 Task: Make changes to the configuration, JavaScript, and style linting files, then create and merge a pull request with the updates.
Action: Mouse moved to (293, 342)
Screenshot: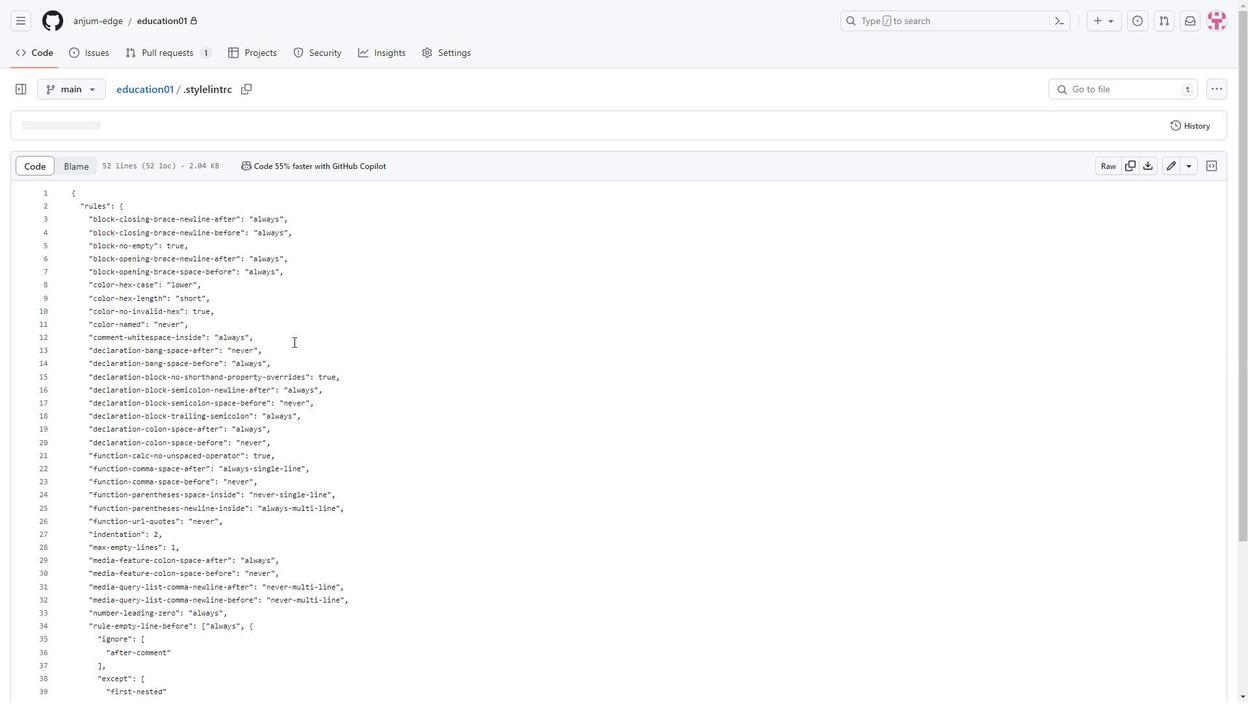 
Action: Mouse scrolled (293, 341) with delta (0, 0)
Screenshot: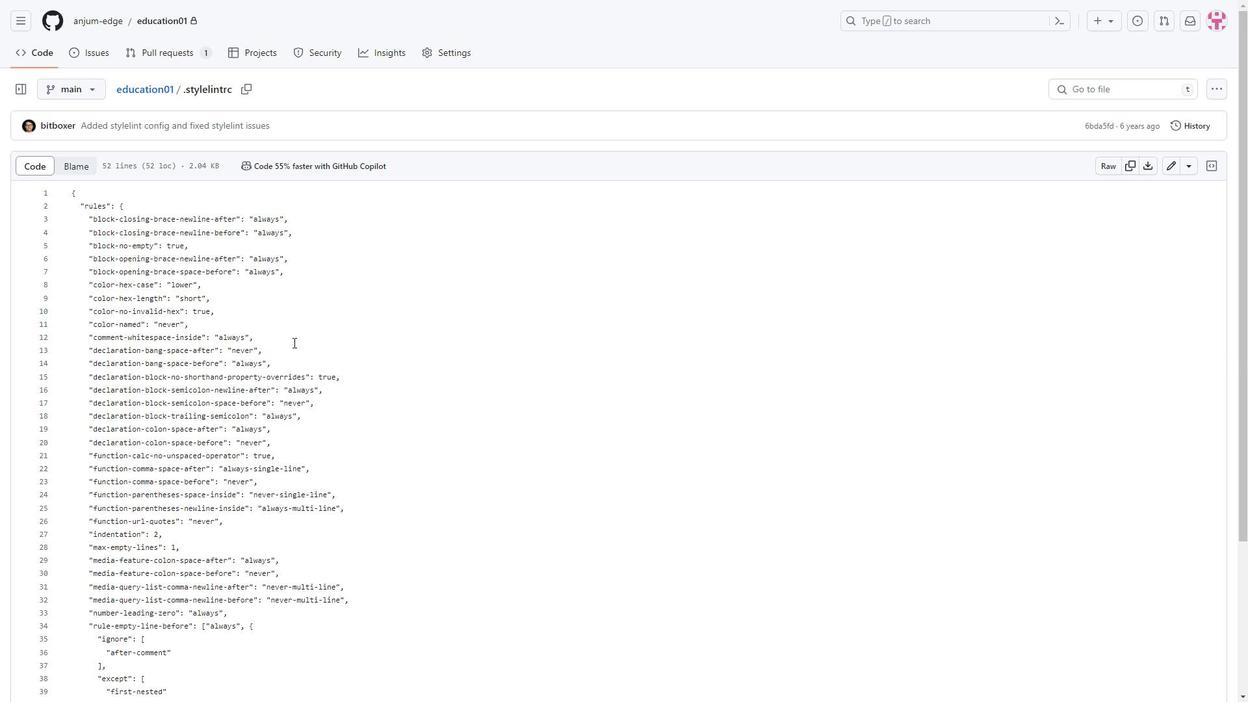 
Action: Mouse scrolled (293, 341) with delta (0, 0)
Screenshot: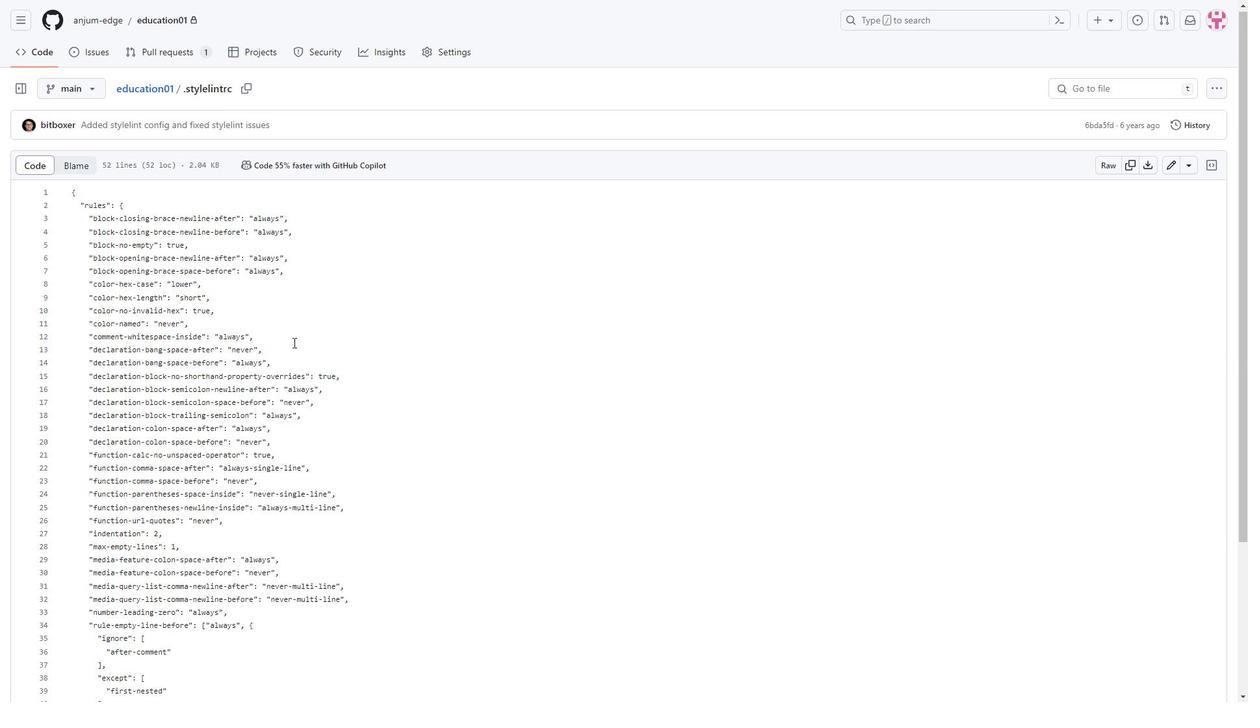 
Action: Mouse scrolled (293, 341) with delta (0, 0)
Screenshot: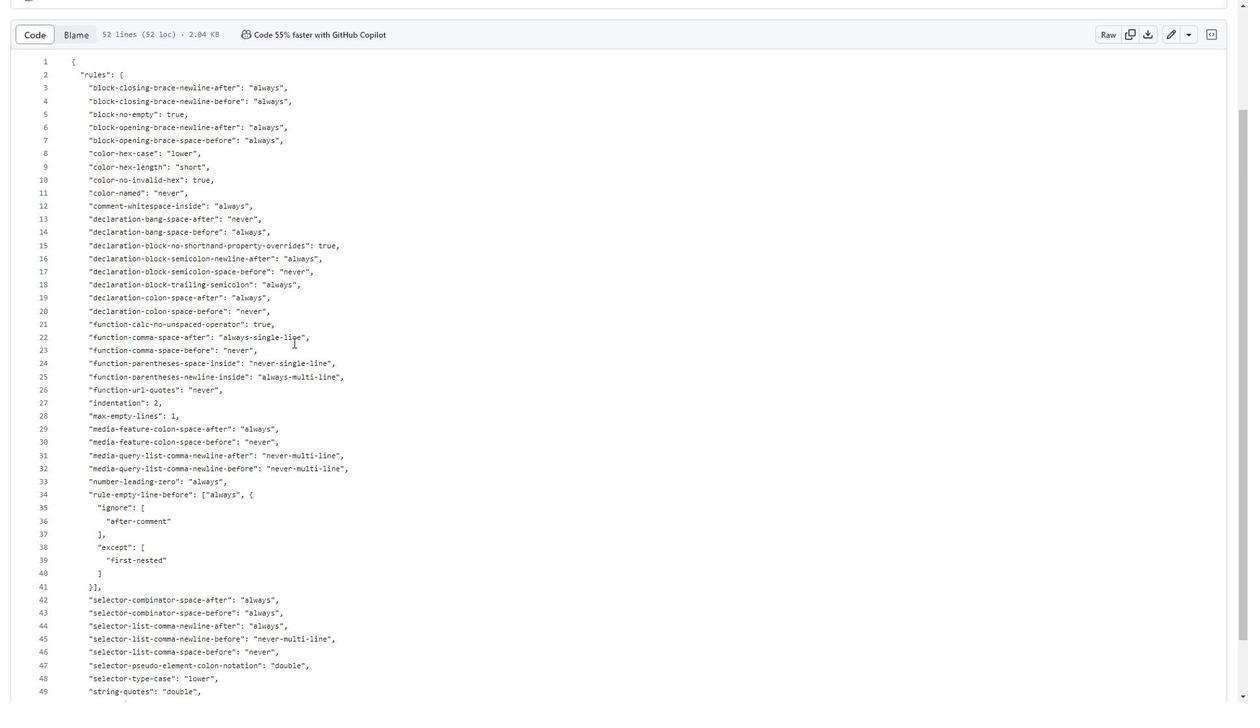 
Action: Mouse scrolled (293, 341) with delta (0, 0)
Screenshot: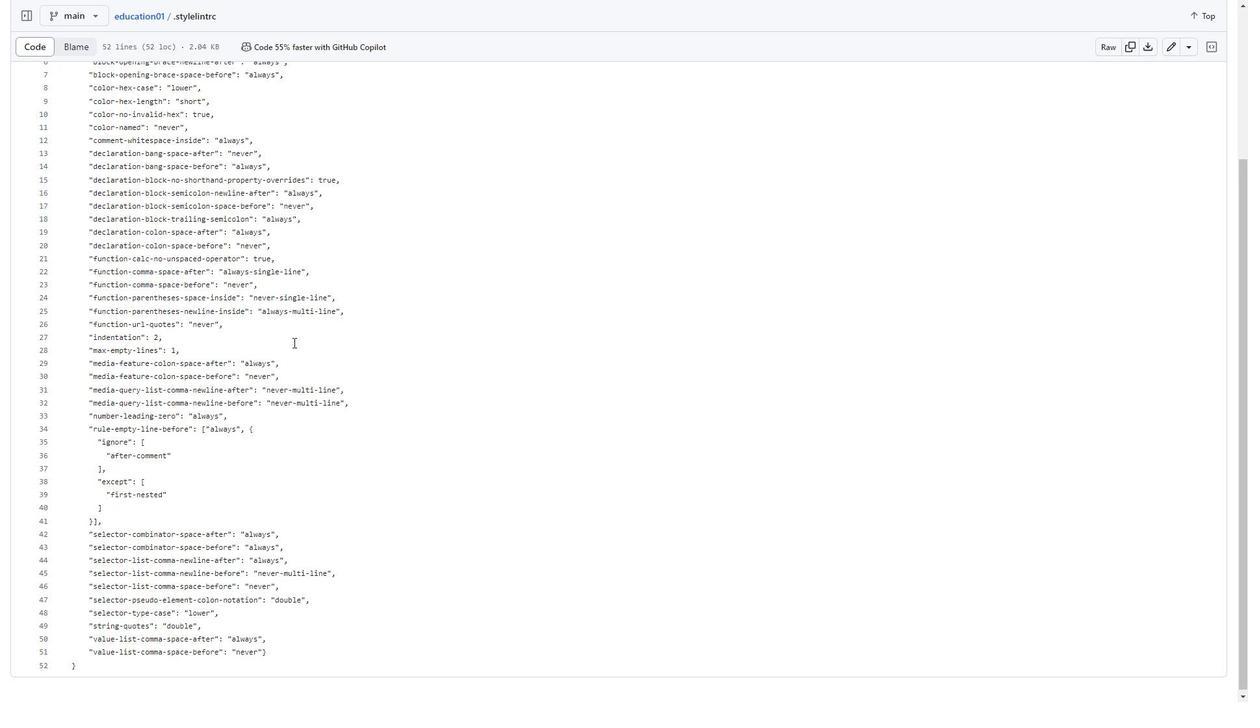 
Action: Mouse moved to (355, 310)
Screenshot: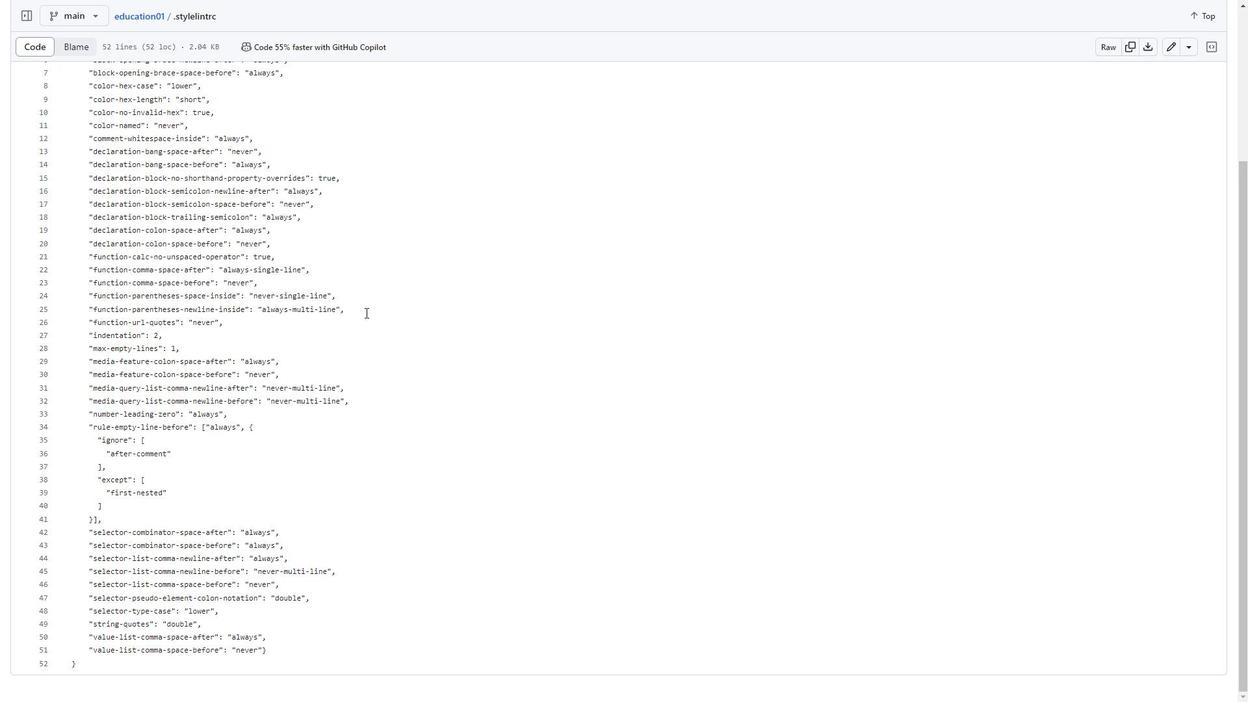 
Action: Mouse pressed left at (355, 310)
Screenshot: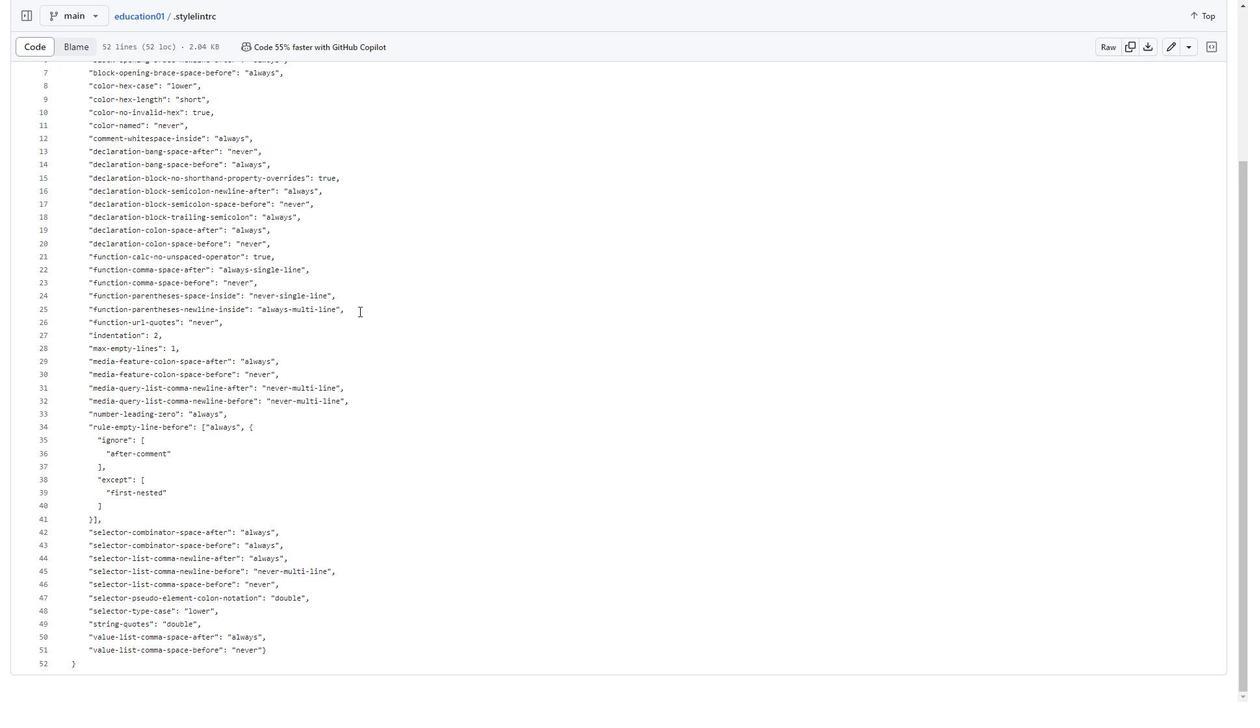 
Action: Key pressed <Key.enter>
Screenshot: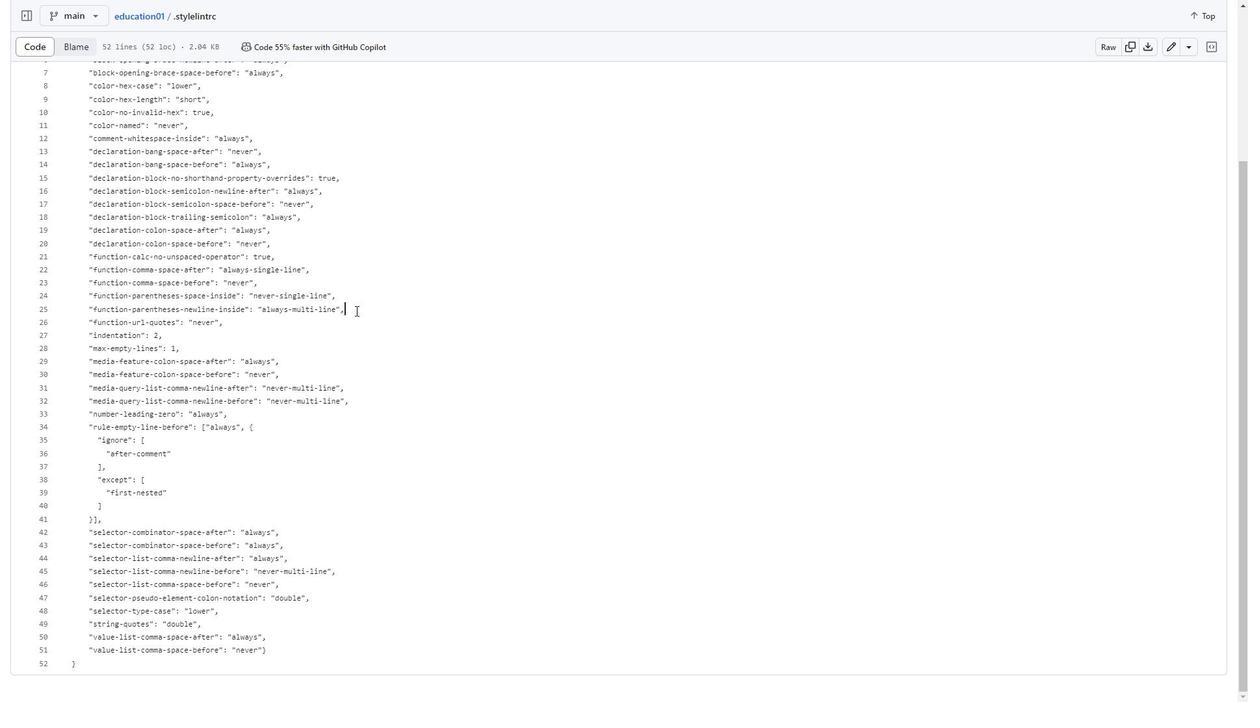 
Action: Mouse moved to (1167, 47)
Screenshot: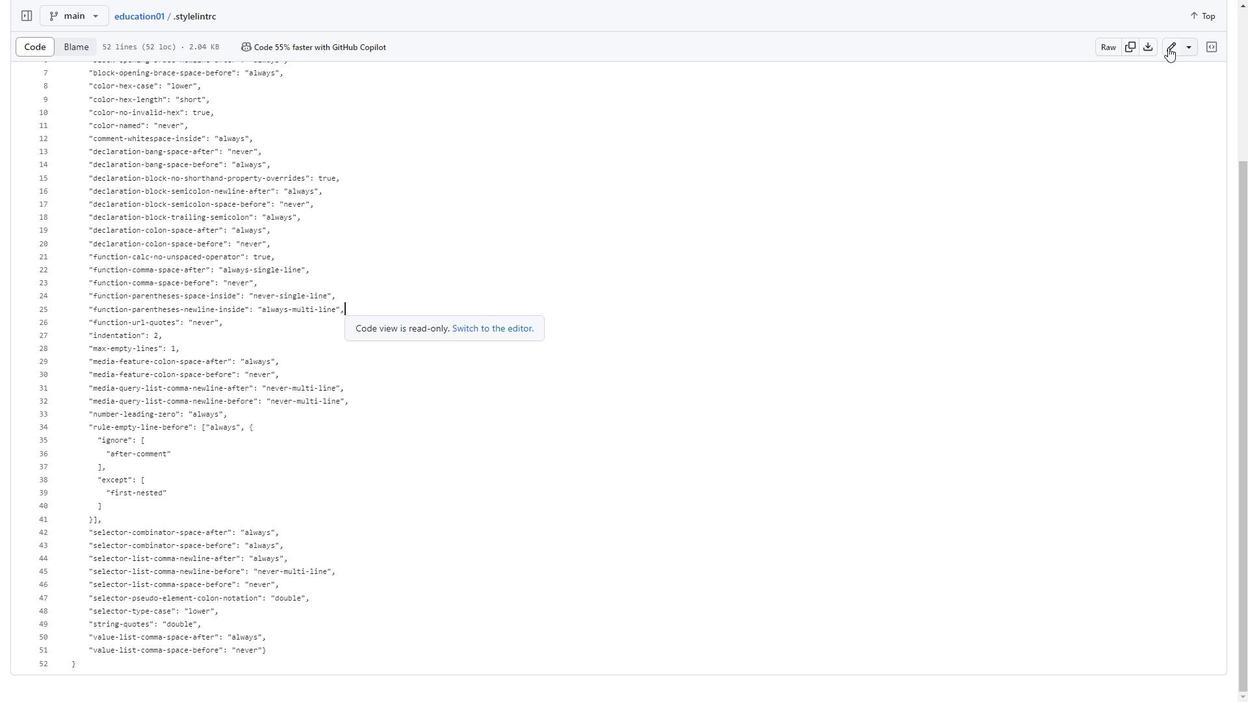 
Action: Mouse pressed left at (1167, 47)
Screenshot: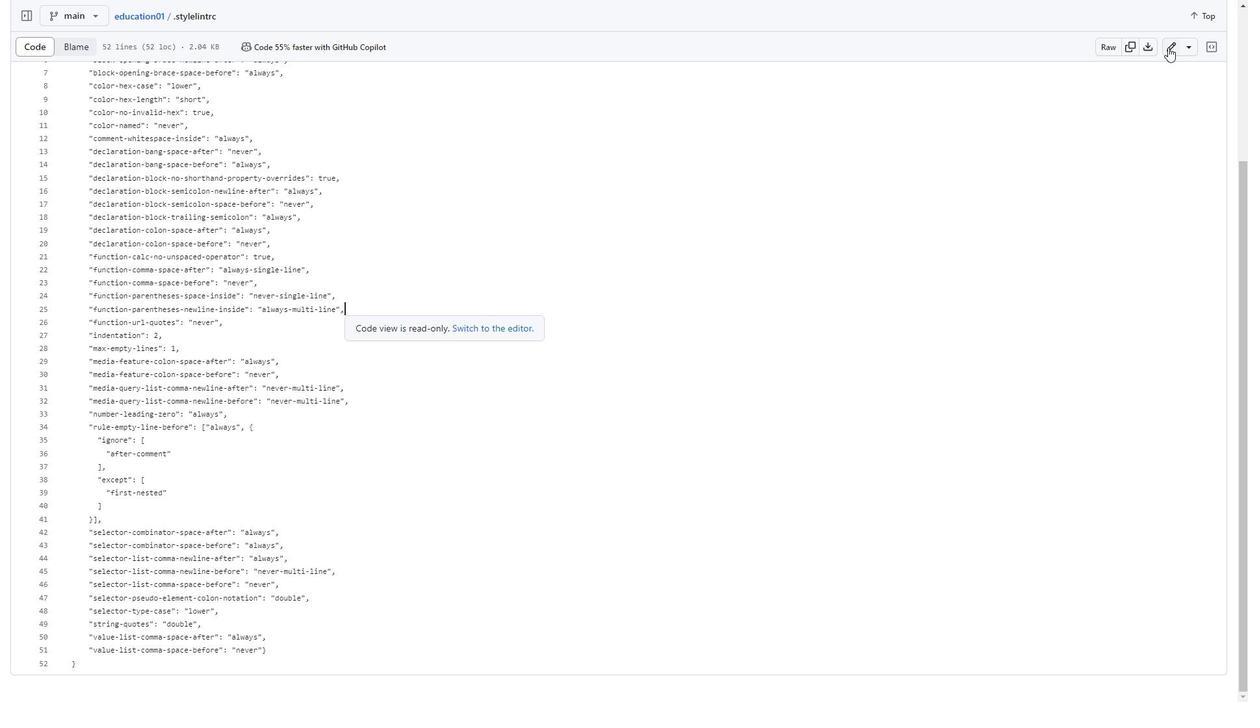 
Action: Mouse moved to (183, 444)
Screenshot: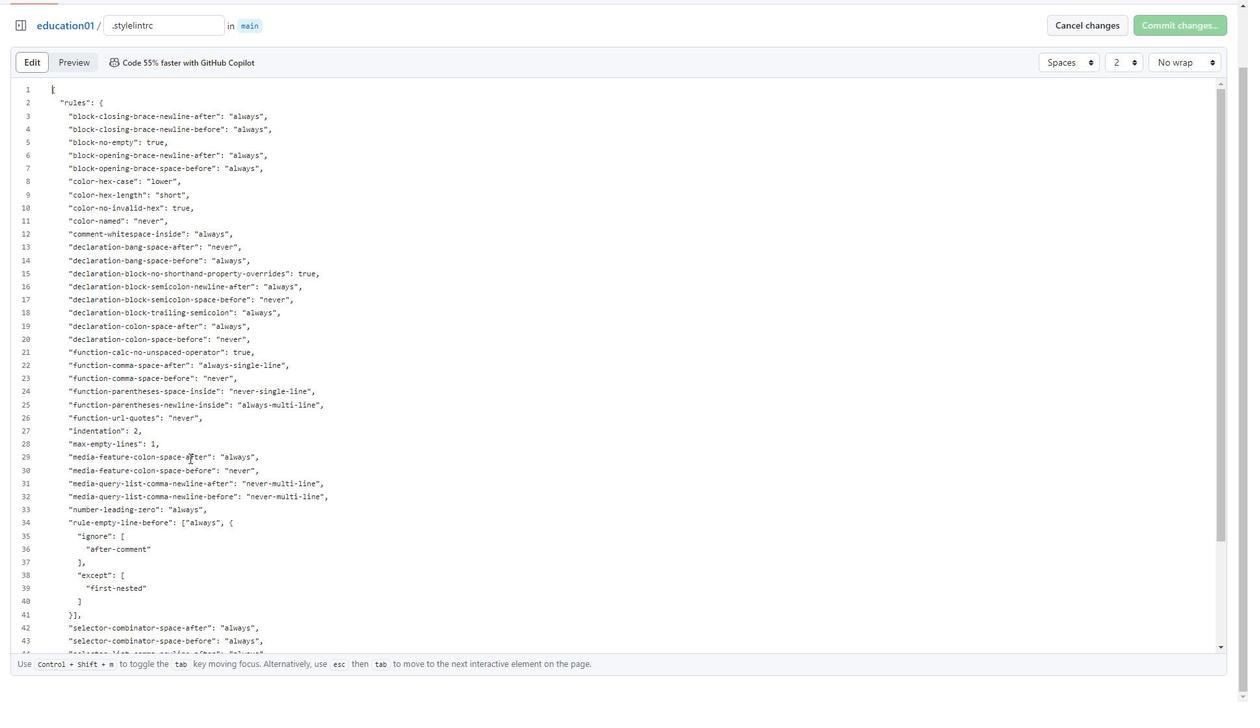 
Action: Mouse scrolled (183, 444) with delta (0, 0)
Screenshot: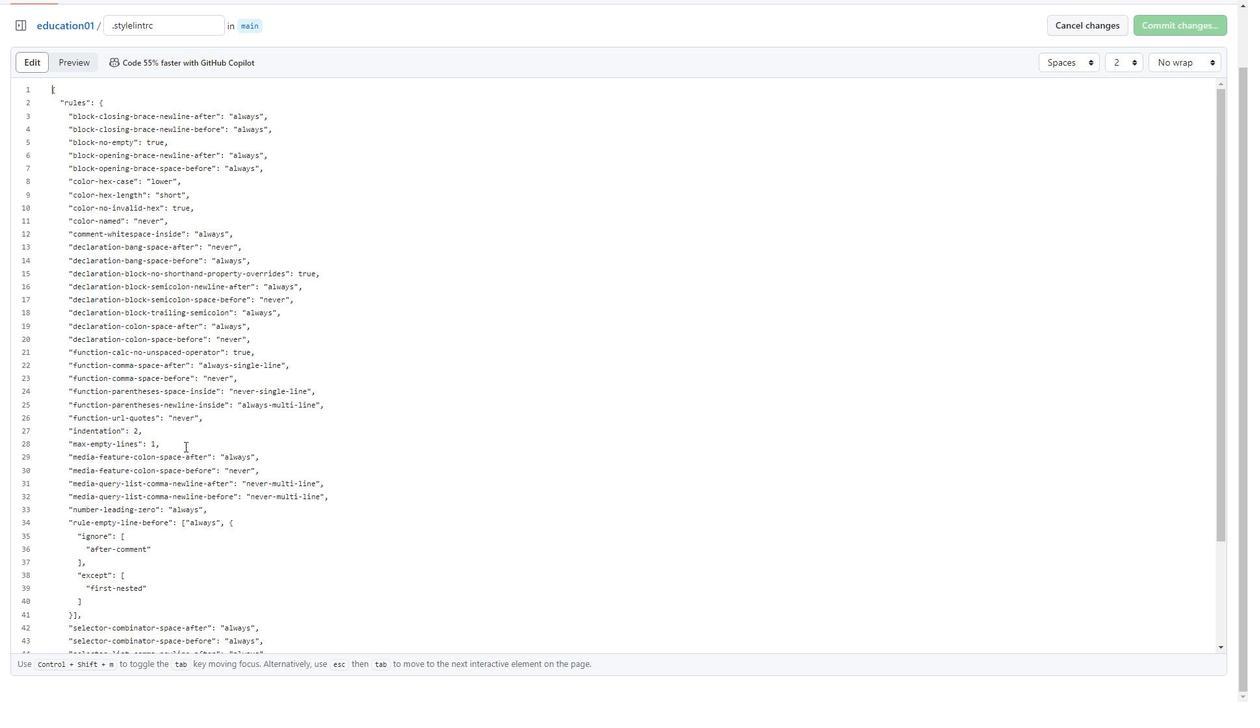 
Action: Mouse scrolled (183, 444) with delta (0, 0)
Screenshot: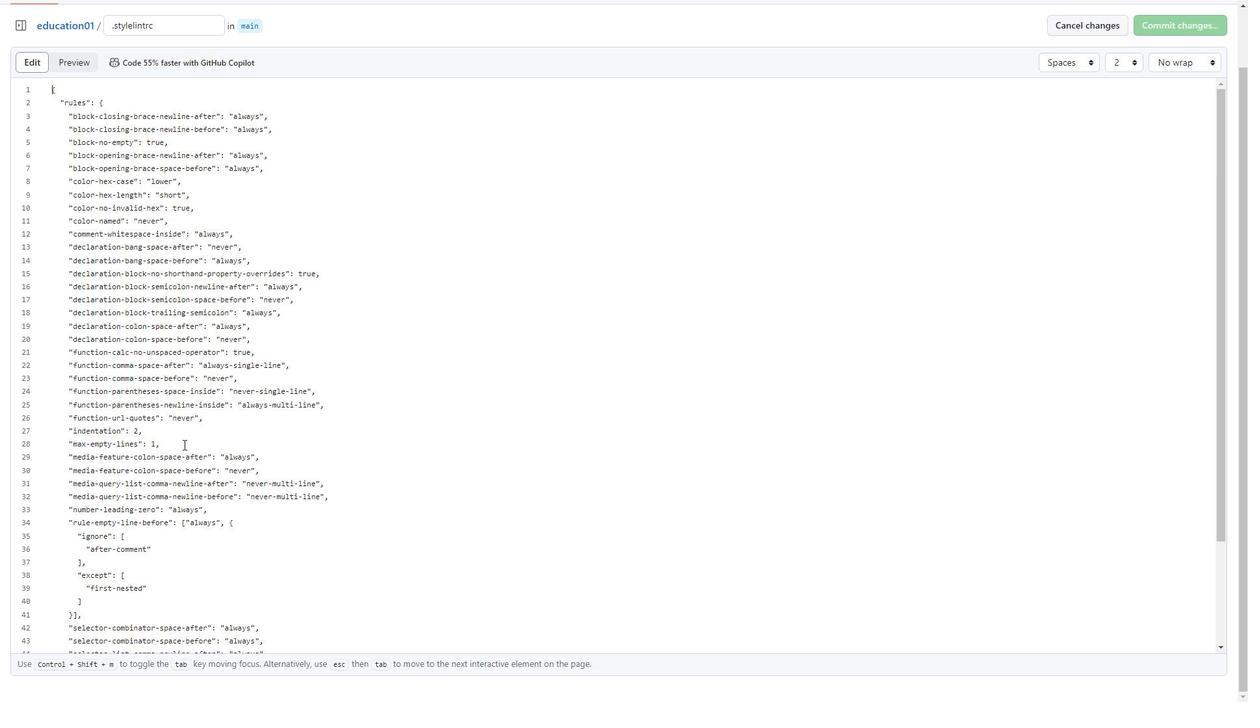 
Action: Mouse scrolled (183, 444) with delta (0, 0)
Screenshot: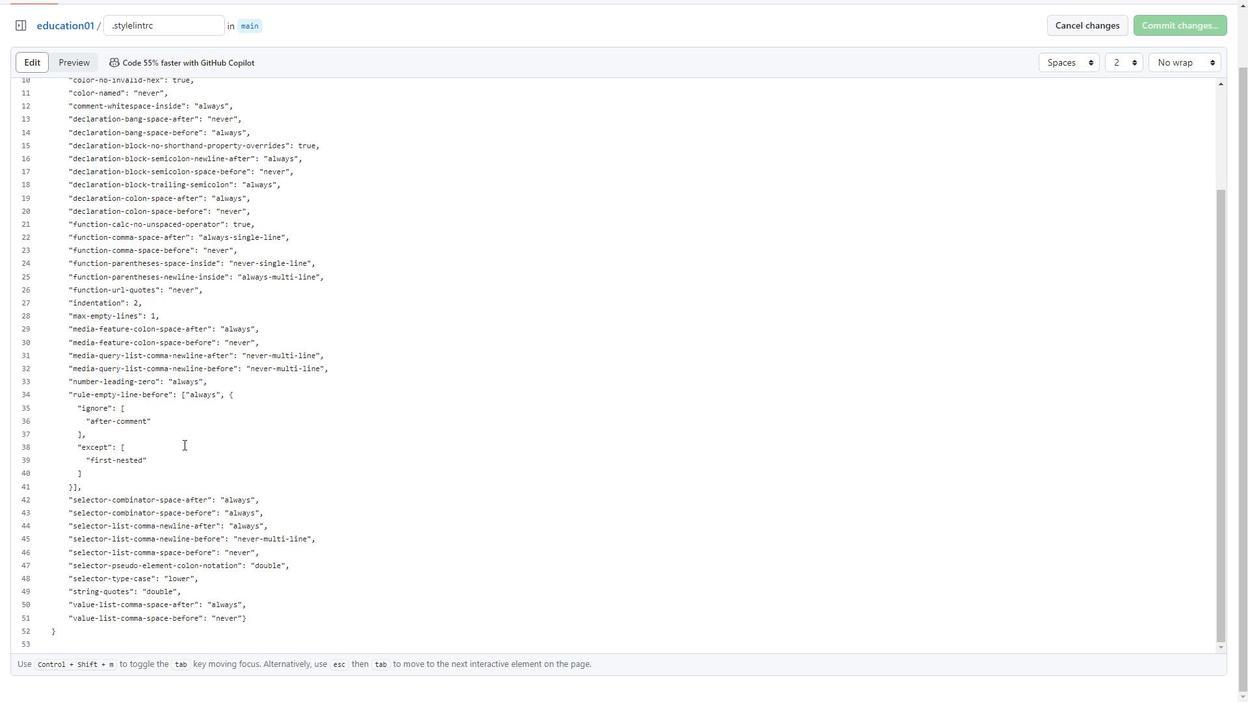 
Action: Mouse scrolled (183, 444) with delta (0, 0)
Screenshot: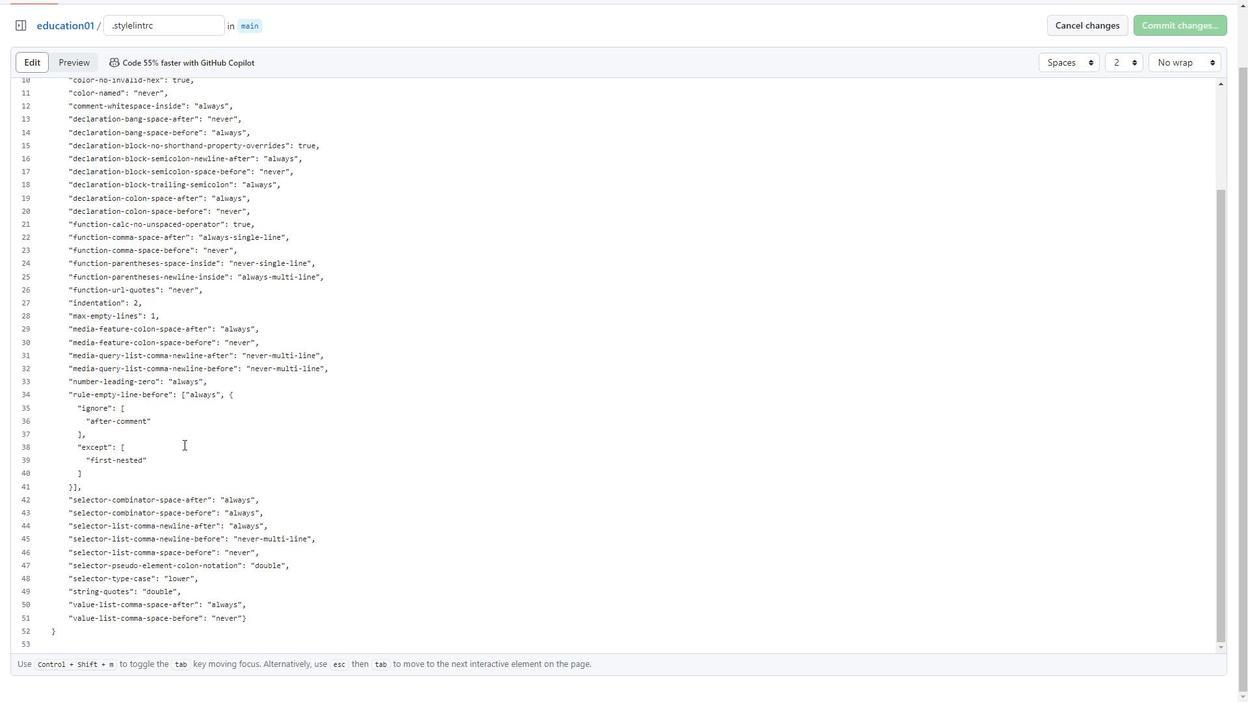 
Action: Mouse moved to (177, 457)
Screenshot: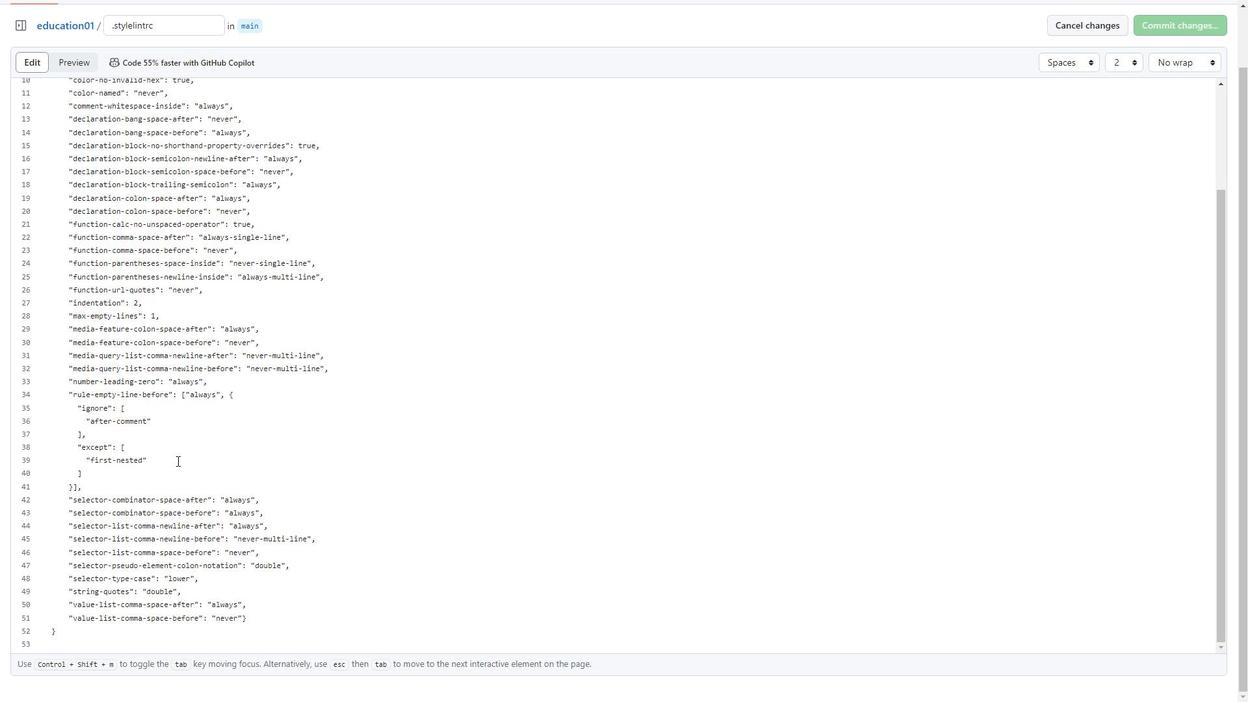 
Action: Mouse pressed left at (177, 457)
Screenshot: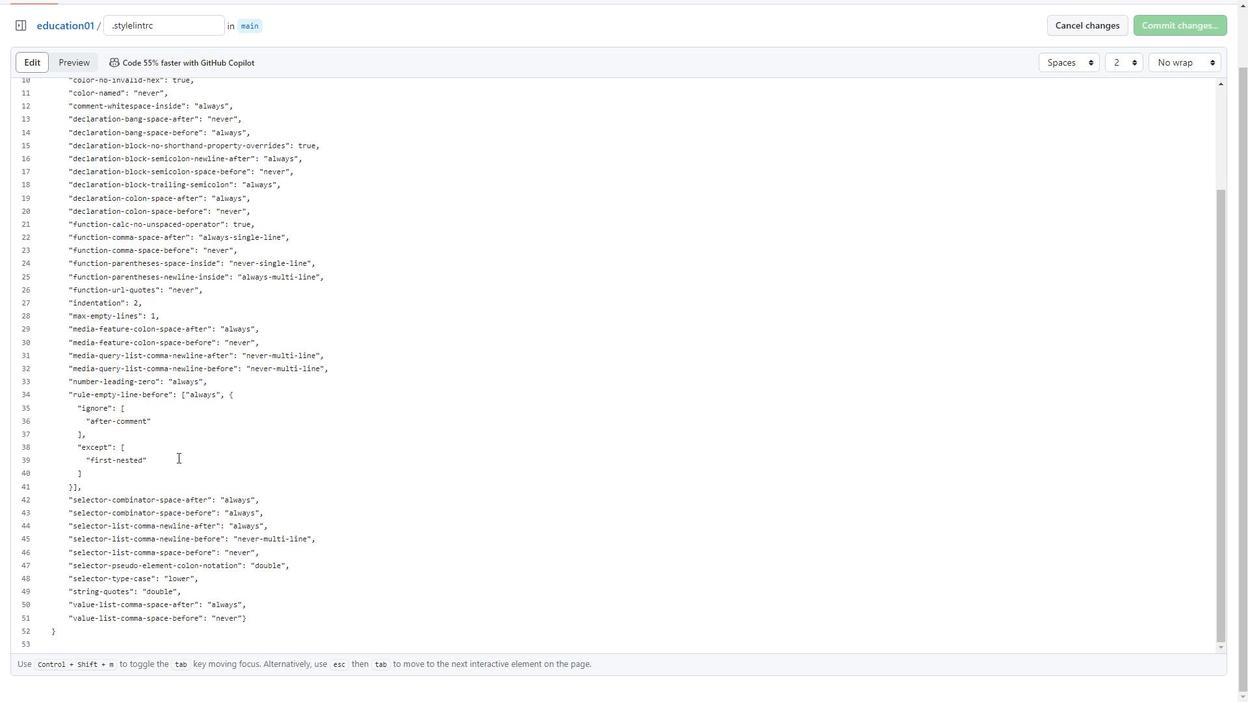 
Action: Key pressed <Key.enter><Key.space><Key.space><Key.space><Key.space><Key.shift_r>"rule-empty-
Screenshot: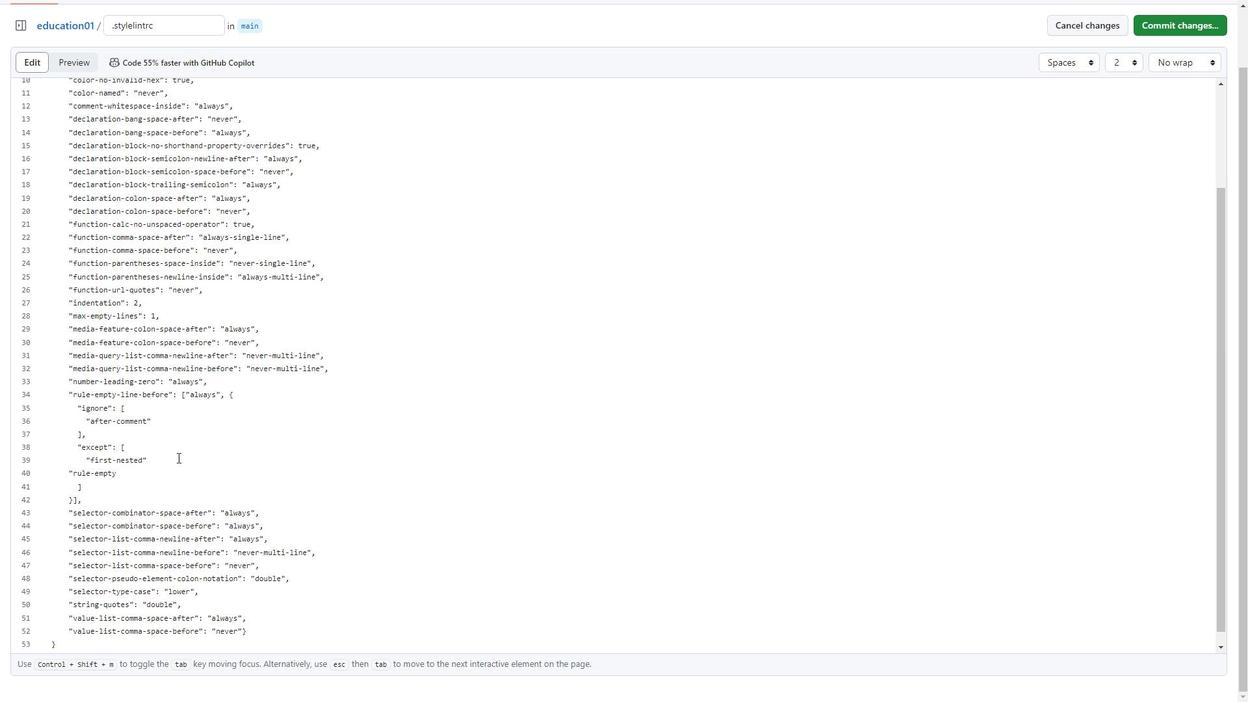 
Action: Mouse moved to (330, 441)
Screenshot: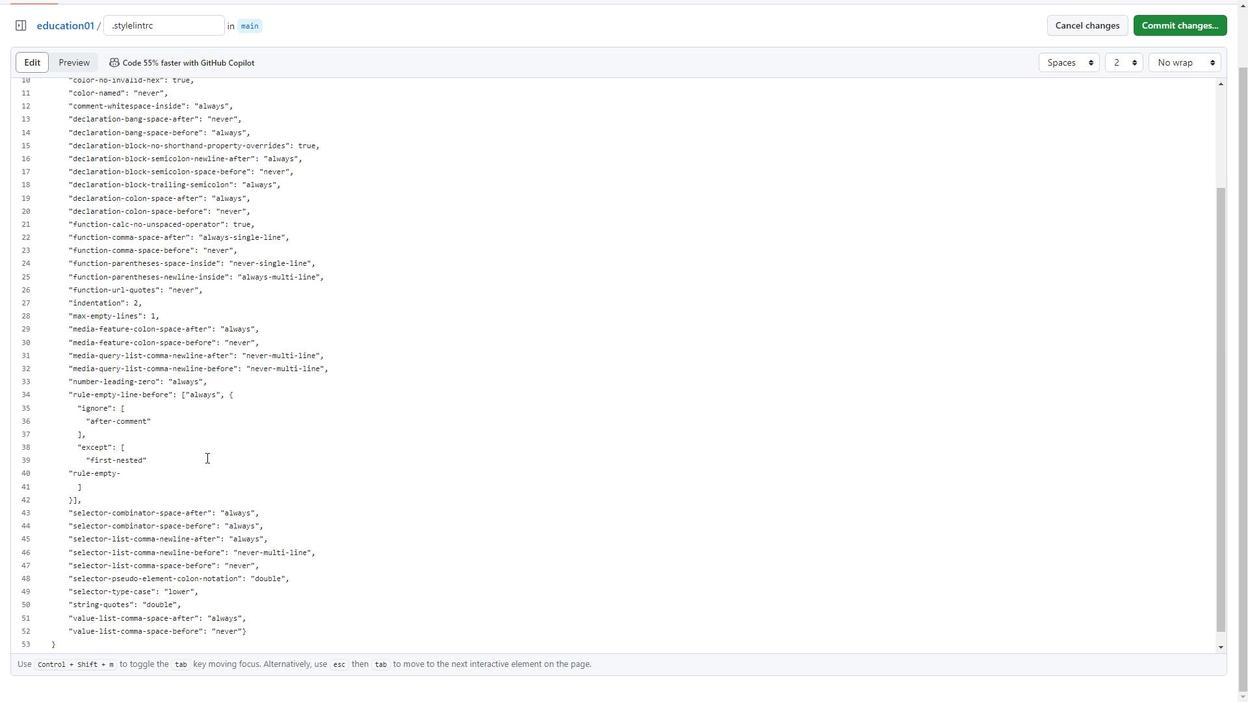 
Action: Key pressed line<Key.space><Key.backspace>-before<Key.shift_r>"<Key.shift_r>:<Key.space><Key.shift_r>"<Key.backspace><Key.shift_r>{<Key.insert><Key.backspace><Key.shift_r><Key.shift_r><Key.shift_r><Key.shift_r><Key.shift_r>[<Key.shift_r>"always,<Key.space><Key.shift_r>{<Key.down><Key.down><Key.up><Key.up><Key.enter><Key.space><Key.space><Key.space><Key.space><Key.space><Key.space><Key.shift_r>"focus<Key.shift_r><Key.shift_r><Key.shift_r><Key.shift_r><Key.shift_r><Key.shift_r>"<Key.space><Key.shift_r>{<Key.backspace>[<Key.enter><Key.space><Key.space><Key.space><Key.space><Key.space><Key.space><Key.space><Key.space><Key.space><Key.backspace><Key.shift_r>"after-comment<Key.shift_r>"
Screenshot: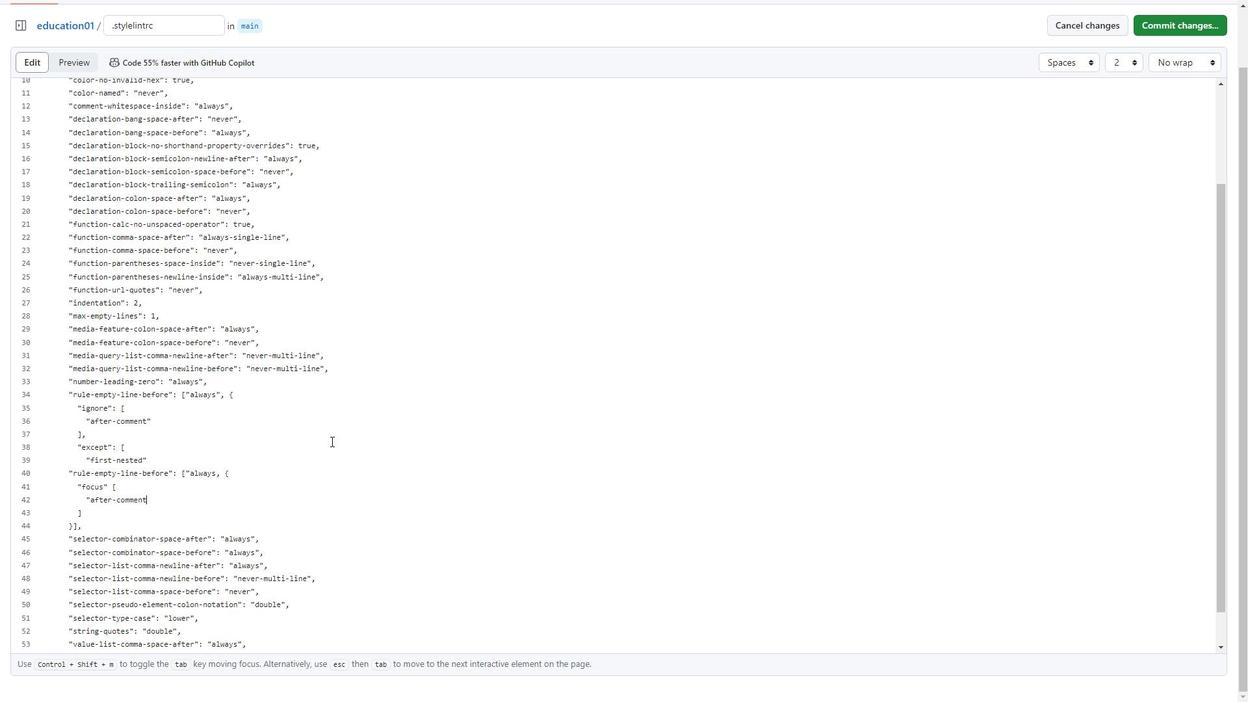 
Action: Mouse moved to (331, 440)
Screenshot: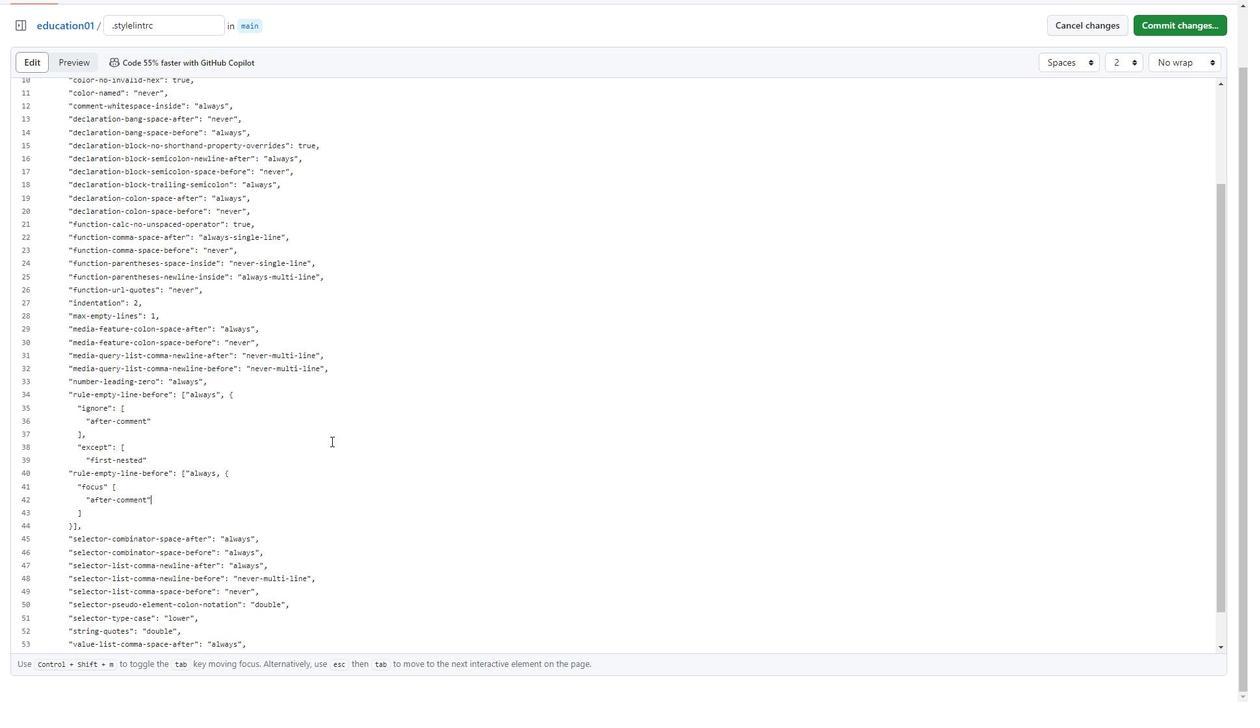 
Action: Key pressed <Key.down>,<Key.down><Key.down><Key.down><Key.down><Key.down>
Screenshot: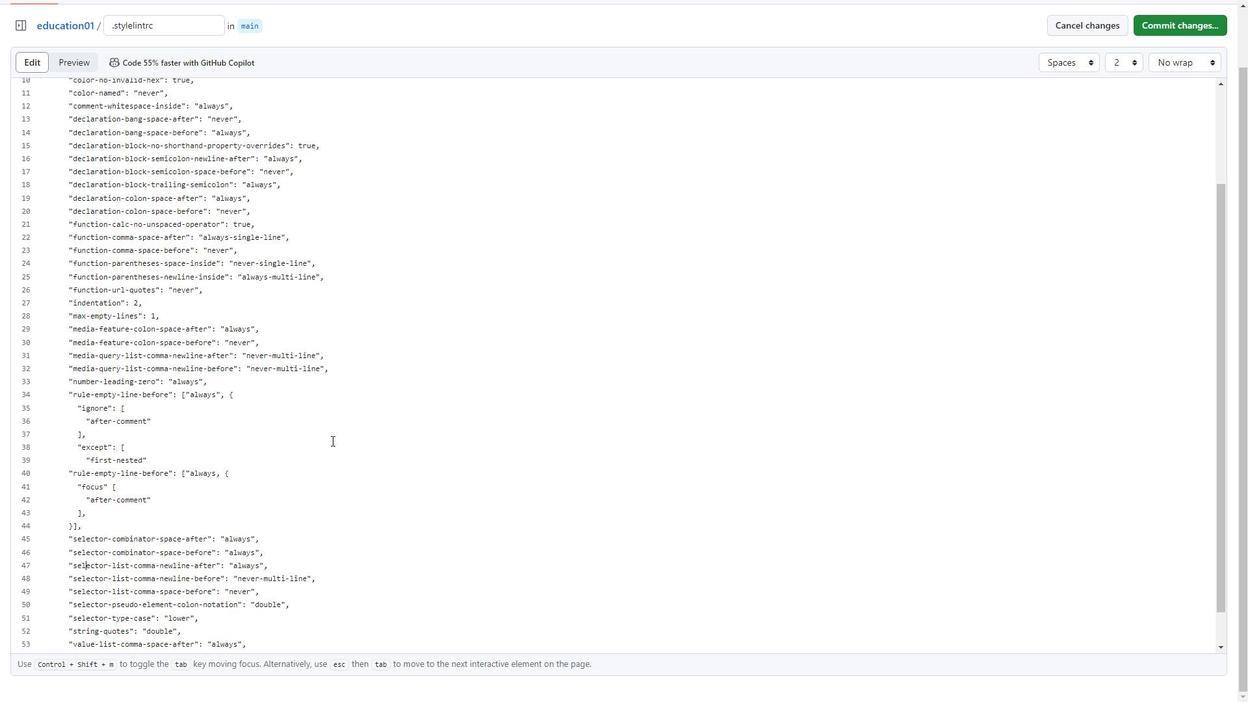 
Action: Mouse moved to (334, 438)
Screenshot: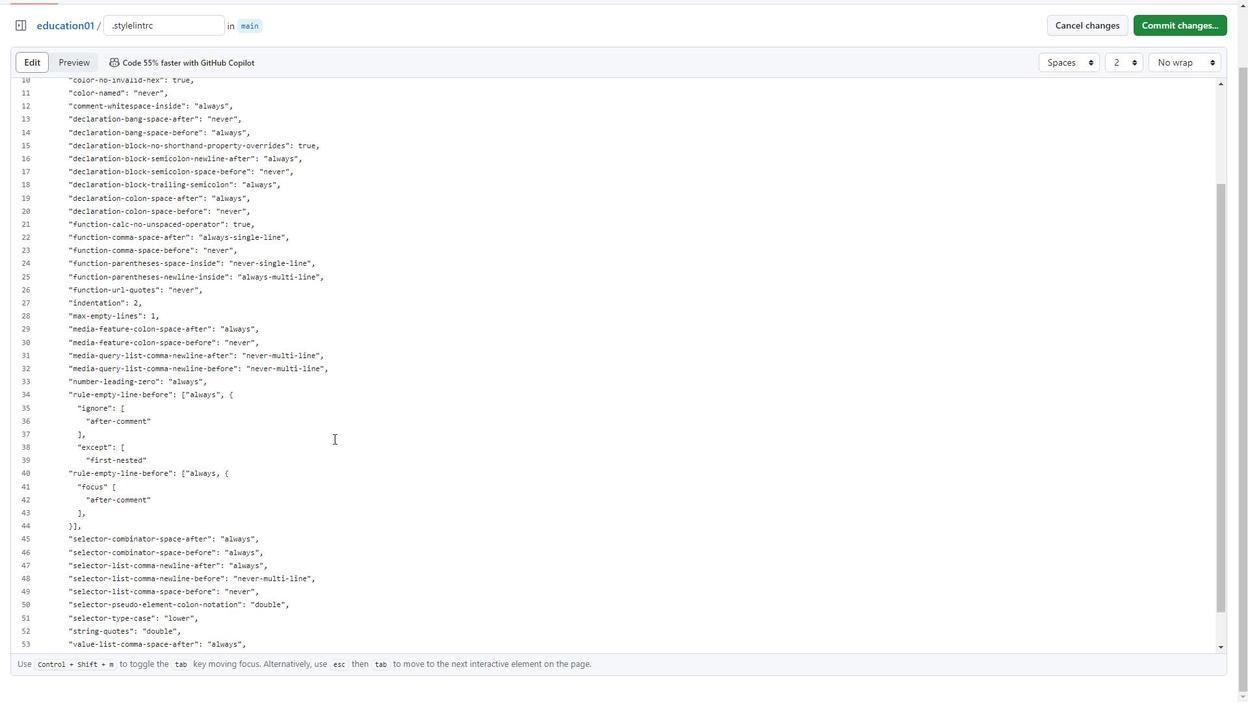 
Action: Mouse scrolled (334, 438) with delta (0, 0)
Screenshot: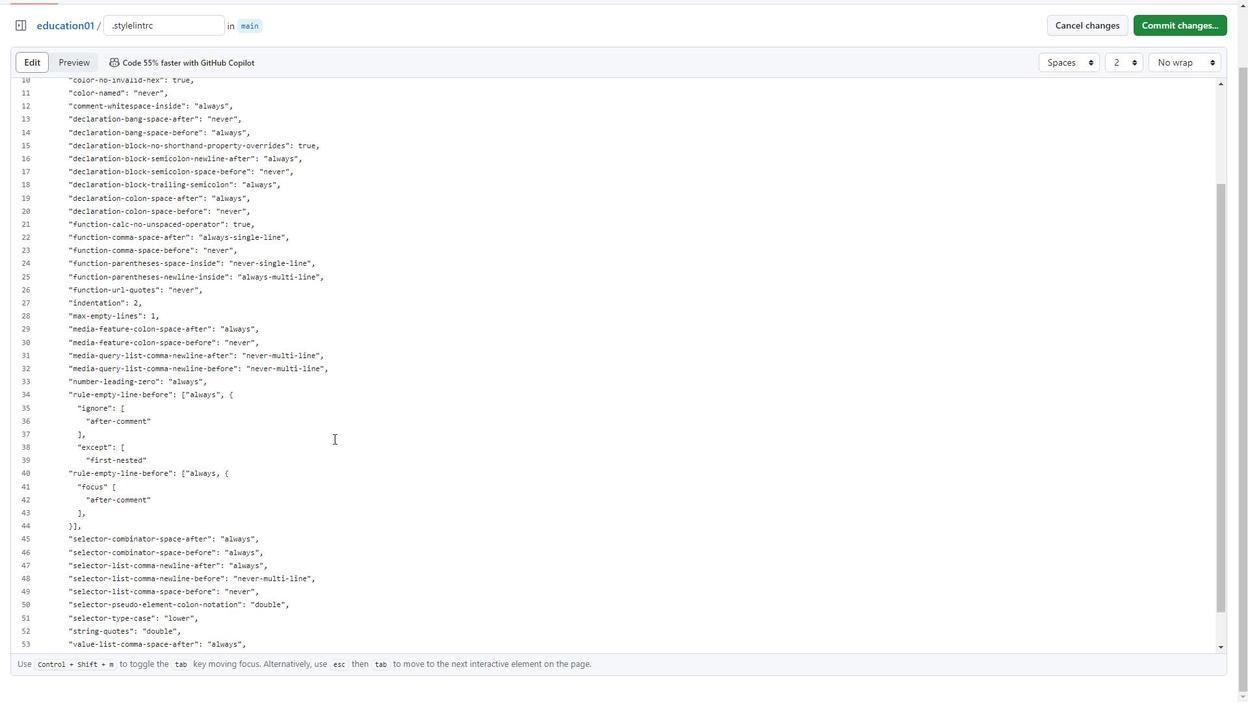 
Action: Mouse scrolled (334, 438) with delta (0, 0)
Screenshot: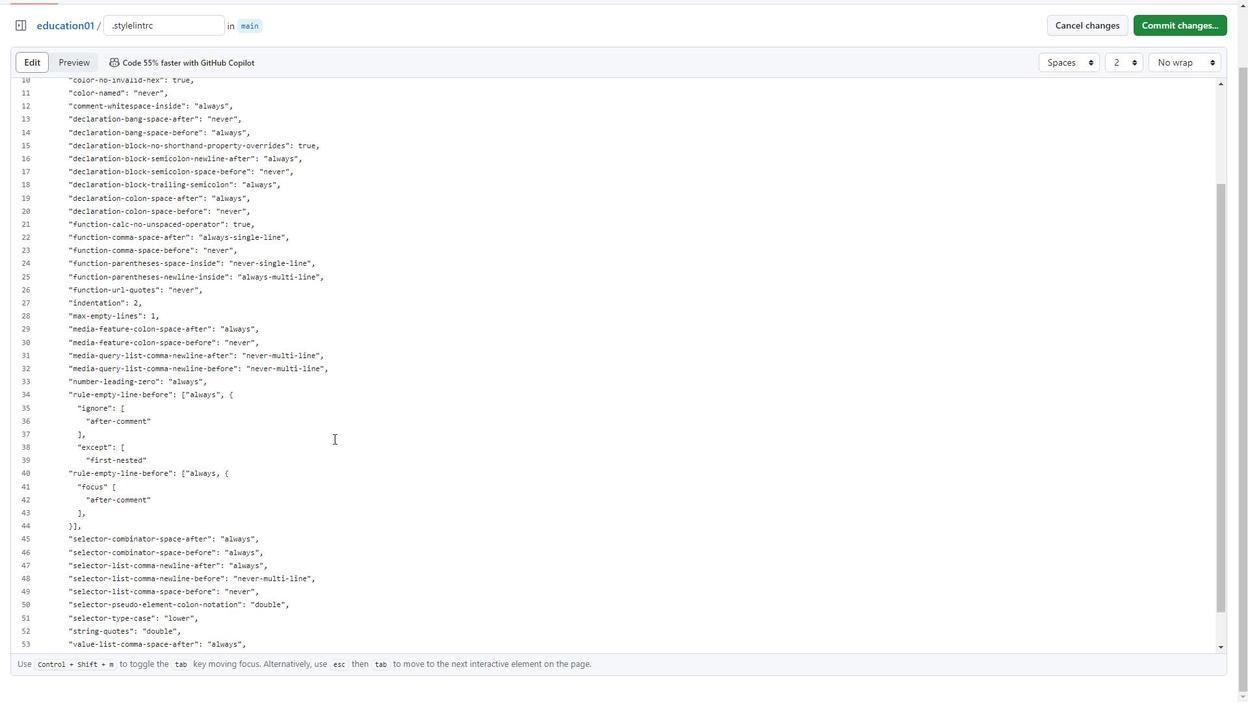 
Action: Mouse moved to (334, 439)
Screenshot: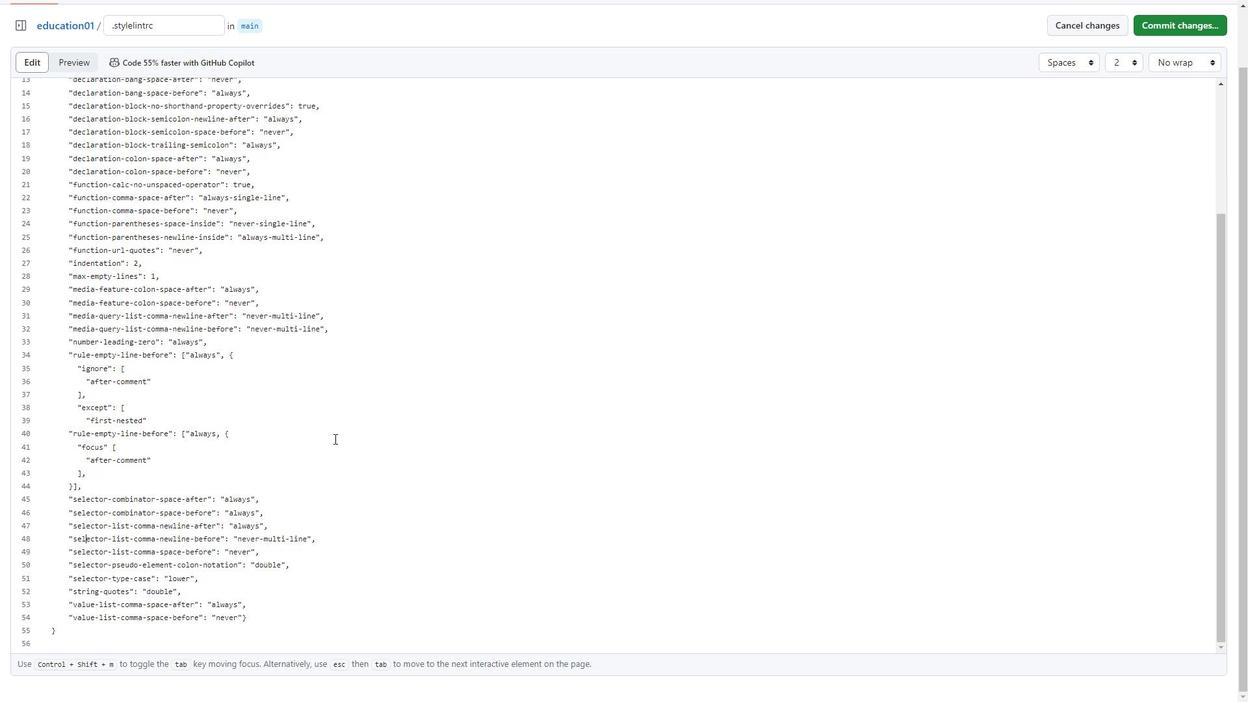 
Action: Mouse scrolled (334, 438) with delta (0, 0)
Screenshot: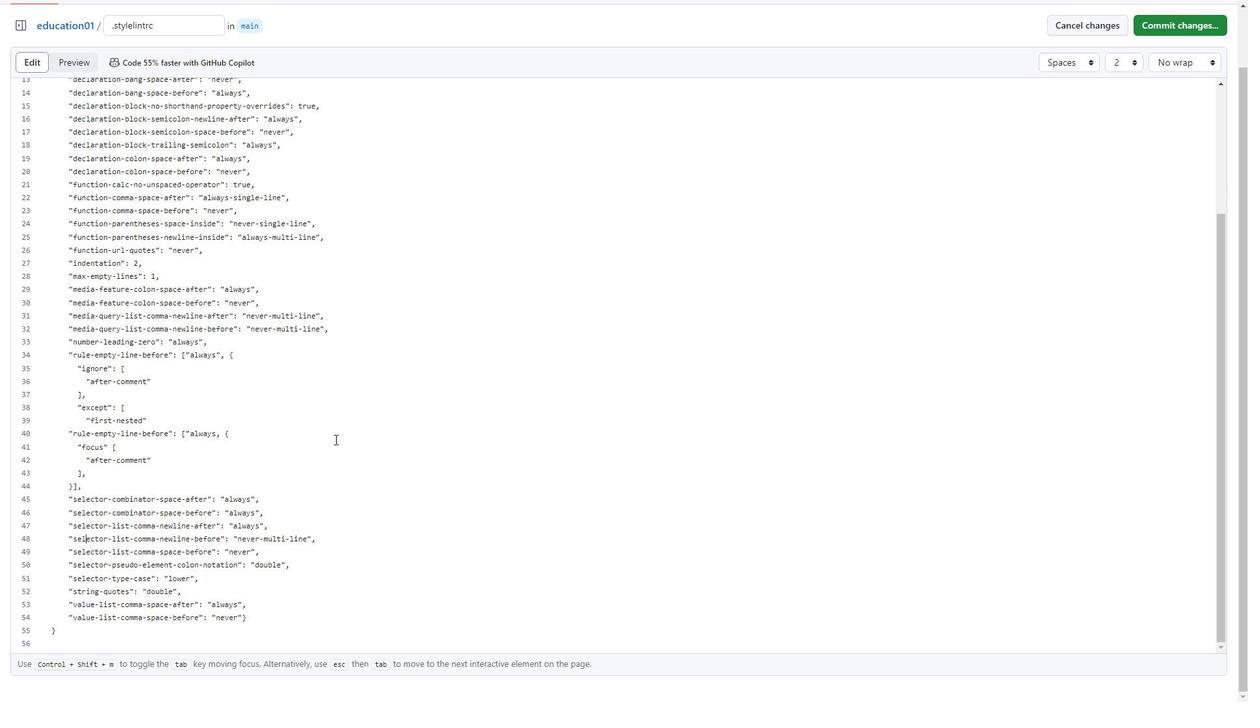 
Action: Mouse scrolled (334, 438) with delta (0, 0)
Screenshot: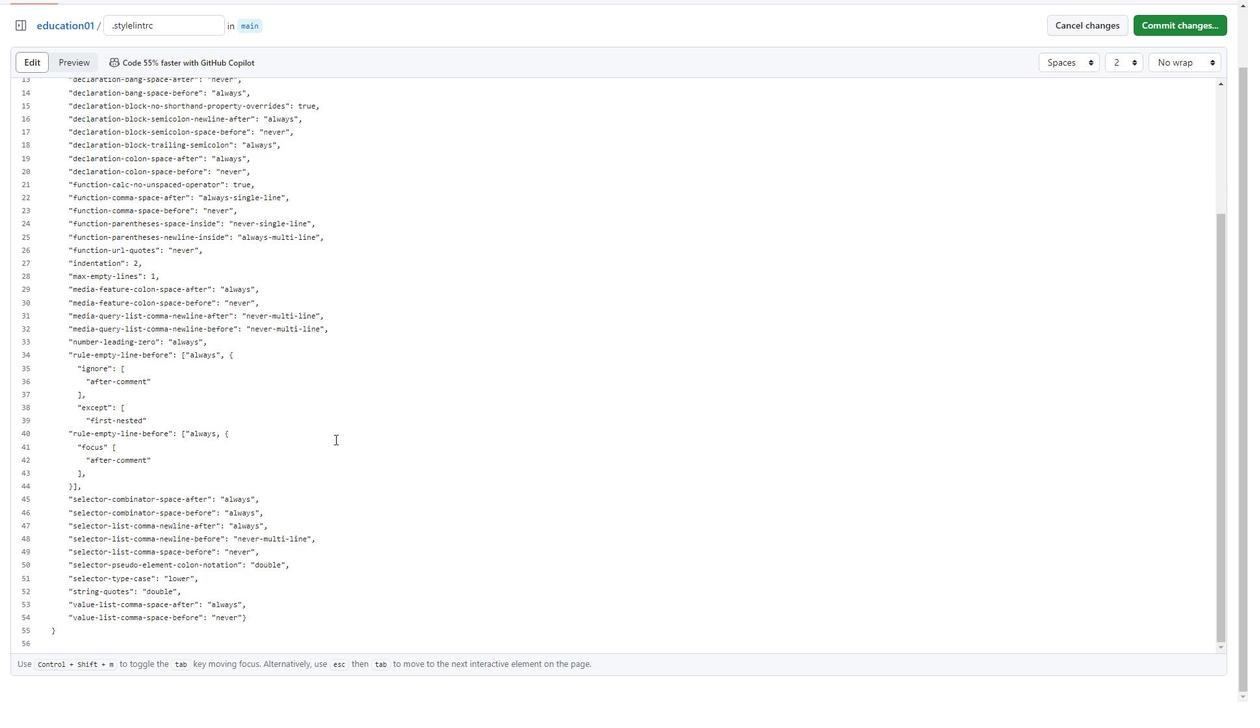 
Action: Mouse moved to (224, 590)
Screenshot: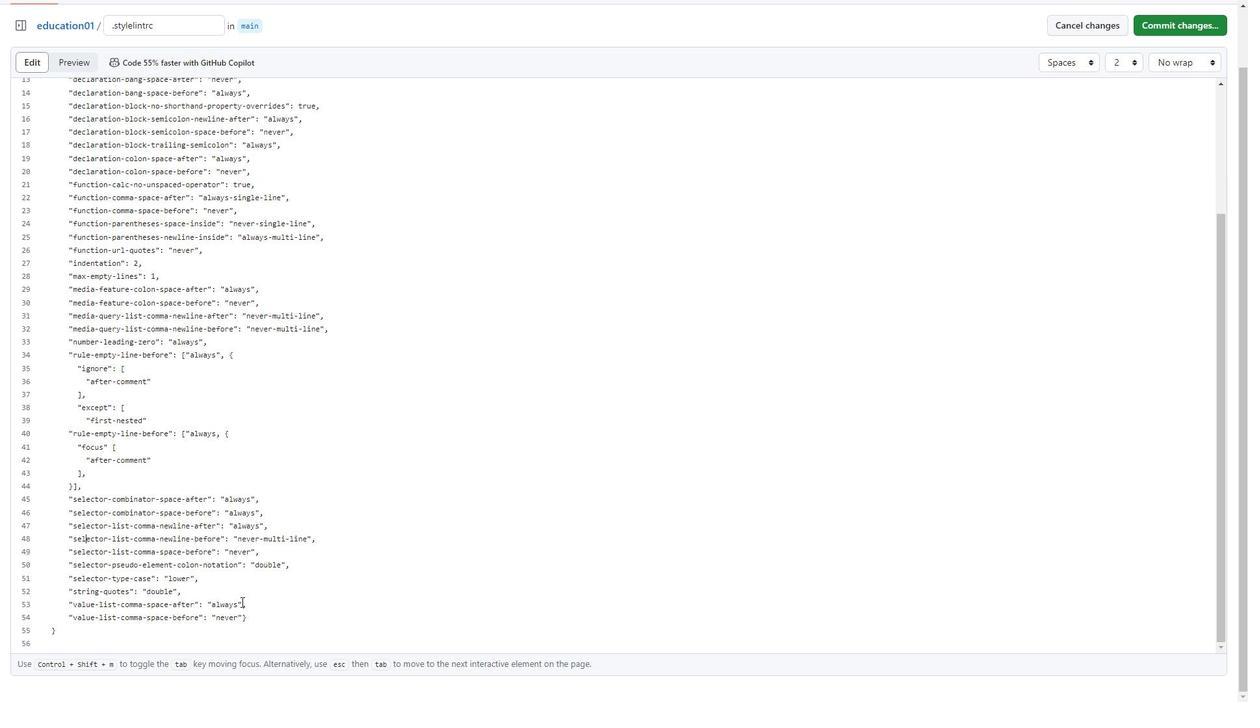 
Action: Mouse scrolled (224, 590) with delta (0, 0)
Screenshot: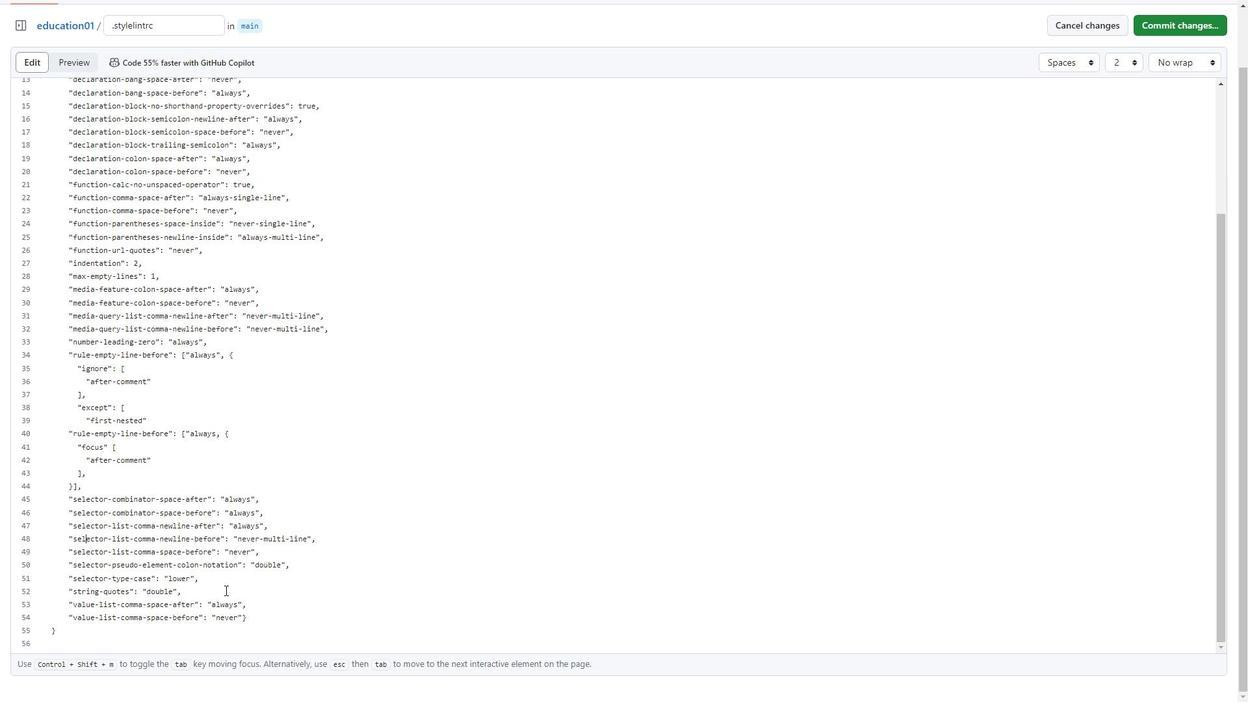 
Action: Mouse scrolled (224, 590) with delta (0, 0)
Screenshot: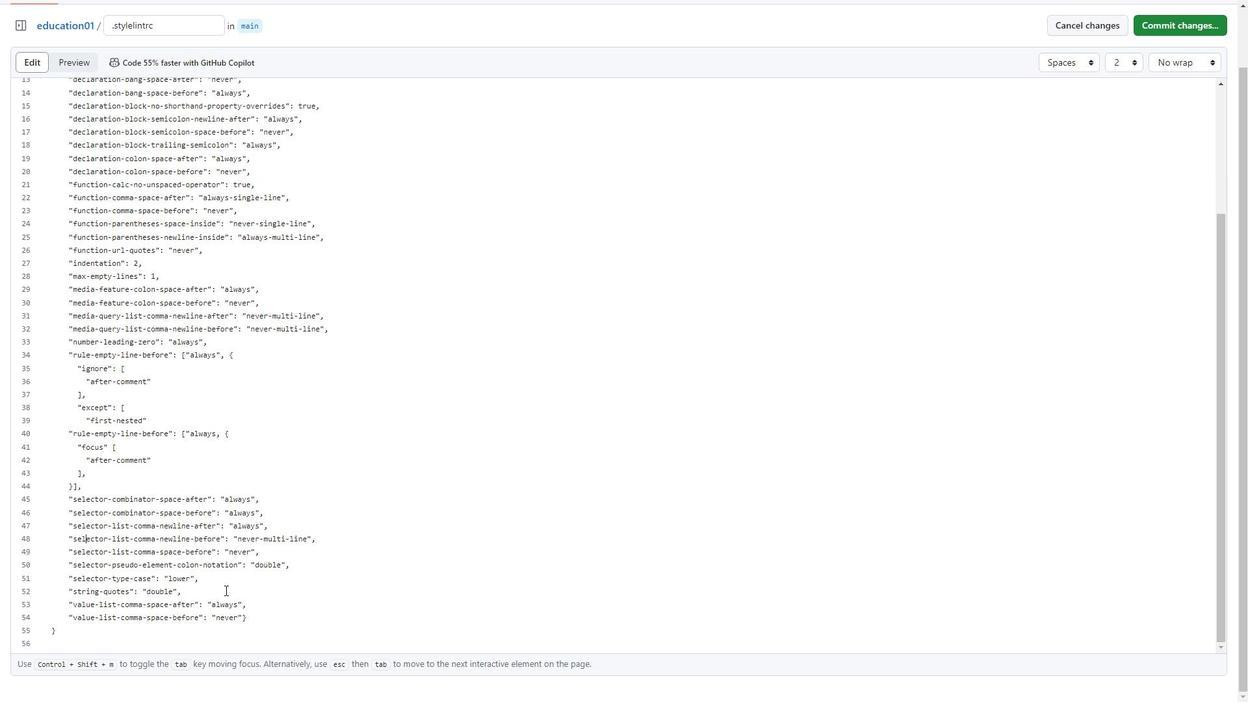 
Action: Mouse moved to (196, 568)
Screenshot: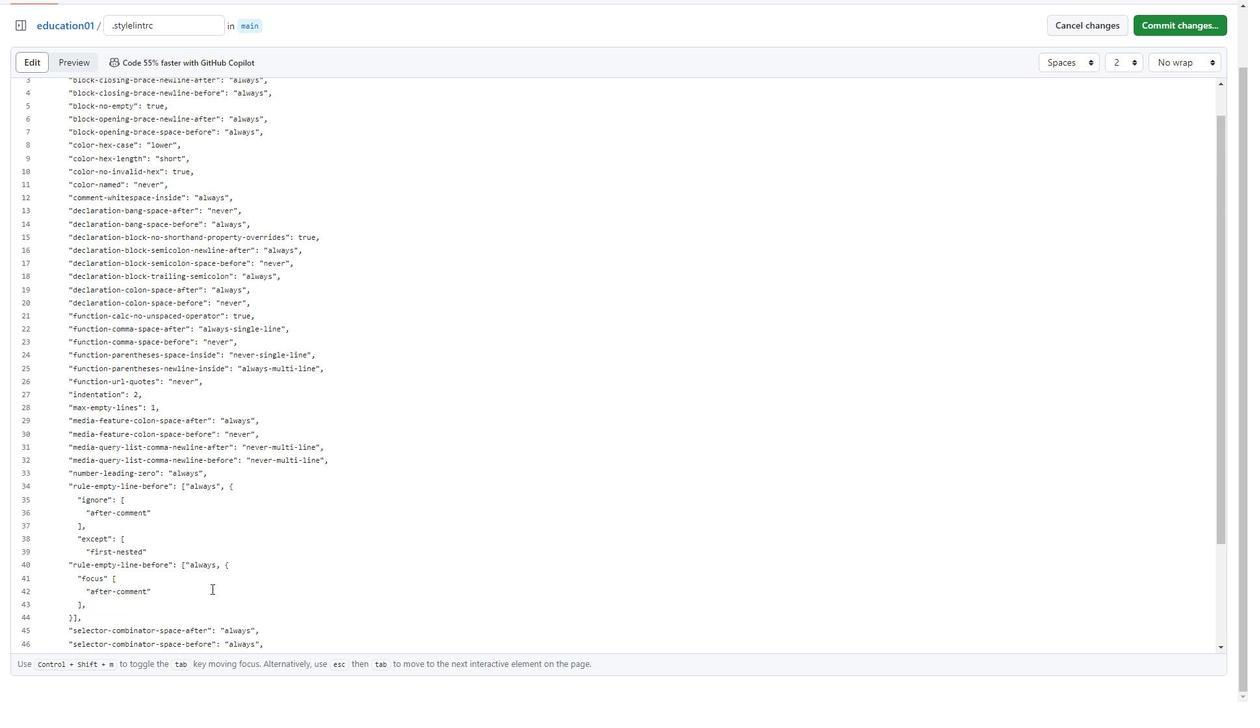 
Action: Mouse scrolled (196, 568) with delta (0, 0)
Screenshot: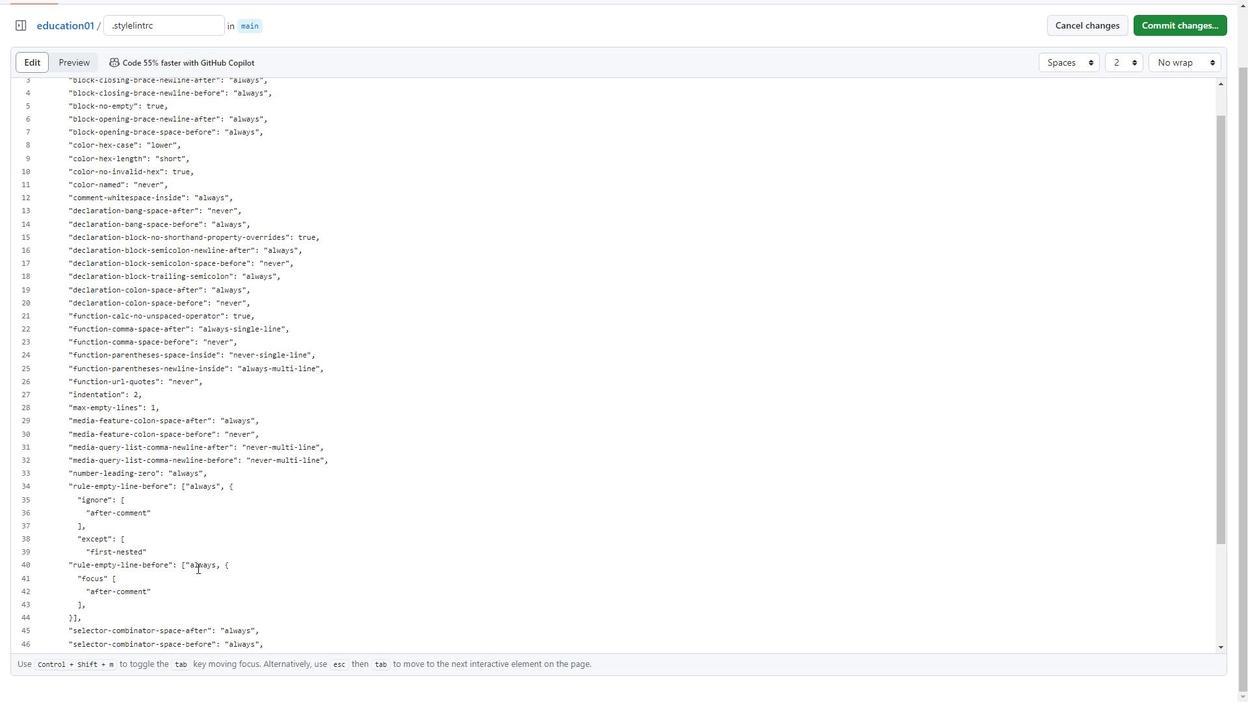 
Action: Mouse scrolled (196, 568) with delta (0, 0)
Screenshot: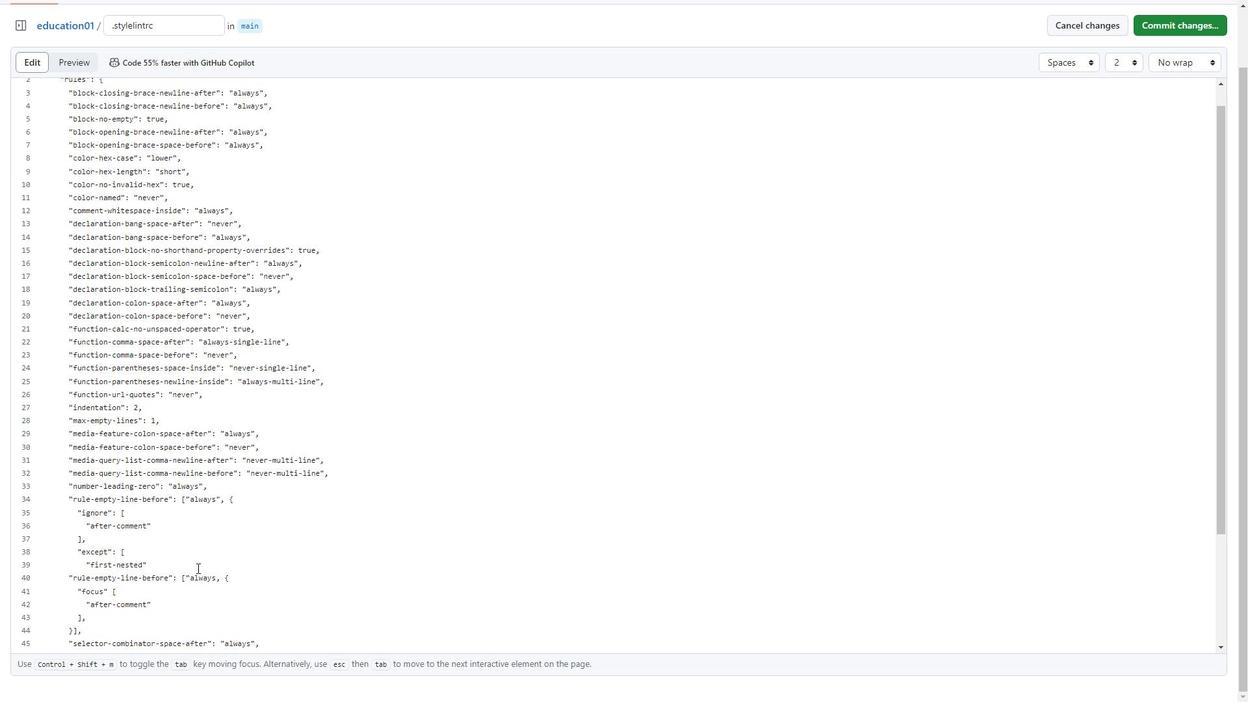 
Action: Mouse scrolled (196, 568) with delta (0, 0)
Screenshot: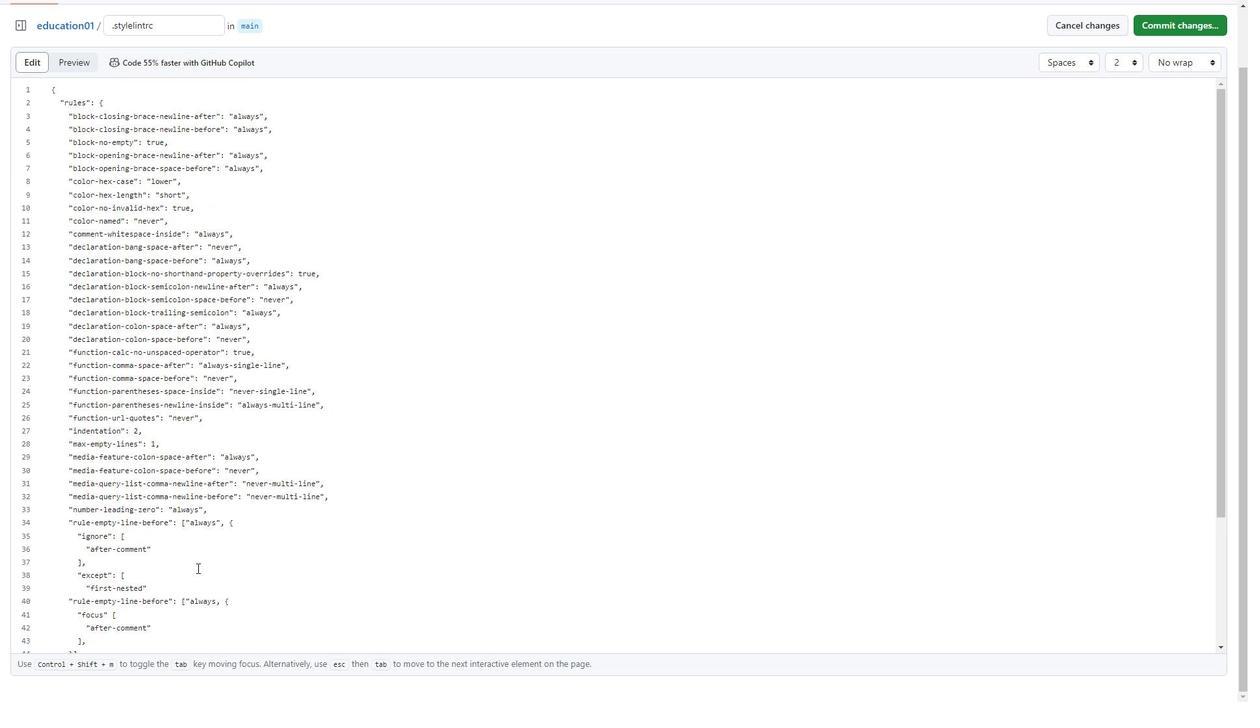 
Action: Mouse moved to (116, 486)
Screenshot: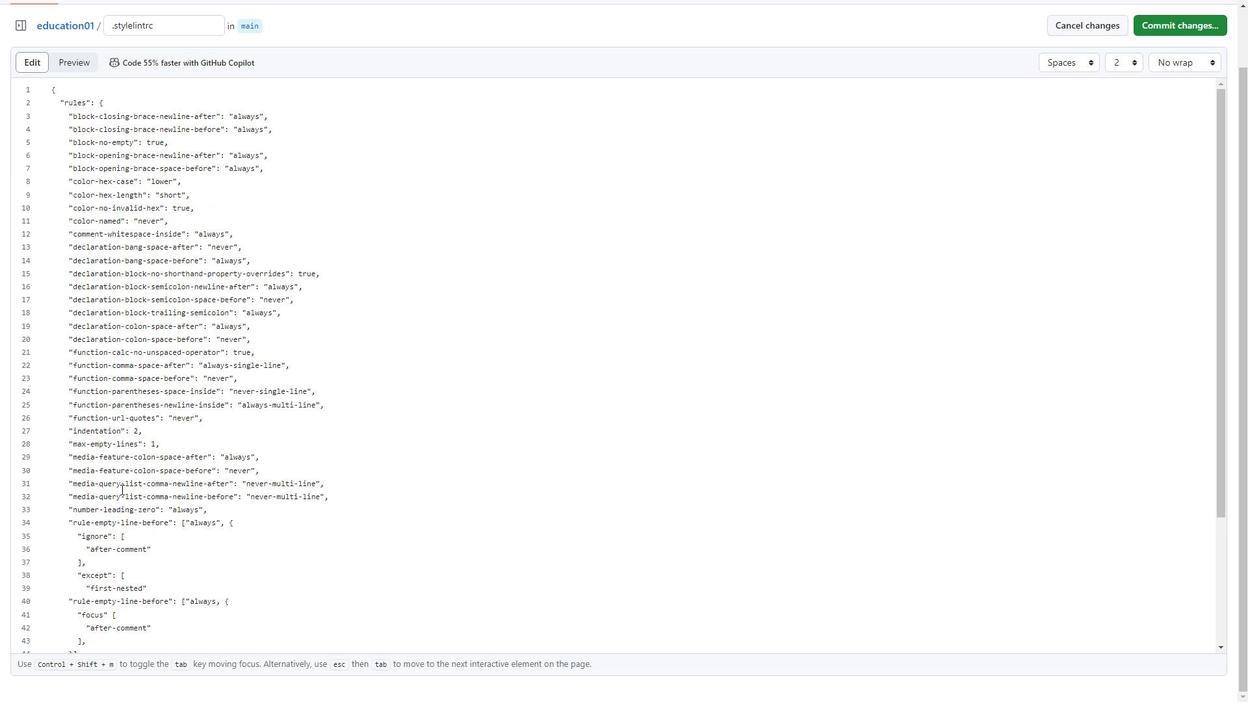 
Action: Mouse scrolled (116, 487) with delta (0, 0)
Screenshot: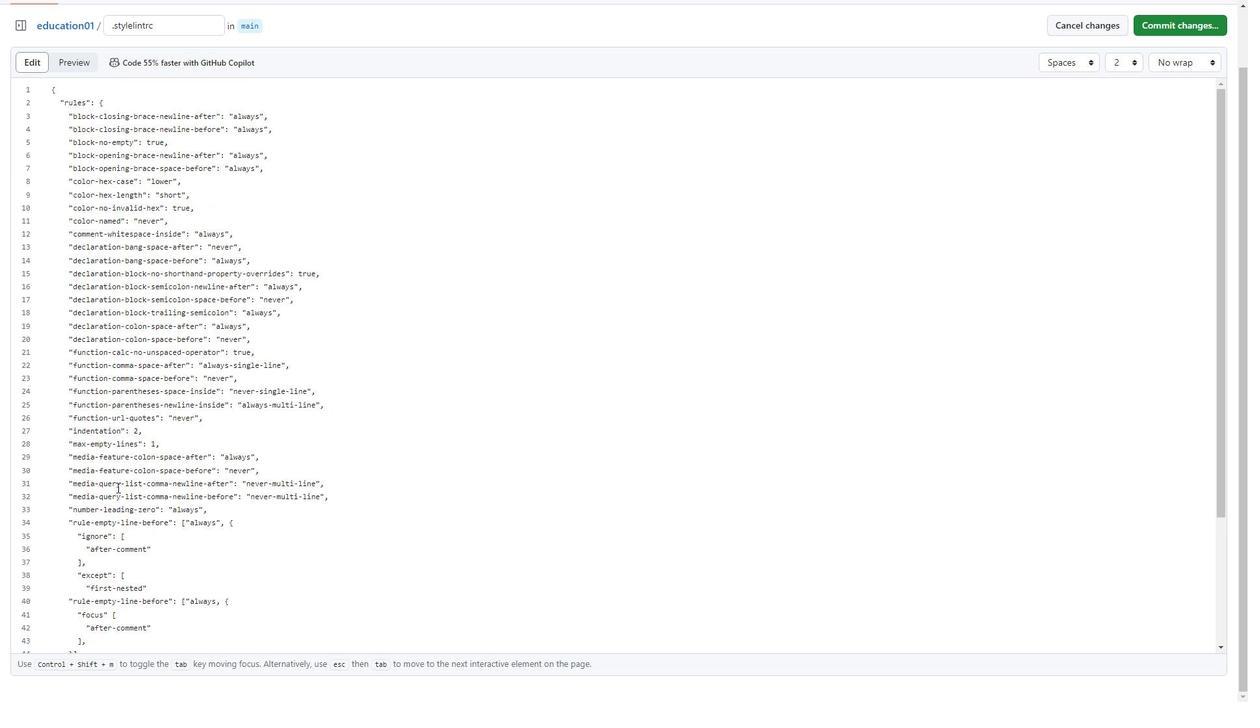 
Action: Mouse moved to (161, 419)
Screenshot: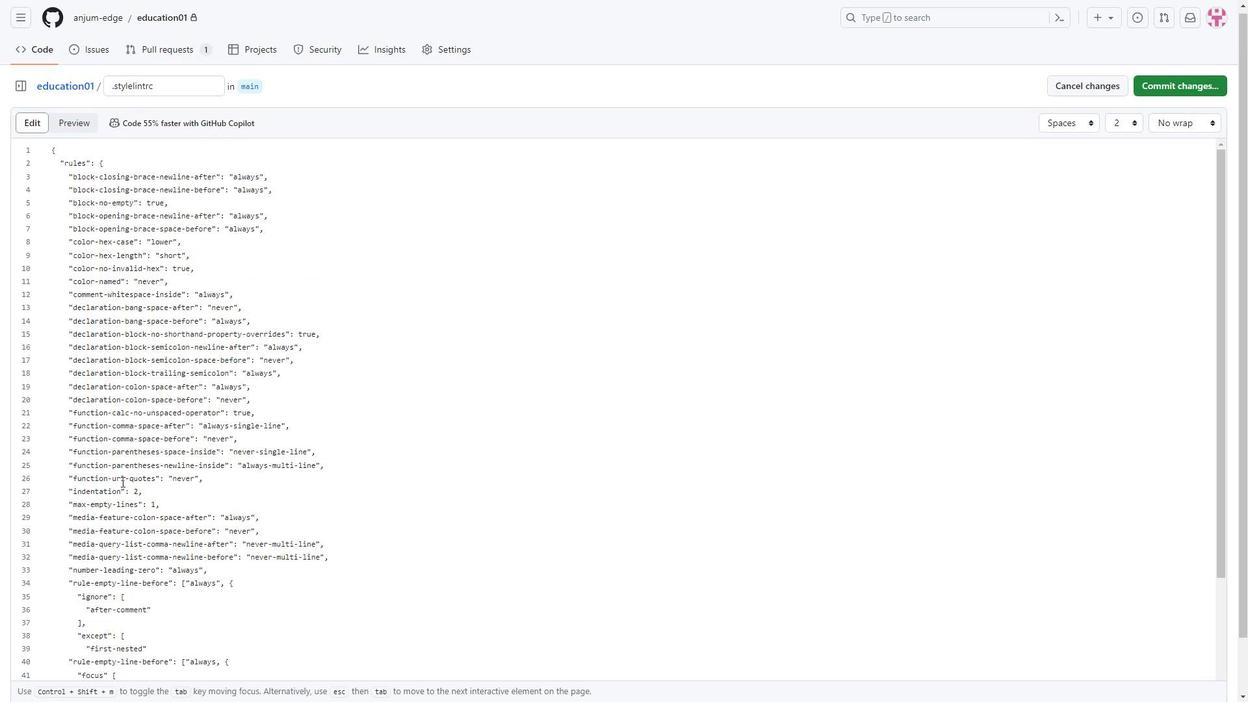 
Action: Mouse scrolled (161, 420) with delta (0, 0)
Screenshot: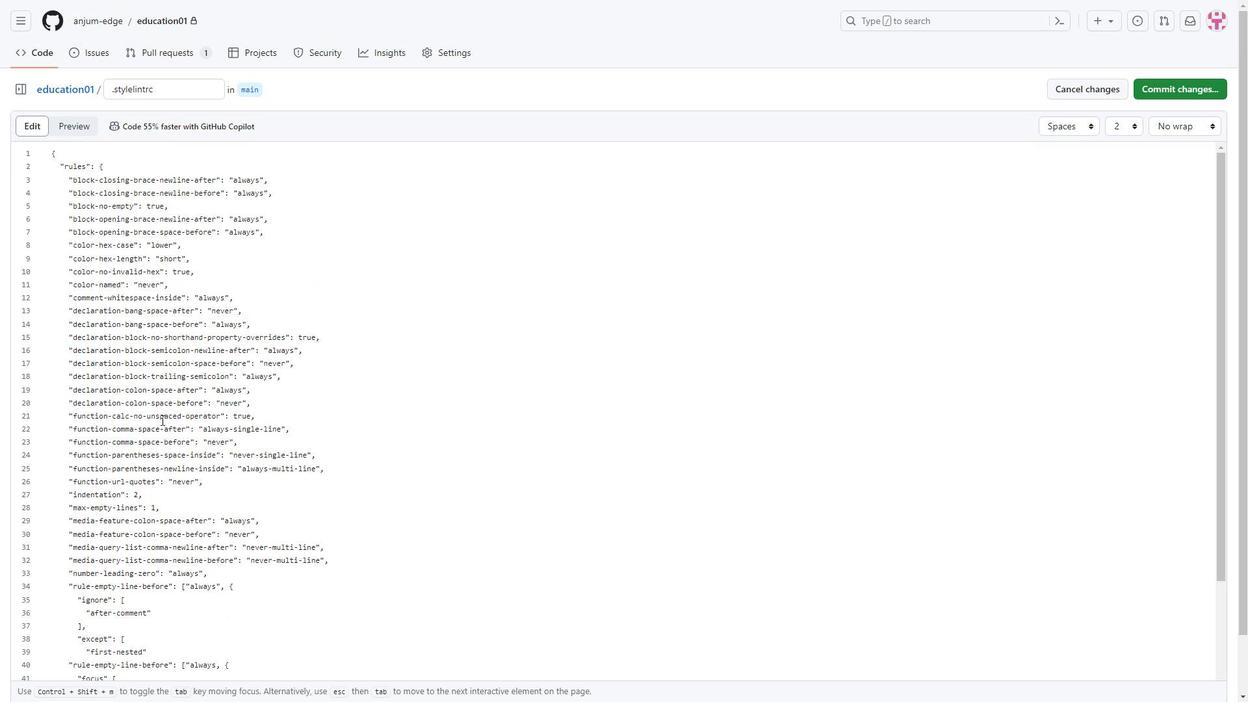 
Action: Mouse moved to (270, 306)
Screenshot: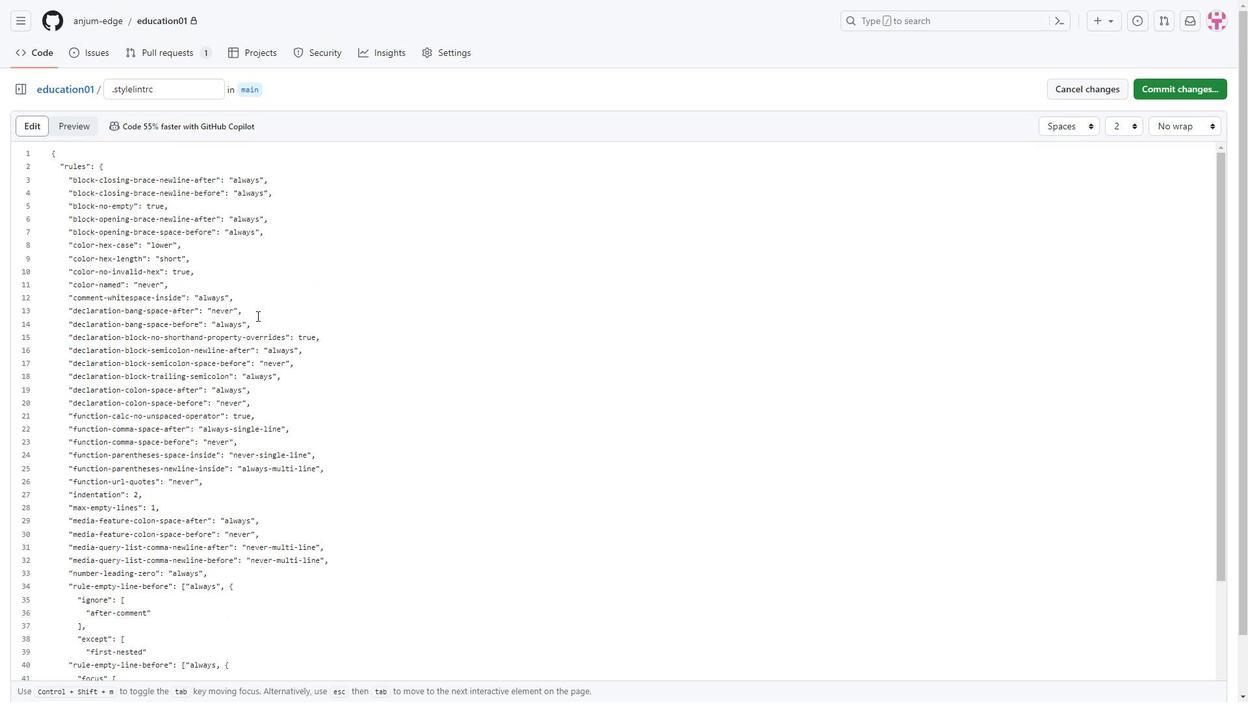 
Action: Mouse pressed left at (270, 306)
Screenshot: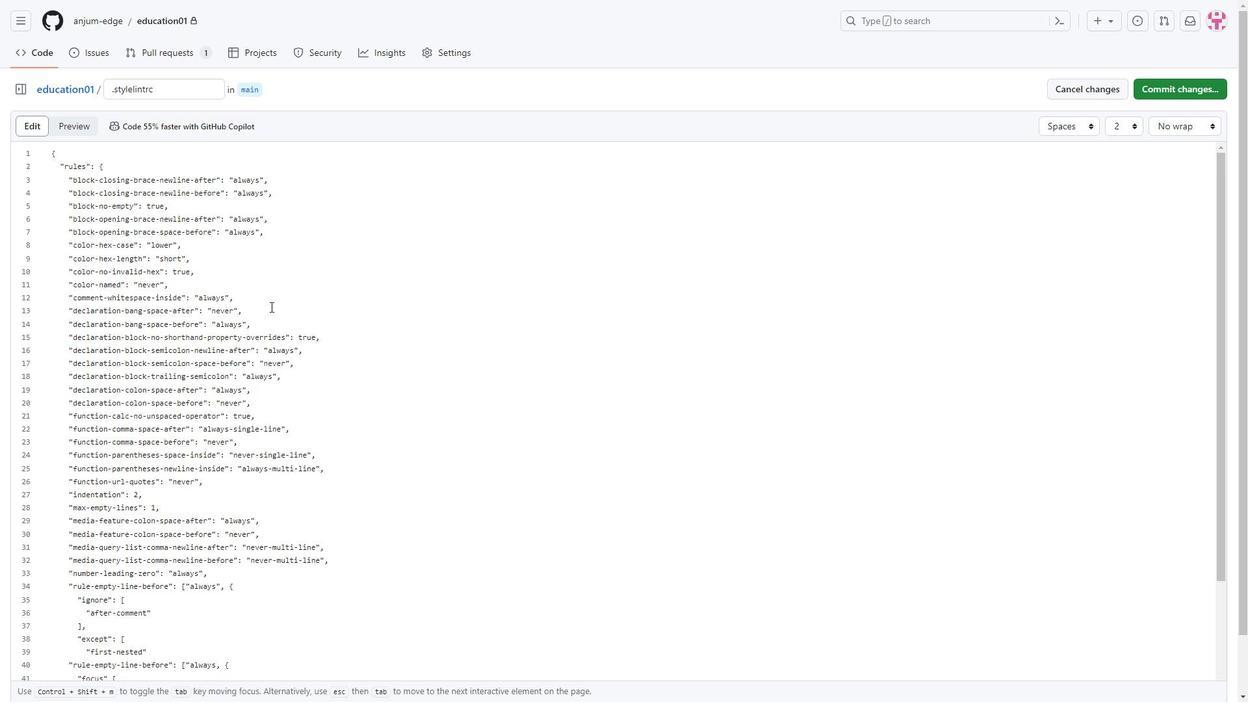 
Action: Key pressed <Key.enter><Key.space><Key.space><Key.space><Key.space><Key.shift_r>"declaration-bang-space-after<Key.shift_r>"<Key.shift_r>:<Key.space><Key.shift_r><Key.shift_r><Key.shift_r><Key.shift_r><Key.shift_r><Key.shift_r><Key.shift_r><Key.shift_r><Key.shift_r><Key.shift_r><Key.shift_r><Key.shift_r><Key.shift_r><Key.shift_r>"<Key.space><Key.backspace>right<Key.shift_r>",<Key.down><Key.right><Key.right><Key.right><Key.right><Key.right><Key.right><Key.right><Key.right><Key.right><Key.right><Key.right><Key.right><Key.right><Key.right><Key.right><Key.right><Key.right><Key.right><Key.right><Key.right><Key.right><Key.right><Key.right><Key.right><Key.right><Key.right><Key.right><Key.right><Key.right><Key.right><Key.right><Key.right><Key.right><Key.right><Key.right><Key.right><Key.down><Key.down><Key.down><Key.down><Key.down><Key.down><Key.down><Key.down><Key.down><Key.down><Key.down><Key.down><Key.down><Key.down><Key.down><Key.down><Key.down><Key.down><Key.down><Key.down><Key.down><Key.down>
Screenshot: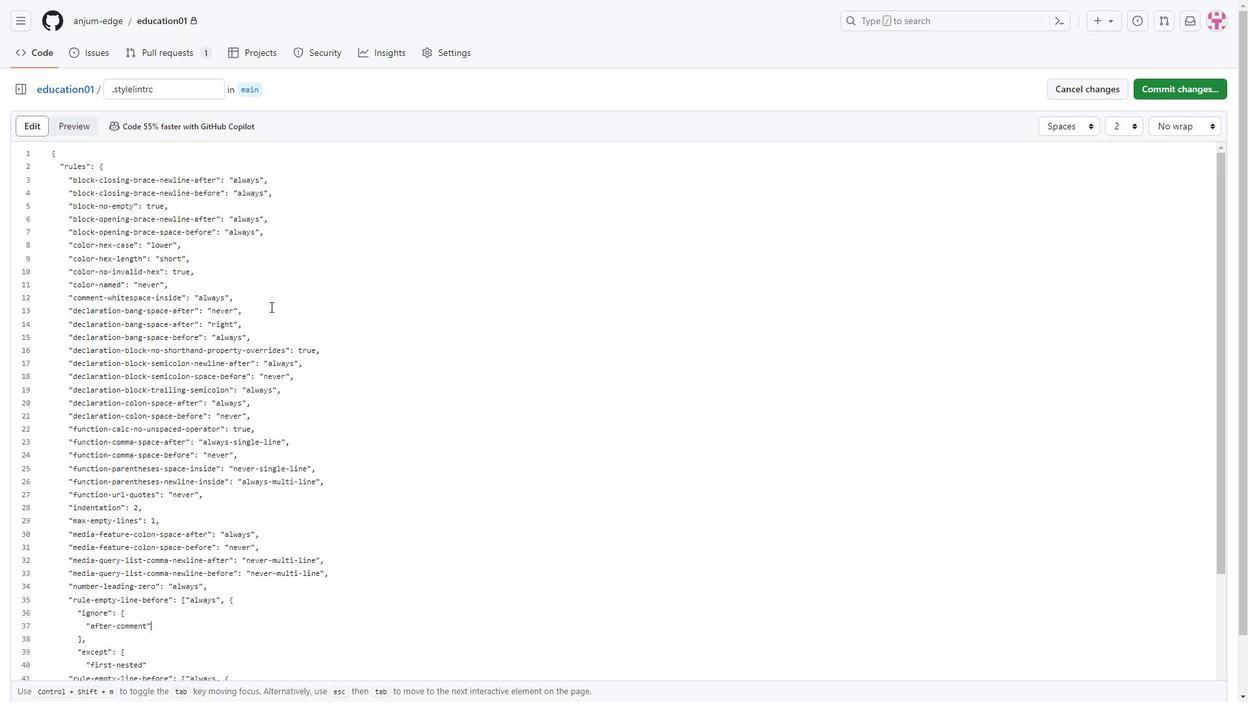 
Action: Mouse scrolled (270, 306) with delta (0, 0)
Screenshot: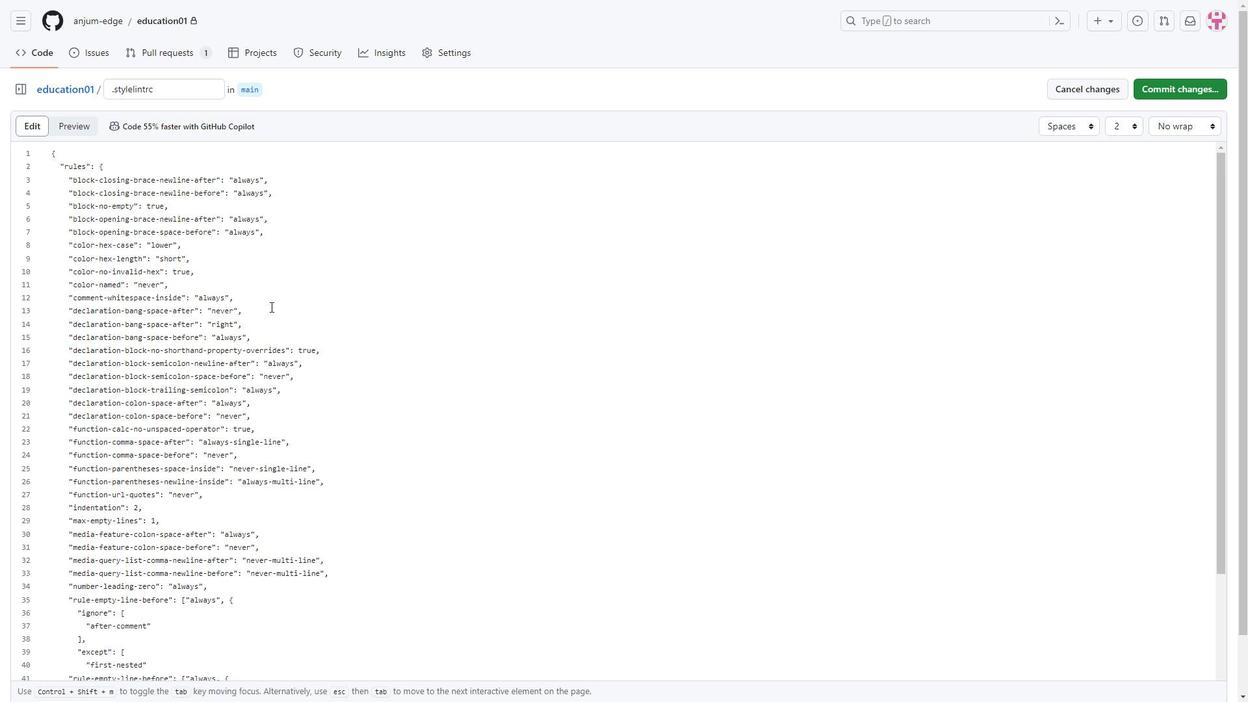 
Action: Mouse moved to (271, 308)
Screenshot: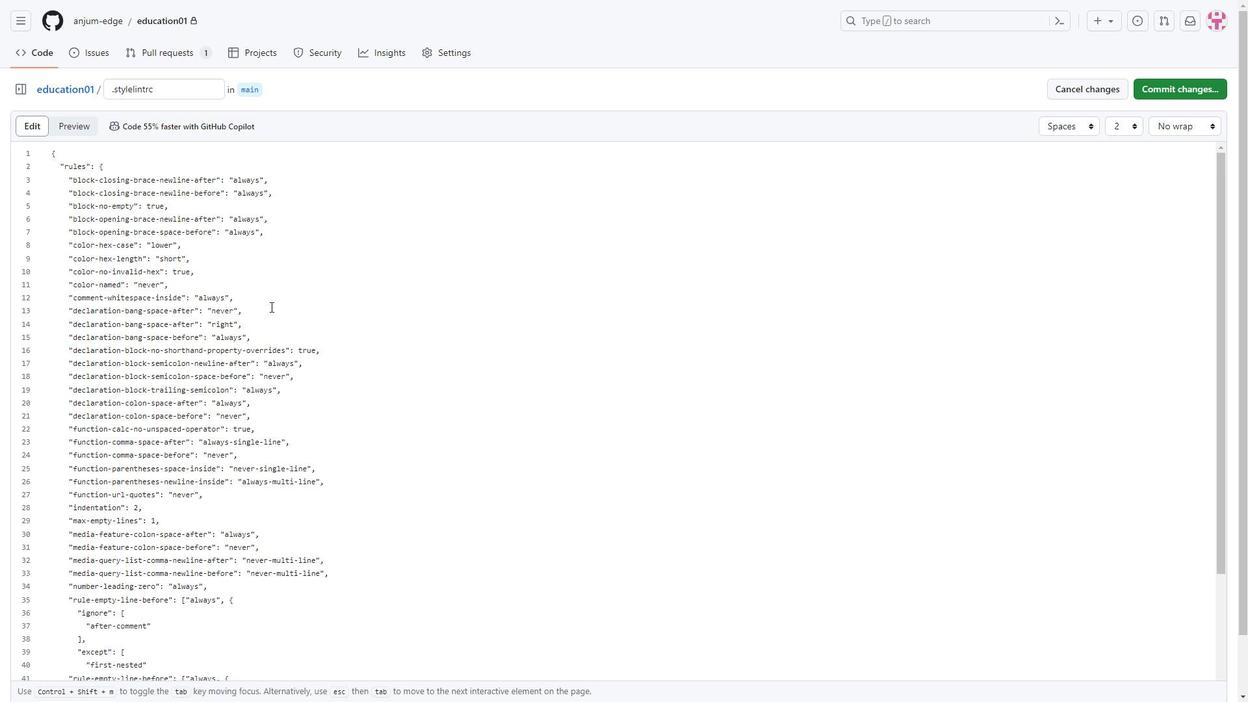 
Action: Mouse scrolled (271, 308) with delta (0, 0)
Screenshot: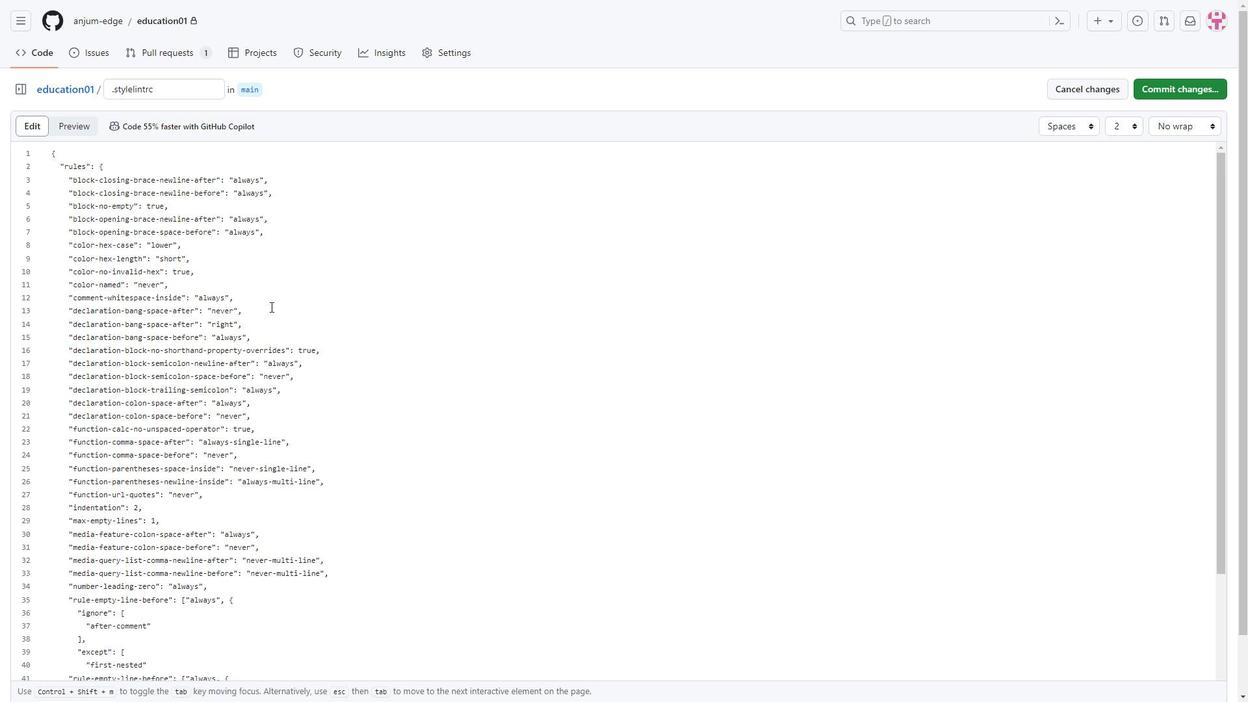 
Action: Mouse moved to (272, 312)
Screenshot: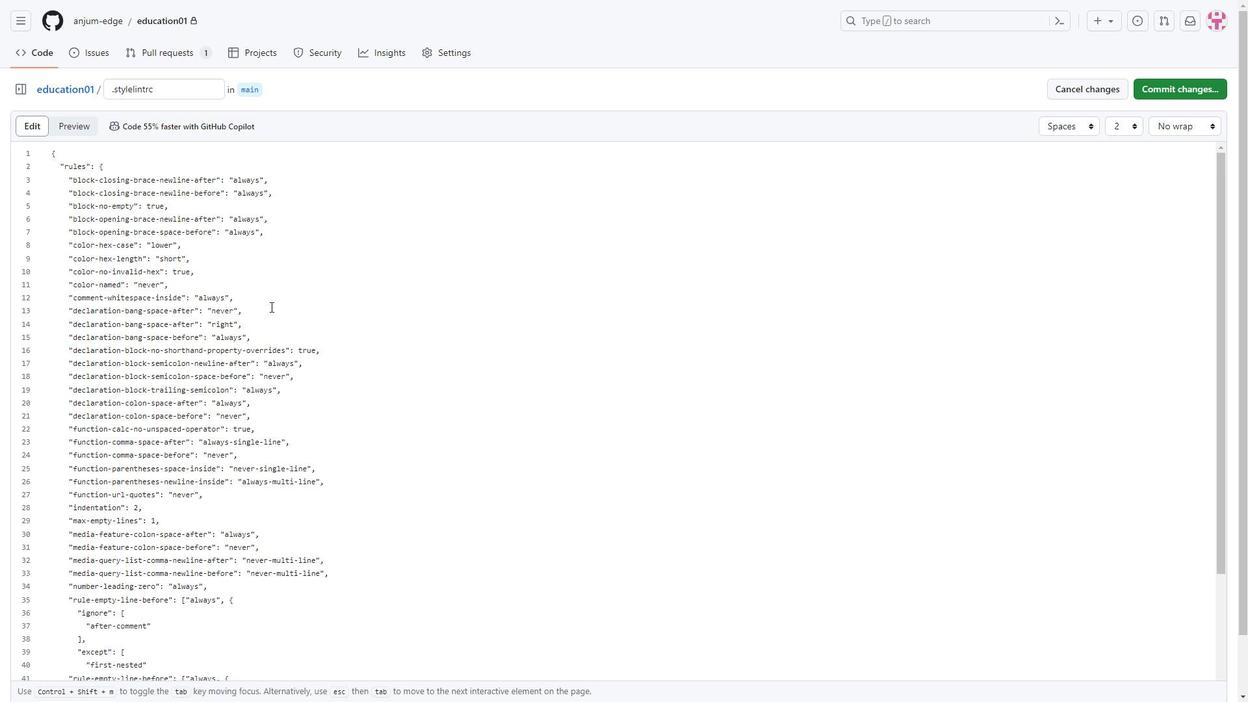 
Action: Mouse scrolled (272, 312) with delta (0, 0)
Screenshot: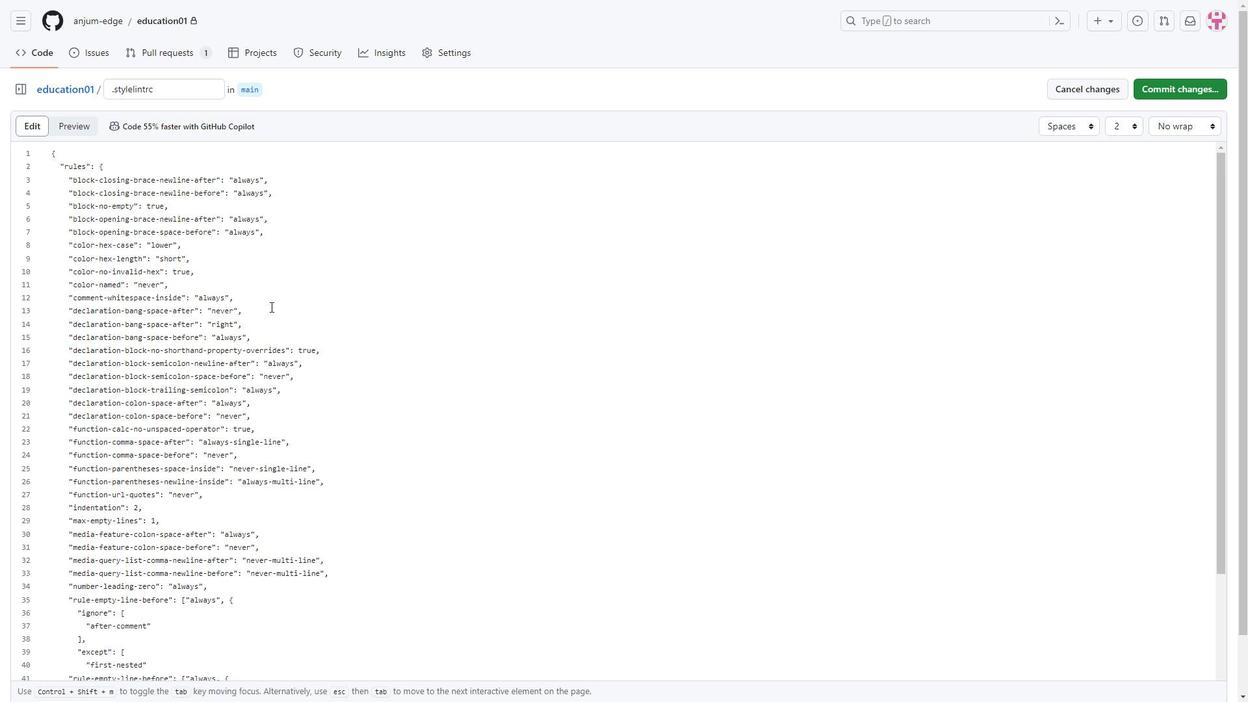 
Action: Mouse scrolled (272, 312) with delta (0, 0)
Screenshot: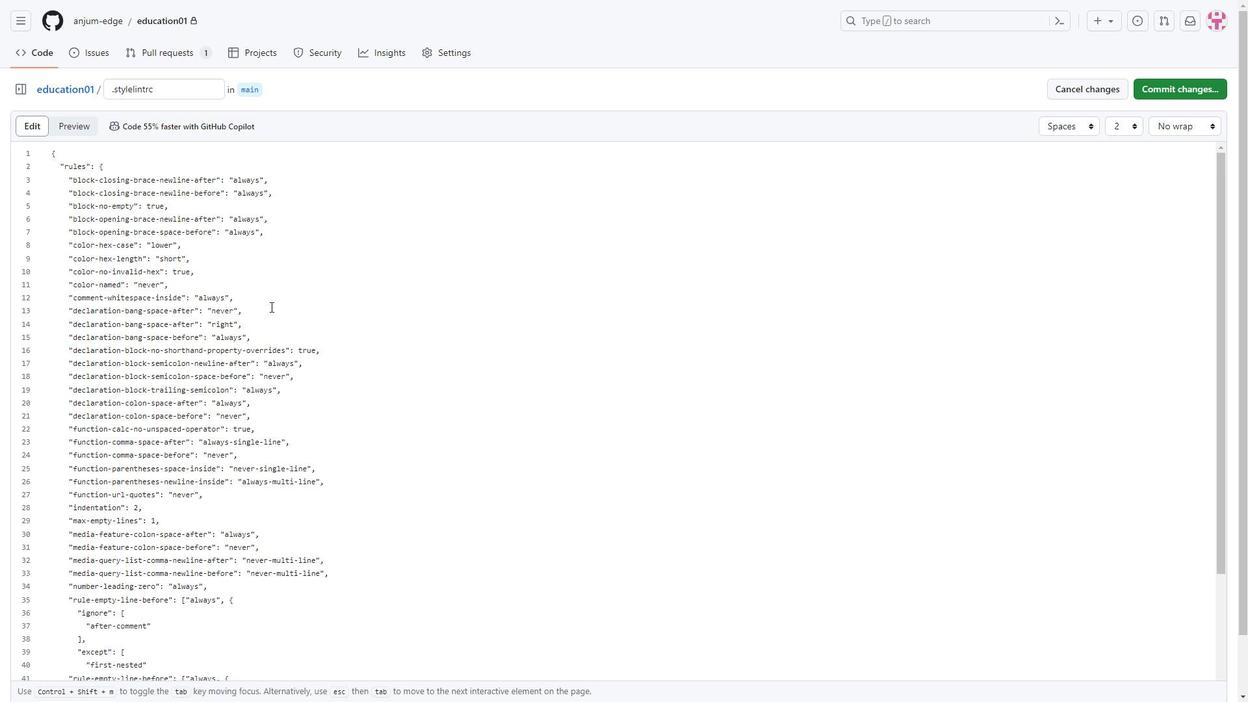 
Action: Mouse moved to (334, 414)
Screenshot: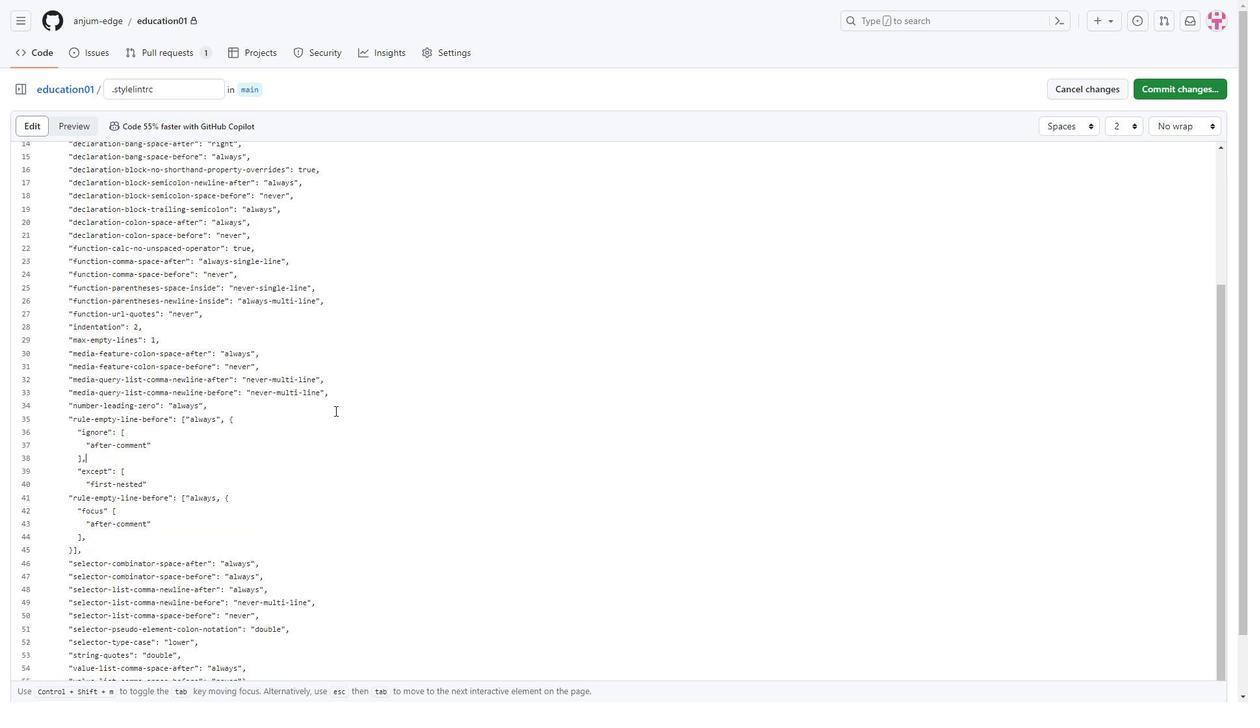 
Action: Mouse scrolled (334, 413) with delta (0, 0)
Screenshot: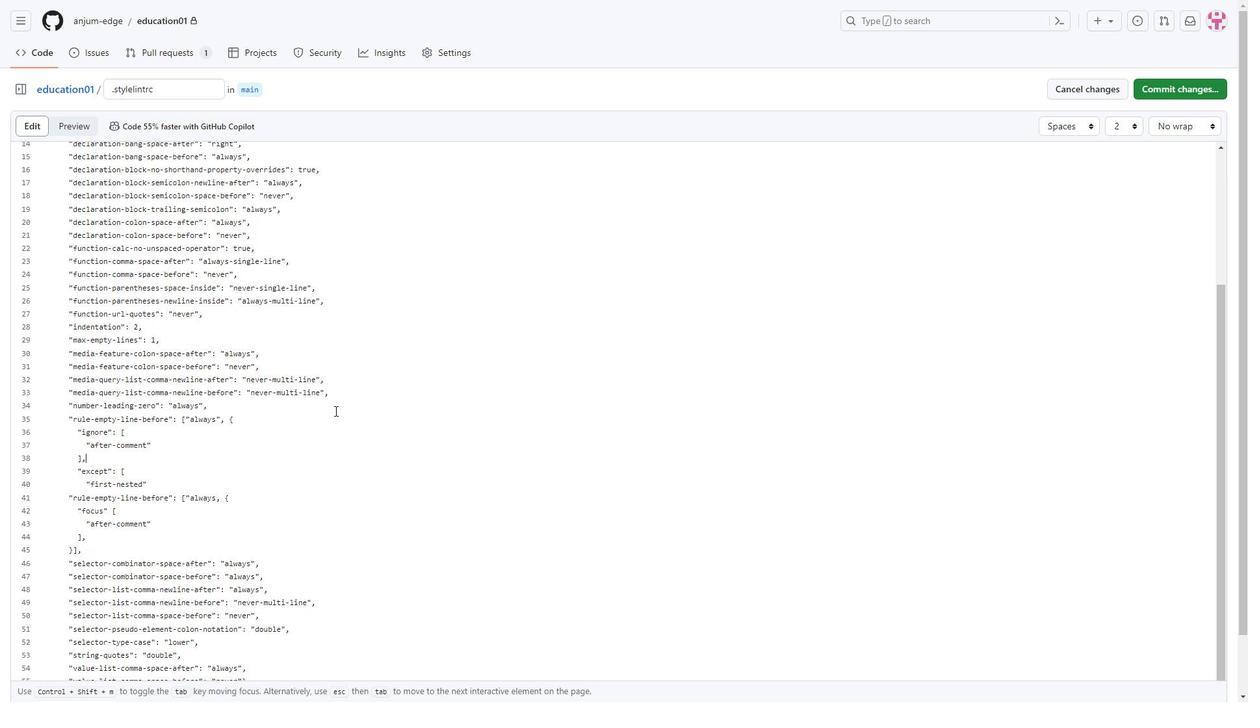 
Action: Mouse scrolled (334, 413) with delta (0, 0)
Screenshot: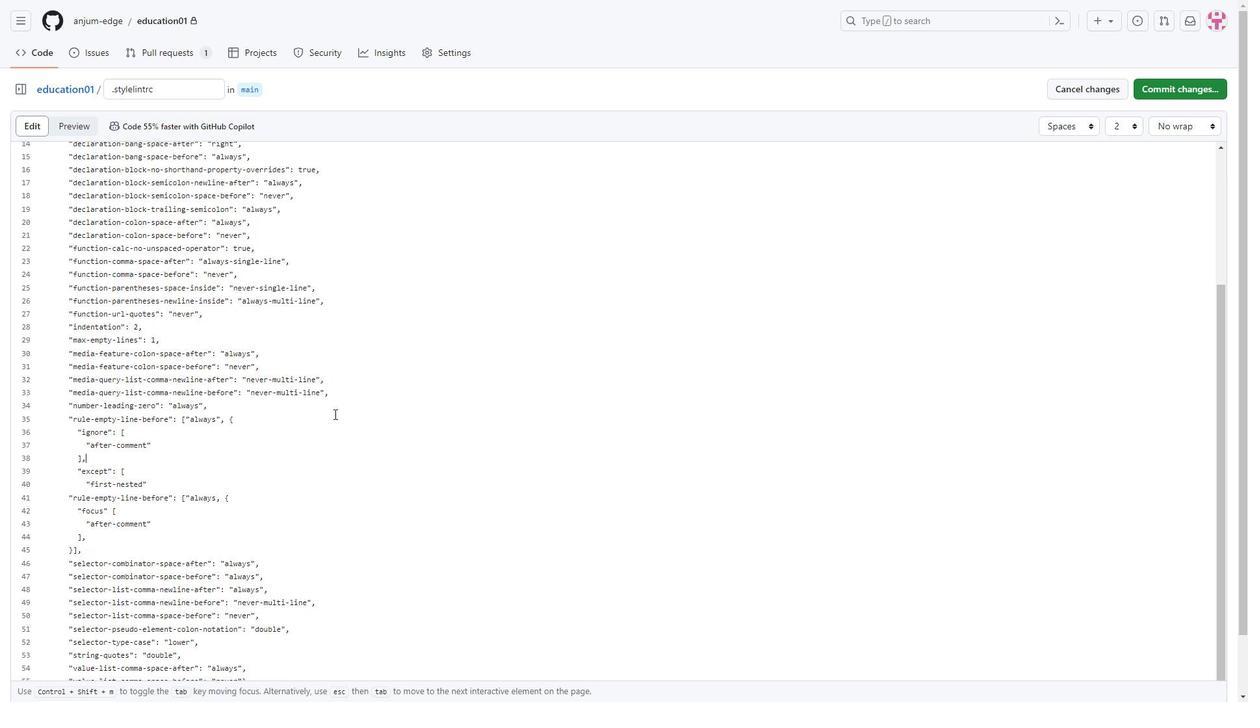 
Action: Mouse scrolled (334, 413) with delta (0, 0)
Screenshot: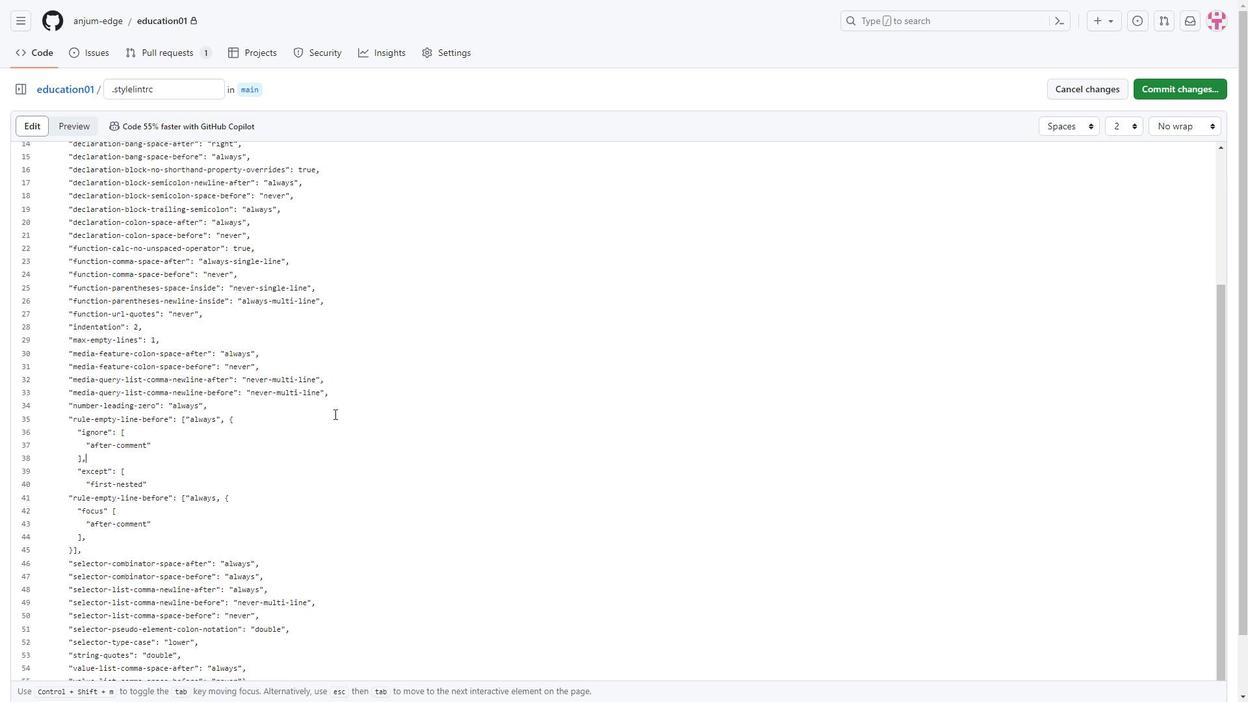 
Action: Mouse scrolled (334, 413) with delta (0, 0)
Screenshot: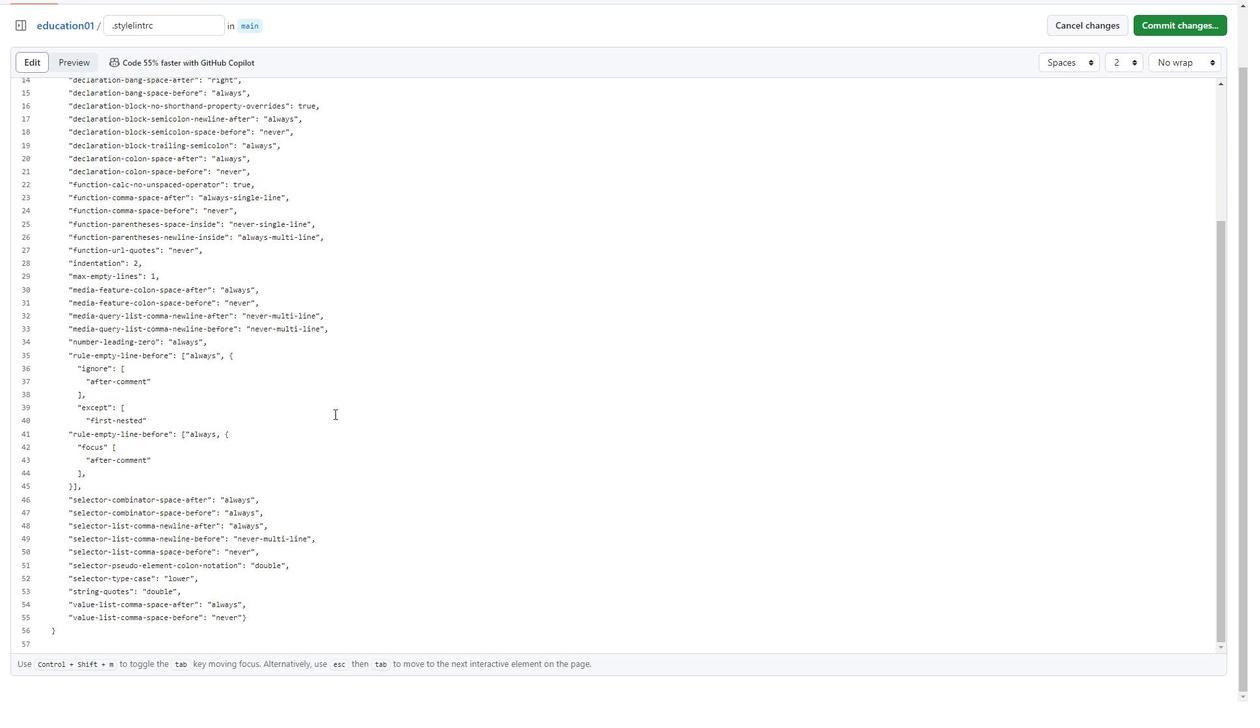
Action: Mouse scrolled (334, 413) with delta (0, 0)
Screenshot: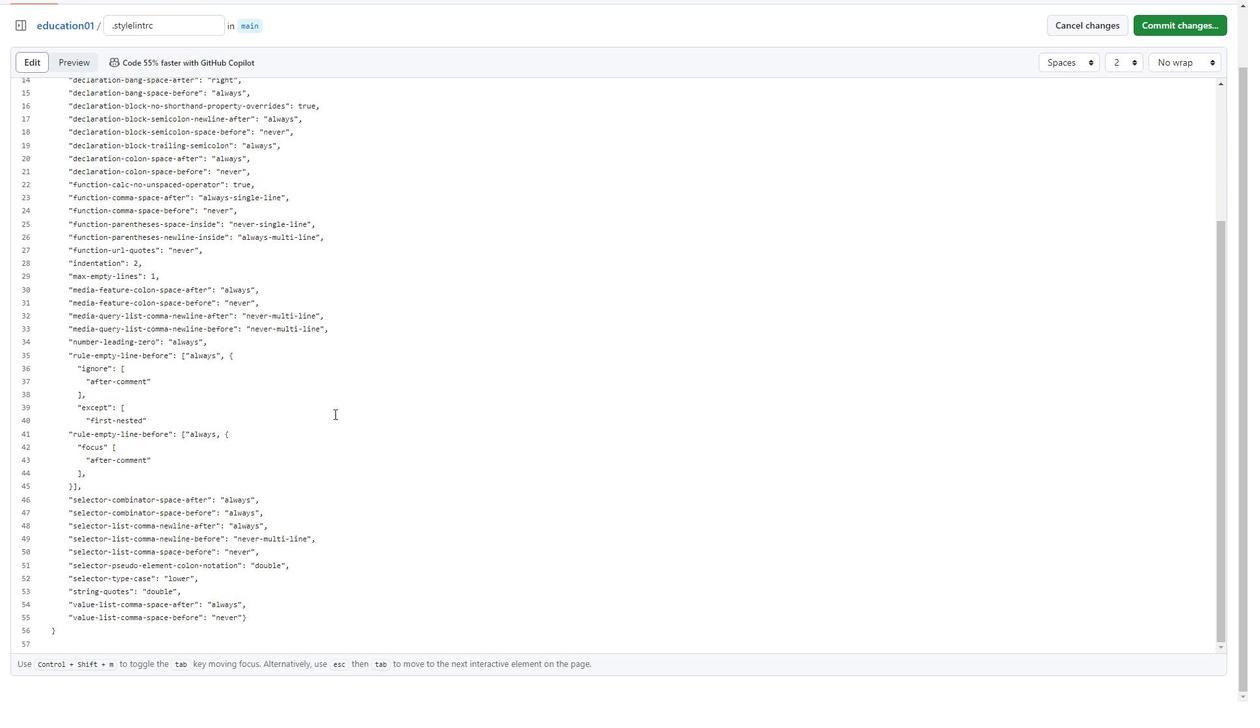
Action: Mouse scrolled (334, 413) with delta (0, 0)
Screenshot: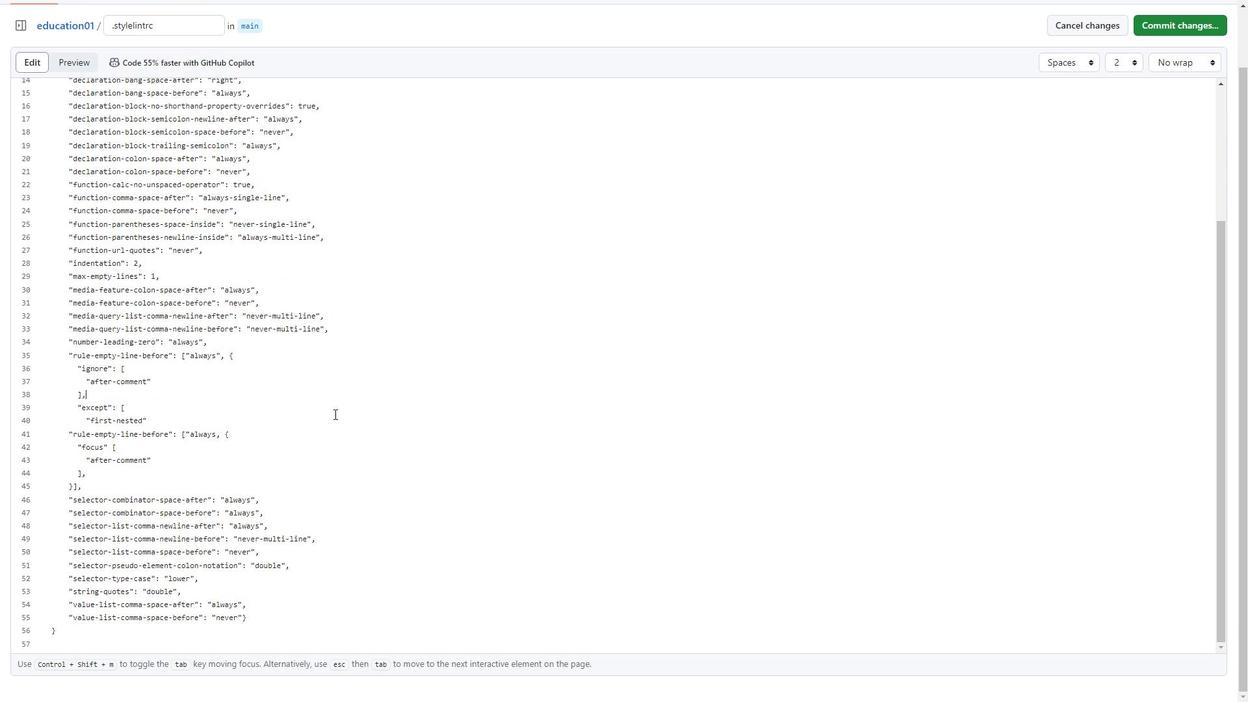 
Action: Mouse scrolled (334, 414) with delta (0, 0)
Screenshot: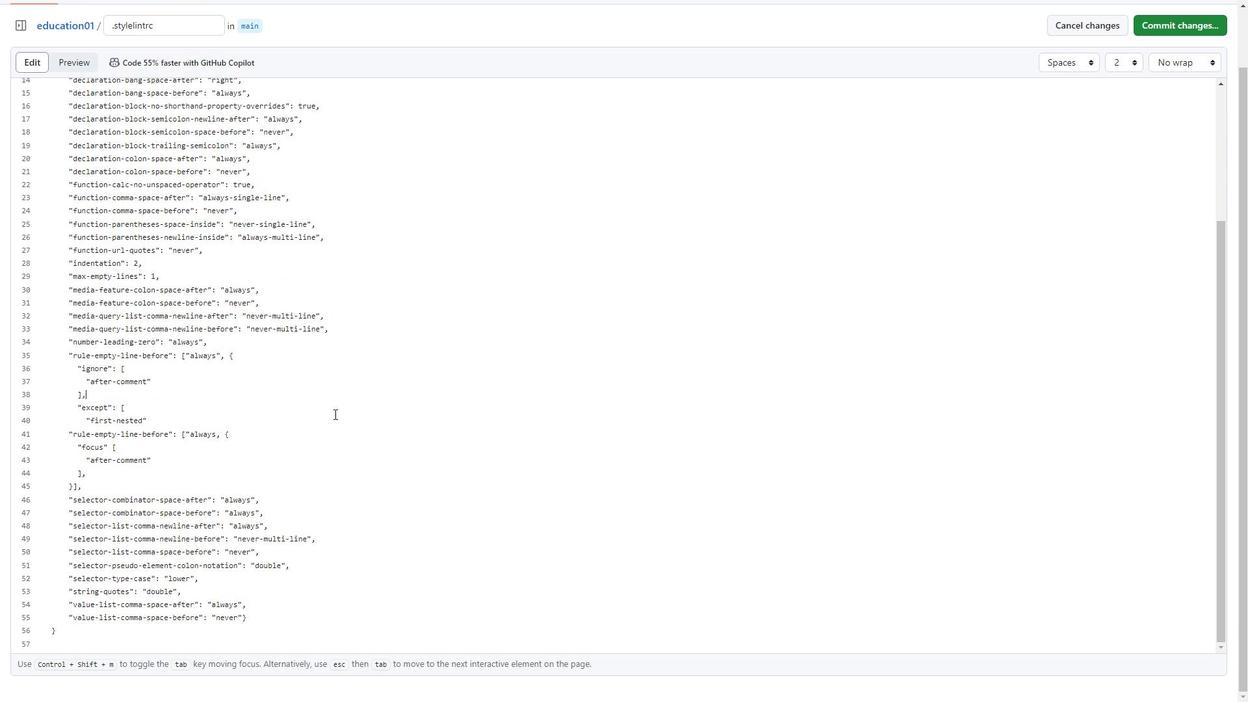 
Action: Mouse scrolled (334, 413) with delta (0, 0)
Screenshot: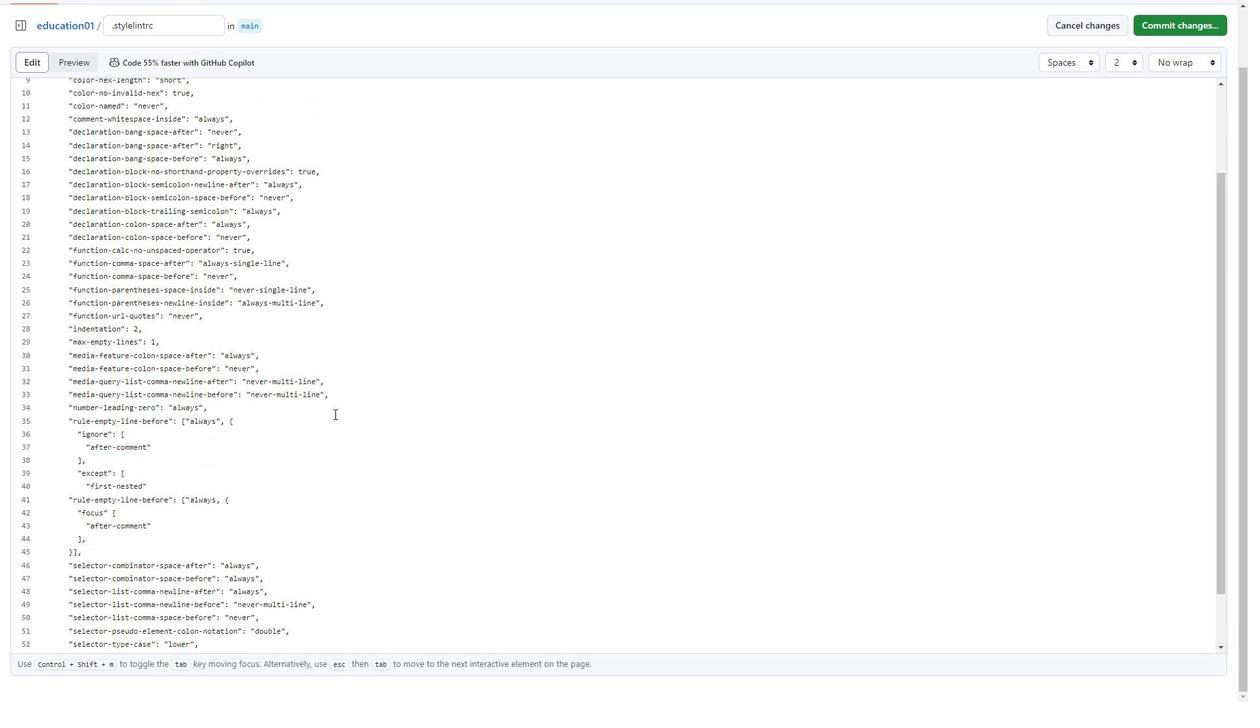 
Action: Mouse moved to (1196, 30)
Screenshot: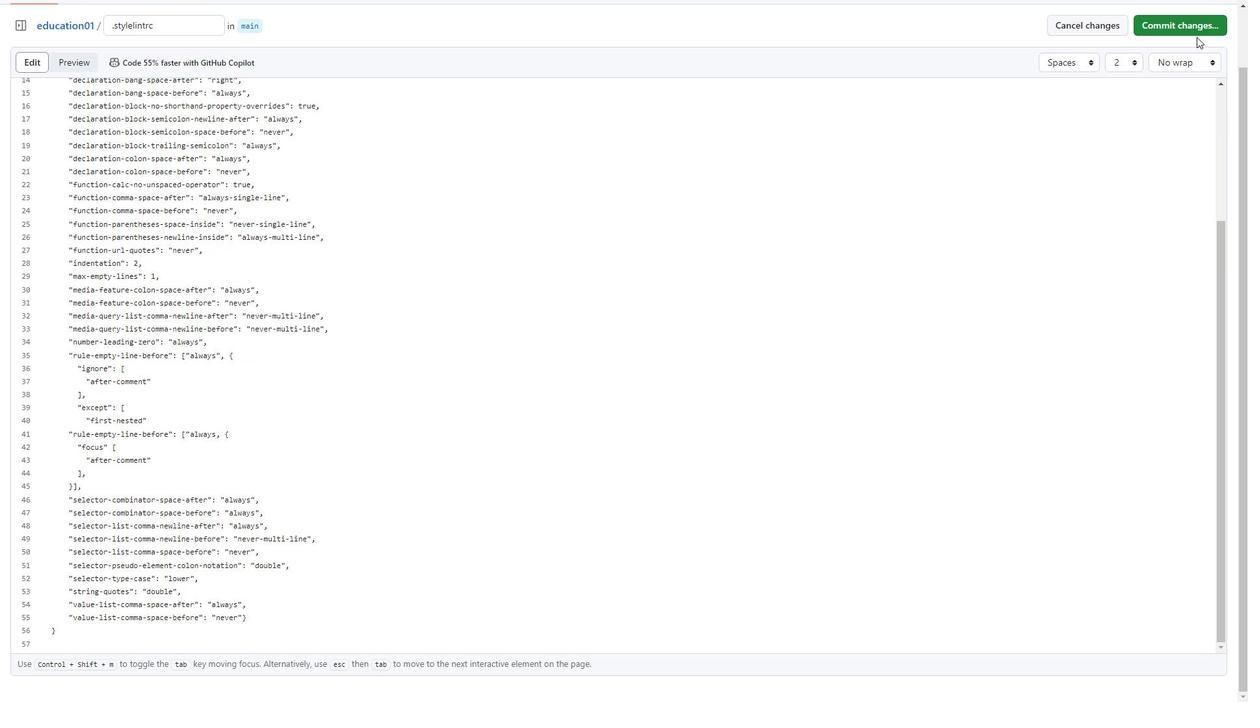 
Action: Mouse pressed left at (1196, 30)
Screenshot: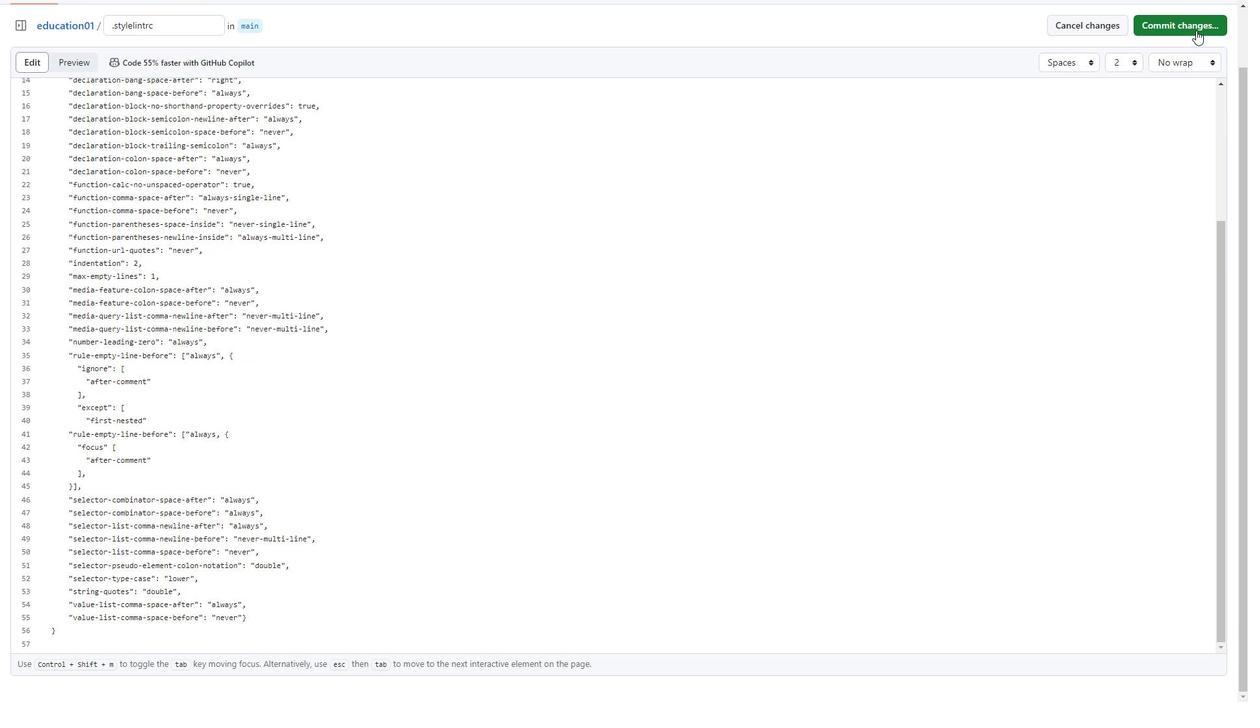 
Action: Mouse moved to (481, 440)
Screenshot: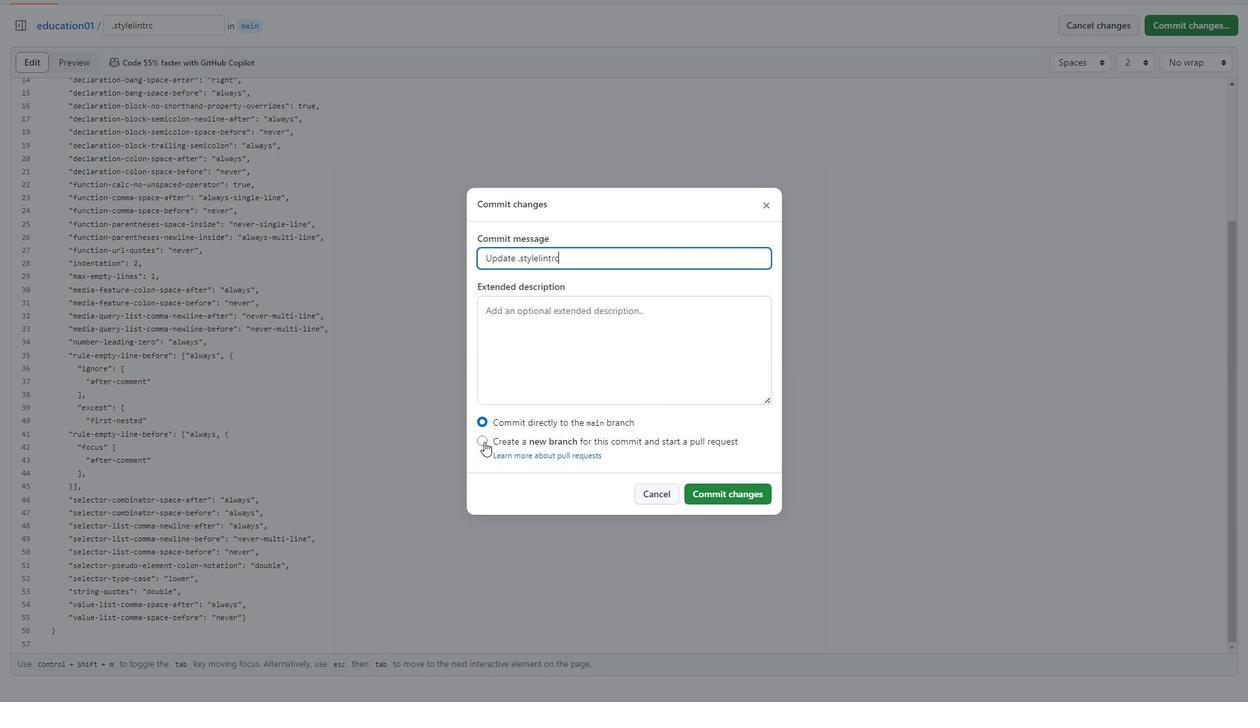 
Action: Mouse pressed left at (481, 440)
Screenshot: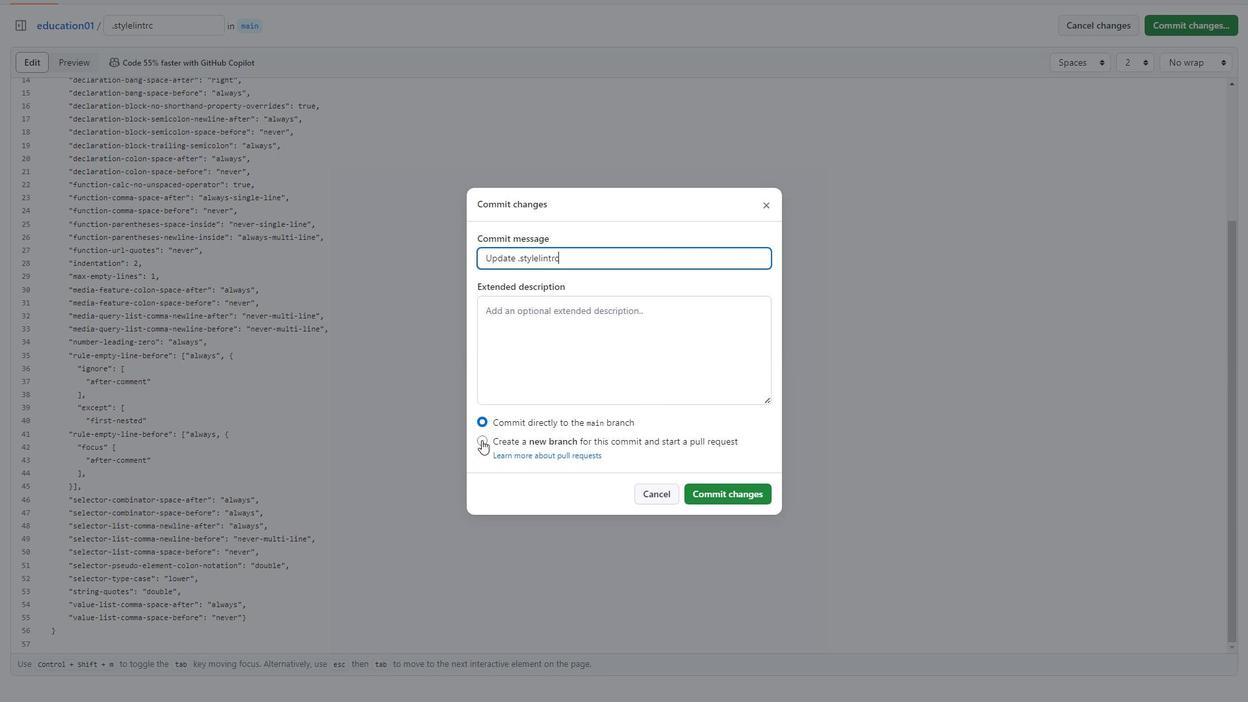 
Action: Mouse moved to (738, 508)
Screenshot: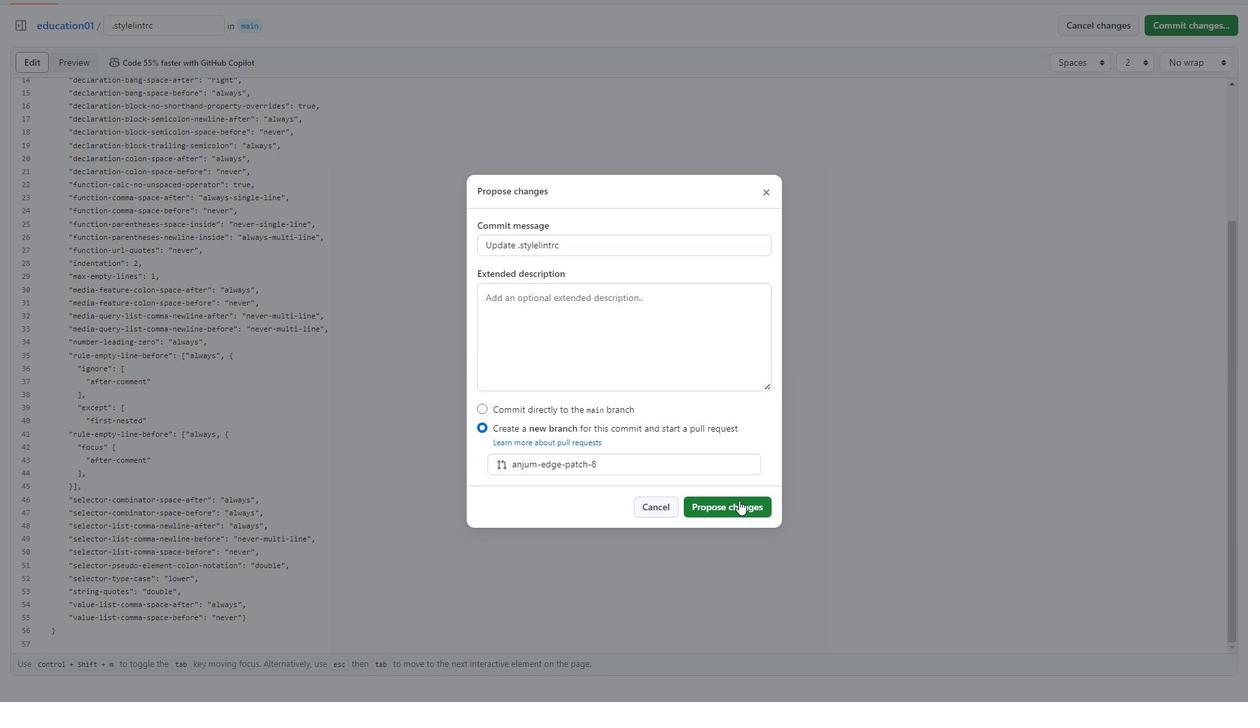 
Action: Mouse pressed left at (738, 508)
Screenshot: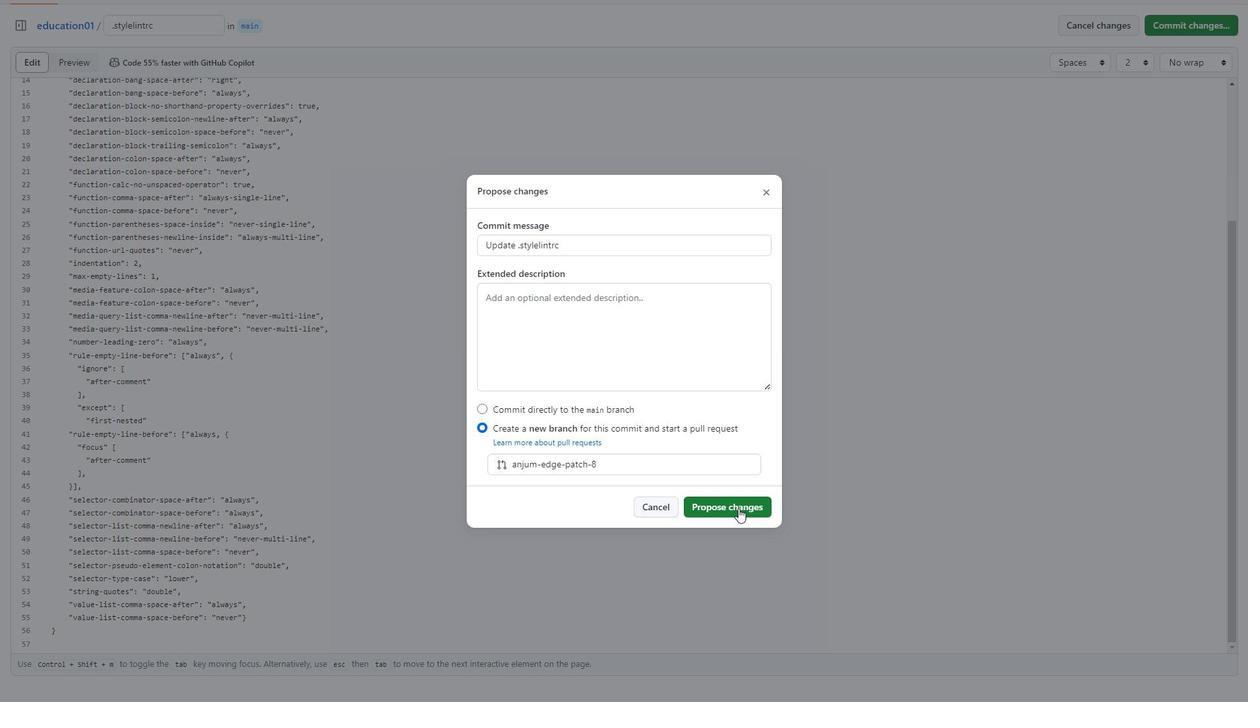 
Action: Mouse moved to (889, 258)
Screenshot: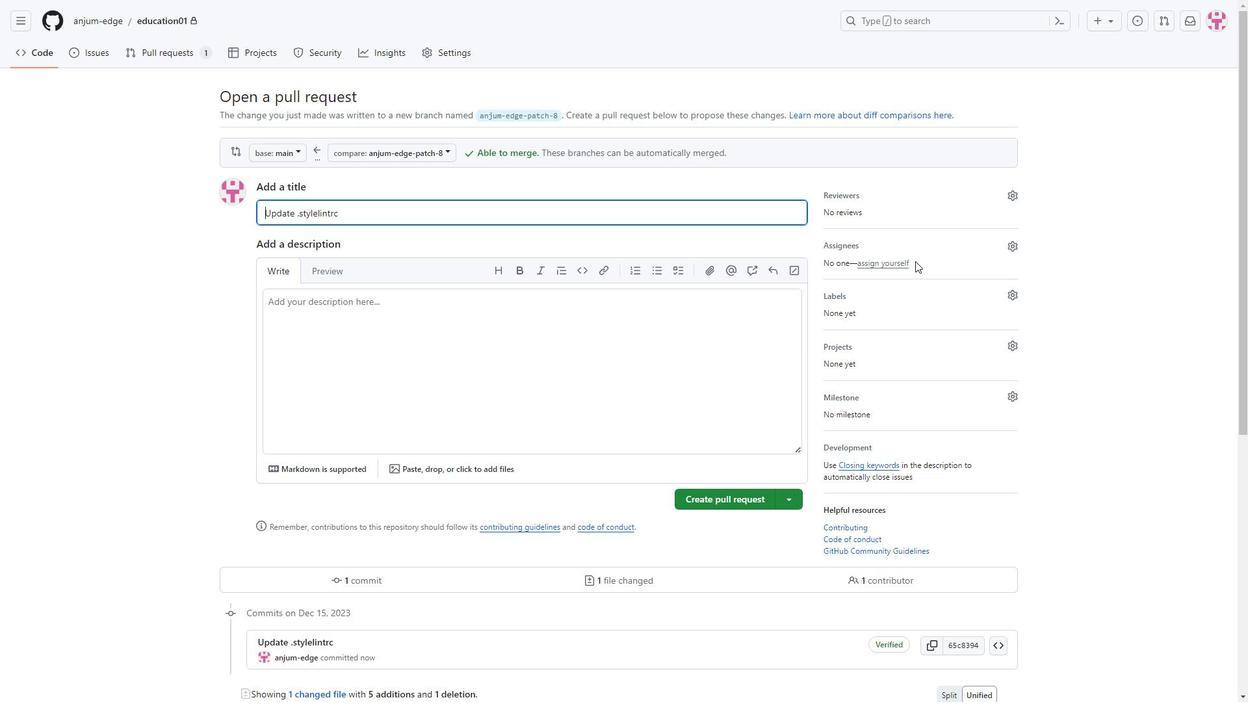 
Action: Mouse pressed left at (889, 258)
Screenshot: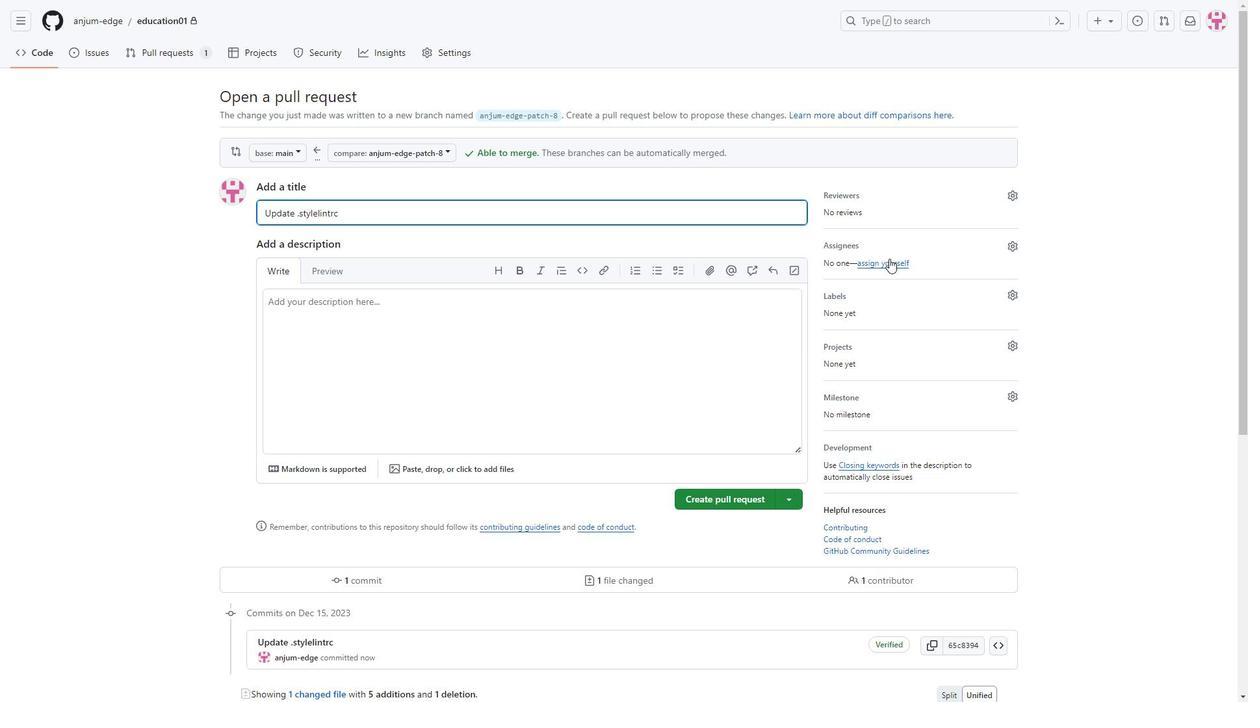
Action: Mouse moved to (836, 300)
Screenshot: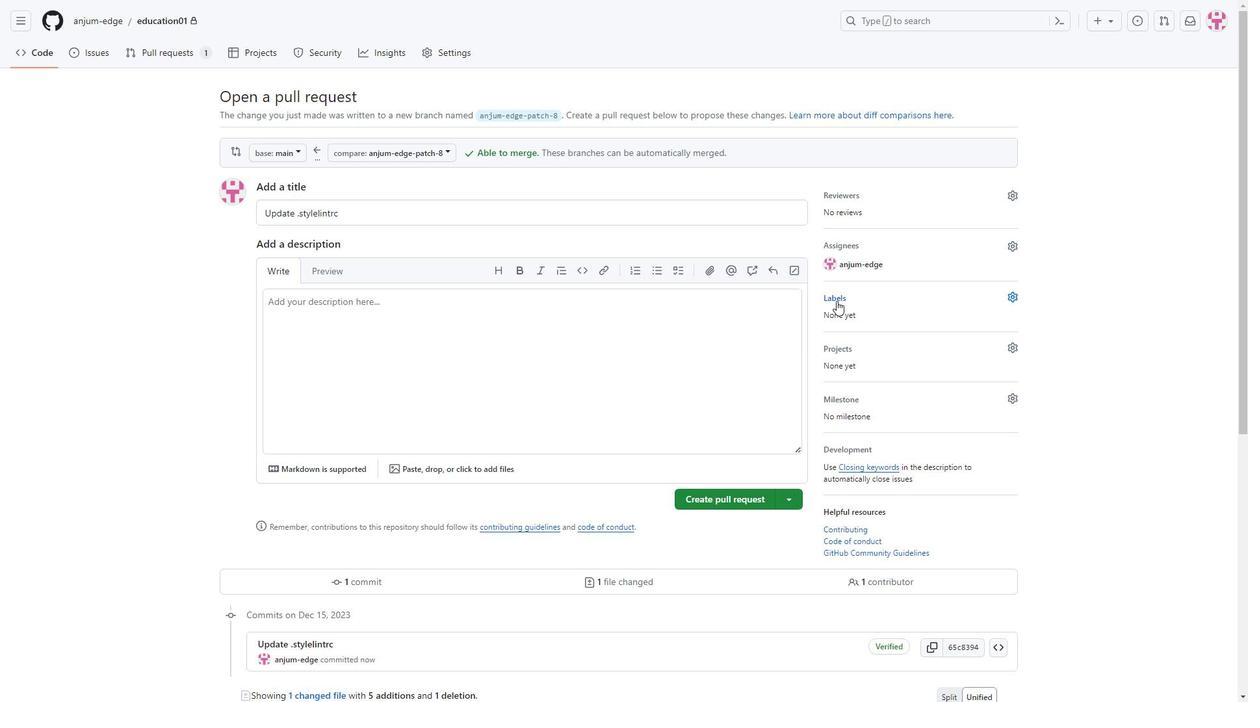 
Action: Mouse pressed left at (836, 300)
Screenshot: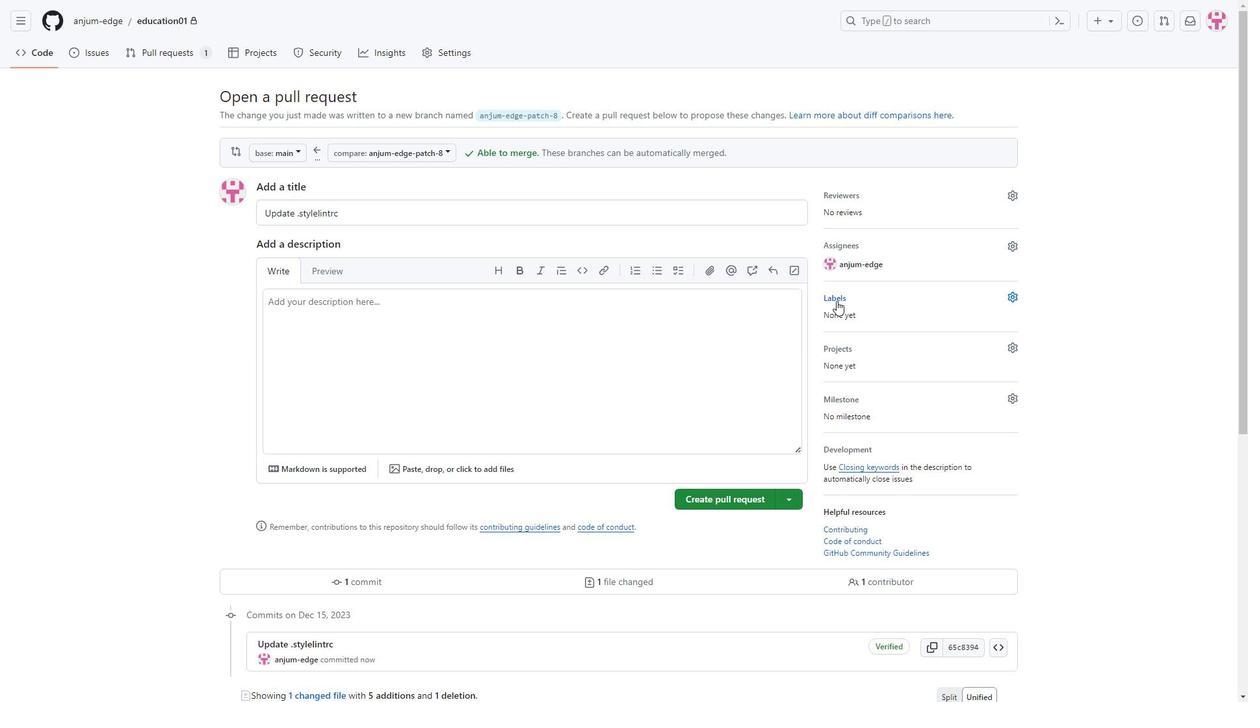 
Action: Mouse moved to (867, 382)
Screenshot: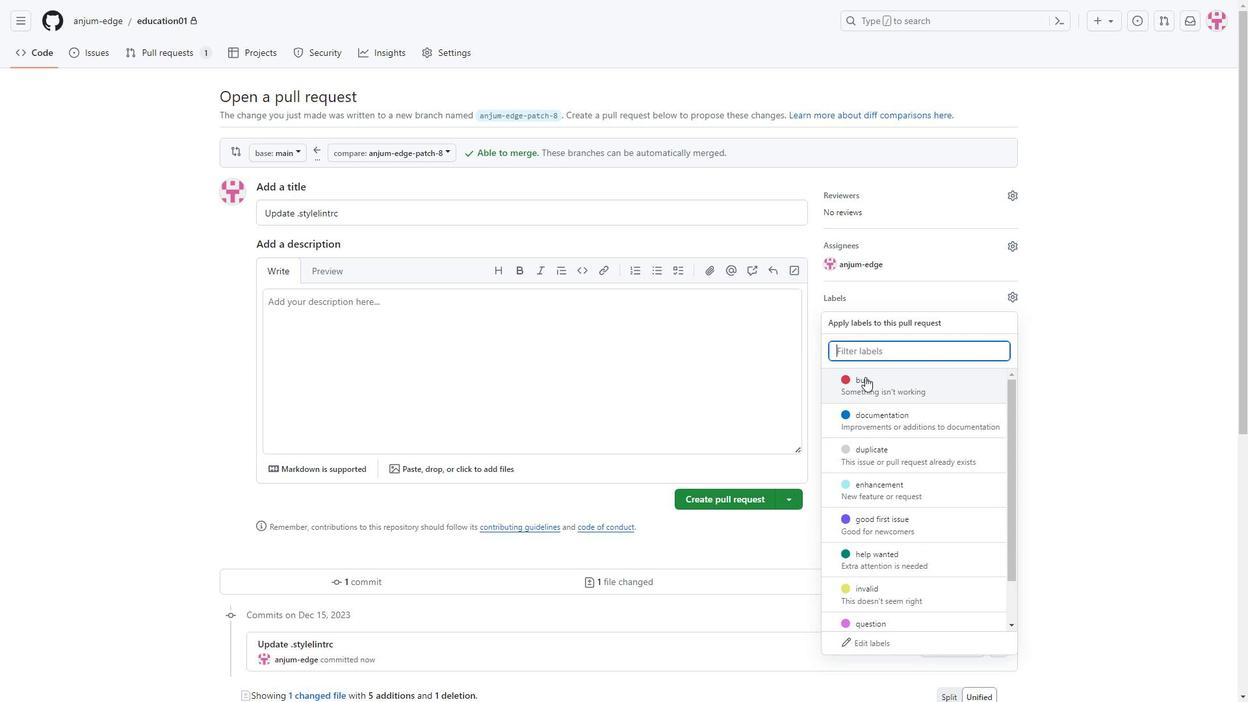 
Action: Mouse pressed left at (867, 382)
Screenshot: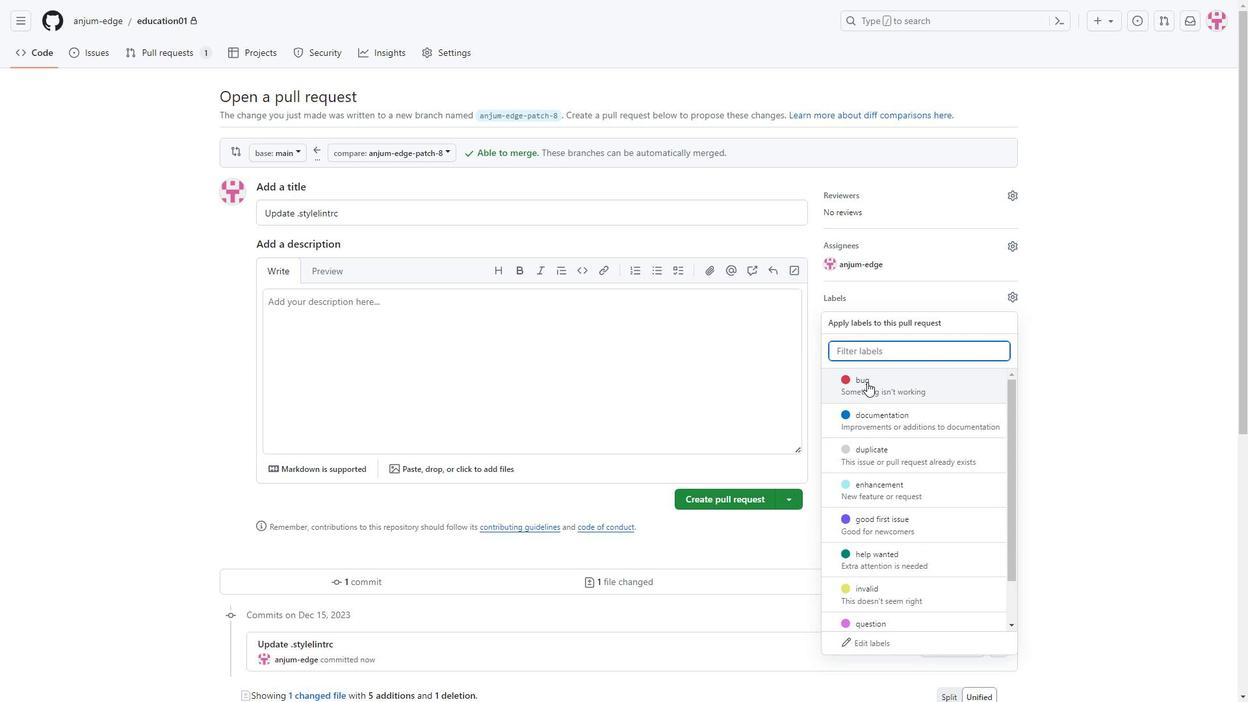 
Action: Mouse moved to (1134, 366)
Screenshot: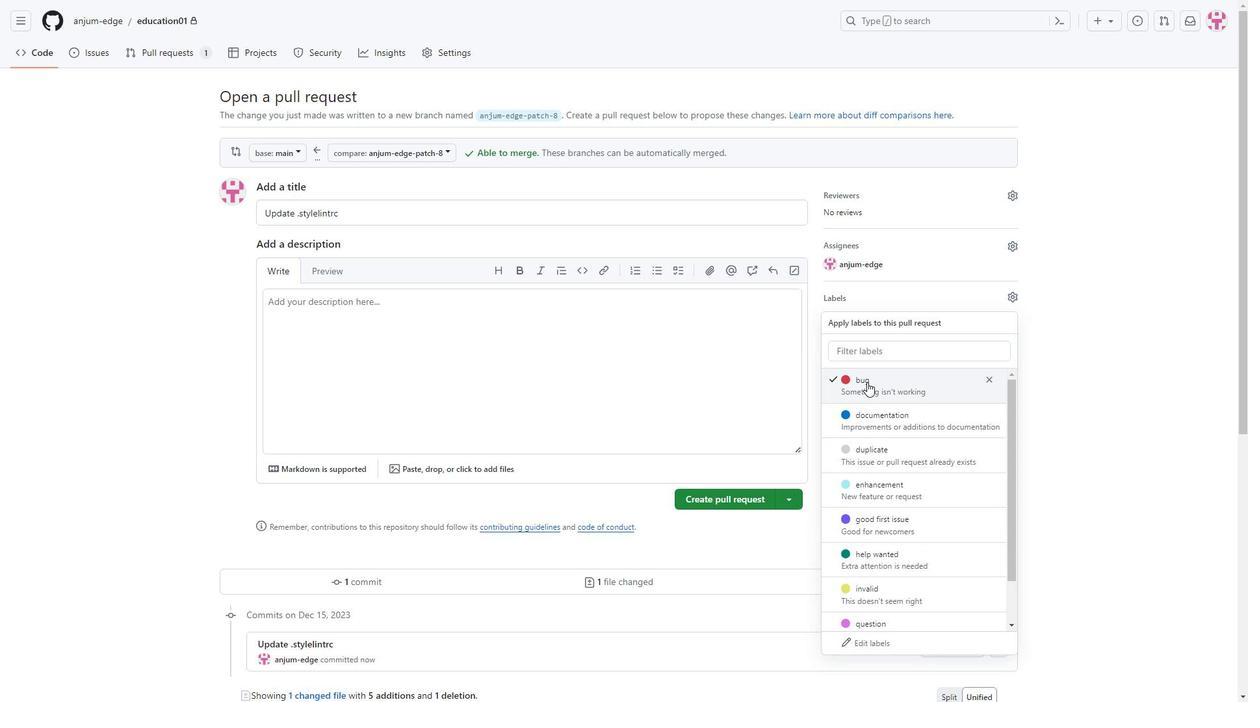 
Action: Mouse pressed left at (1134, 366)
Screenshot: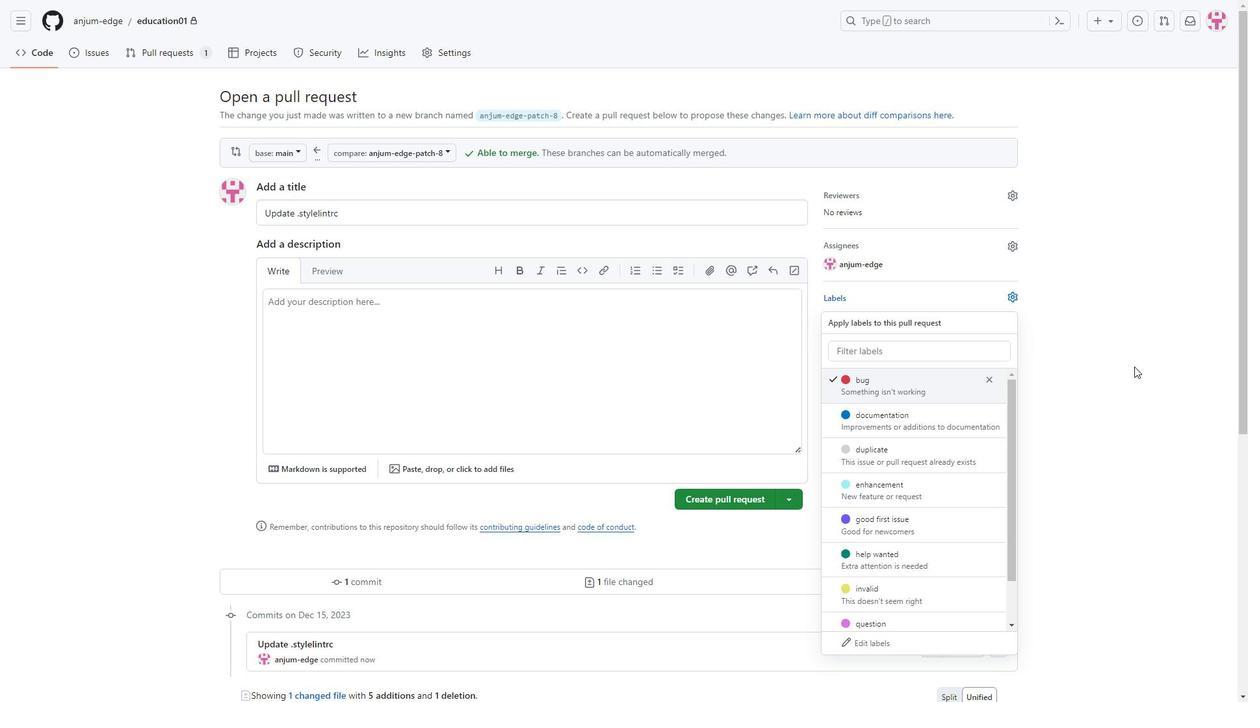 
Action: Mouse moved to (732, 354)
Screenshot: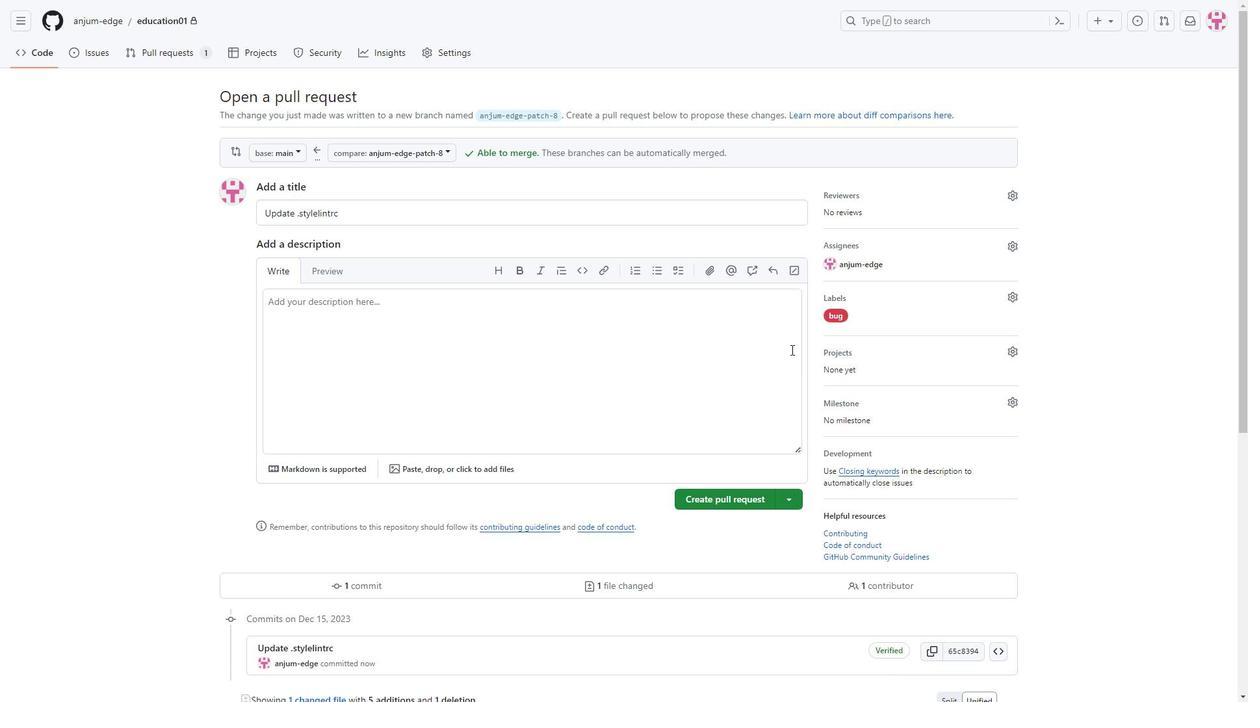
Action: Mouse scrolled (732, 354) with delta (0, 0)
Screenshot: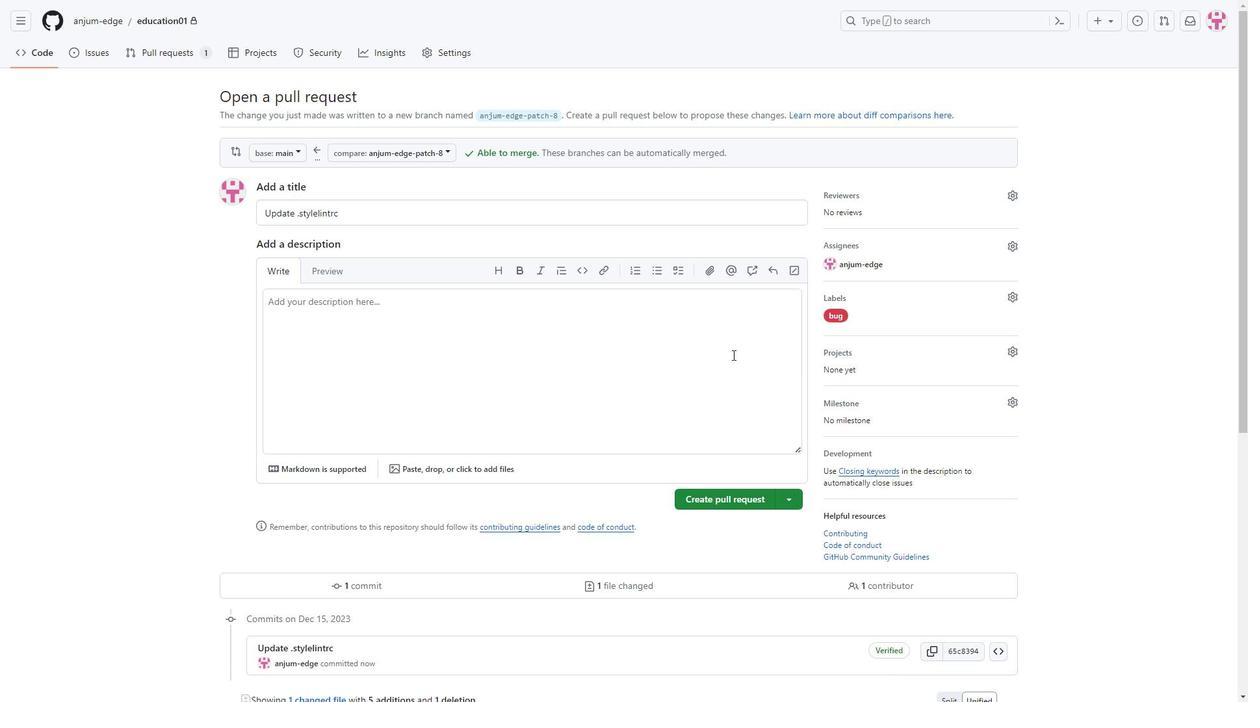 
Action: Mouse scrolled (732, 354) with delta (0, 0)
Screenshot: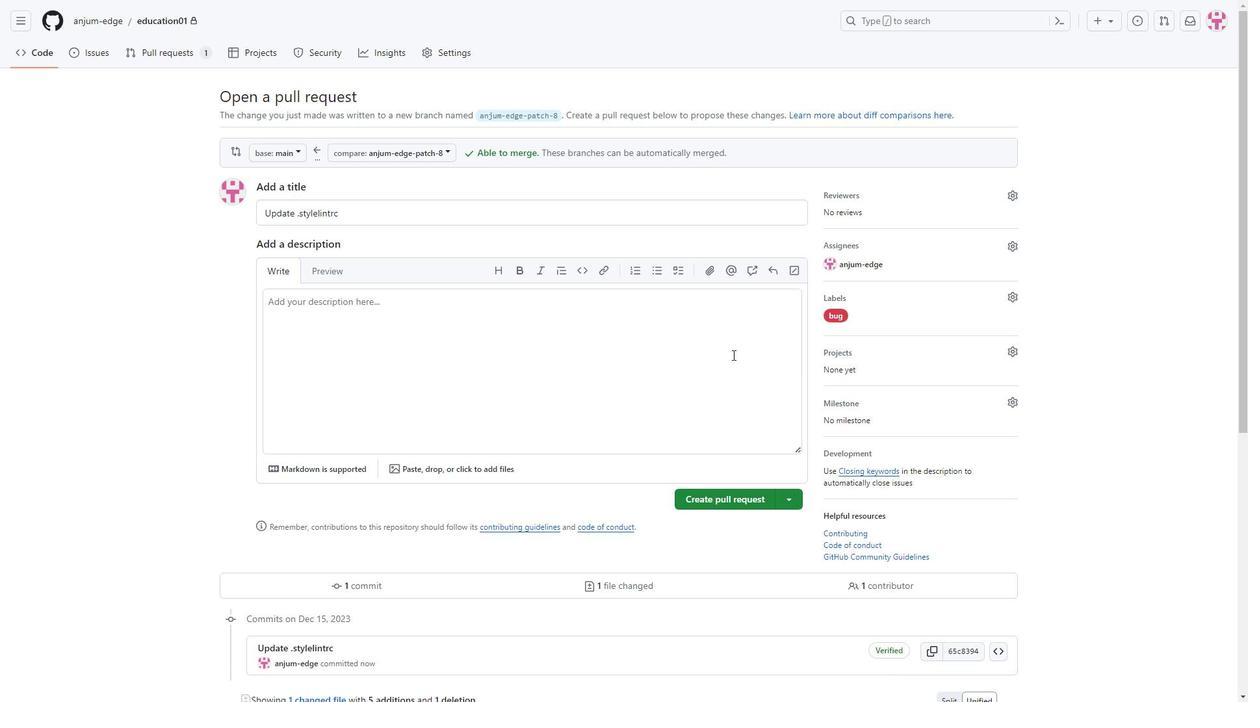 
Action: Mouse scrolled (732, 354) with delta (0, 0)
Screenshot: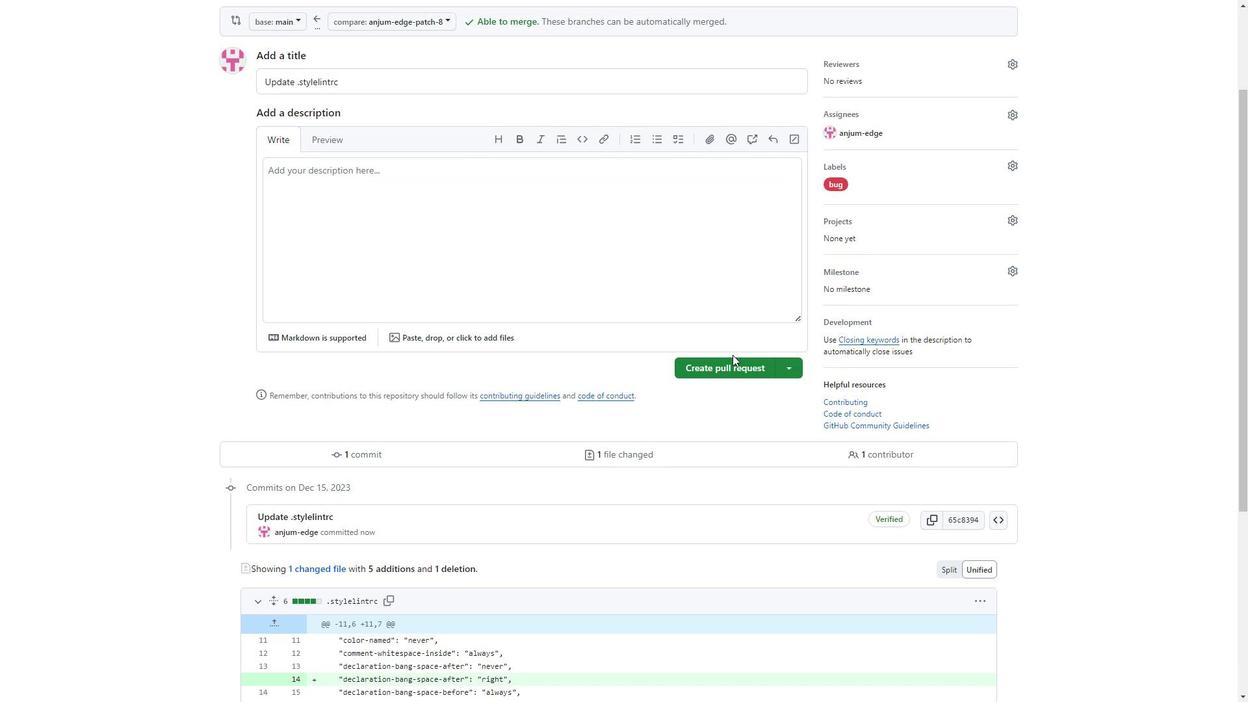 
Action: Mouse scrolled (732, 354) with delta (0, 0)
Screenshot: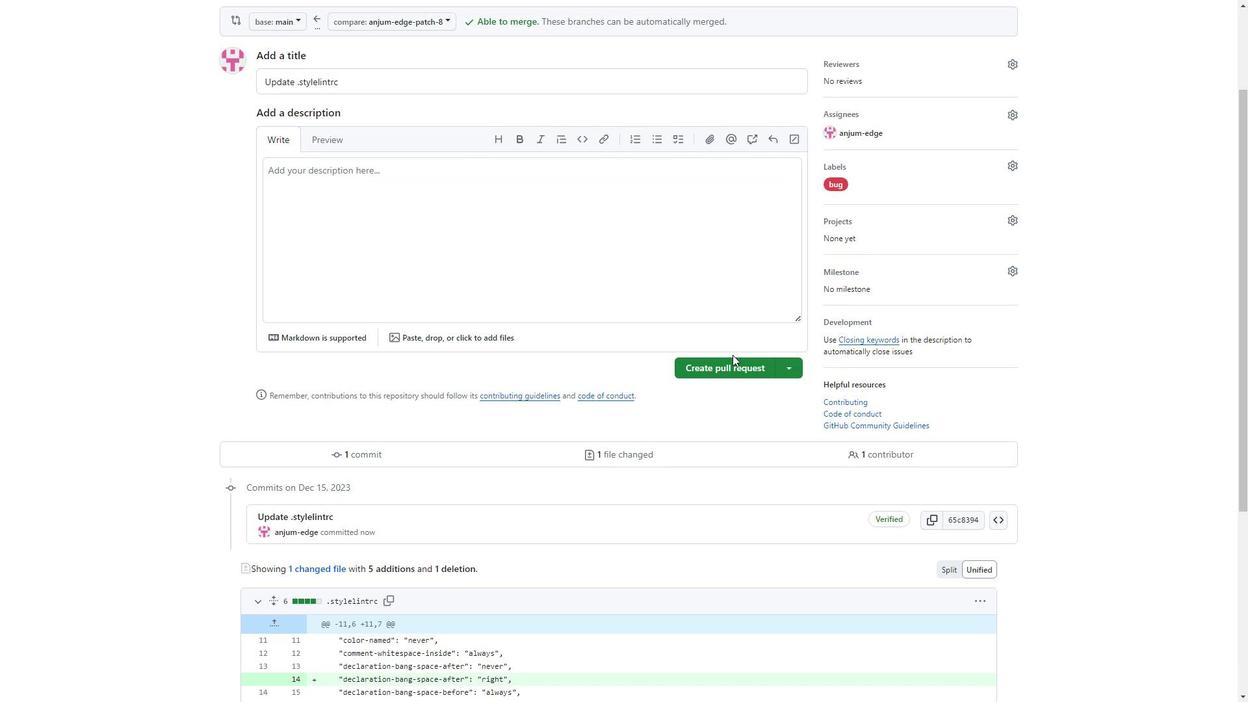 
Action: Mouse scrolled (732, 354) with delta (0, 0)
Screenshot: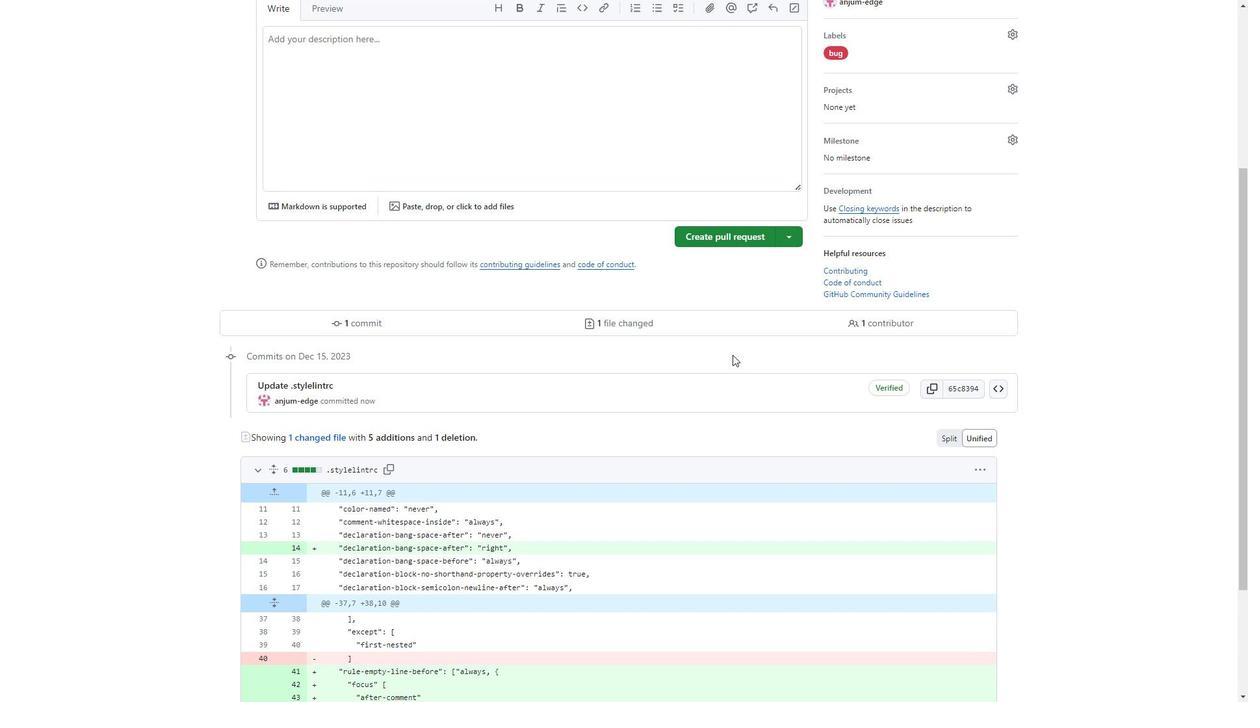 
Action: Mouse scrolled (732, 354) with delta (0, 0)
Screenshot: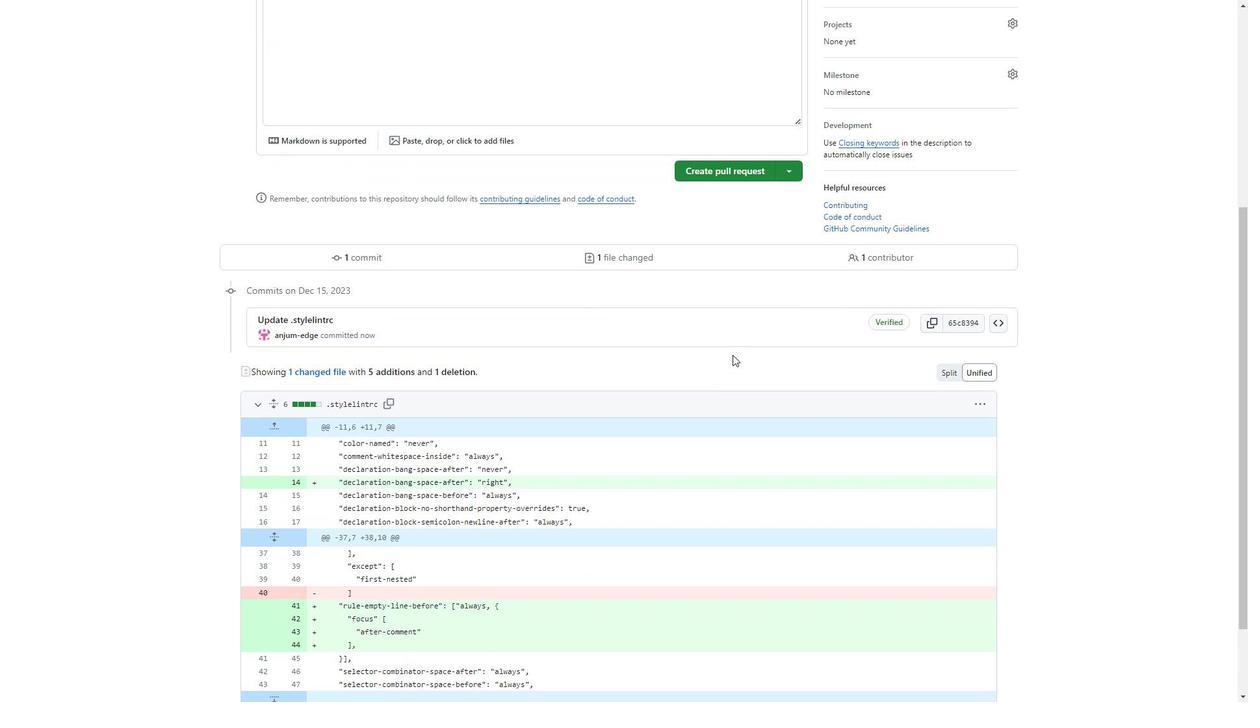 
Action: Mouse scrolled (732, 355) with delta (0, 0)
Screenshot: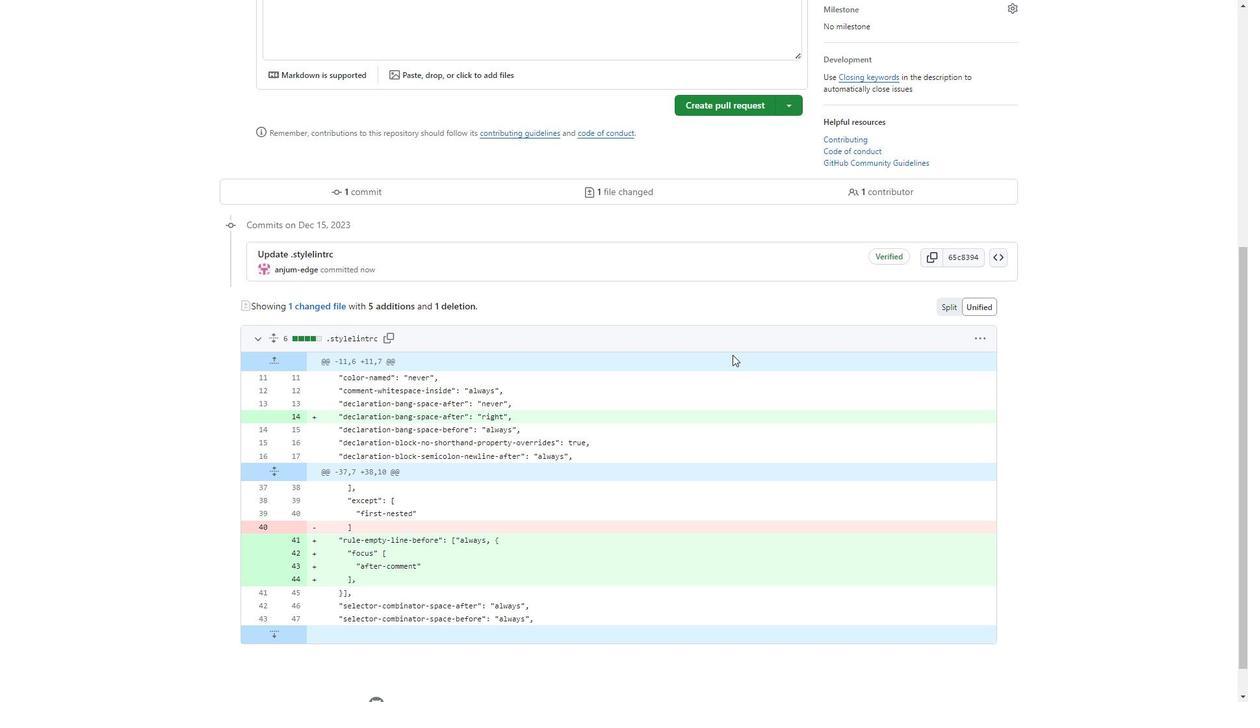 
Action: Mouse scrolled (732, 354) with delta (0, 0)
Screenshot: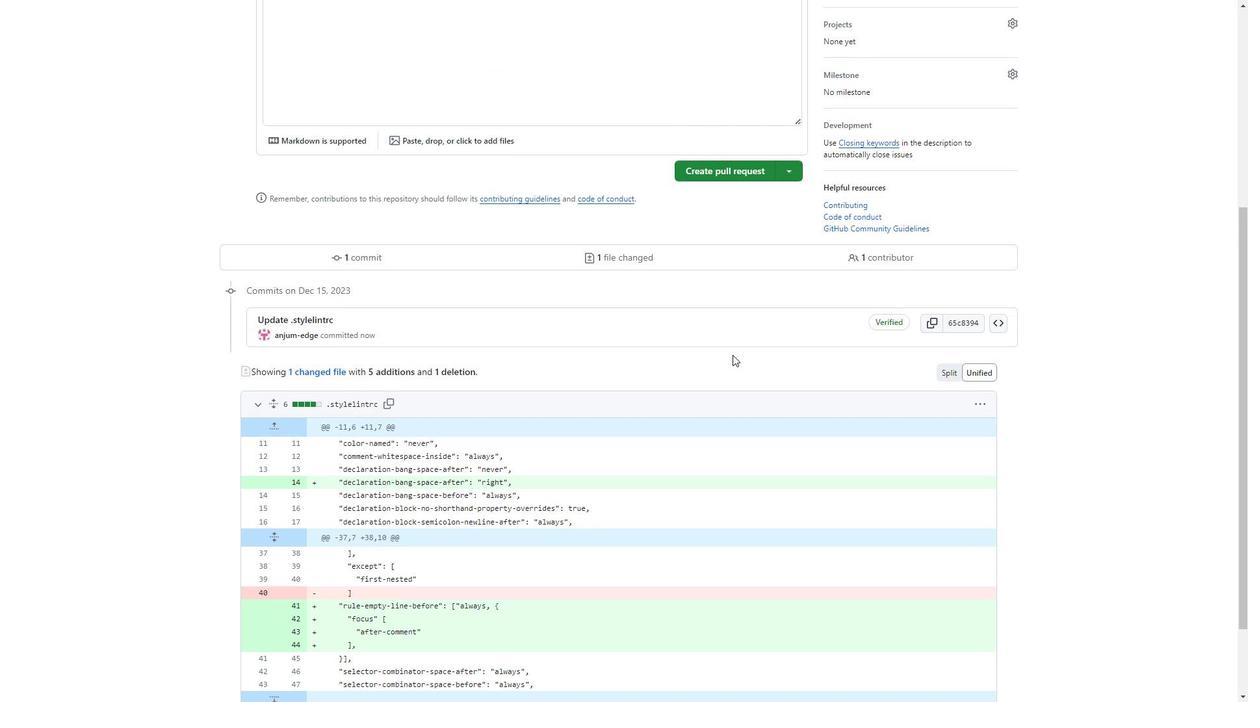 
Action: Mouse scrolled (732, 355) with delta (0, 0)
Screenshot: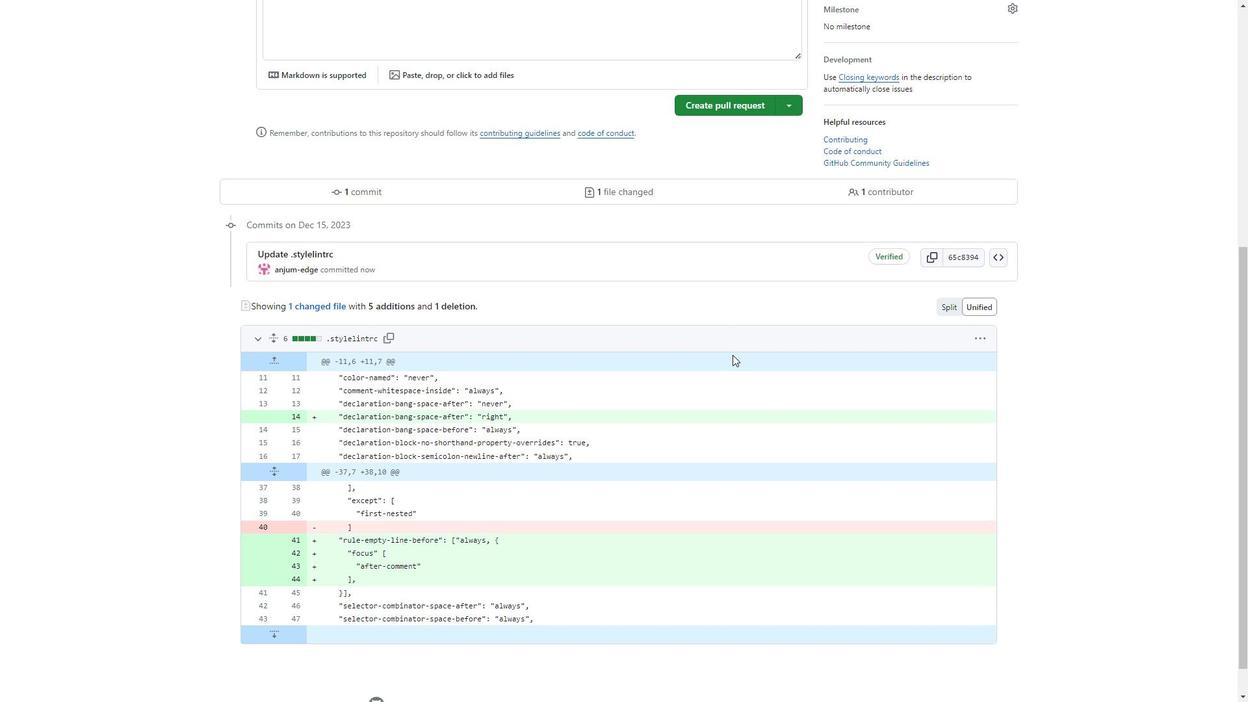 
Action: Mouse scrolled (732, 355) with delta (0, 0)
Screenshot: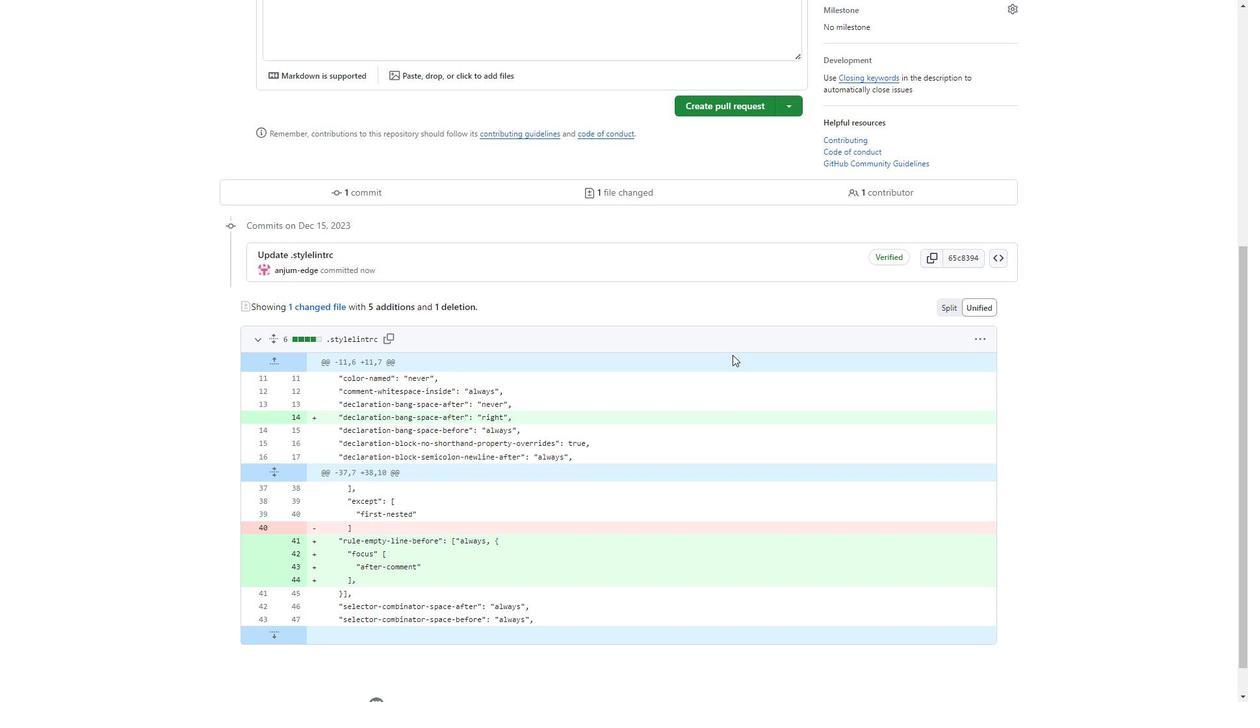
Action: Mouse scrolled (732, 355) with delta (0, 0)
Screenshot: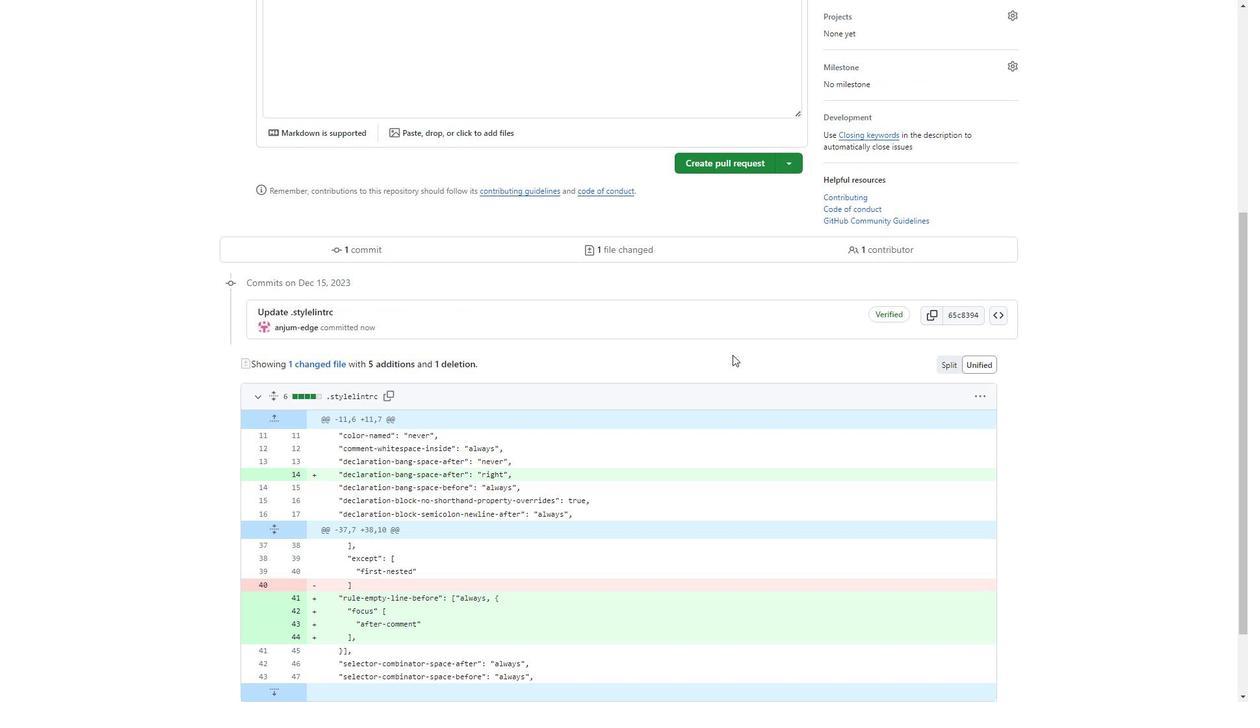 
Action: Mouse scrolled (732, 355) with delta (0, 0)
Screenshot: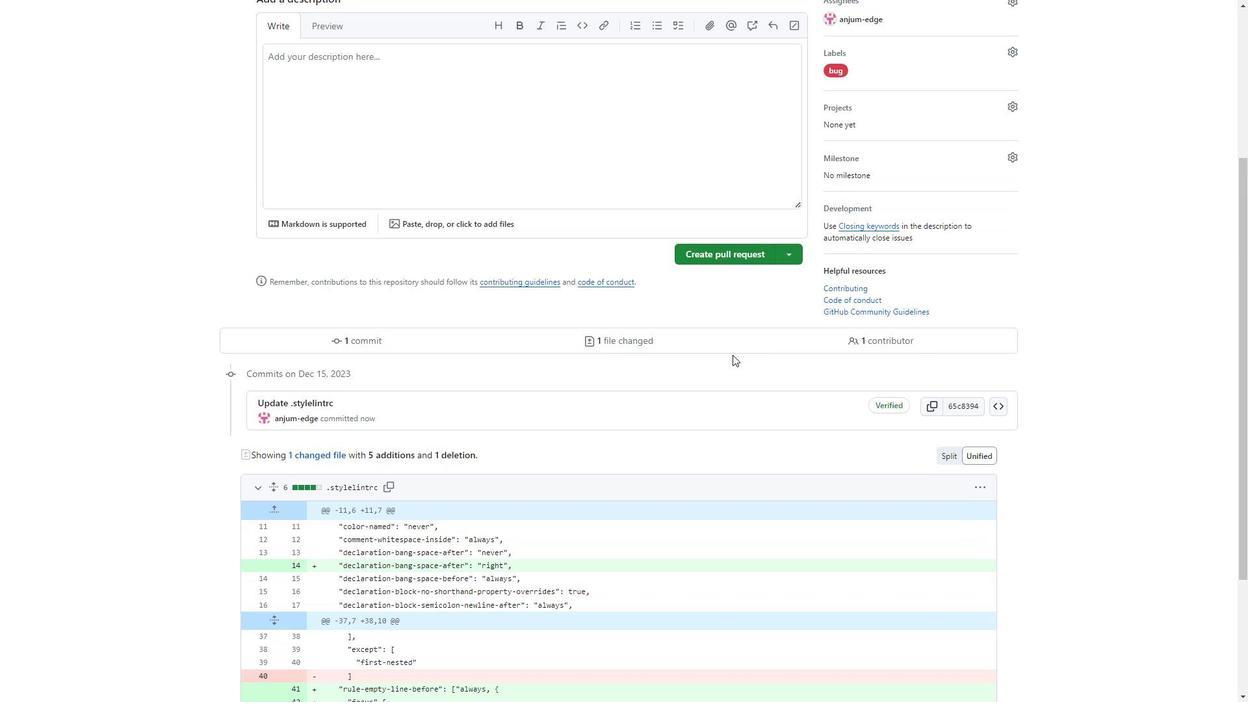 
Action: Mouse scrolled (732, 355) with delta (0, 0)
Screenshot: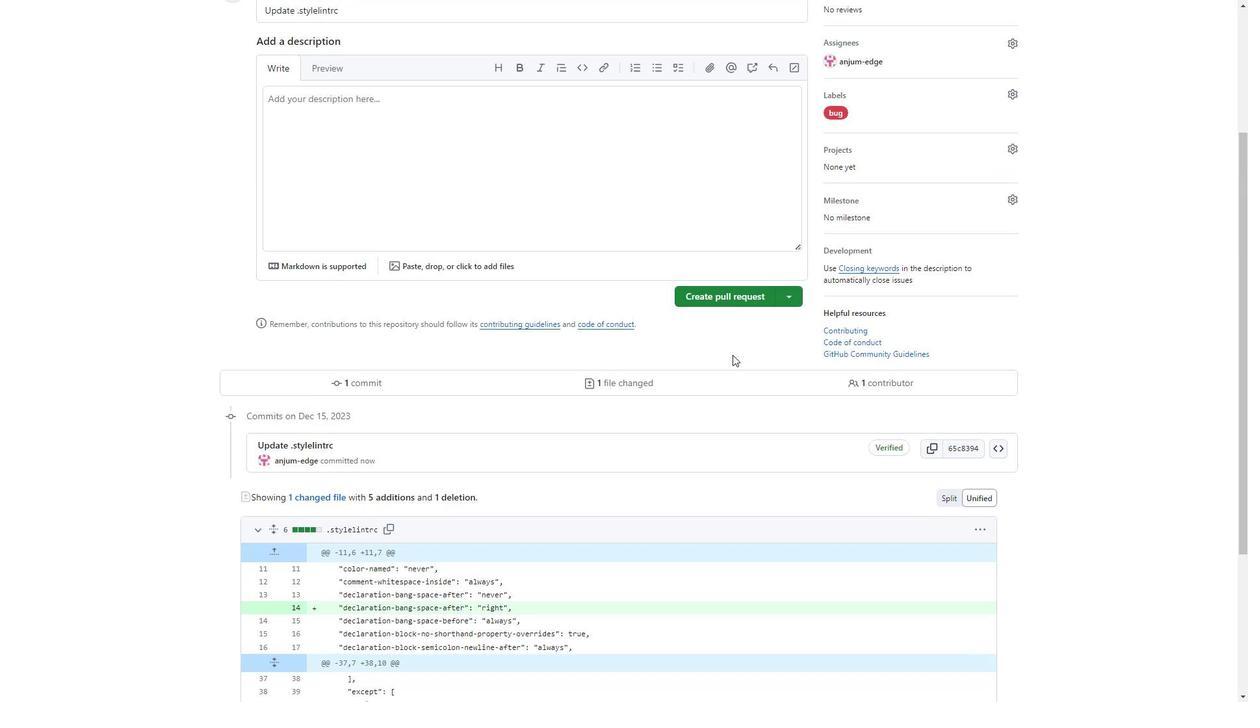 
Action: Mouse moved to (839, 291)
Screenshot: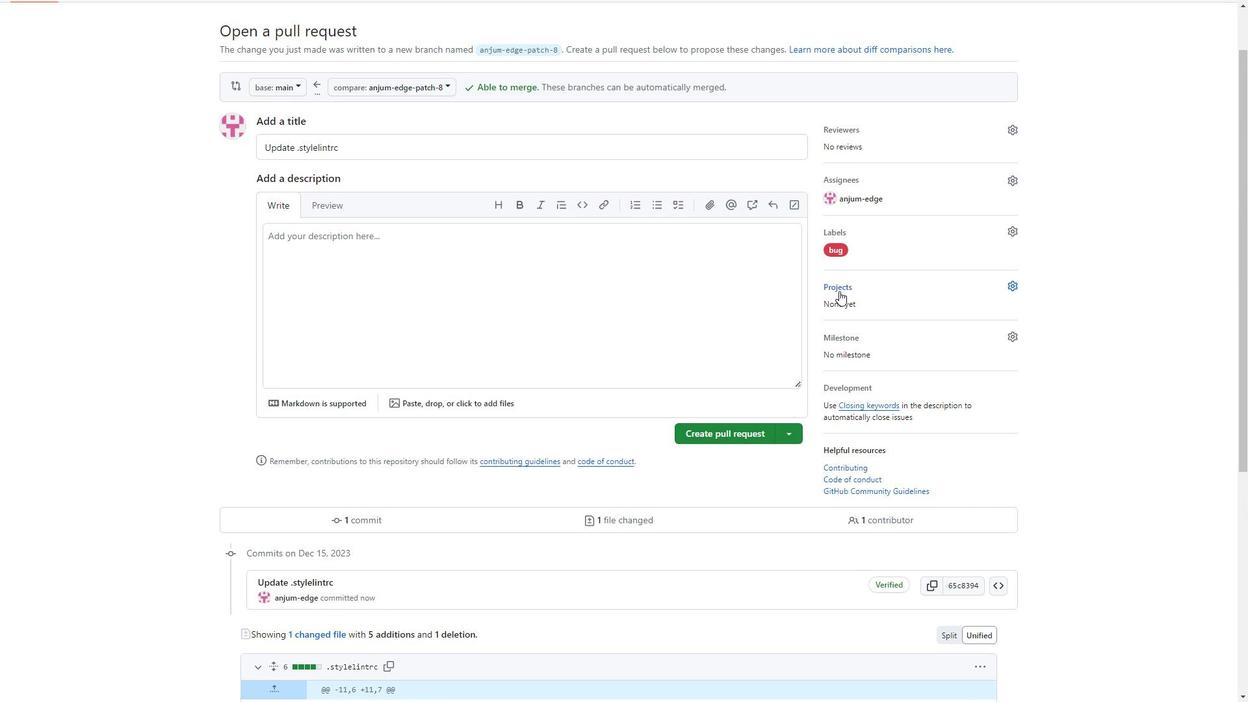 
Action: Mouse pressed left at (839, 291)
Screenshot: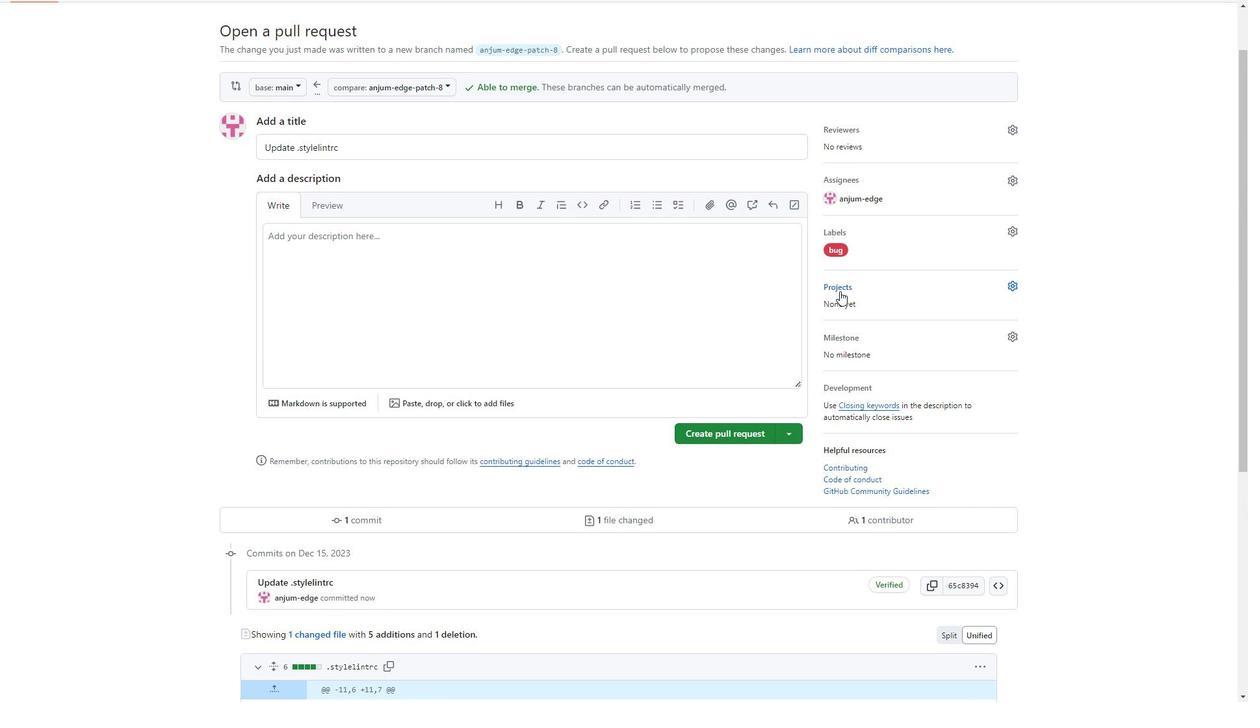 
Action: Mouse moved to (876, 402)
Screenshot: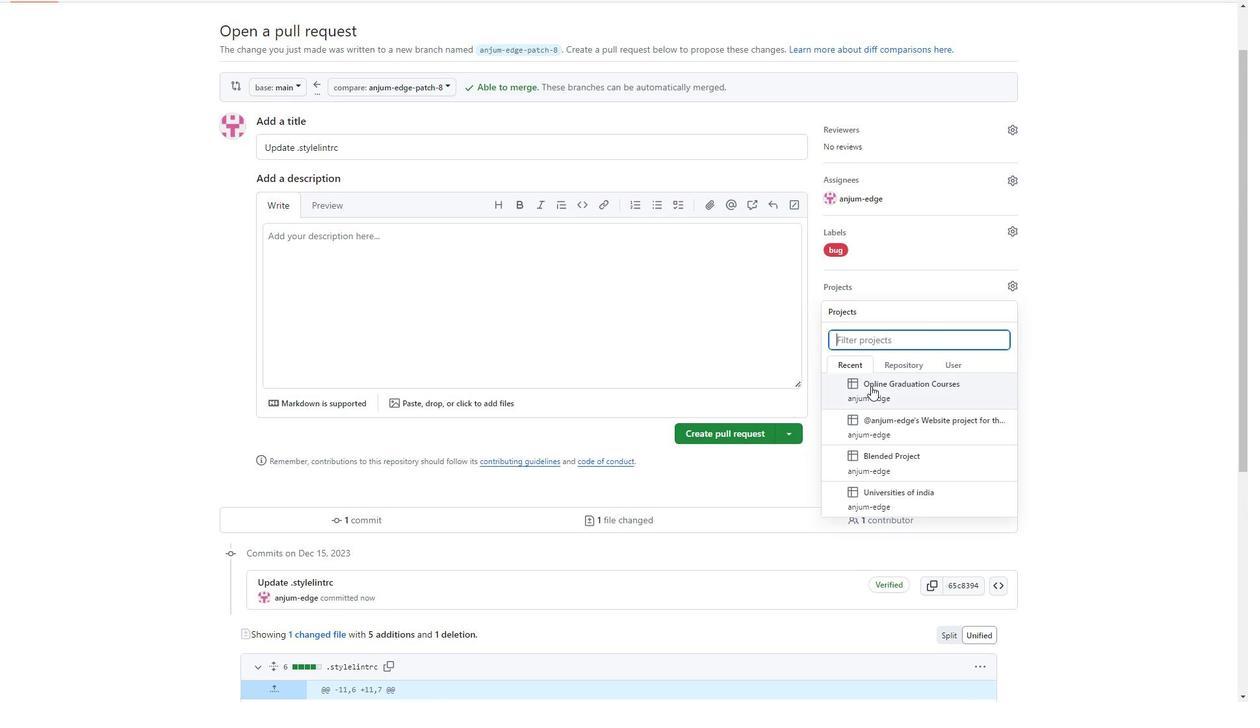 
Action: Mouse pressed left at (876, 402)
Screenshot: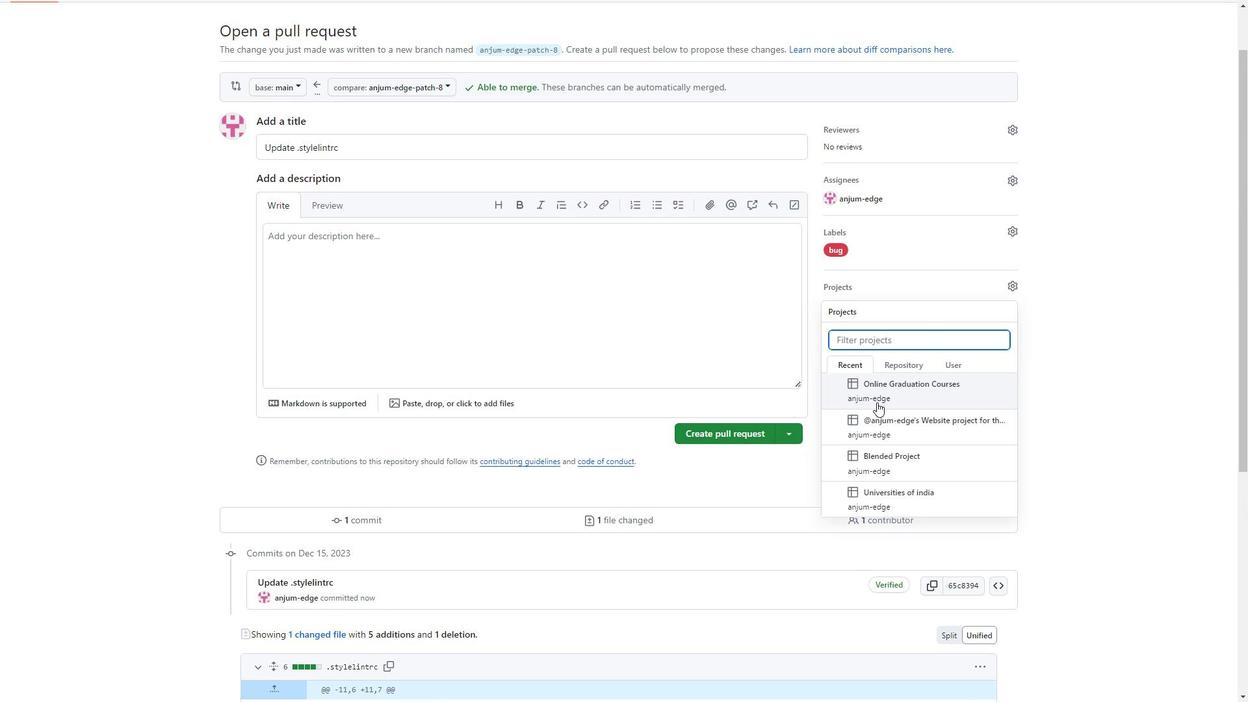 
Action: Mouse moved to (1081, 405)
Screenshot: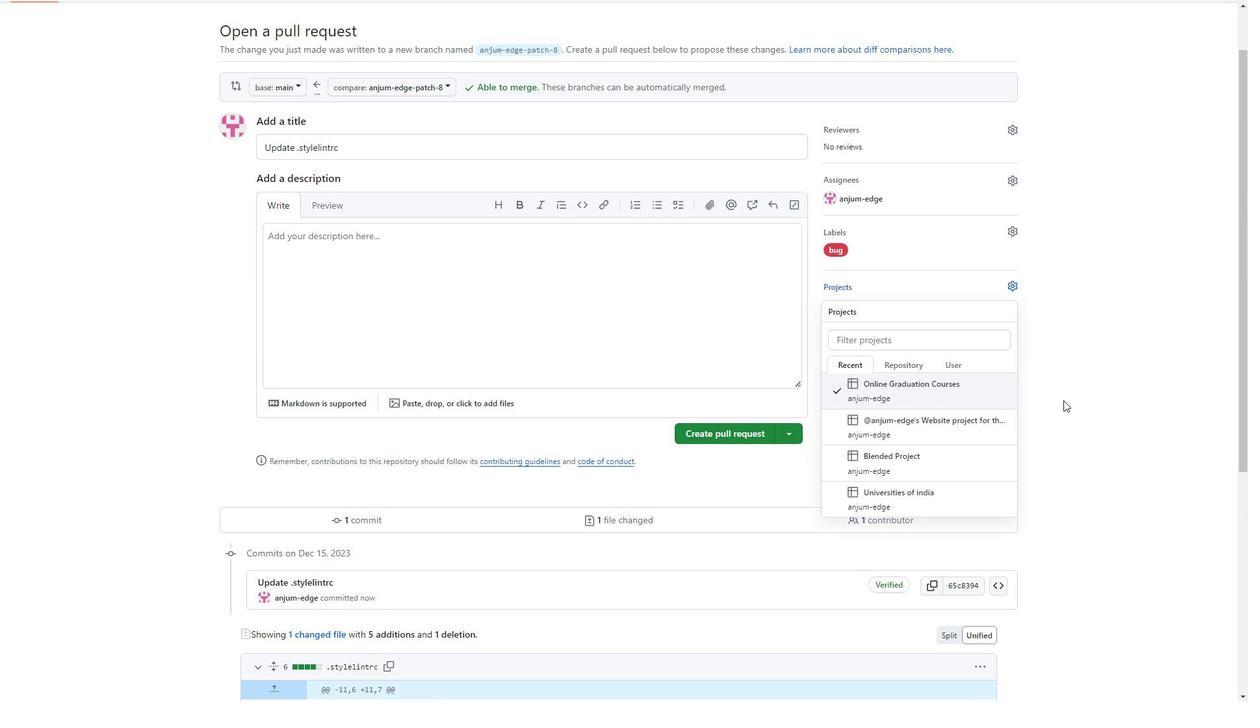 
Action: Mouse pressed left at (1081, 405)
Screenshot: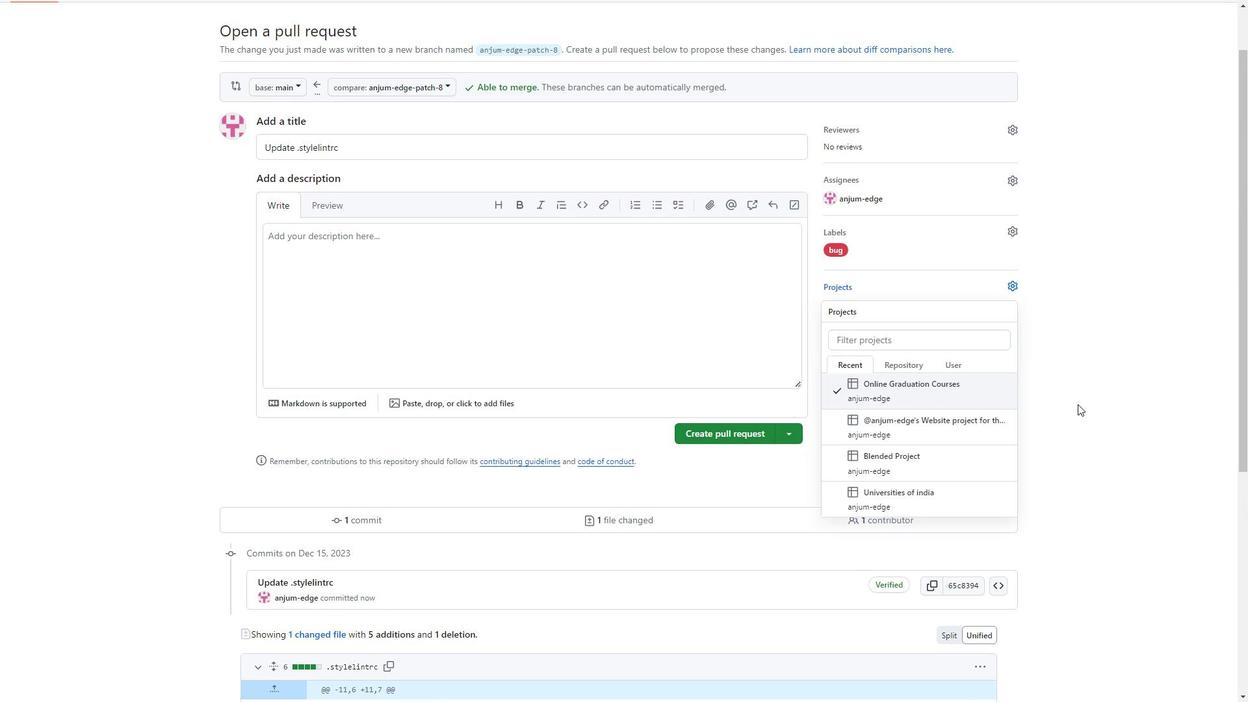 
Action: Mouse moved to (868, 387)
Screenshot: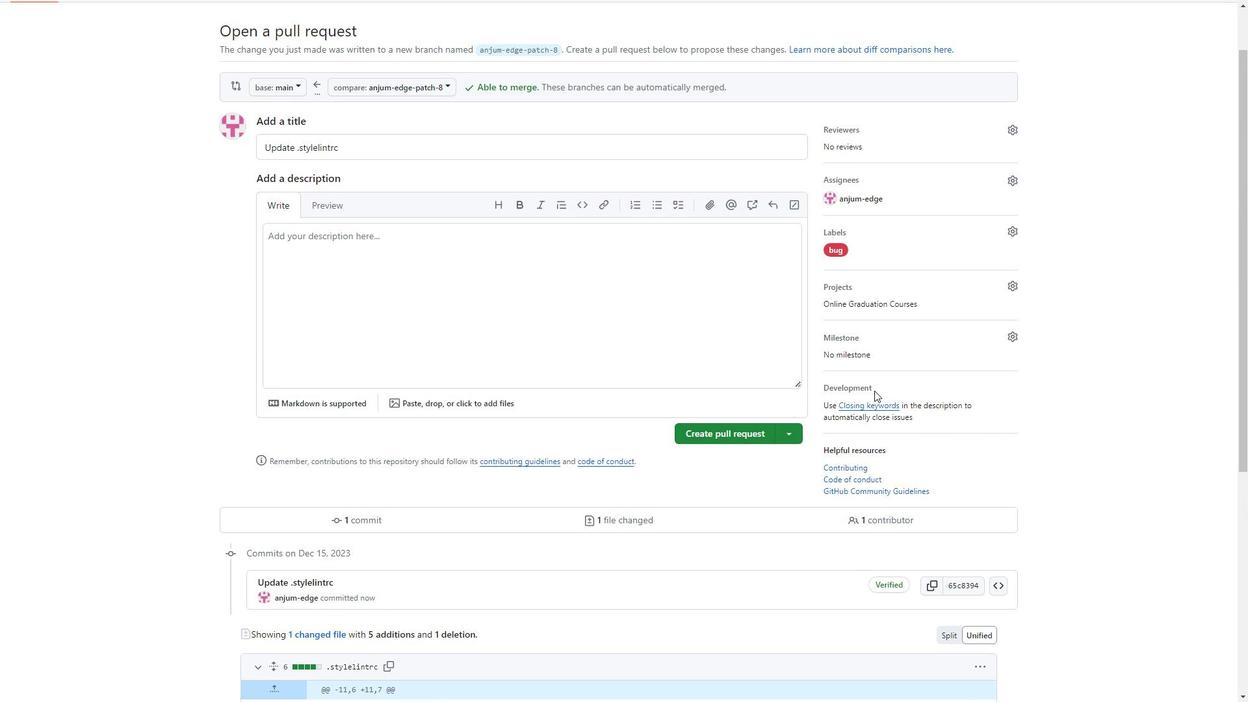 
Action: Mouse scrolled (868, 386) with delta (0, 0)
Screenshot: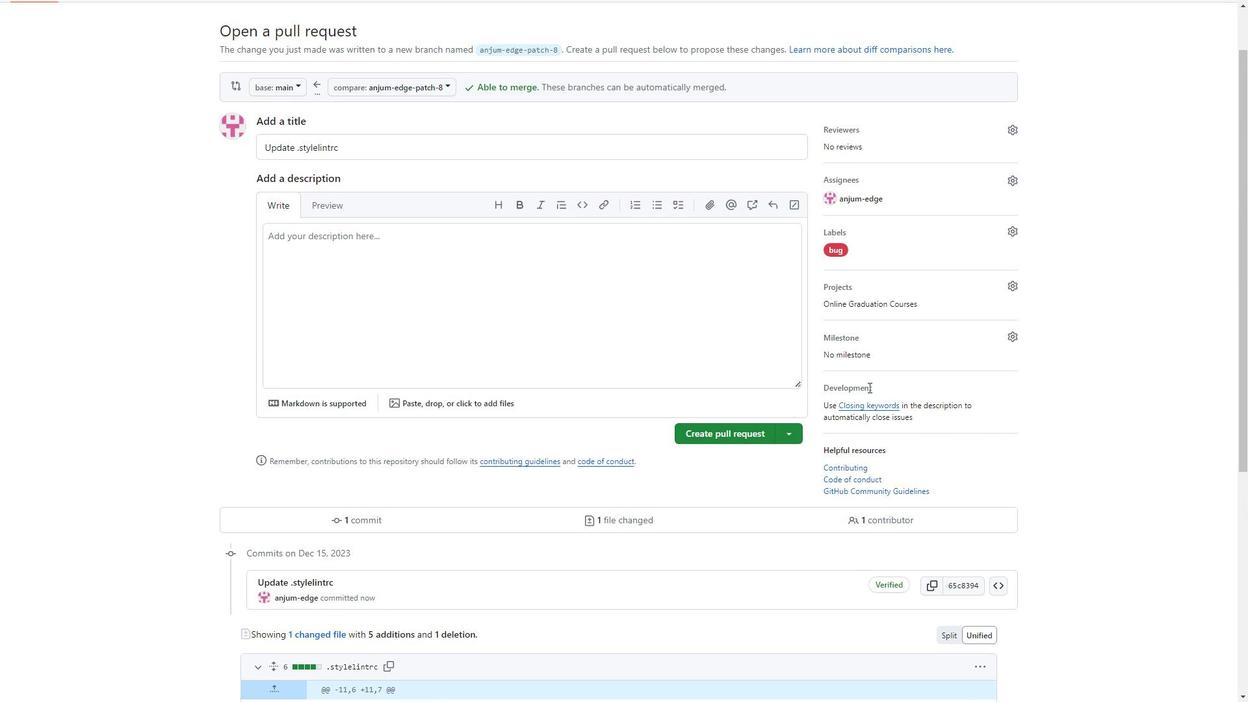 
Action: Mouse scrolled (868, 386) with delta (0, 0)
Screenshot: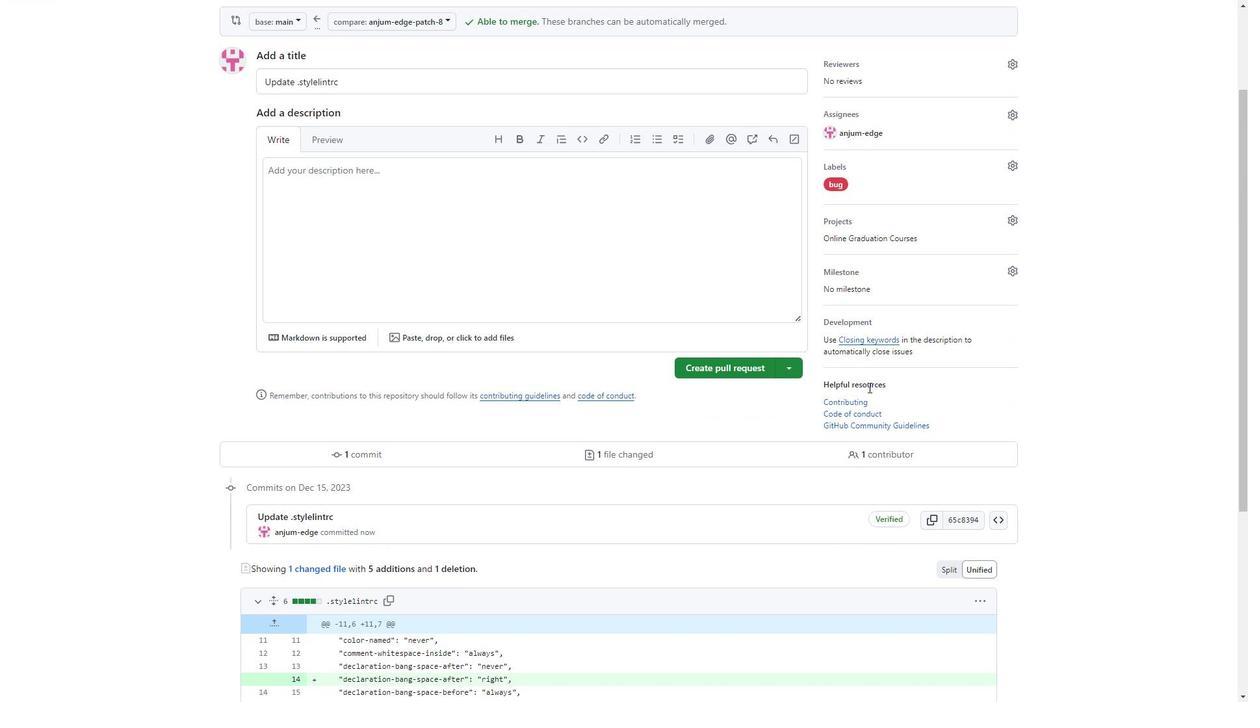 
Action: Mouse scrolled (868, 386) with delta (0, 0)
Screenshot: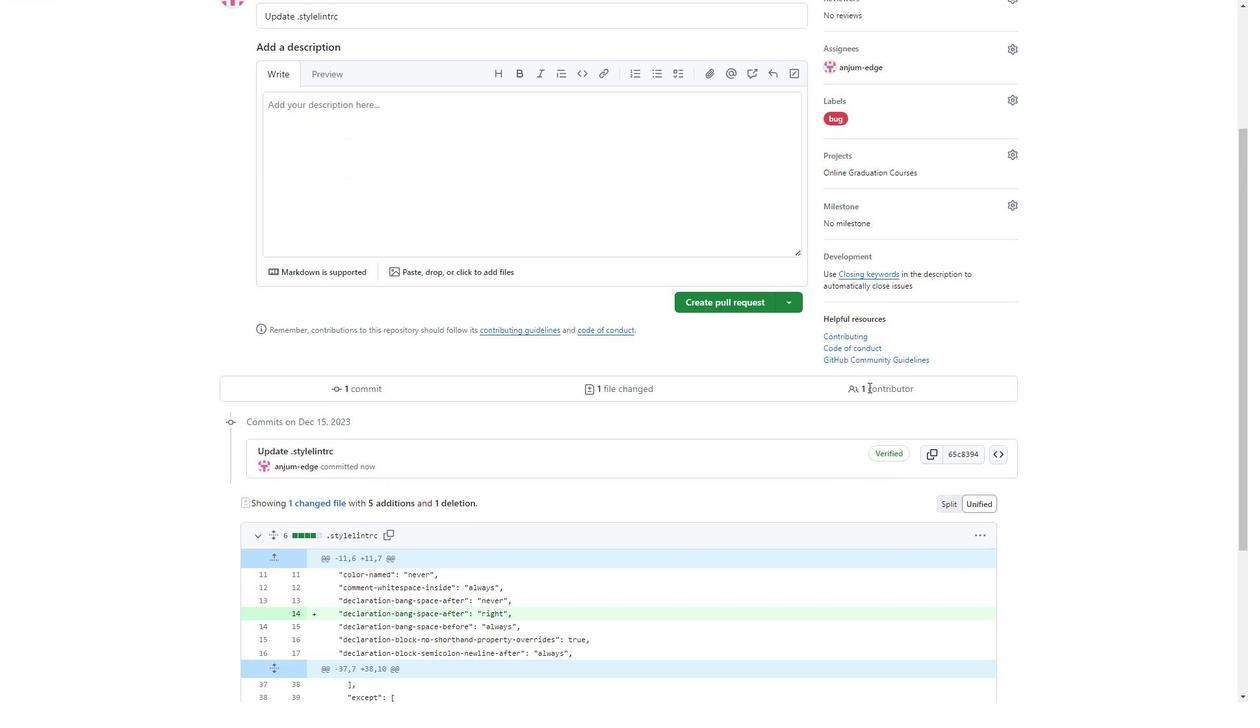 
Action: Mouse moved to (865, 386)
Screenshot: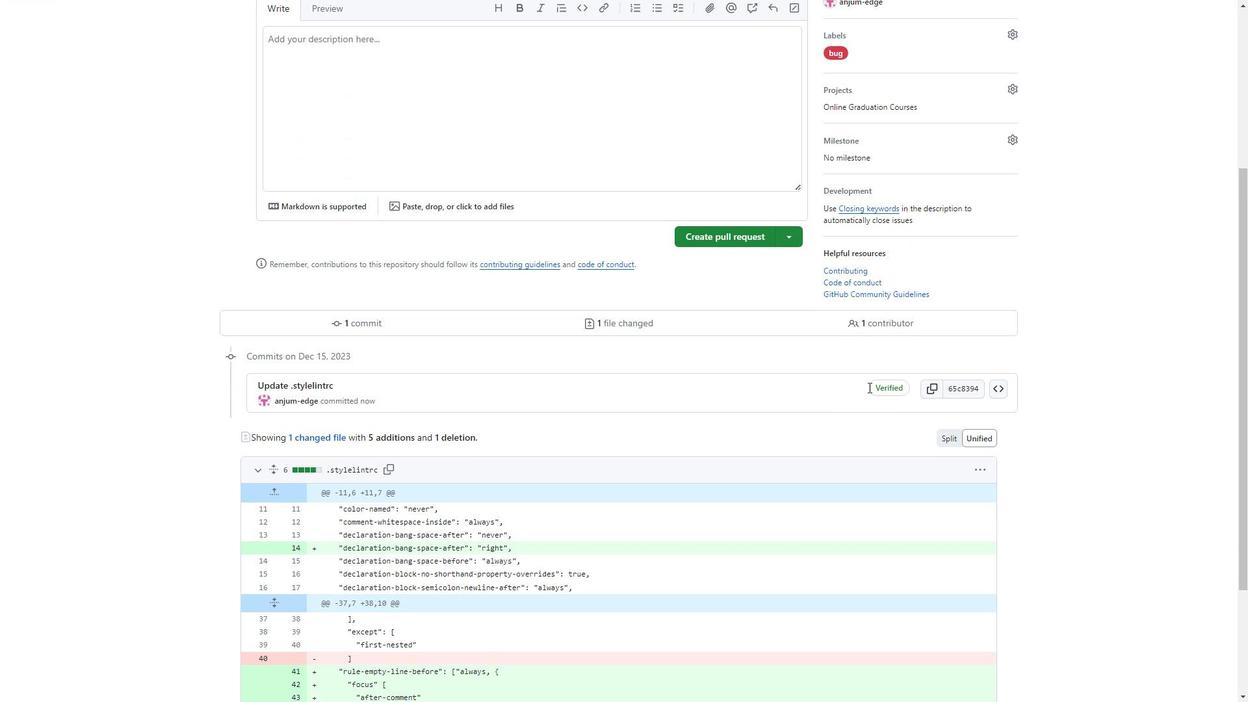 
Action: Mouse scrolled (865, 386) with delta (0, 0)
Screenshot: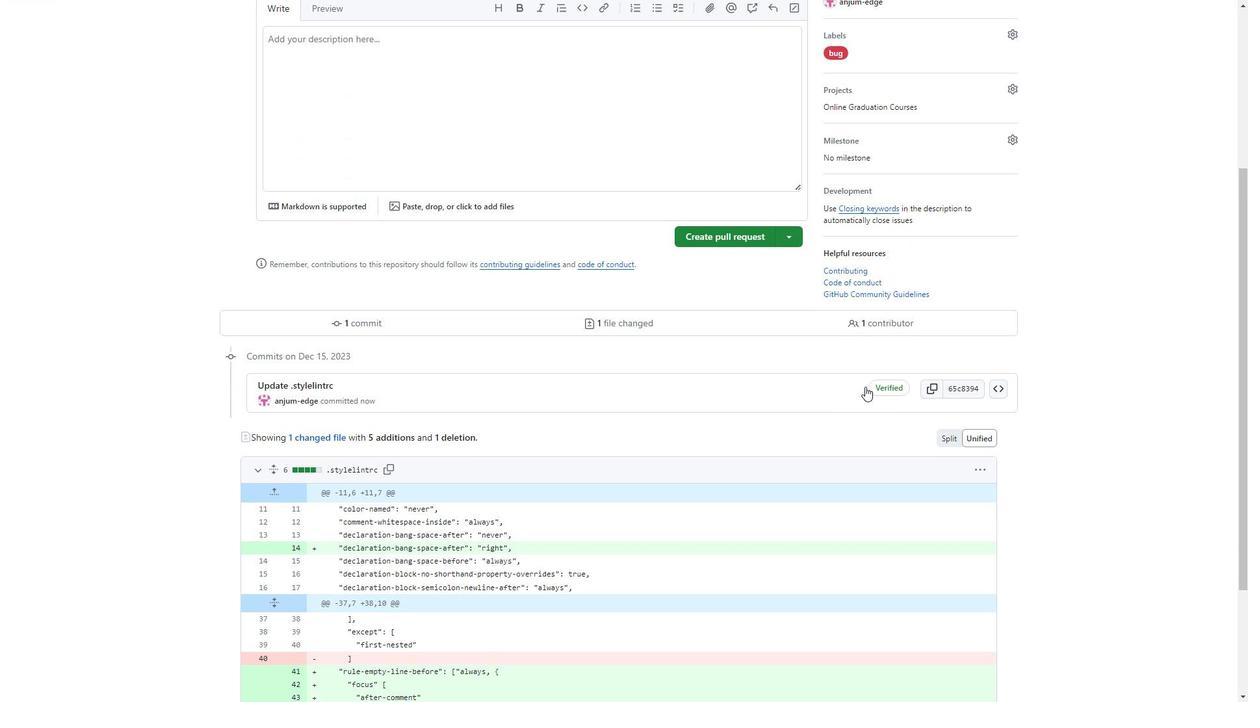 
Action: Mouse moved to (806, 390)
Screenshot: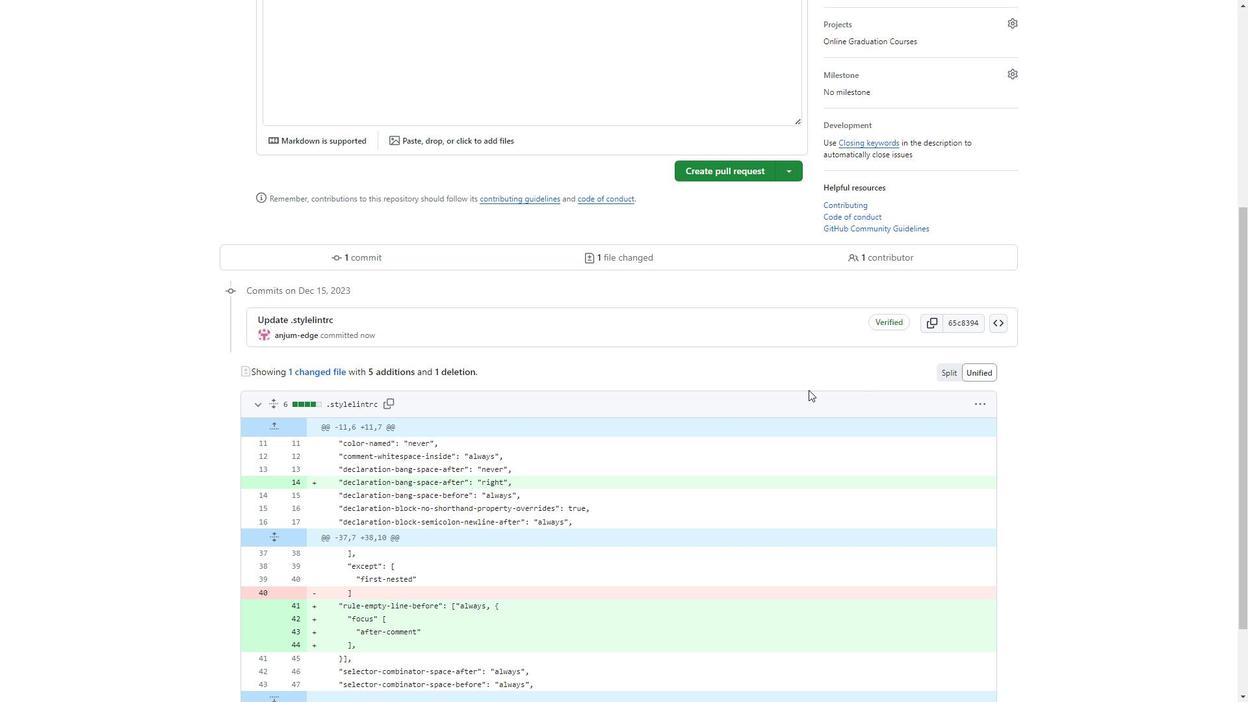 
Action: Mouse scrolled (806, 390) with delta (0, 0)
Screenshot: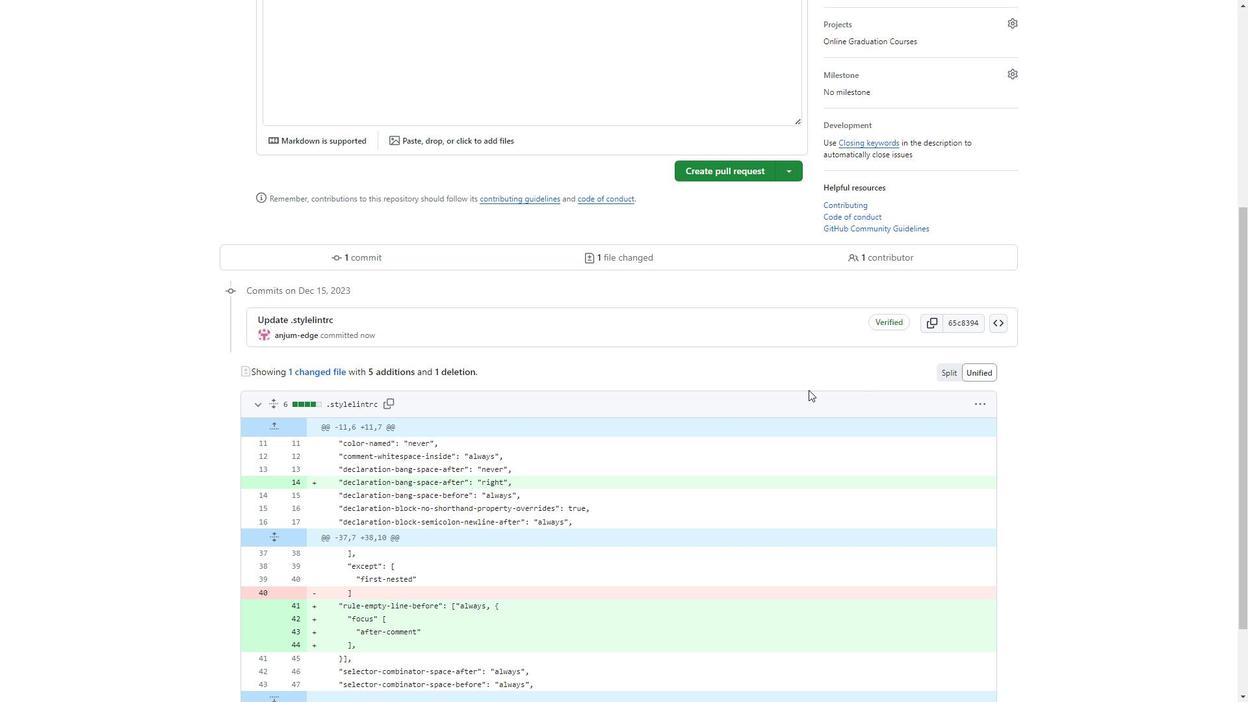 
Action: Mouse moved to (579, 424)
Screenshot: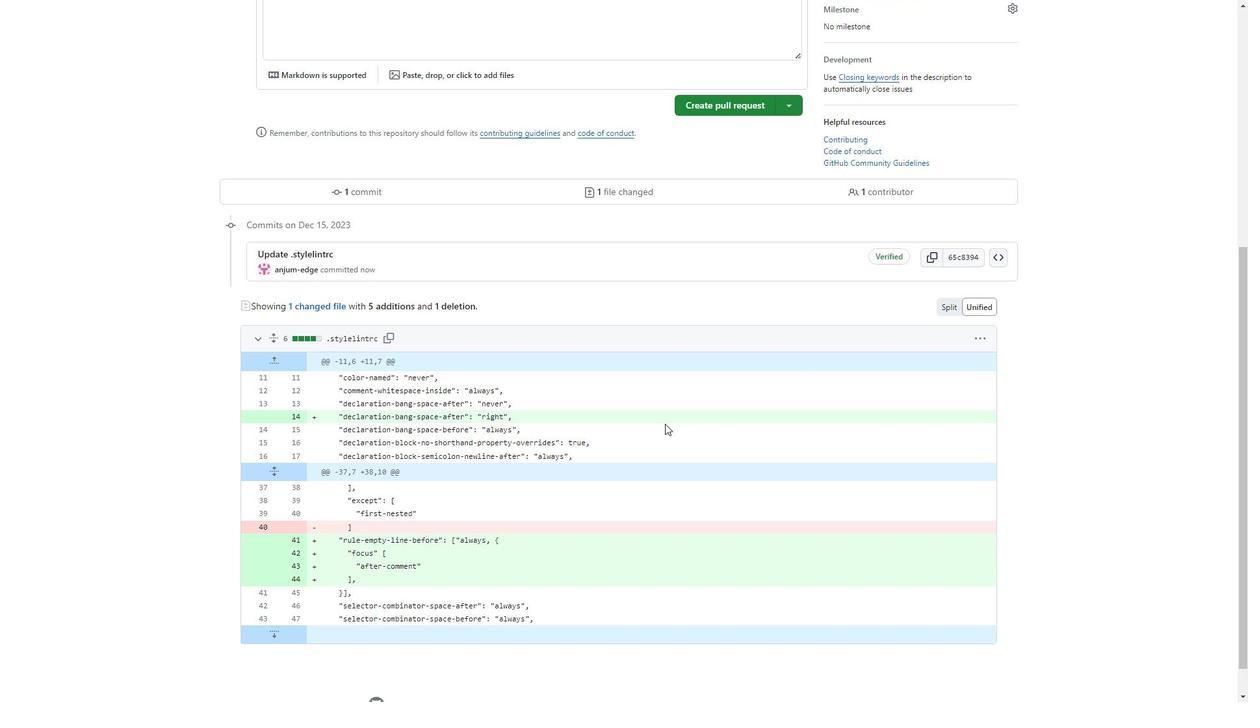 
Action: Mouse scrolled (579, 425) with delta (0, 0)
Screenshot: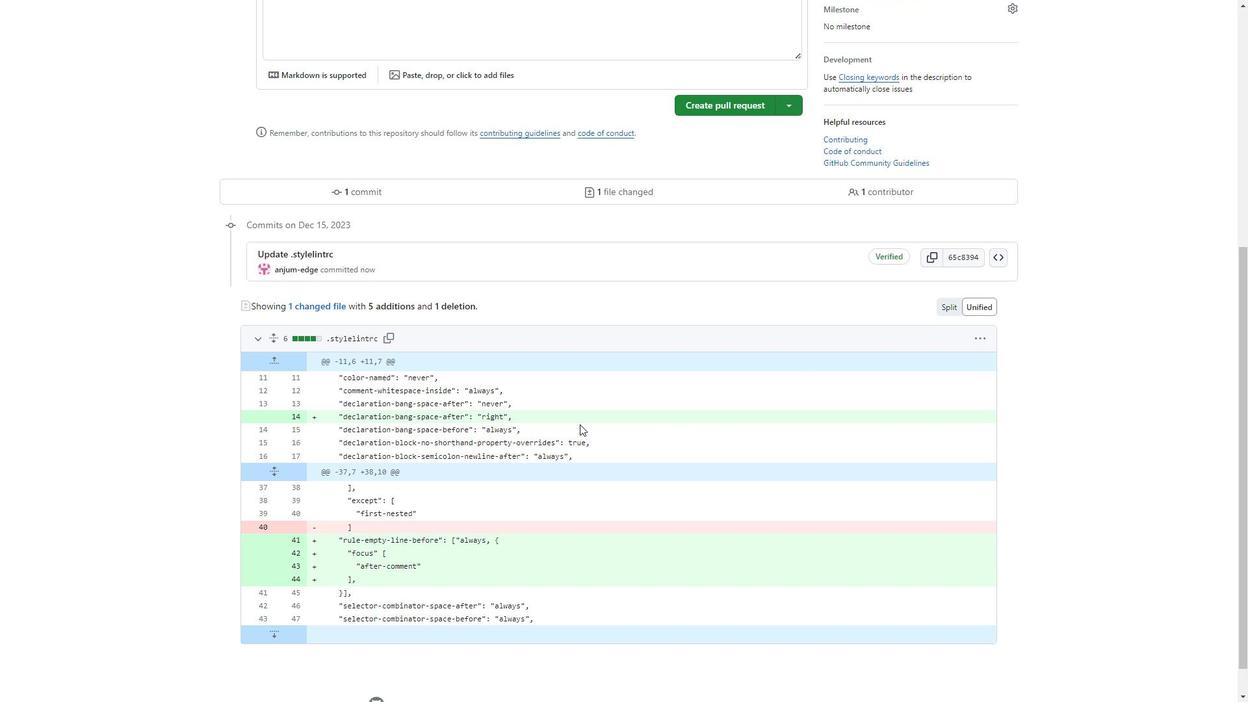
Action: Mouse scrolled (579, 425) with delta (0, 0)
Screenshot: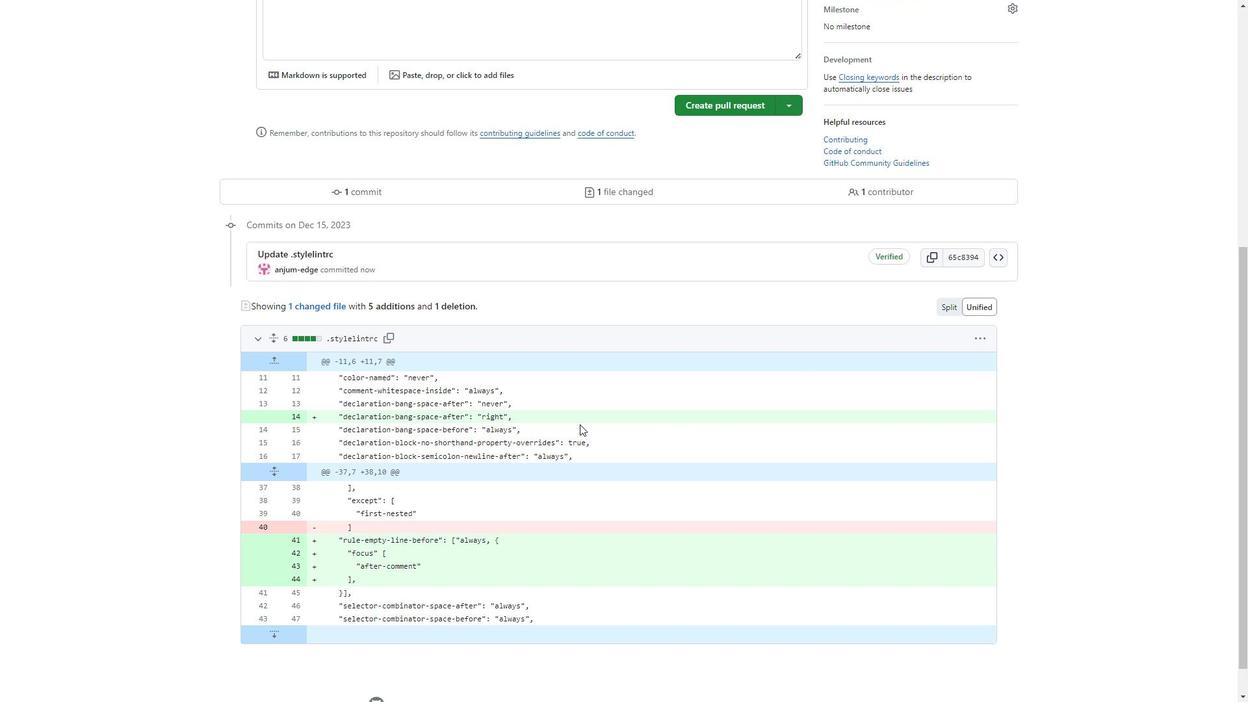 
Action: Mouse scrolled (579, 425) with delta (0, 0)
Screenshot: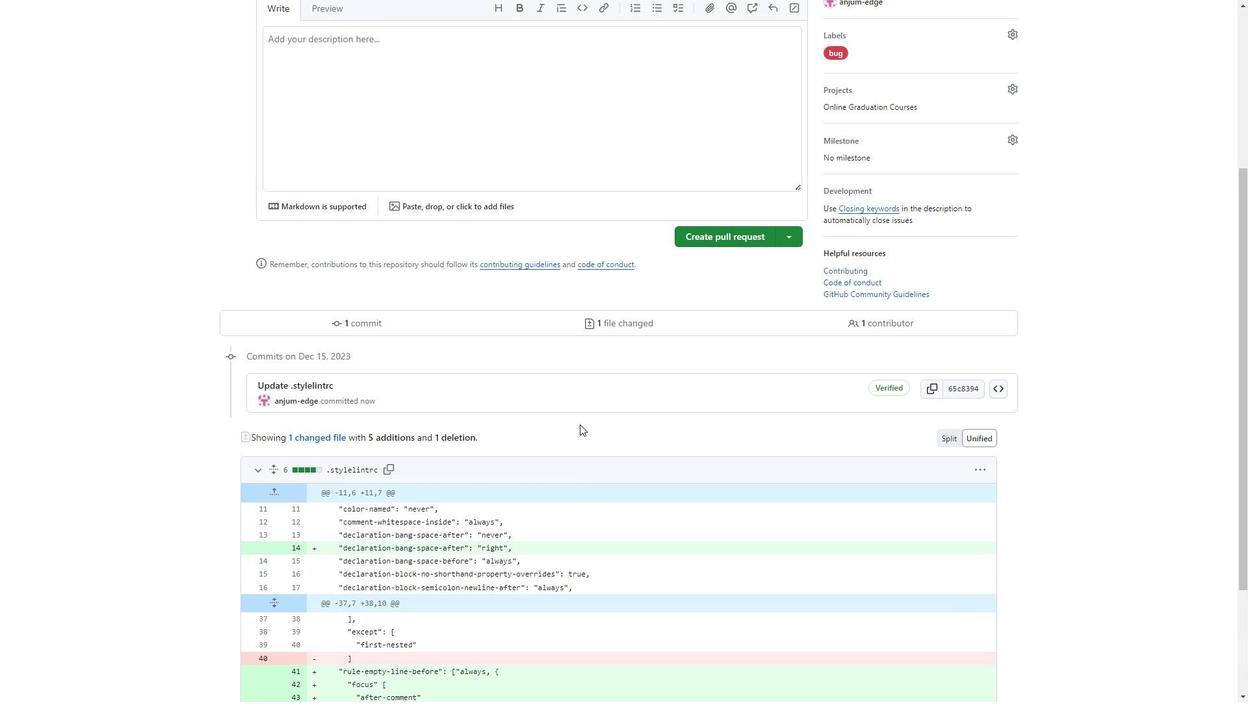 
Action: Mouse scrolled (579, 425) with delta (0, 0)
Screenshot: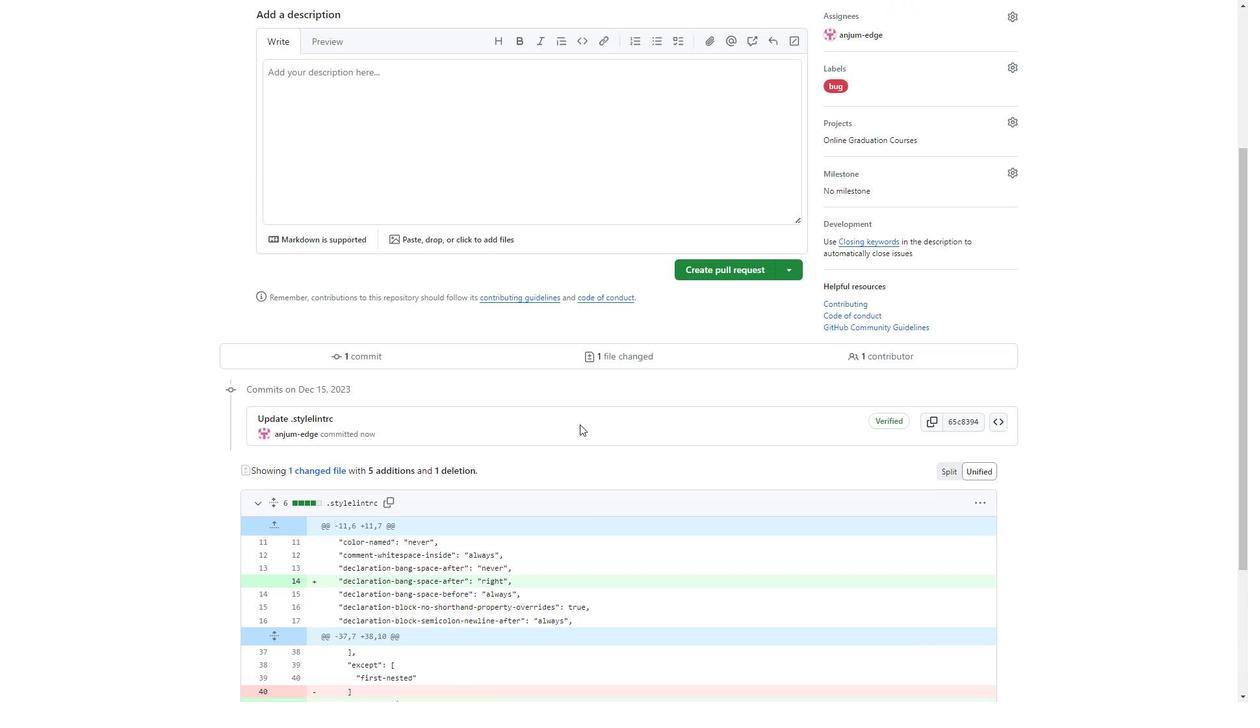 
Action: Mouse scrolled (579, 425) with delta (0, 0)
Screenshot: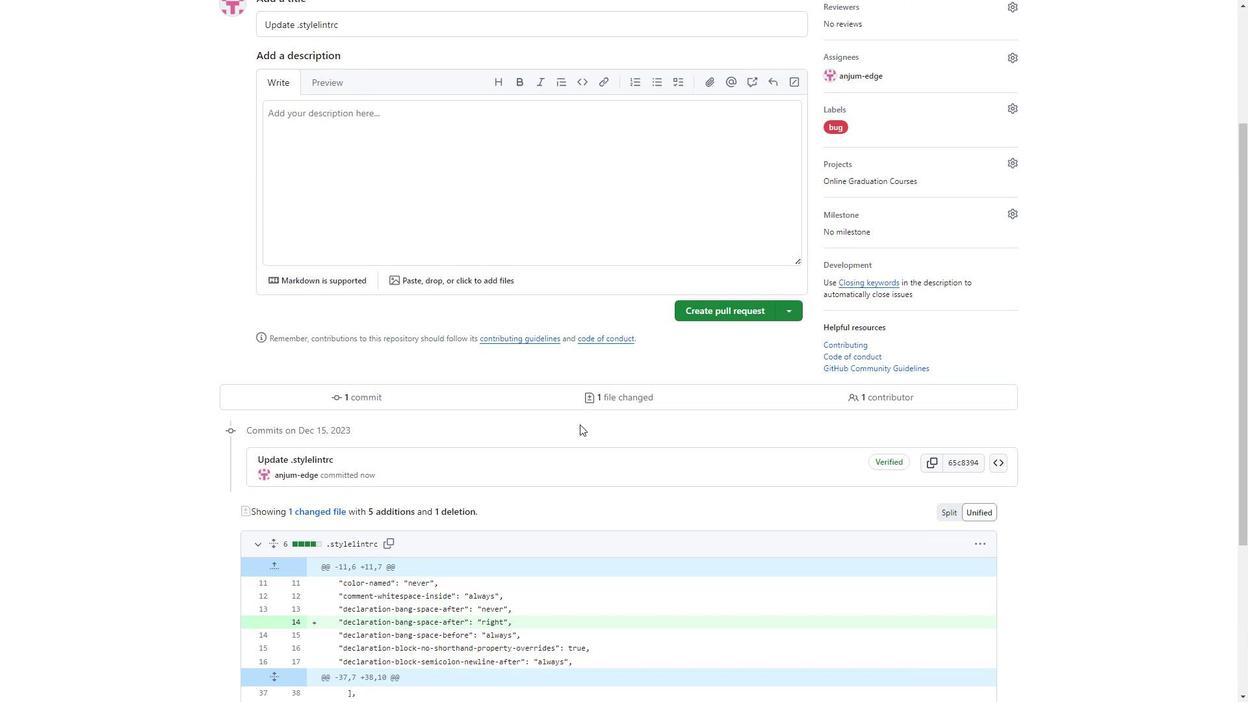 
Action: Mouse scrolled (579, 425) with delta (0, 0)
Screenshot: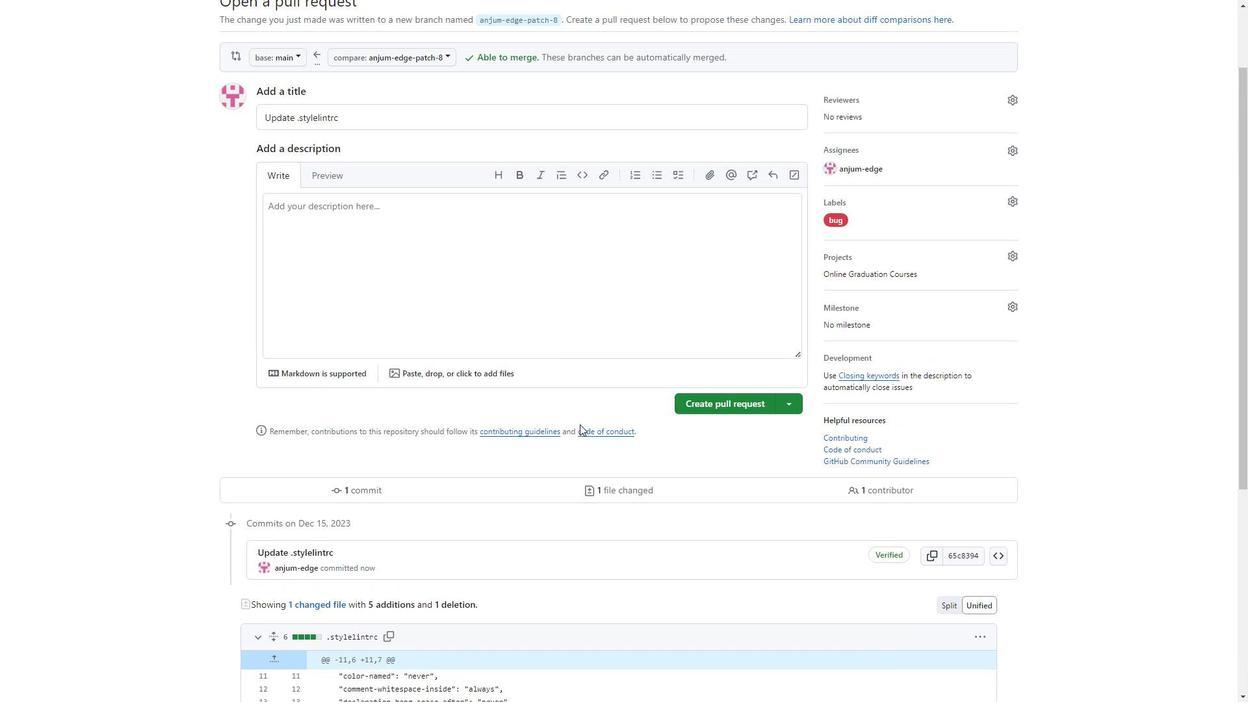
Action: Mouse moved to (734, 502)
Screenshot: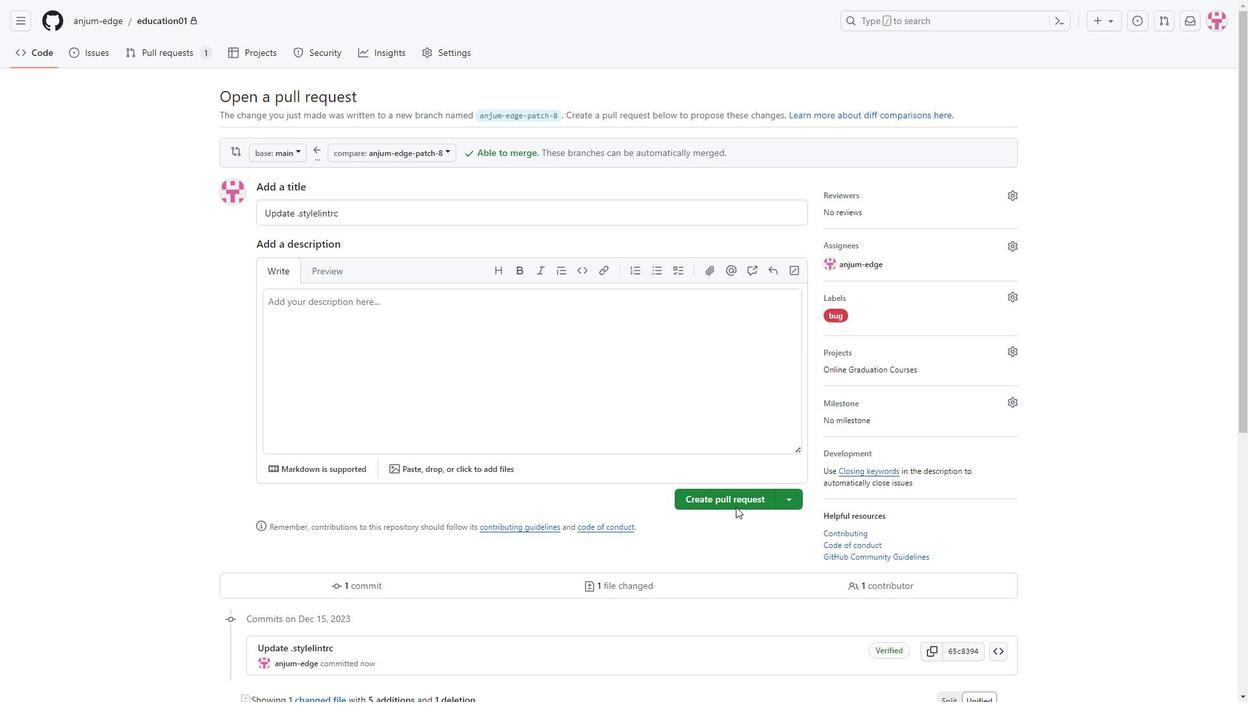 
Action: Mouse pressed left at (734, 502)
Screenshot: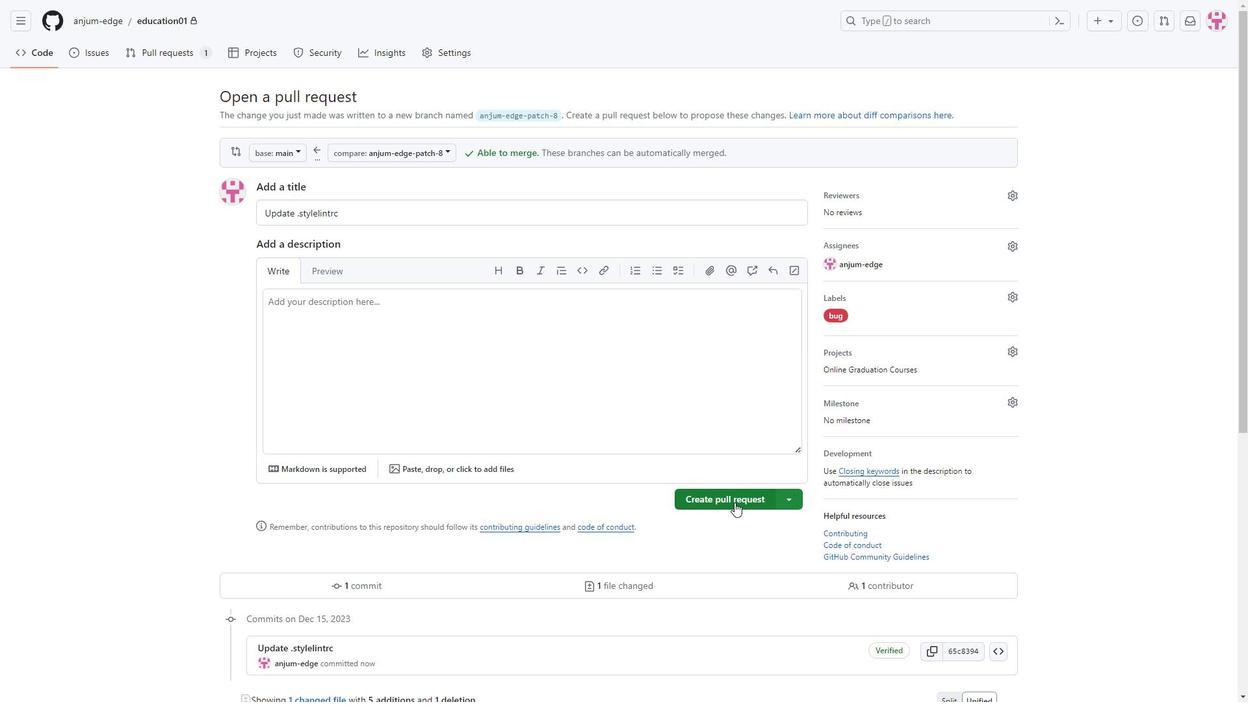 
Action: Mouse scrolled (734, 501) with delta (0, 0)
Screenshot: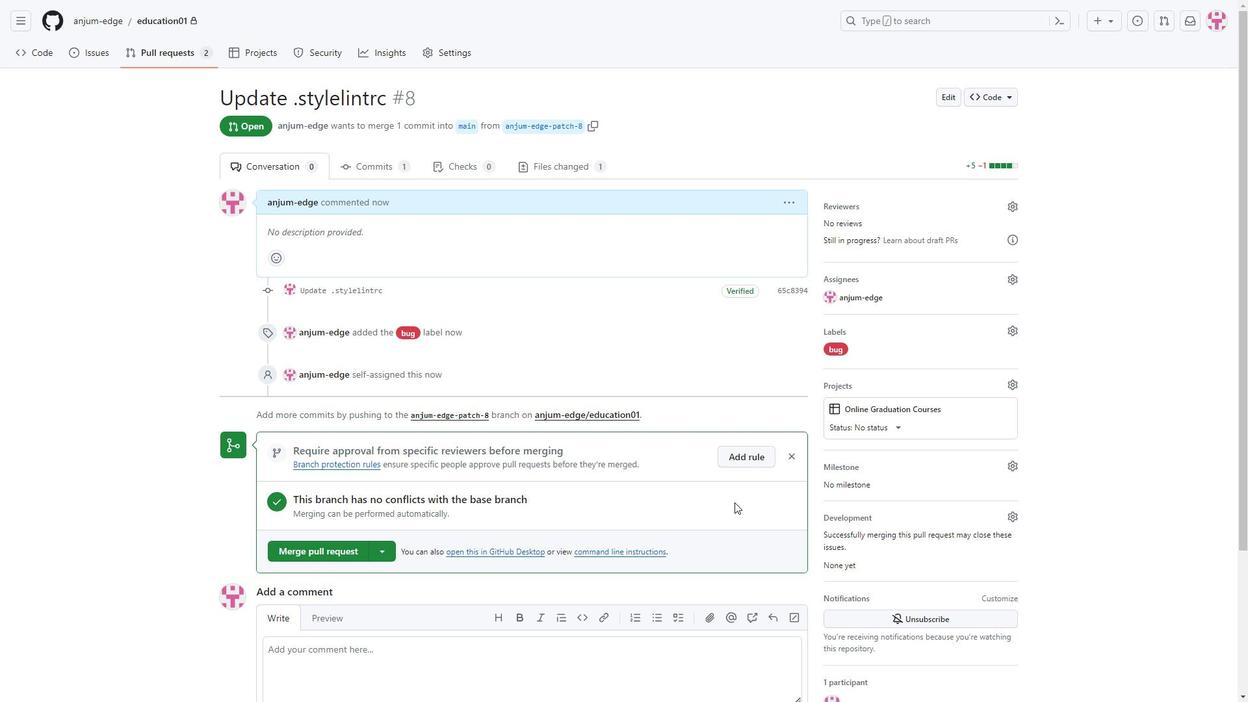 
Action: Mouse scrolled (734, 501) with delta (0, 0)
Screenshot: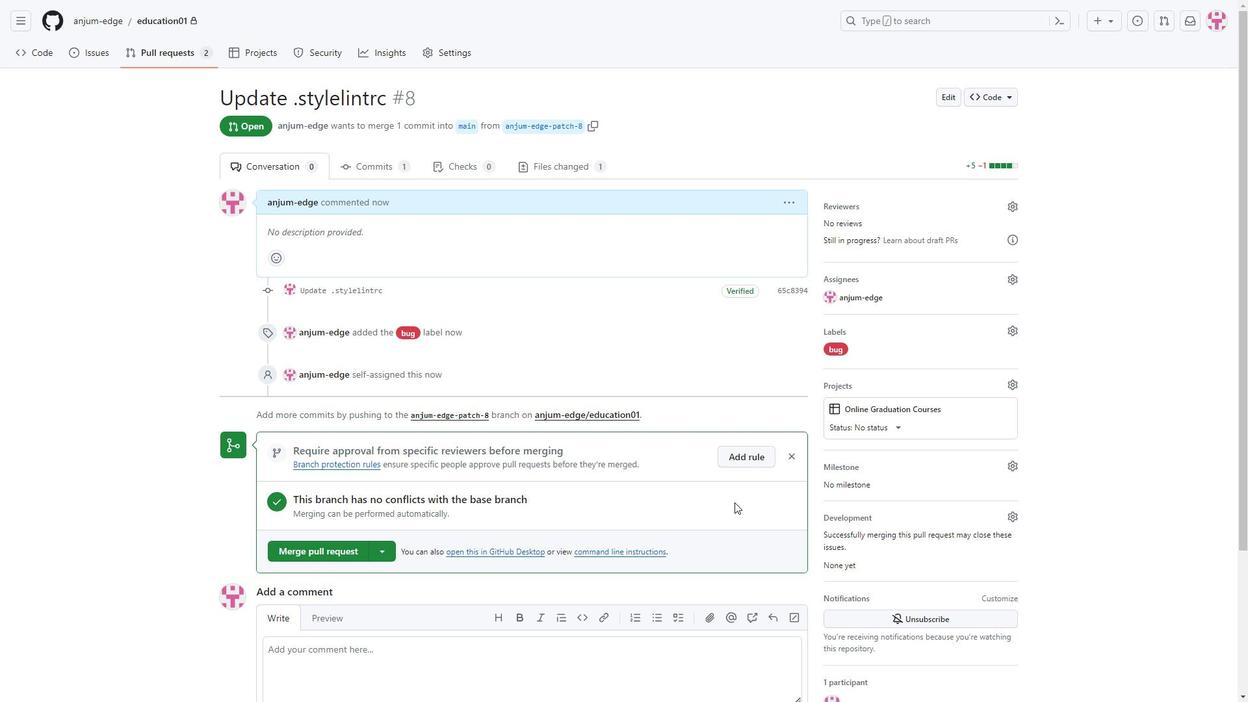 
Action: Mouse moved to (734, 502)
Screenshot: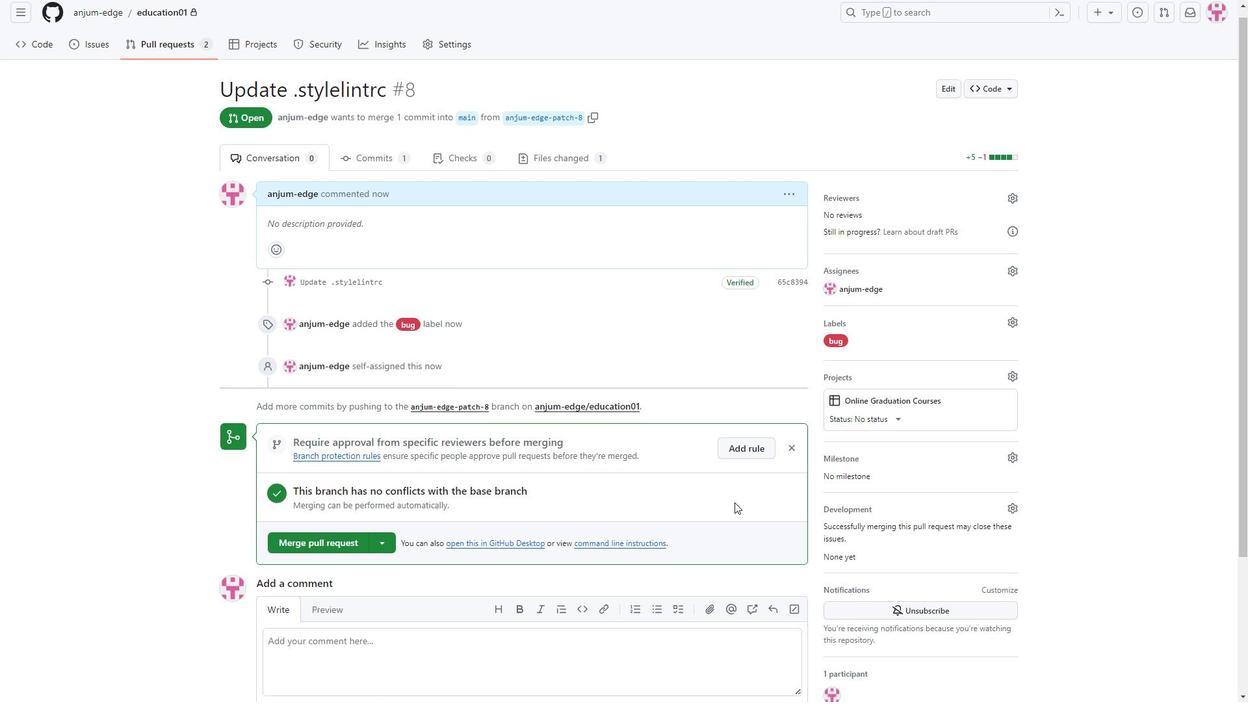 
Action: Mouse scrolled (734, 501) with delta (0, 0)
Screenshot: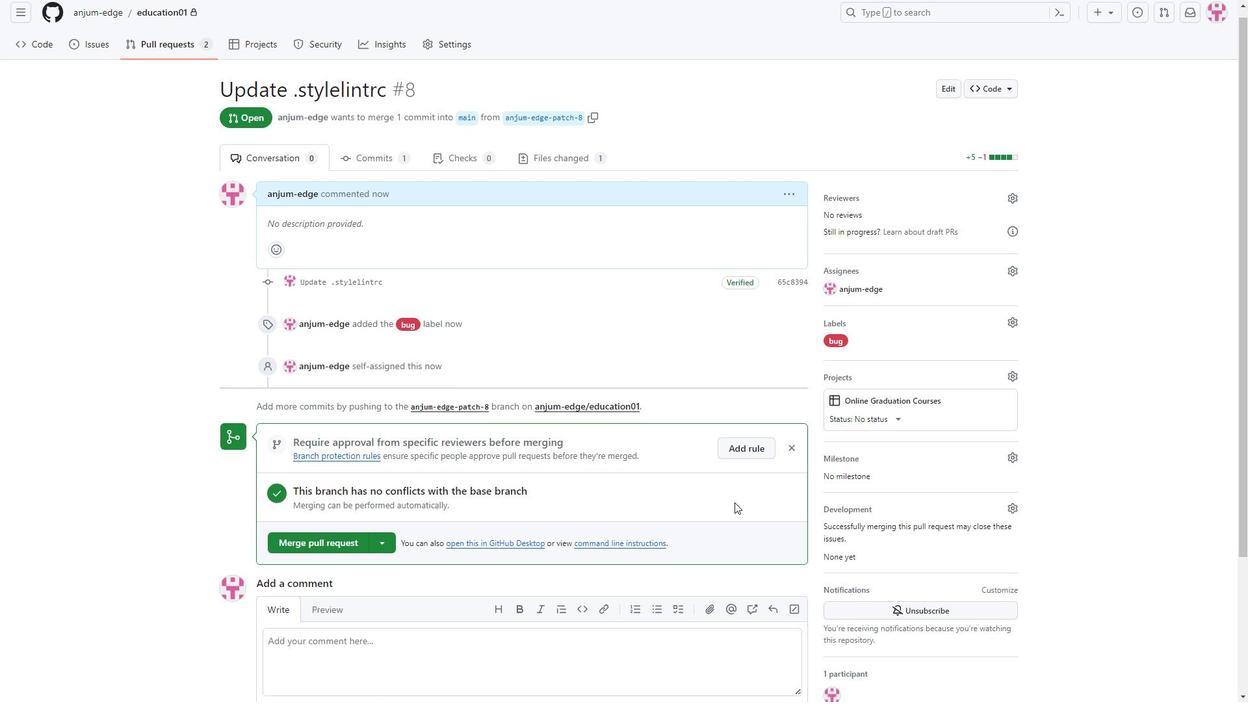
Action: Mouse moved to (737, 500)
Screenshot: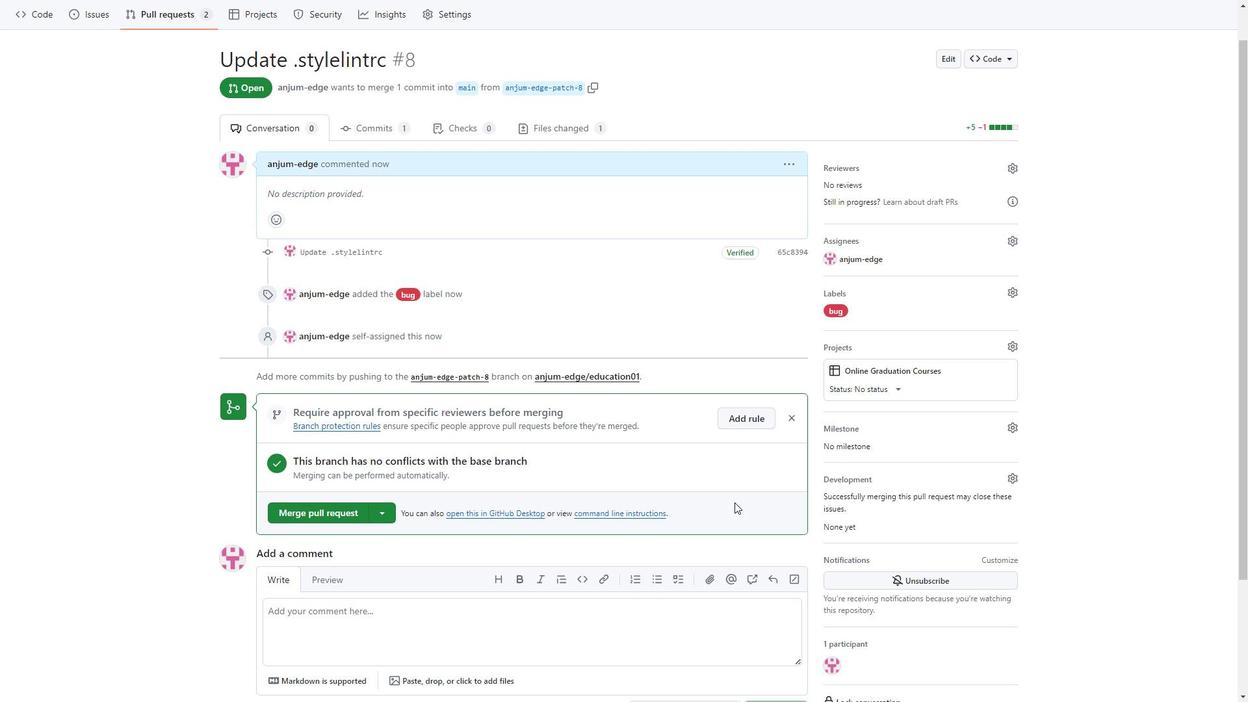 
Action: Mouse scrolled (737, 501) with delta (0, 0)
Screenshot: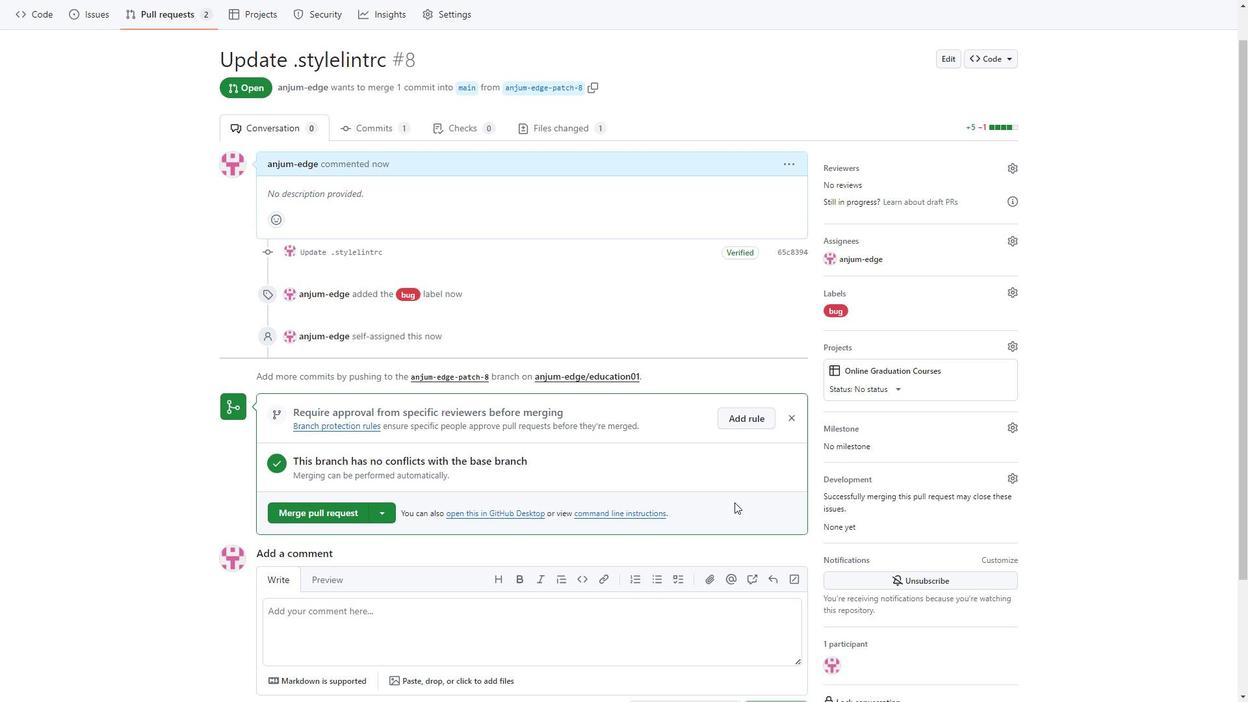
Action: Mouse moved to (297, 429)
Screenshot: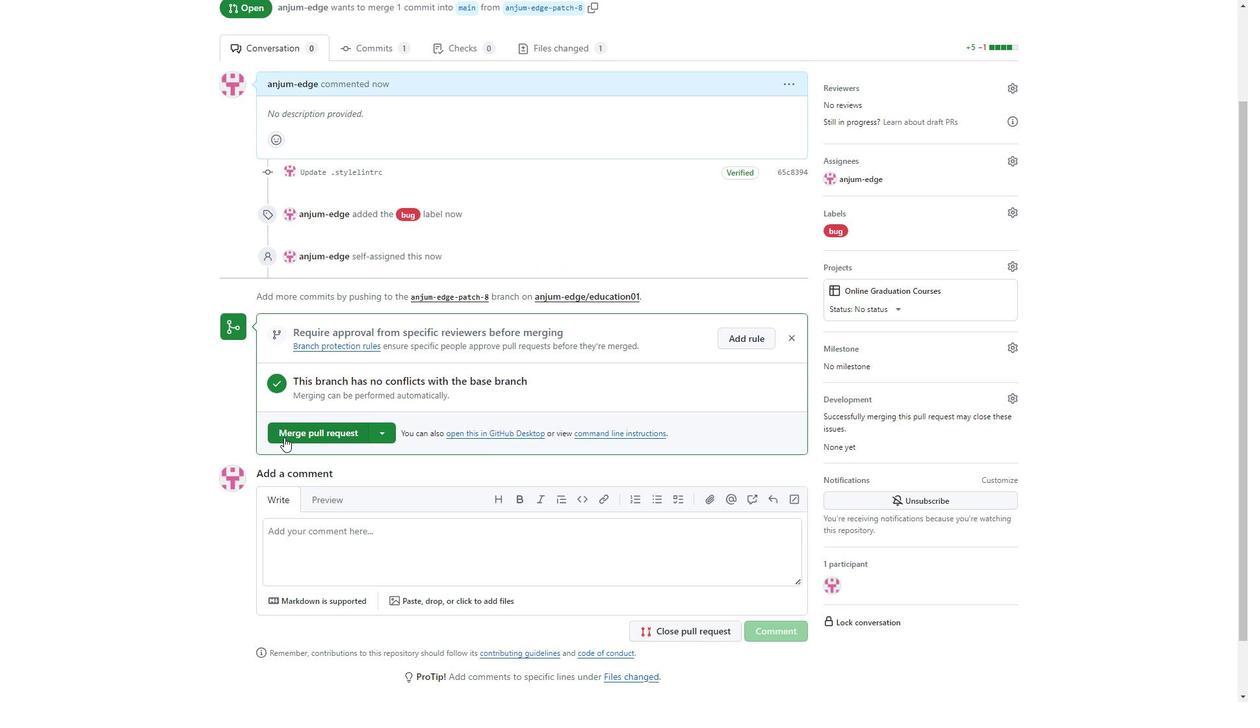 
Action: Mouse pressed left at (297, 429)
Screenshot: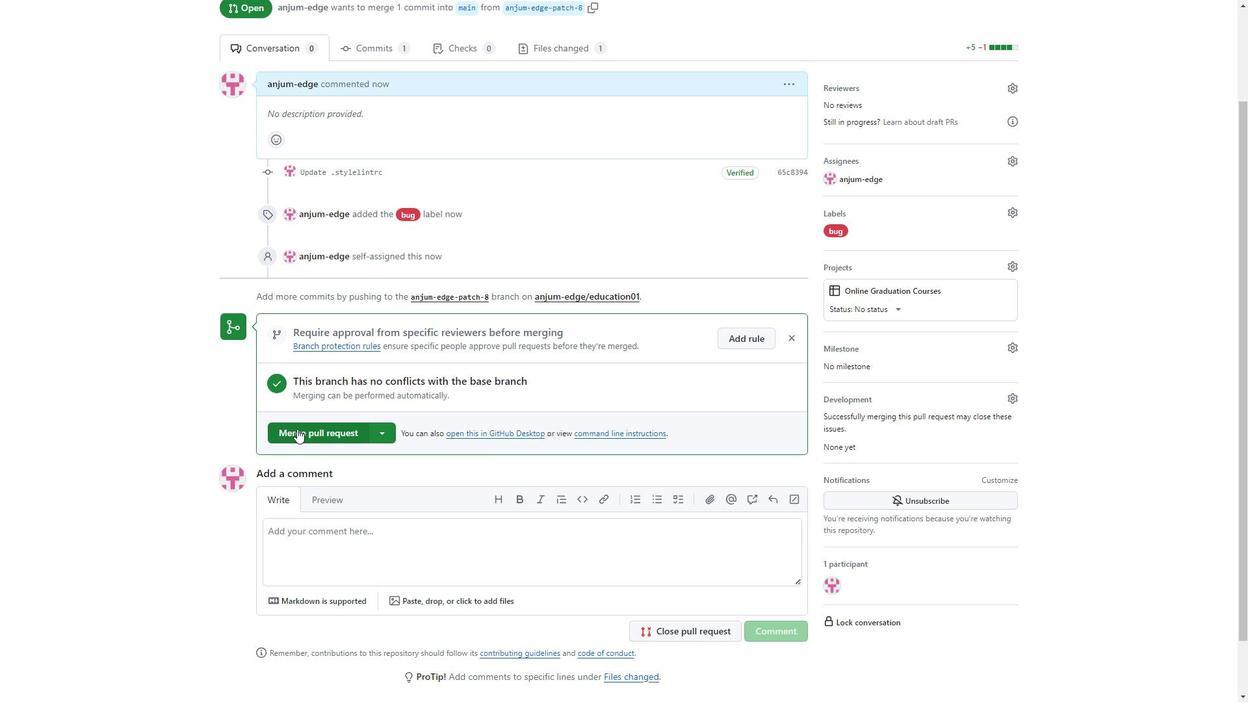 
Action: Mouse moved to (305, 424)
Screenshot: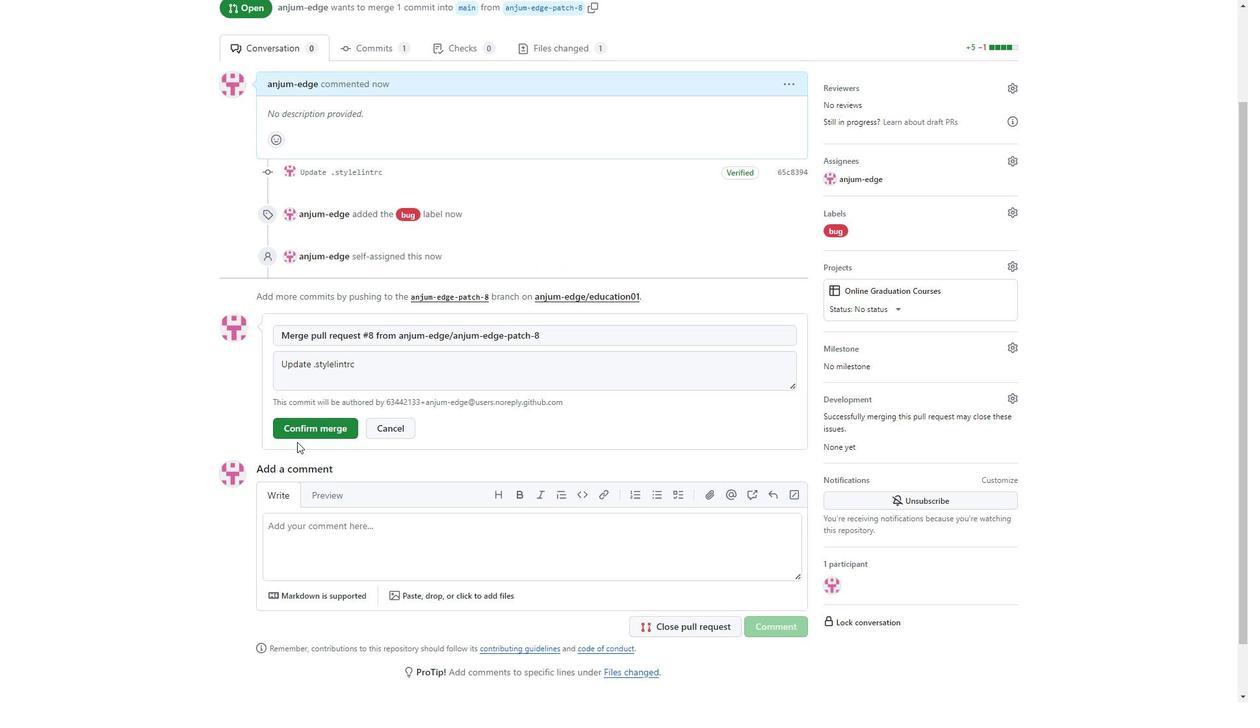 
Action: Mouse pressed left at (305, 424)
Screenshot: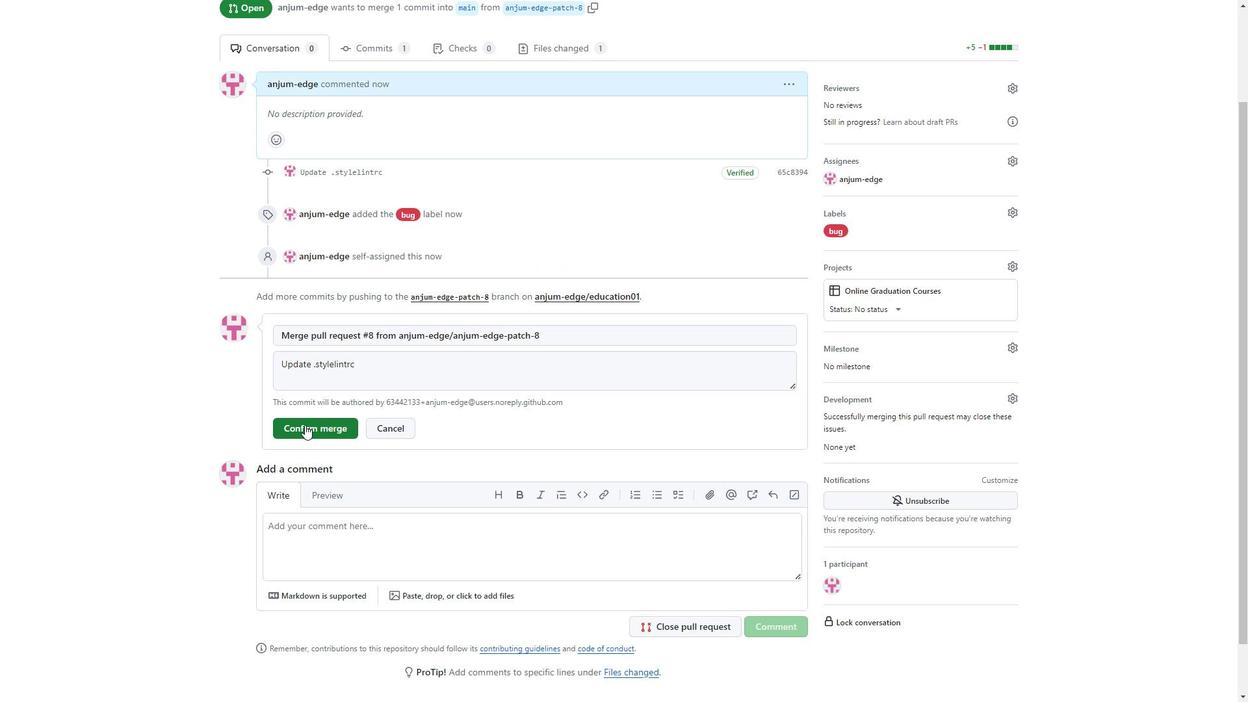 
Action: Mouse moved to (572, 458)
Screenshot: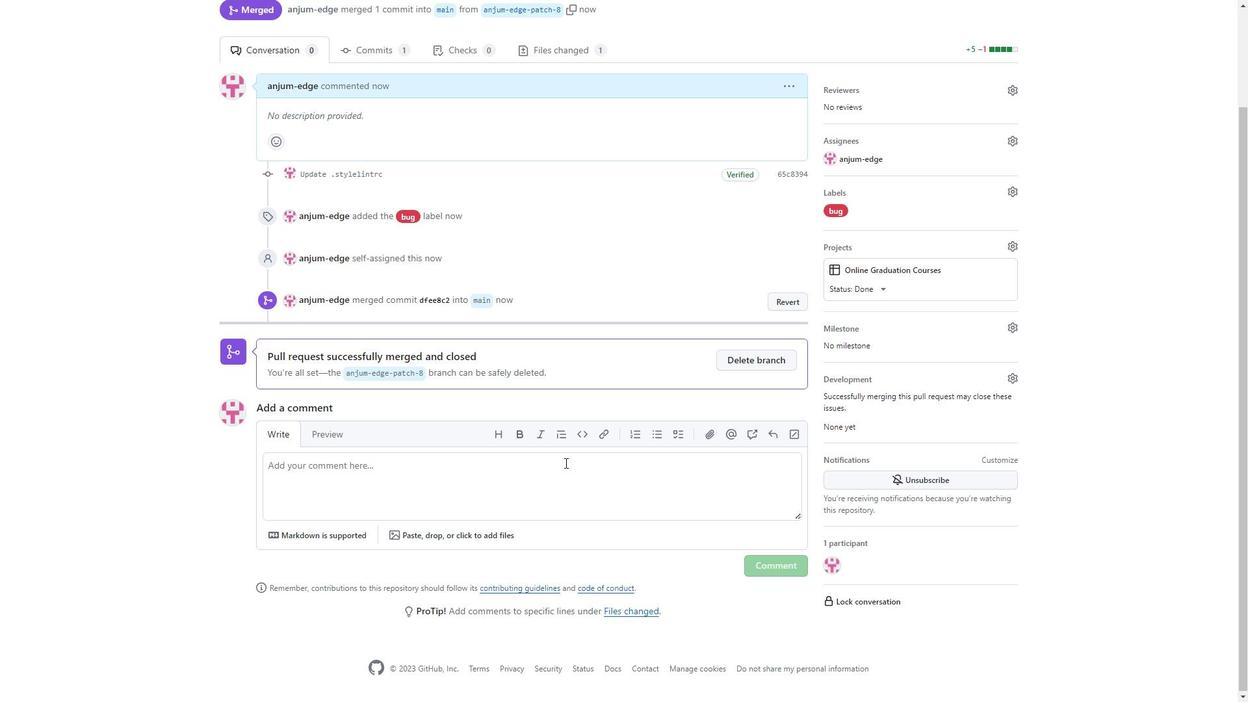 
Action: Mouse scrolled (572, 458) with delta (0, 0)
Screenshot: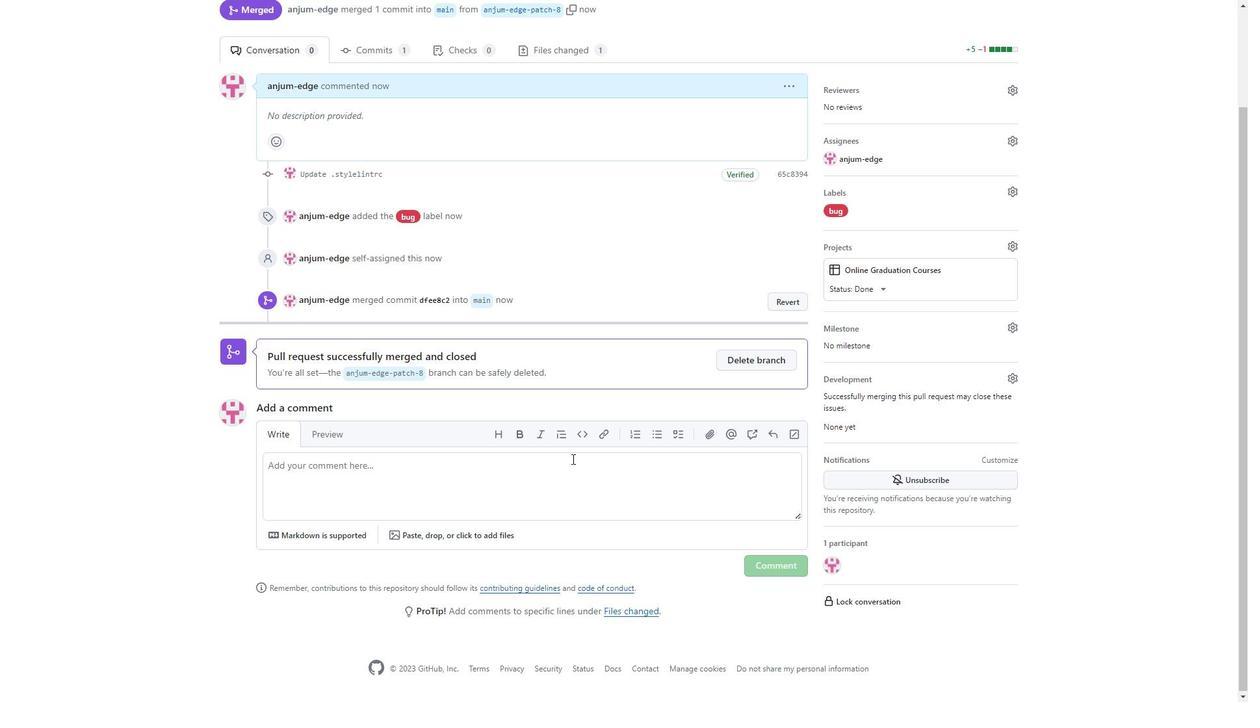 
Action: Mouse moved to (574, 429)
Screenshot: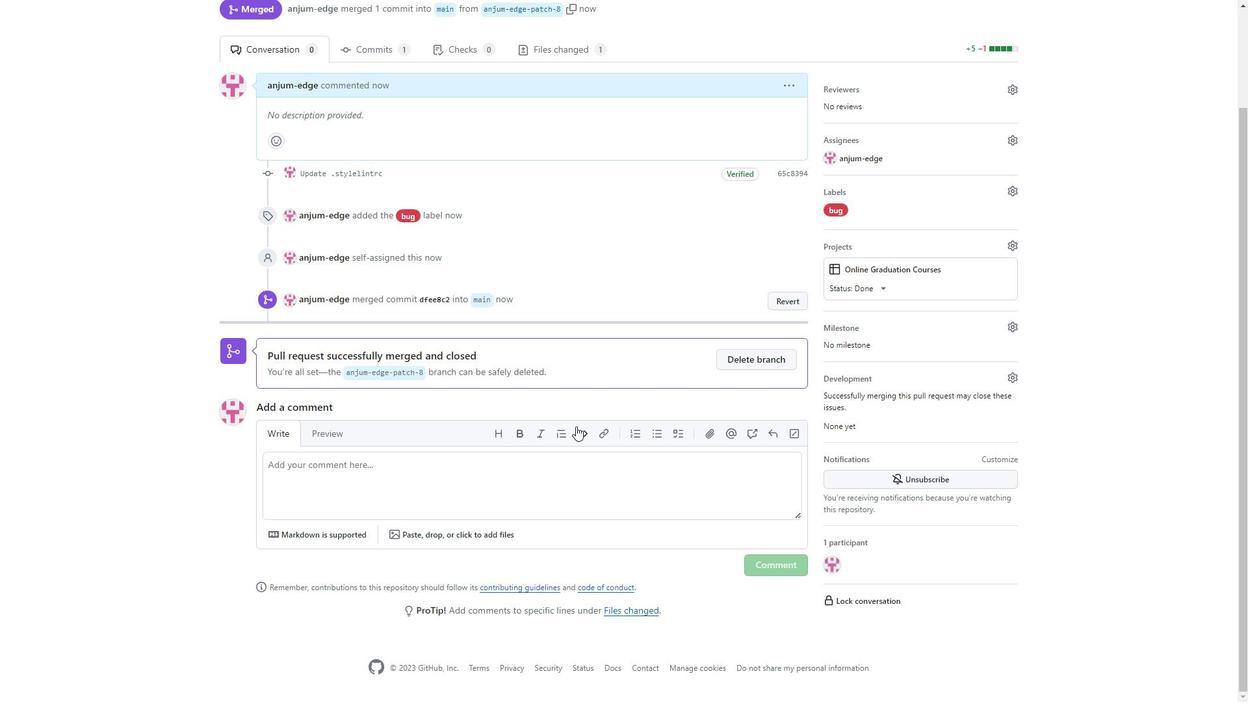 
Action: Mouse scrolled (574, 429) with delta (0, 0)
Screenshot: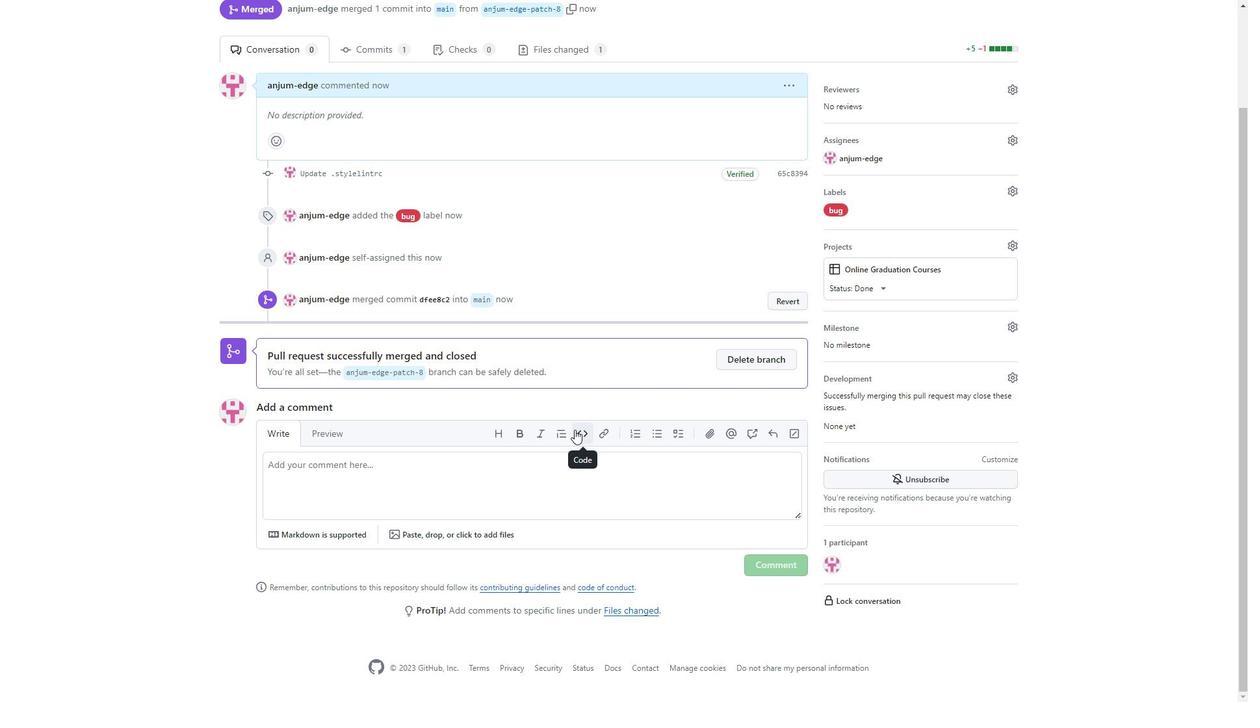 
Action: Mouse scrolled (574, 429) with delta (0, 0)
Screenshot: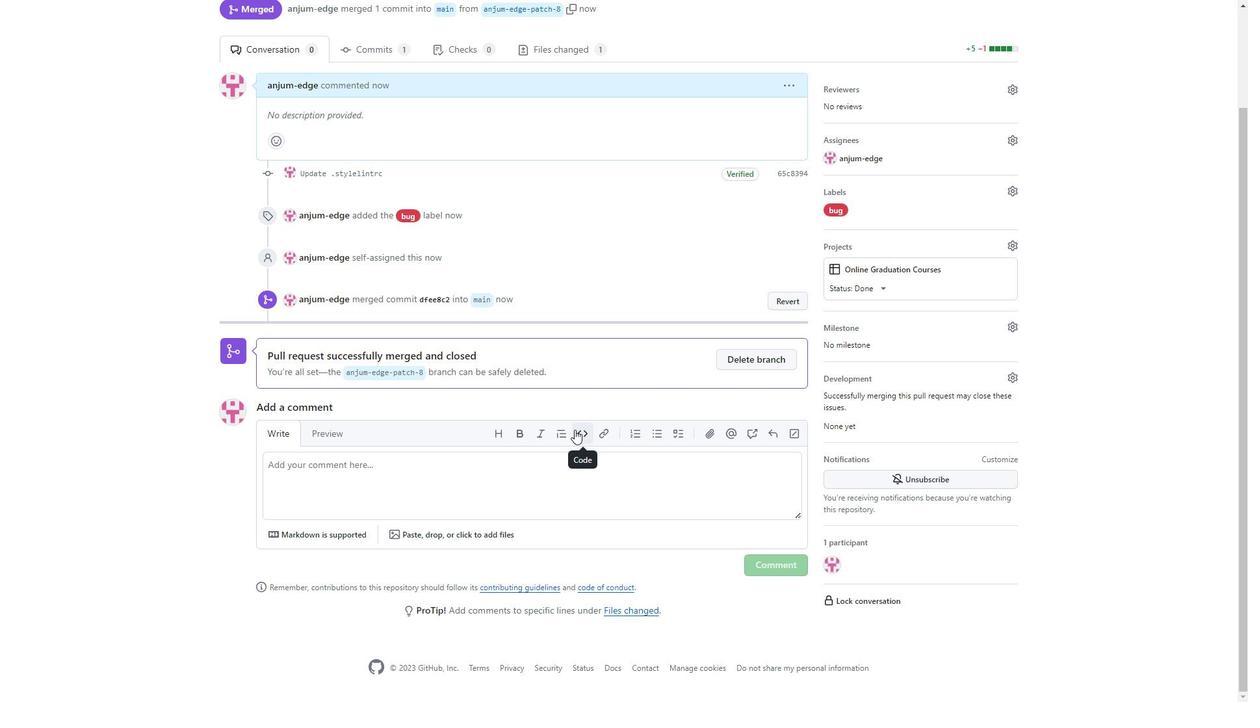 
Action: Mouse scrolled (574, 429) with delta (0, 0)
Screenshot: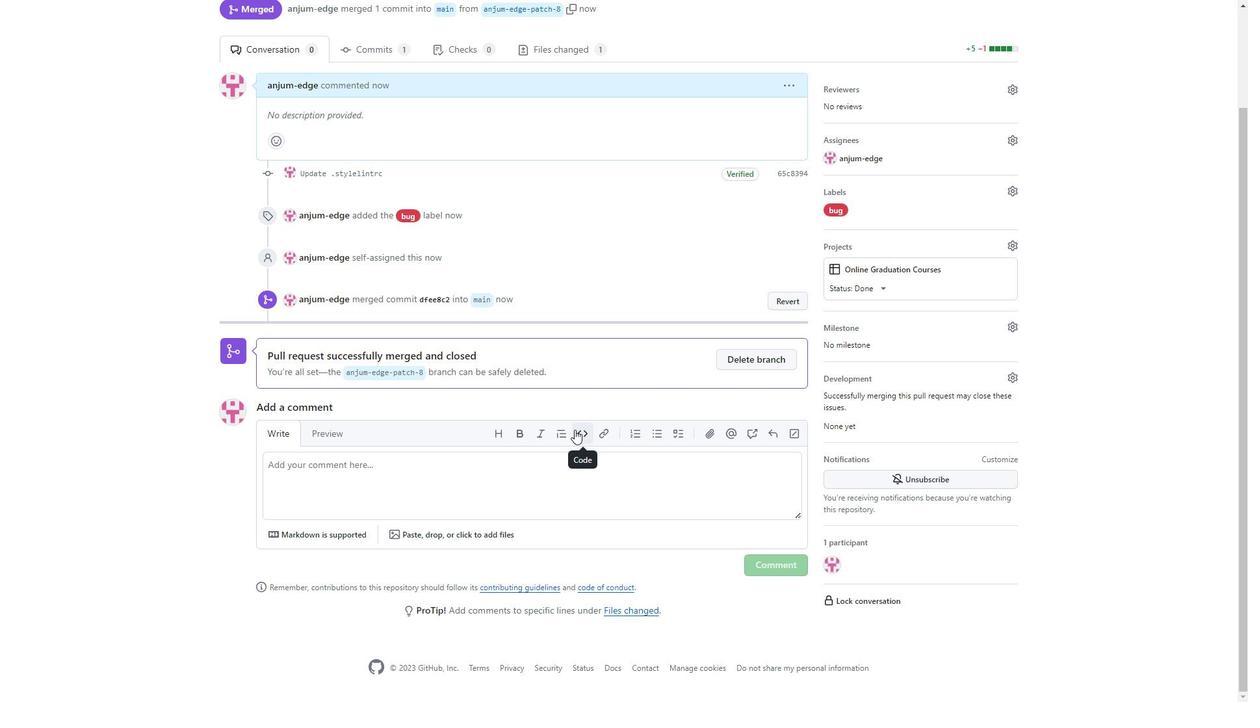
Action: Mouse scrolled (574, 429) with delta (0, 0)
Screenshot: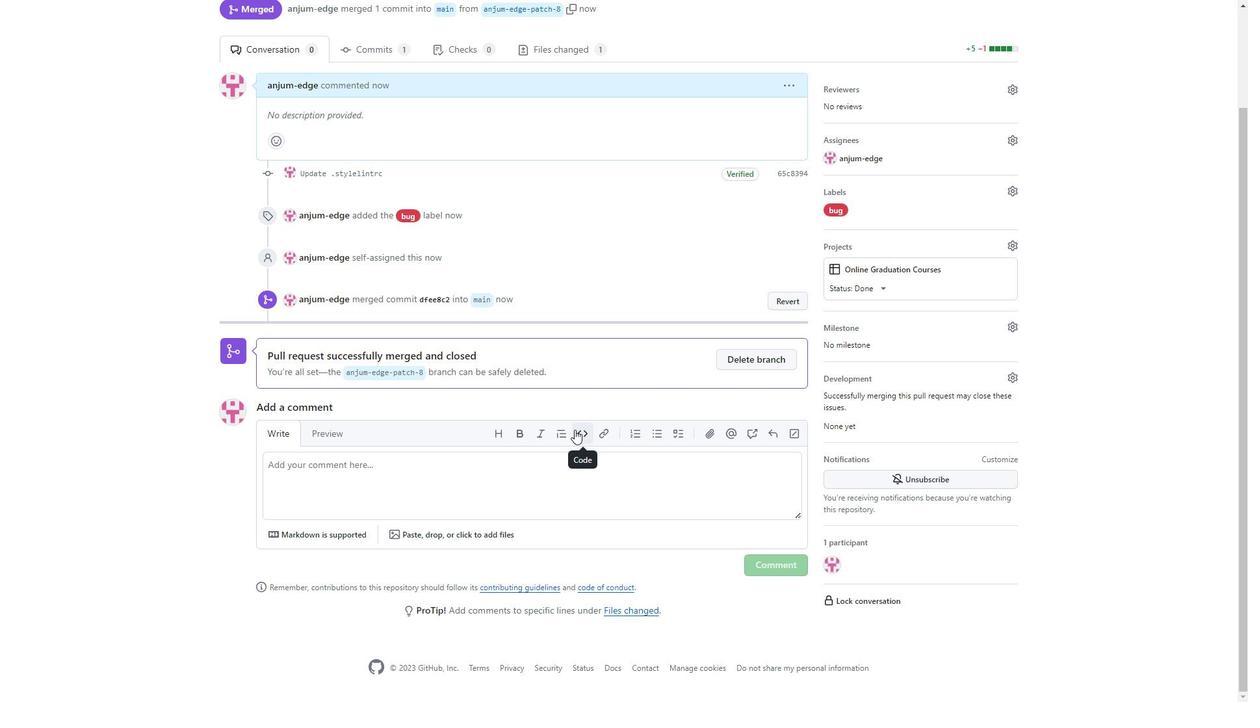 
Action: Mouse scrolled (574, 430) with delta (0, 0)
Screenshot: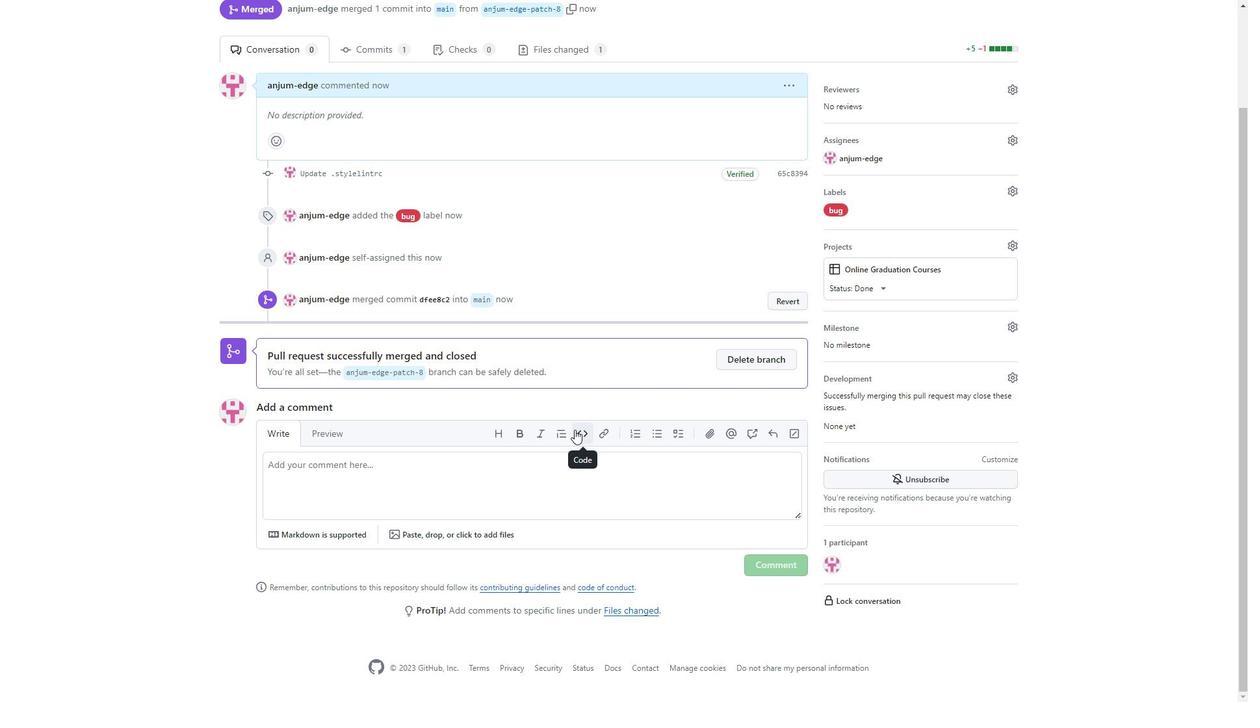 
Action: Mouse scrolled (574, 430) with delta (0, 0)
Screenshot: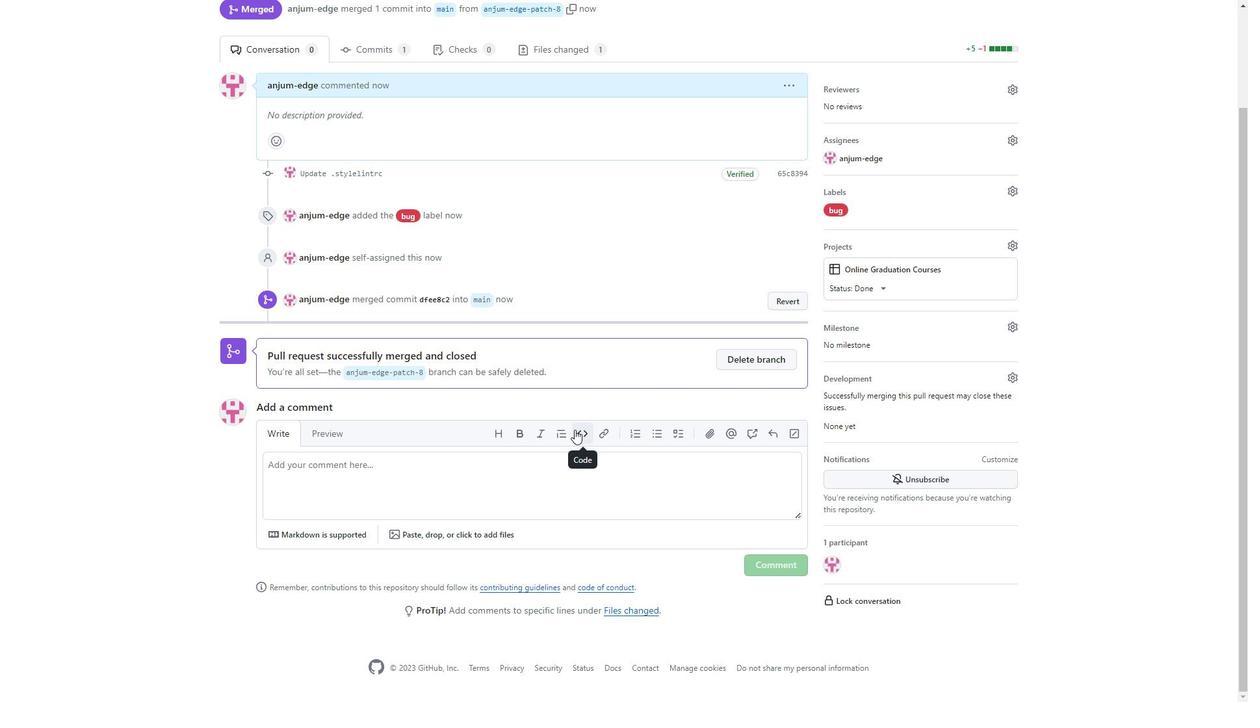 
Action: Mouse moved to (956, 502)
Screenshot: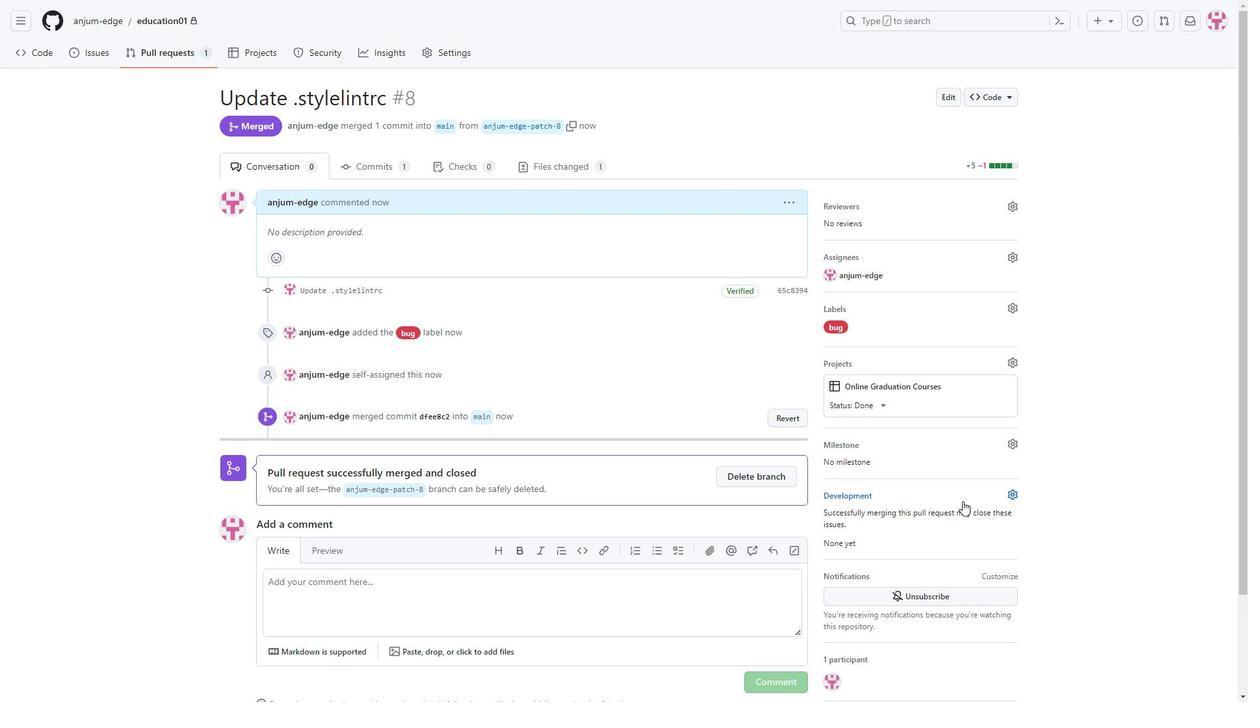 
Action: Mouse scrolled (956, 503) with delta (0, 0)
Screenshot: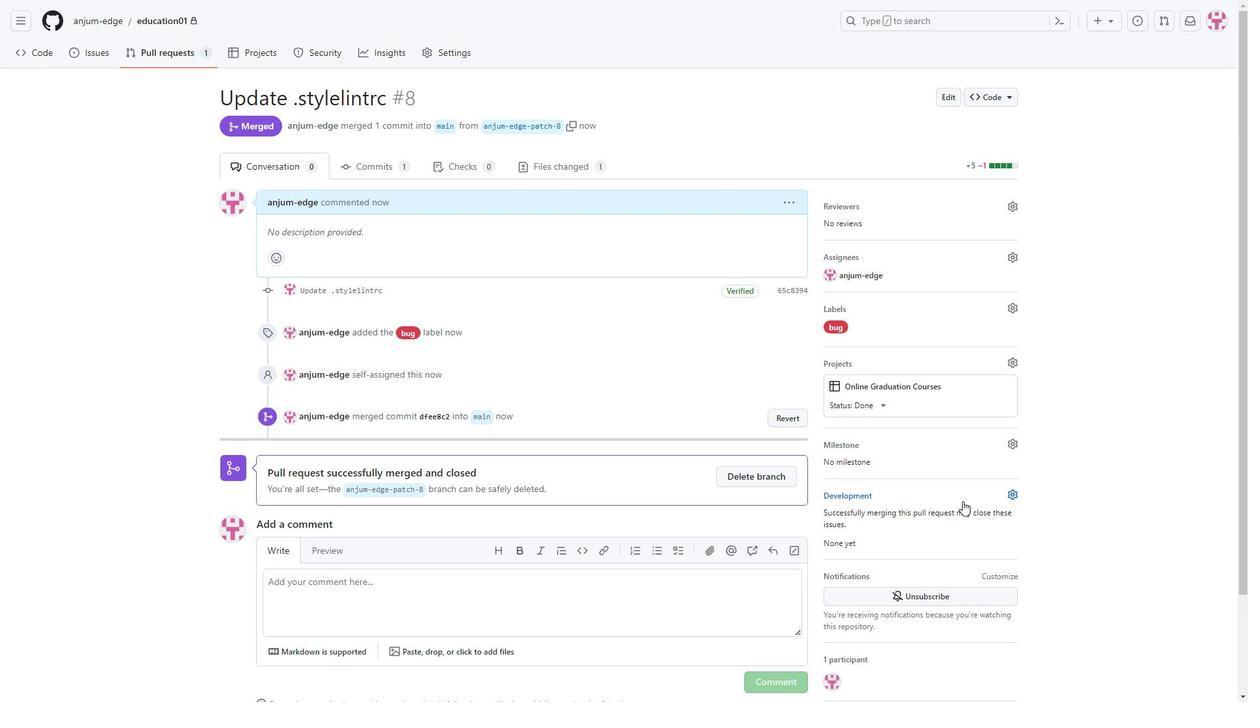 
Action: Mouse moved to (956, 502)
Screenshot: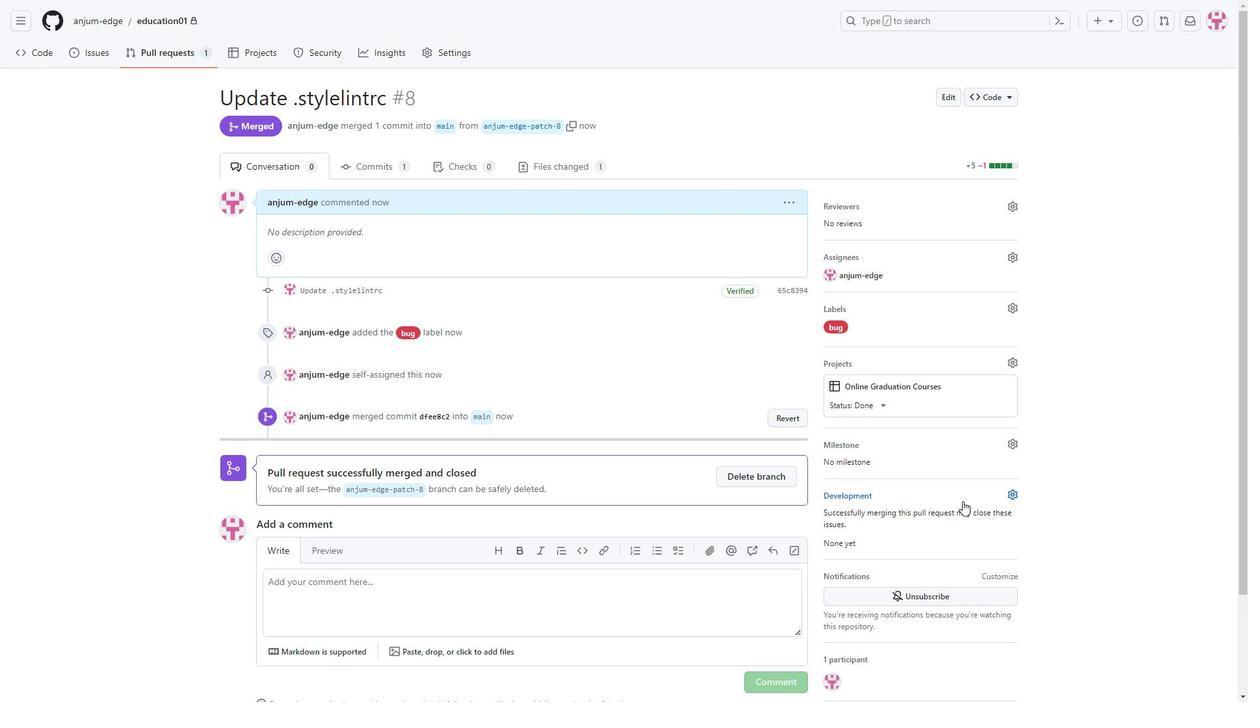 
Action: Mouse scrolled (956, 503) with delta (0, 0)
Screenshot: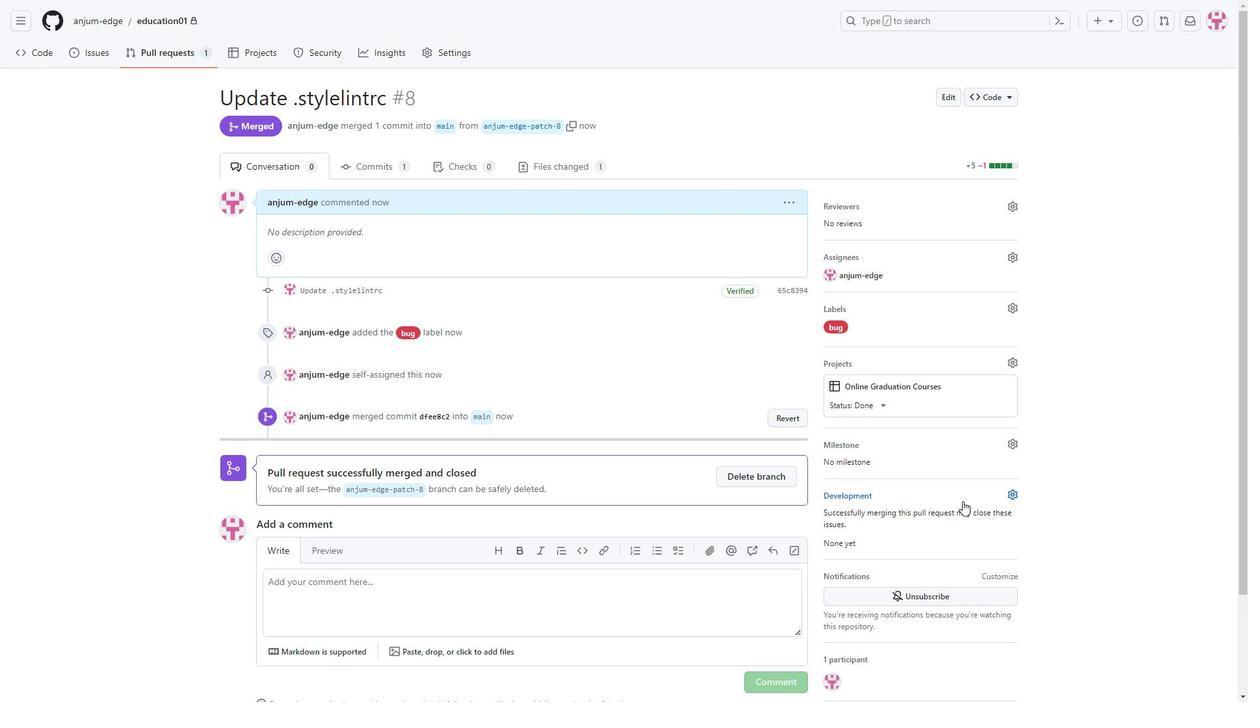 
Action: Mouse moved to (956, 502)
Screenshot: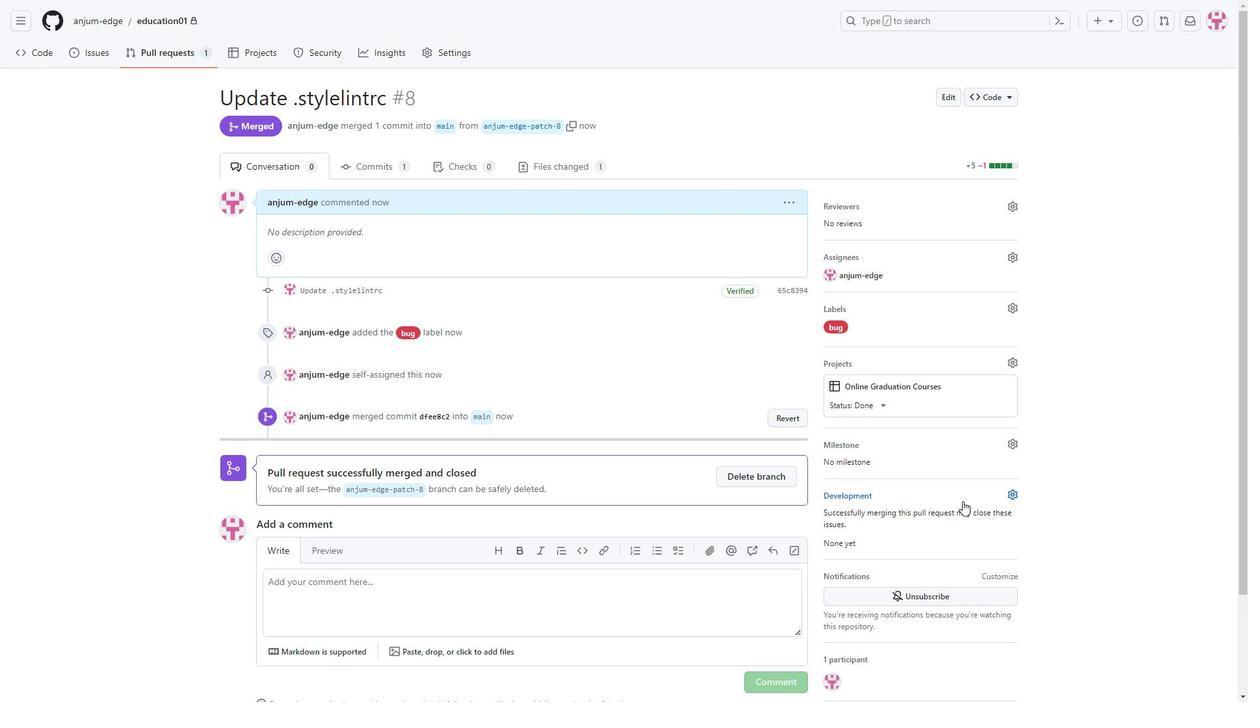 
Action: Mouse scrolled (956, 503) with delta (0, 0)
Screenshot: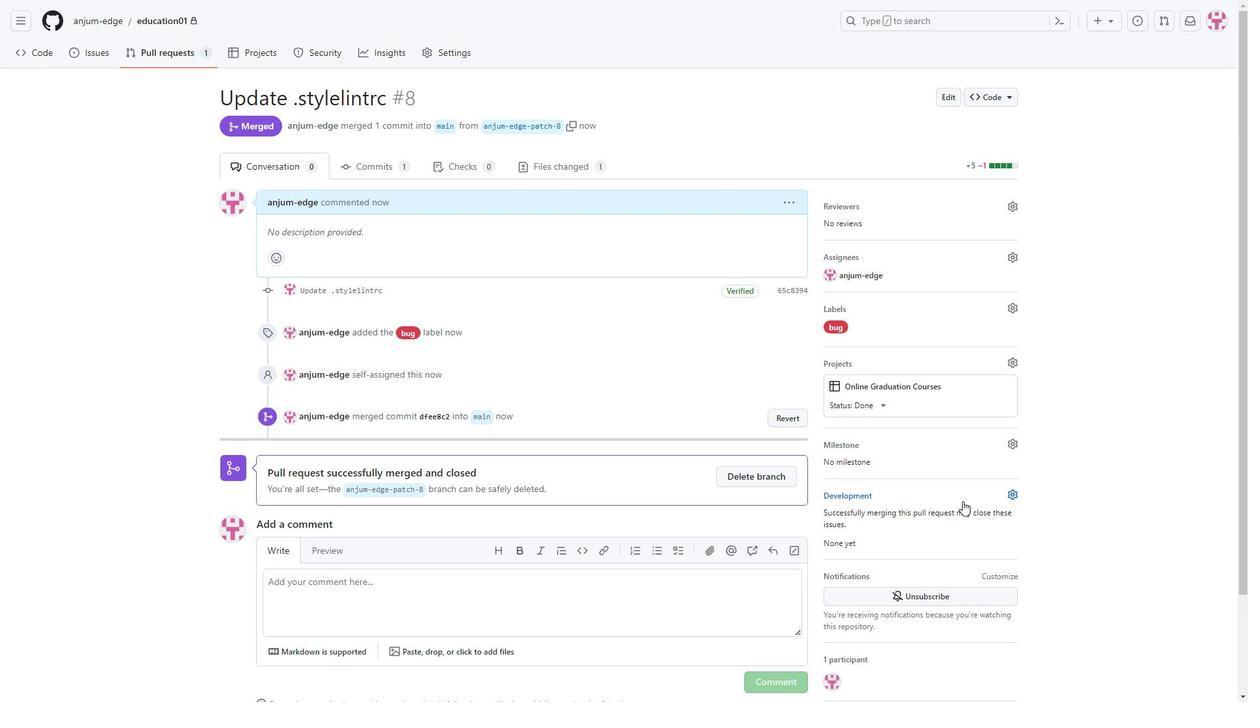 
Action: Mouse moved to (29, 49)
Screenshot: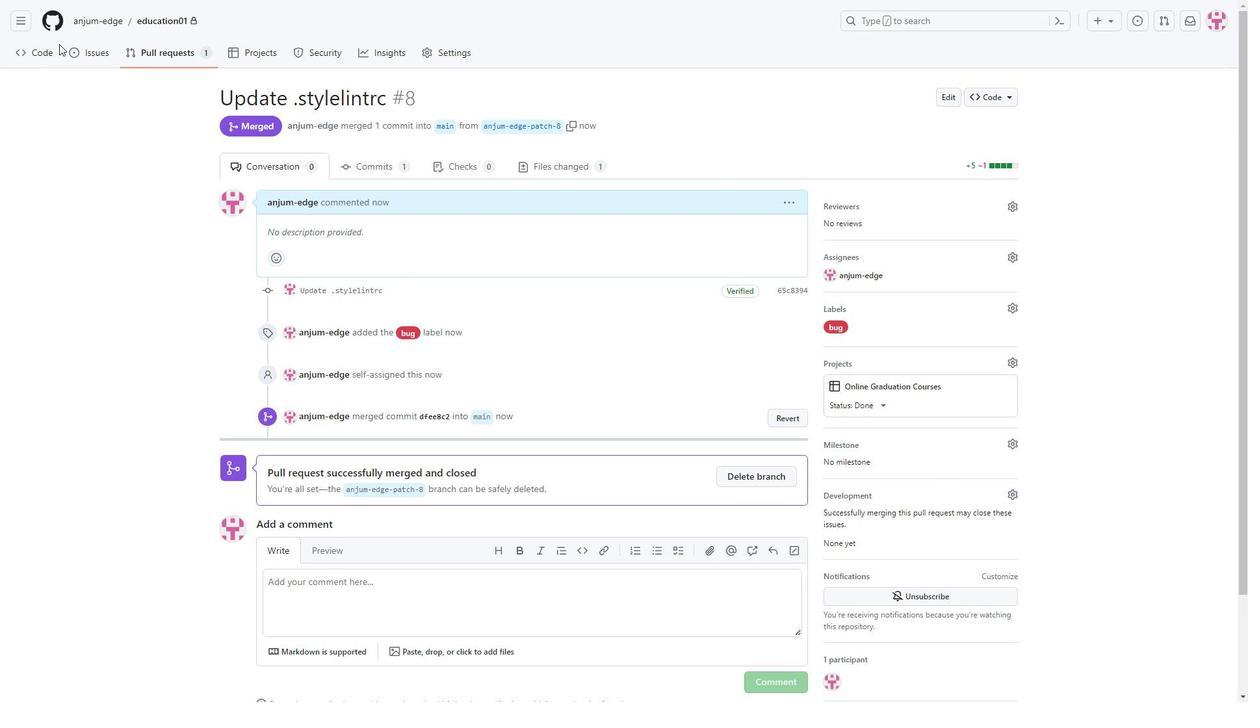 
Action: Mouse pressed left at (29, 49)
Screenshot: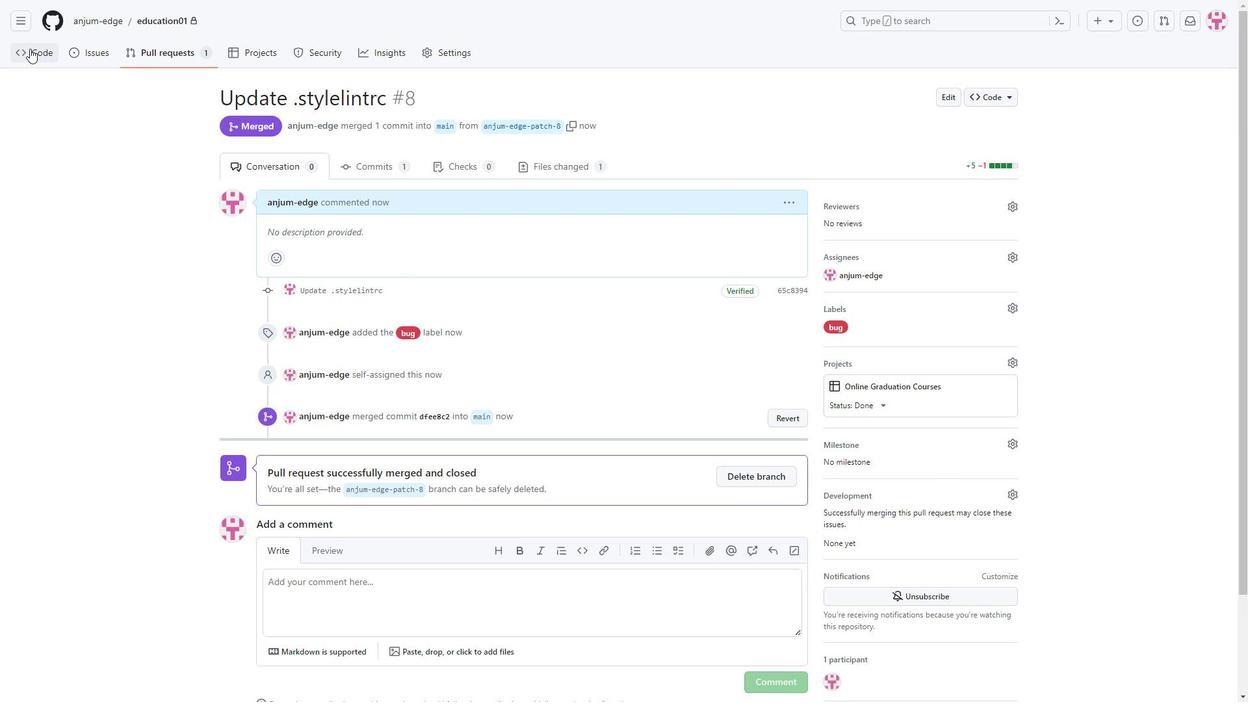 
Action: Mouse moved to (819, 435)
Screenshot: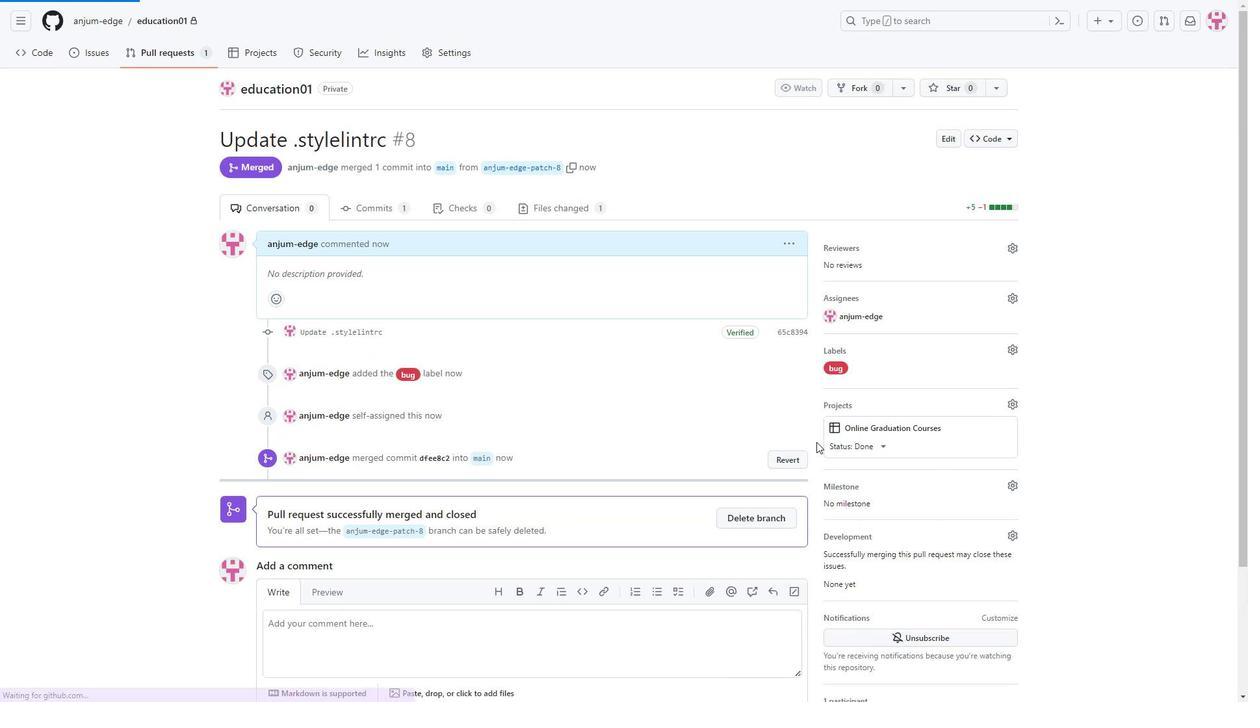 
Action: Mouse scrolled (819, 434) with delta (0, 0)
Screenshot: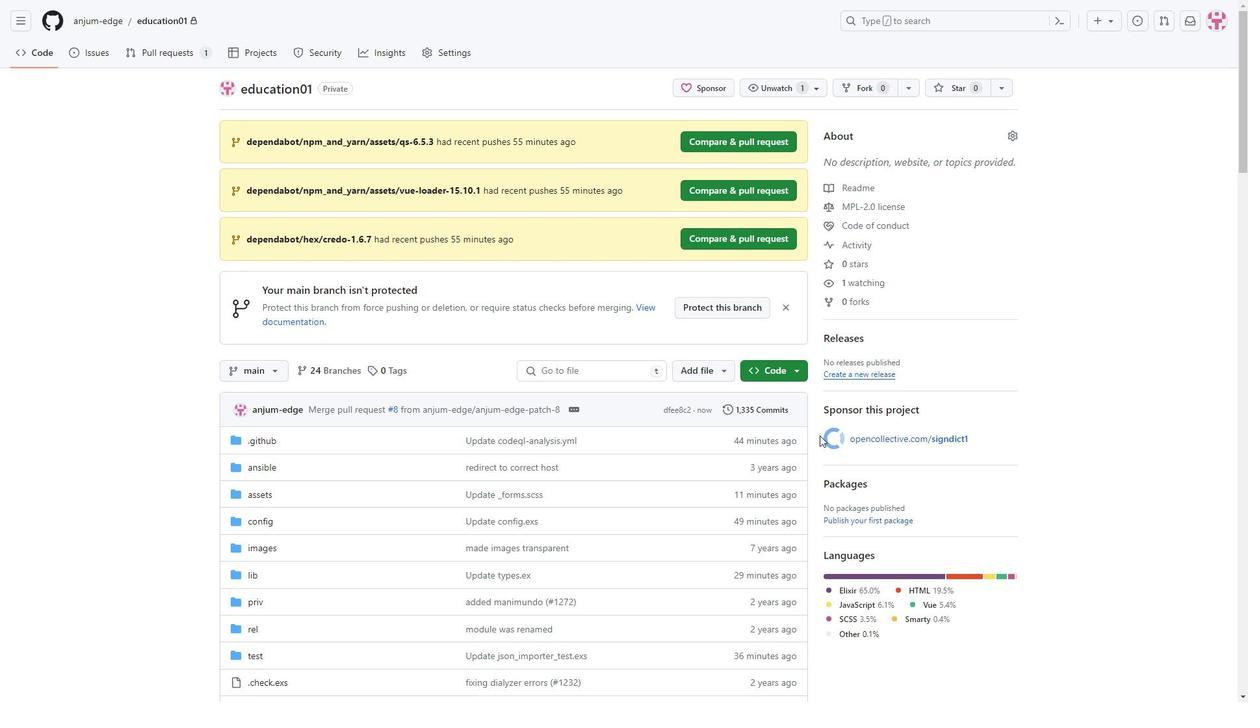 
Action: Mouse moved to (589, 444)
Screenshot: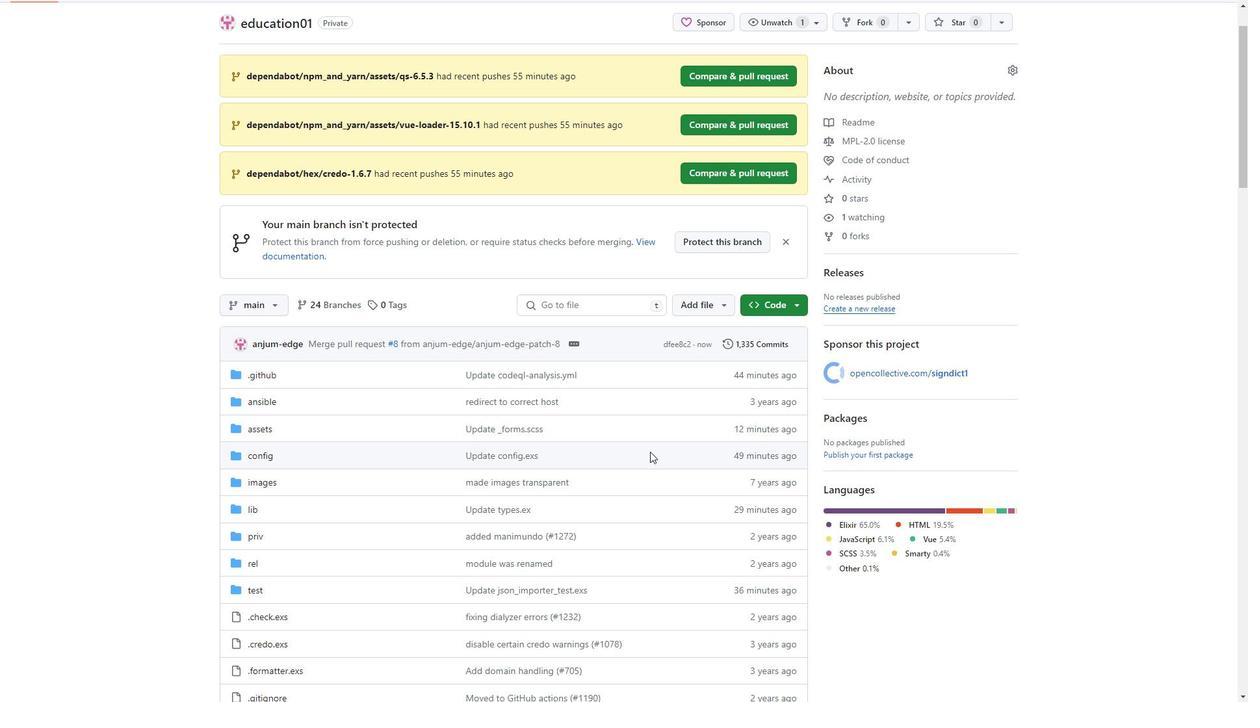 
Action: Mouse scrolled (589, 443) with delta (0, 0)
Screenshot: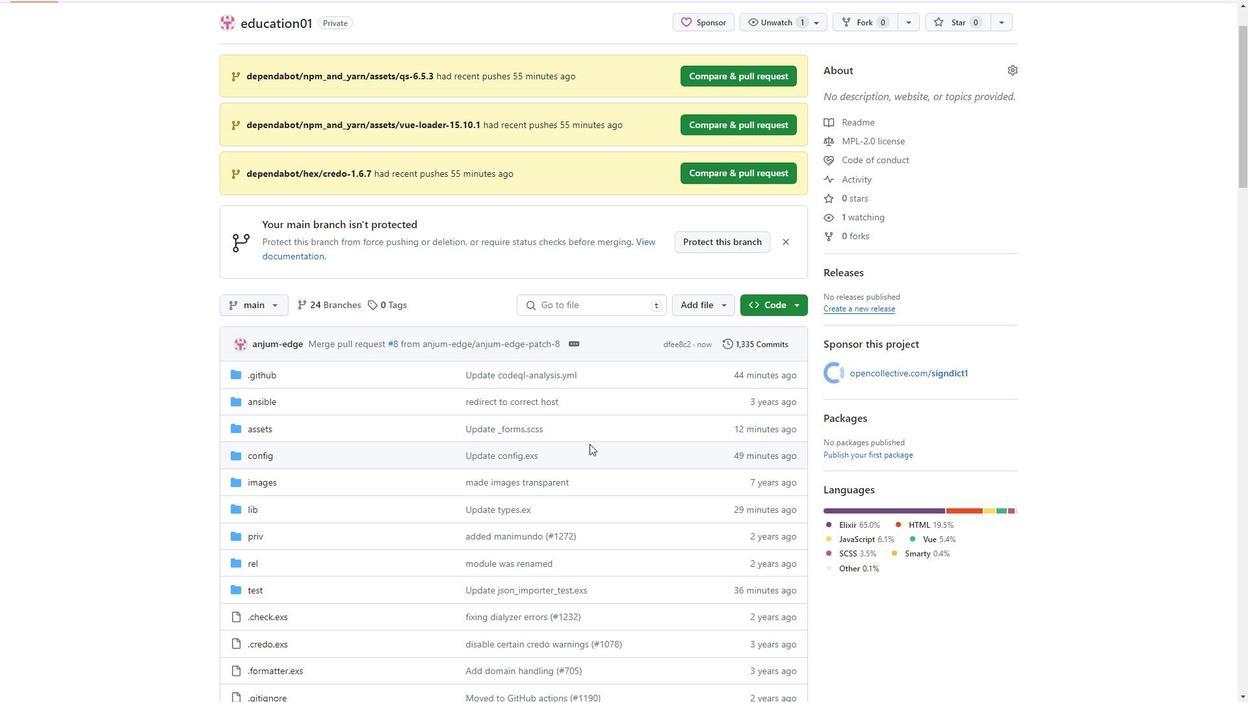 
Action: Mouse scrolled (589, 443) with delta (0, 0)
Screenshot: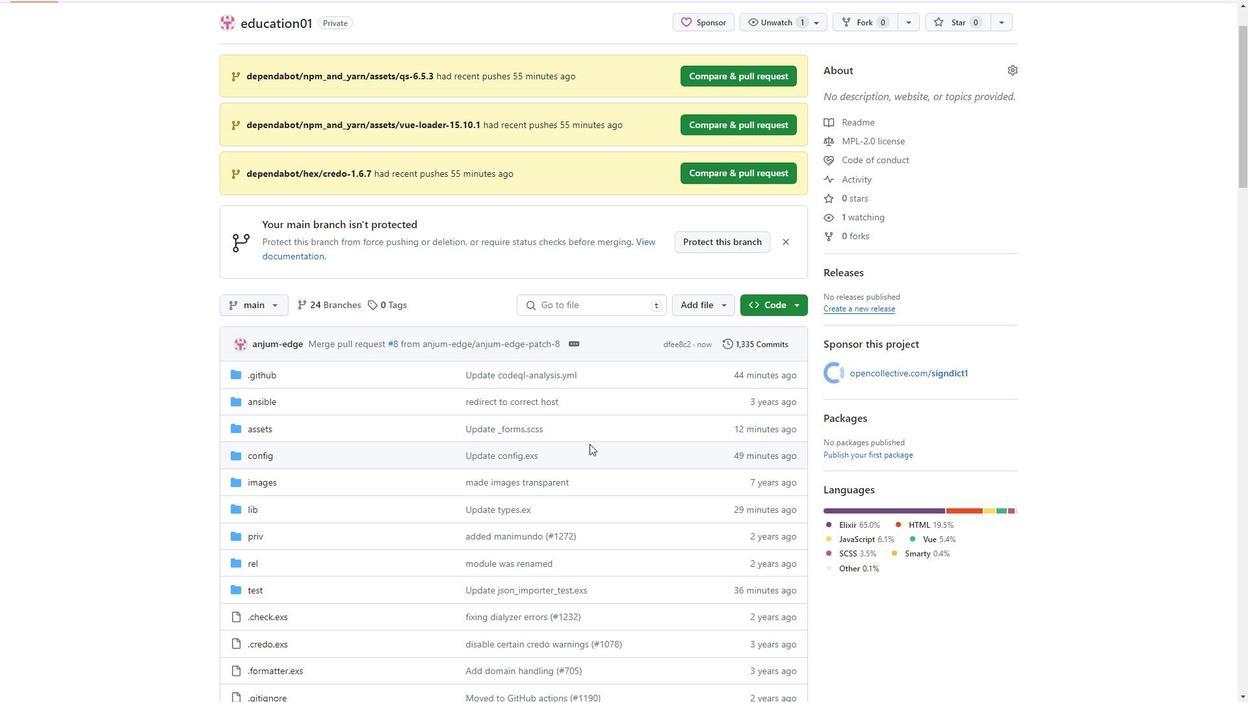 
Action: Mouse scrolled (589, 443) with delta (0, 0)
Screenshot: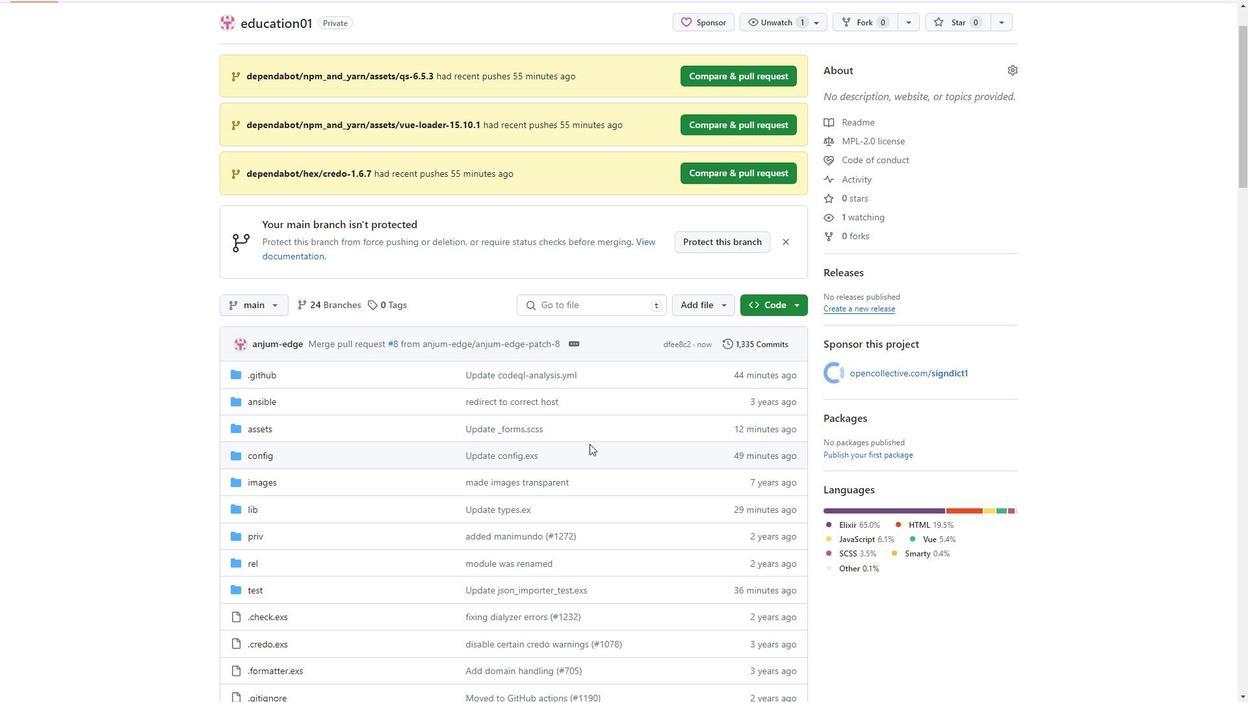 
Action: Mouse moved to (215, 430)
Screenshot: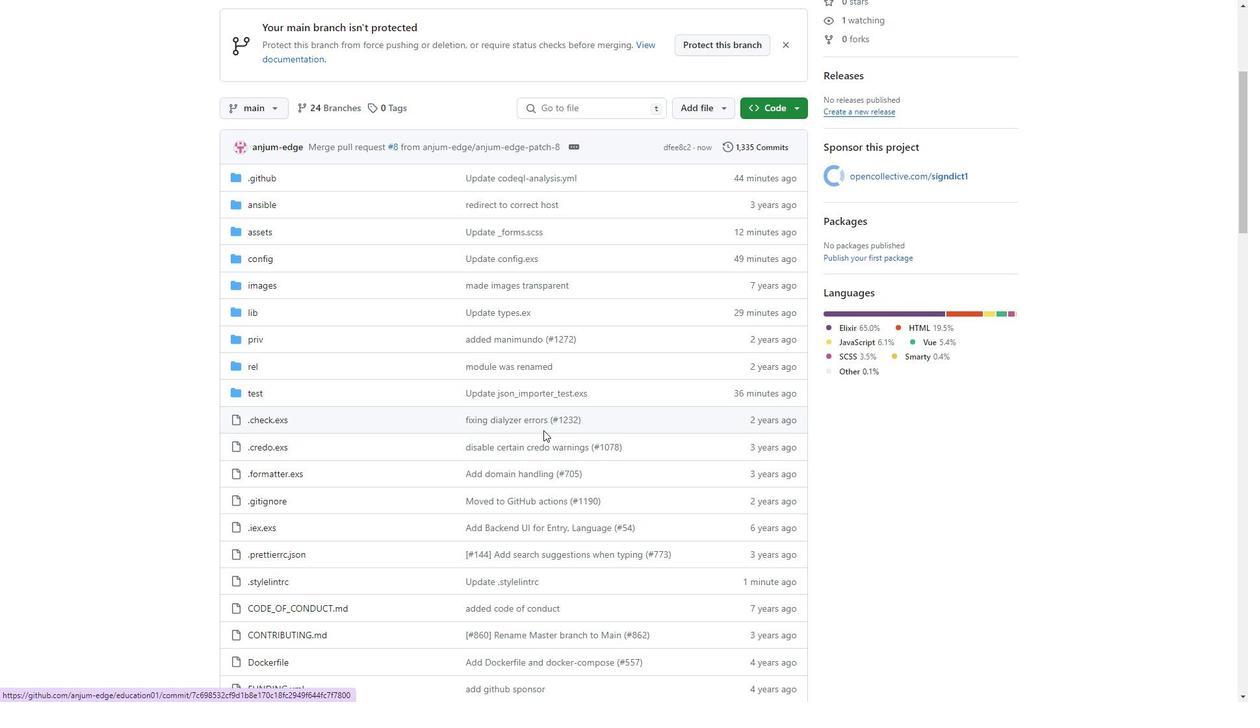 
Action: Mouse scrolled (215, 429) with delta (0, 0)
Screenshot: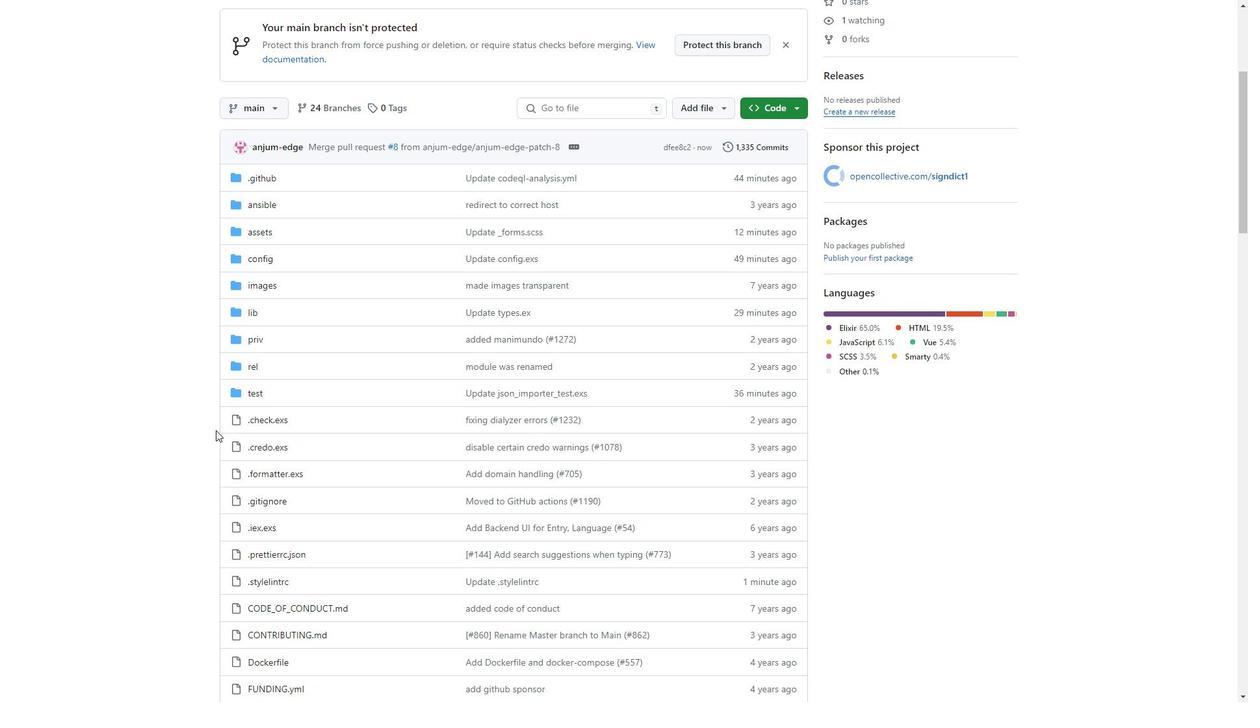 
Action: Mouse moved to (241, 445)
Screenshot: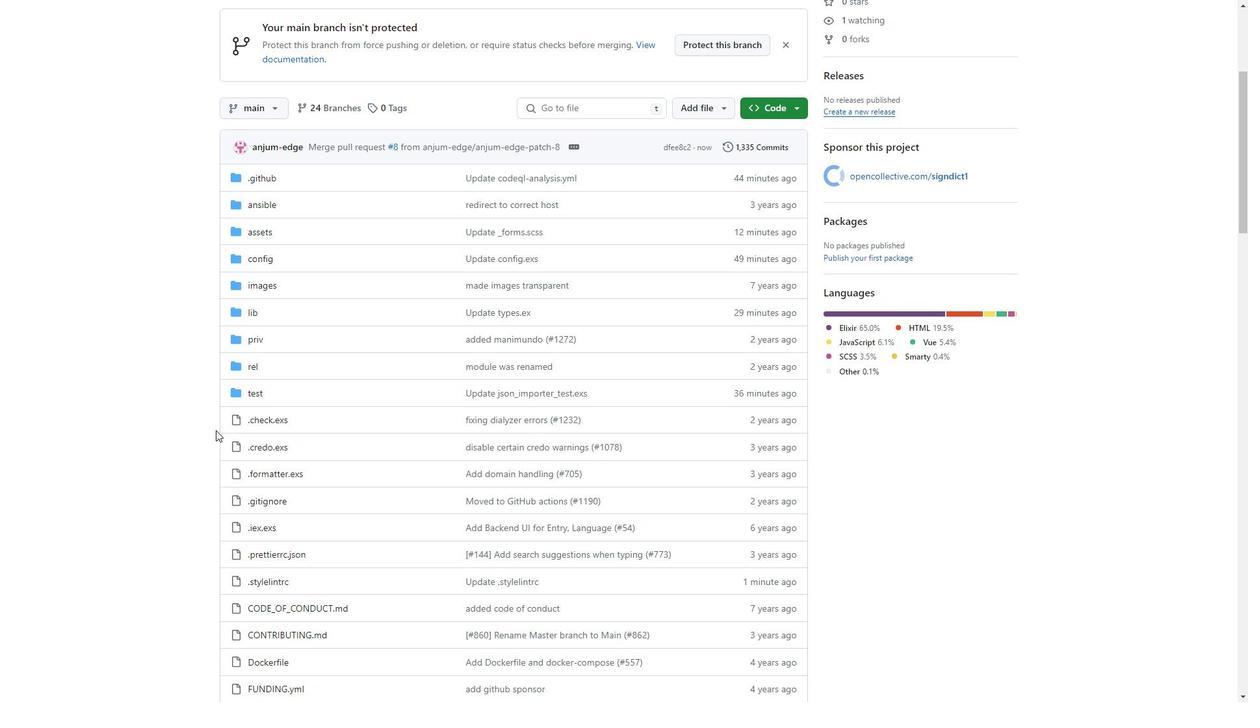 
Action: Mouse scrolled (241, 445) with delta (0, 0)
Screenshot: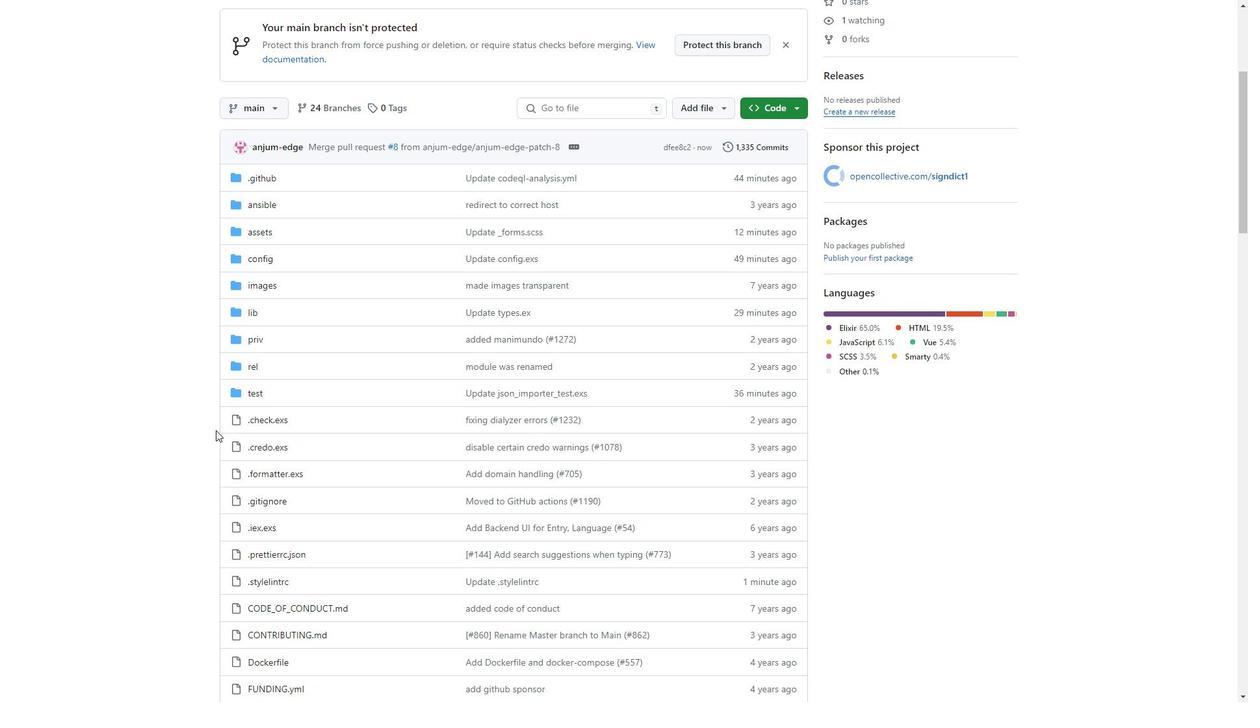 
Action: Mouse moved to (304, 516)
Screenshot: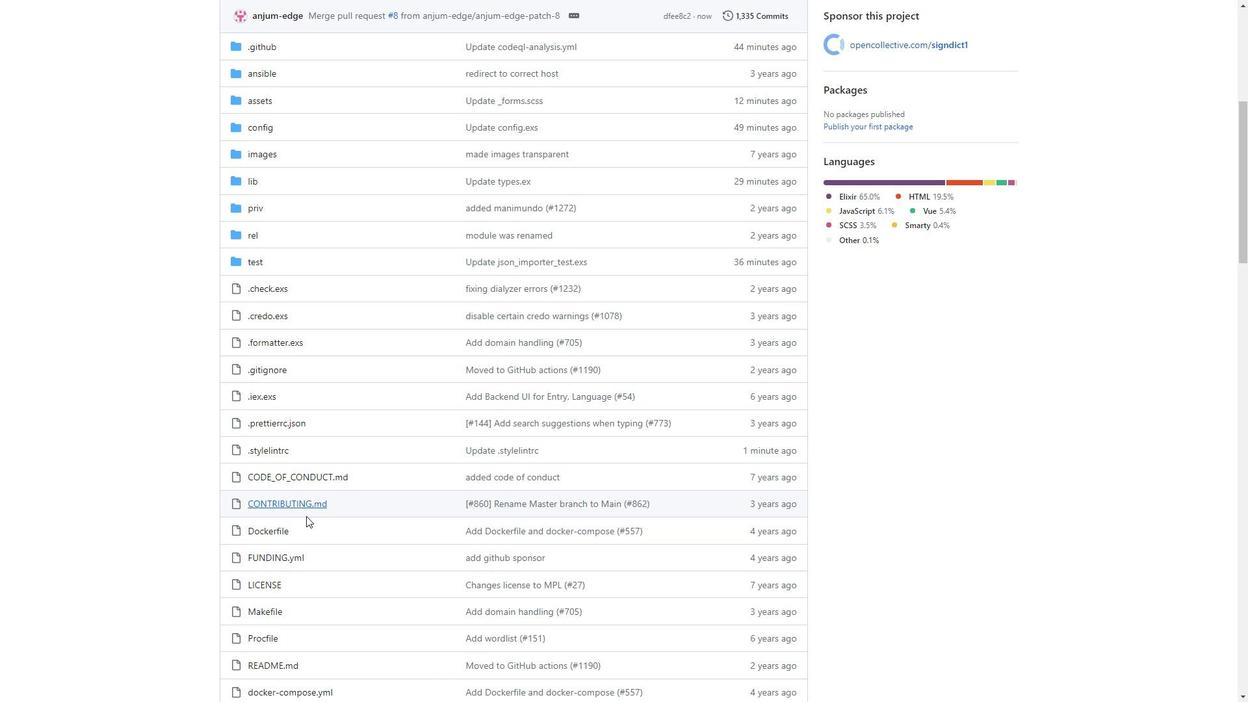 
Action: Mouse scrolled (304, 516) with delta (0, 0)
Screenshot: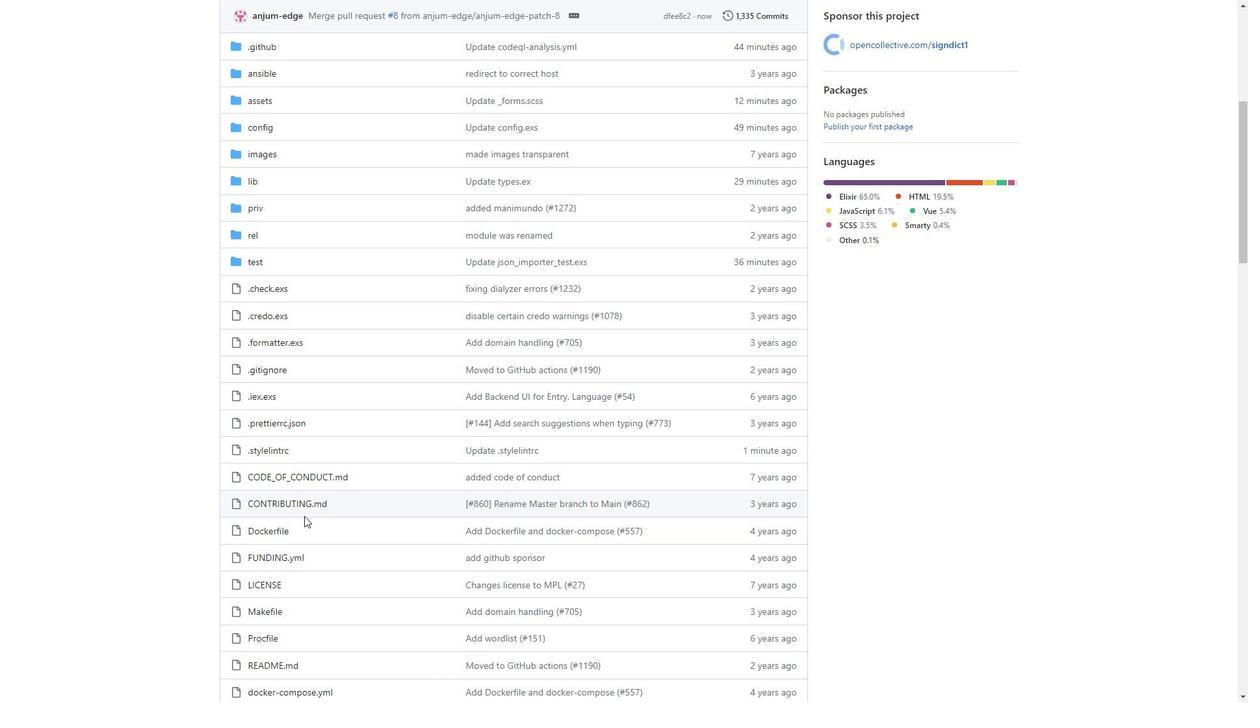 
Action: Mouse moved to (264, 460)
Screenshot: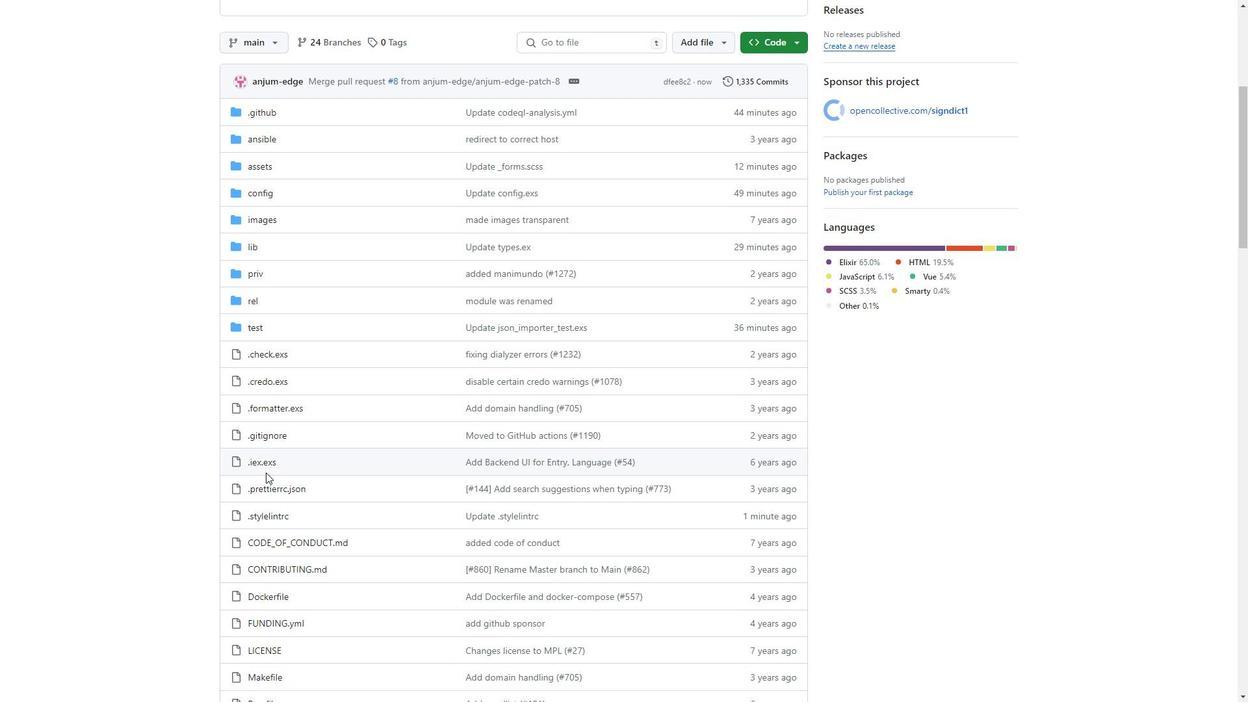 
Action: Mouse pressed left at (264, 460)
Screenshot: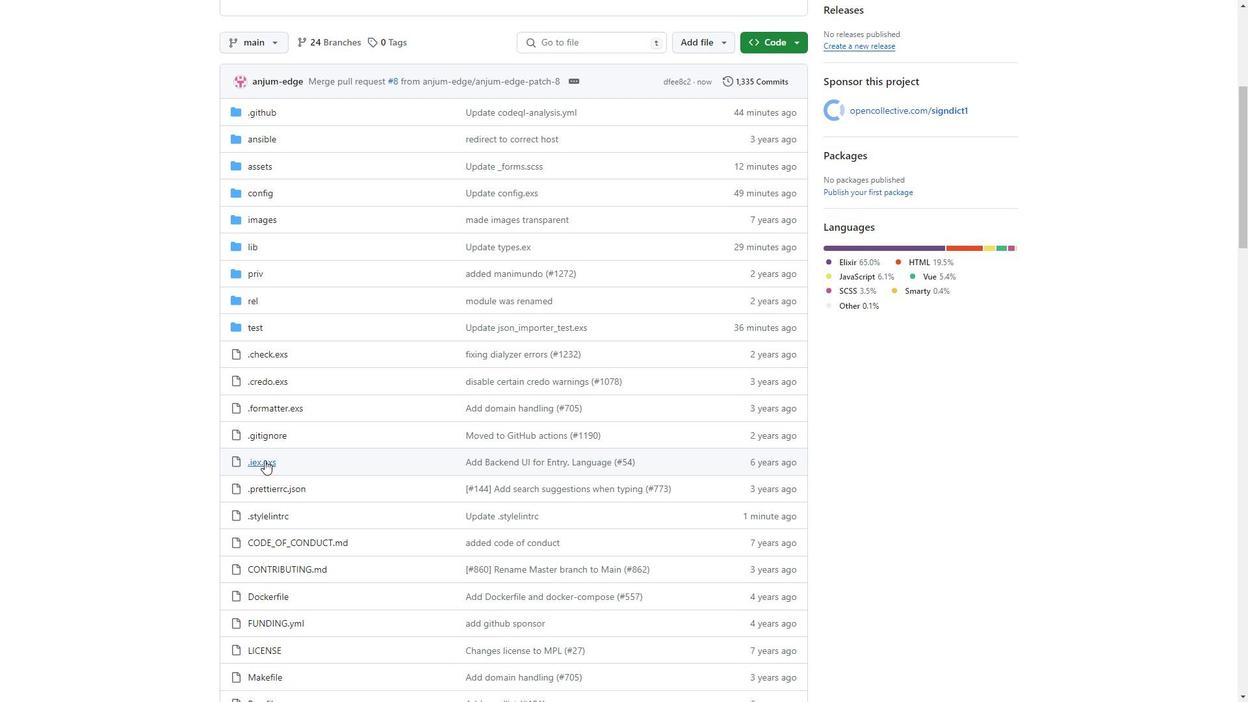 
Action: Mouse moved to (143, 89)
Screenshot: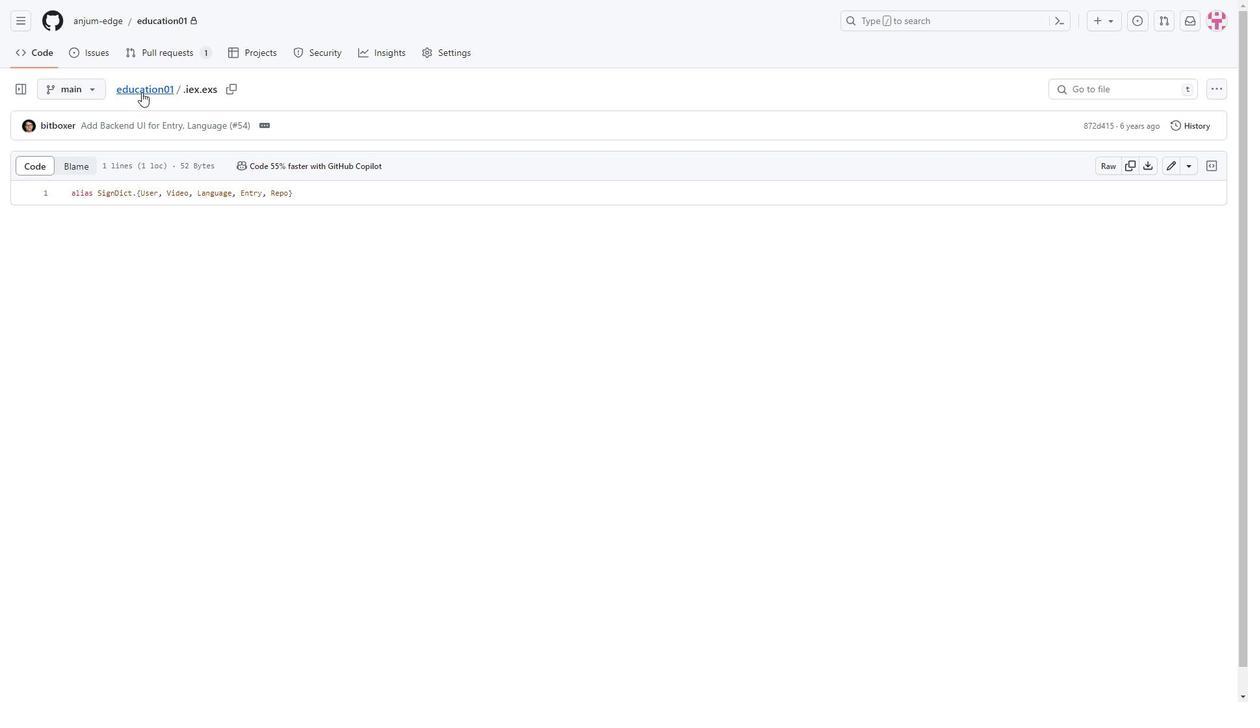 
Action: Mouse pressed left at (143, 89)
Screenshot: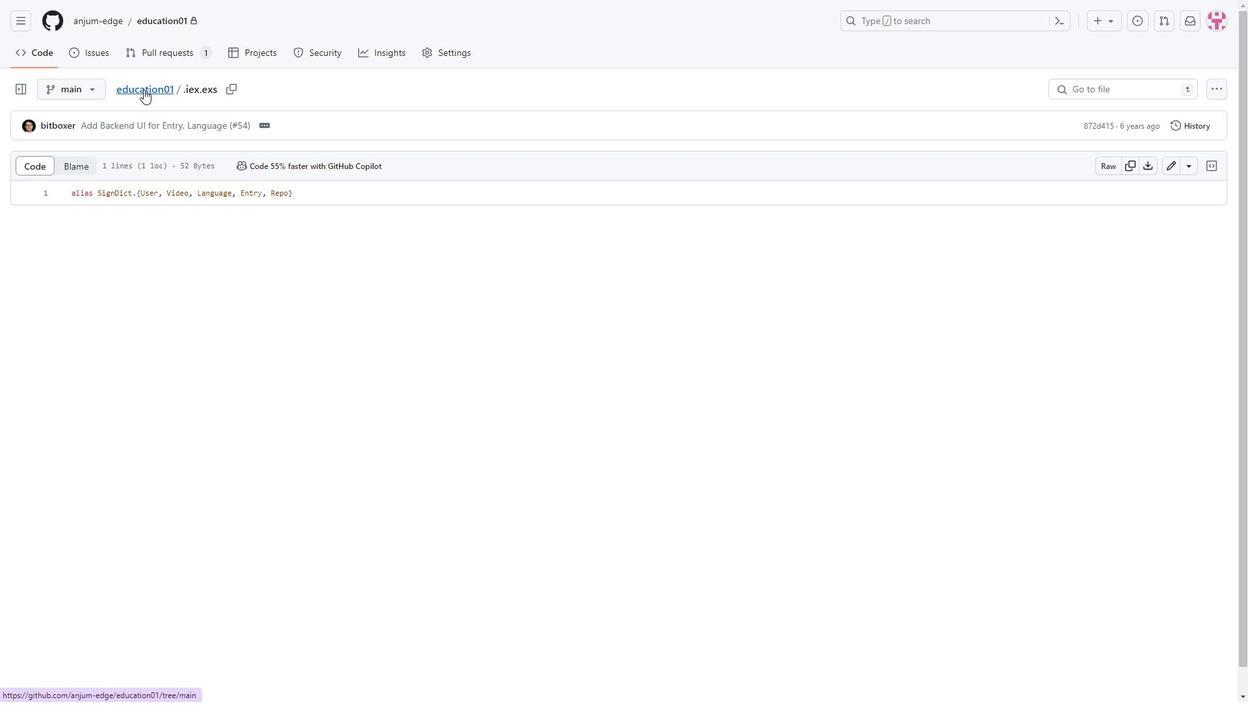 
Action: Mouse moved to (332, 305)
Screenshot: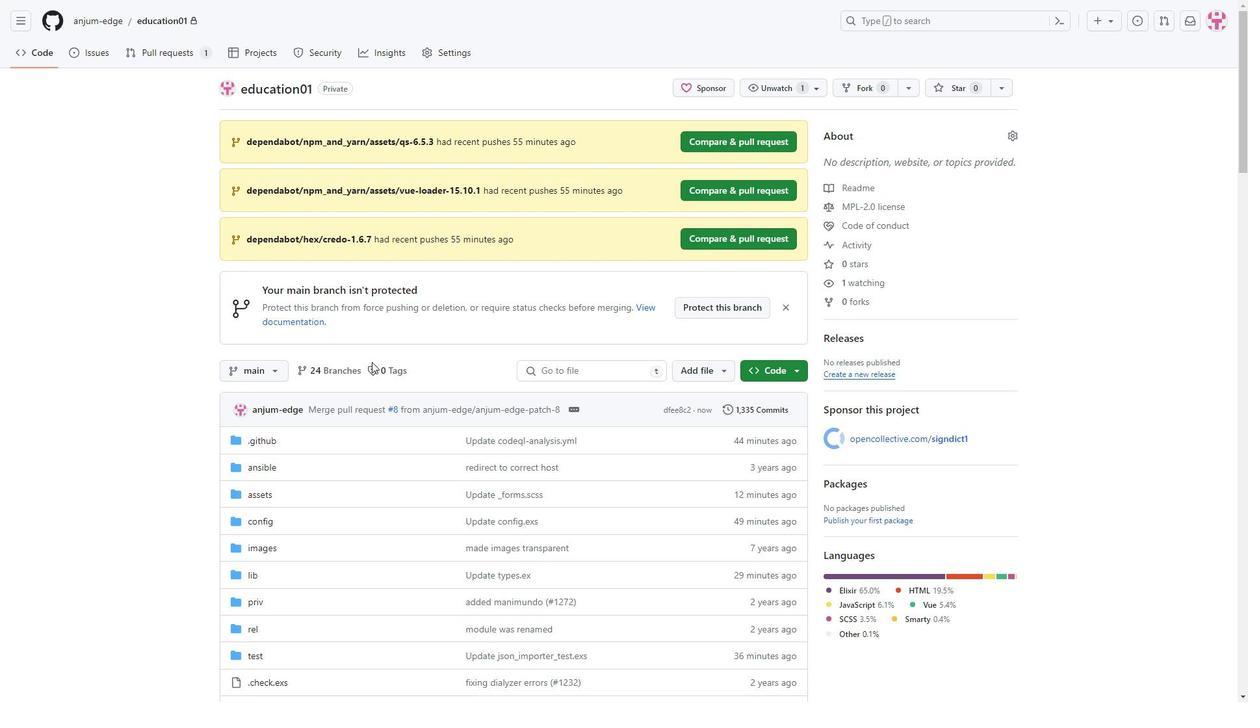 
Action: Mouse scrolled (332, 304) with delta (0, 0)
Screenshot: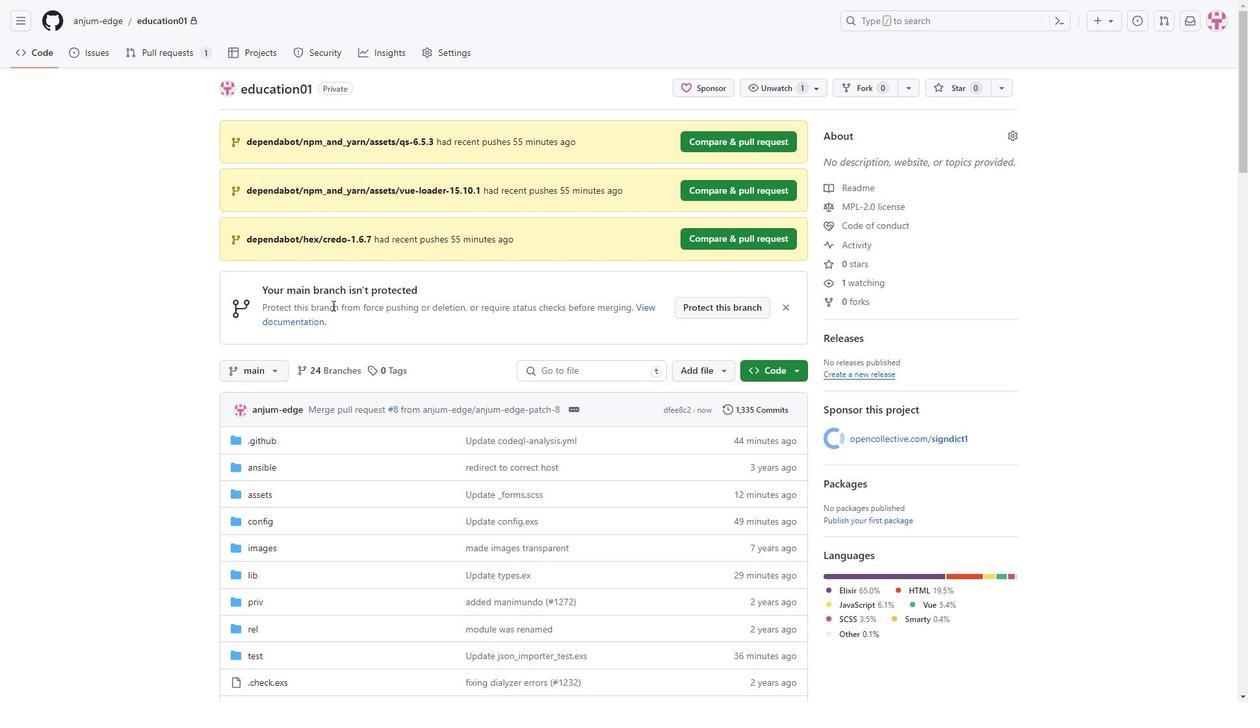 
Action: Mouse moved to (330, 305)
Screenshot: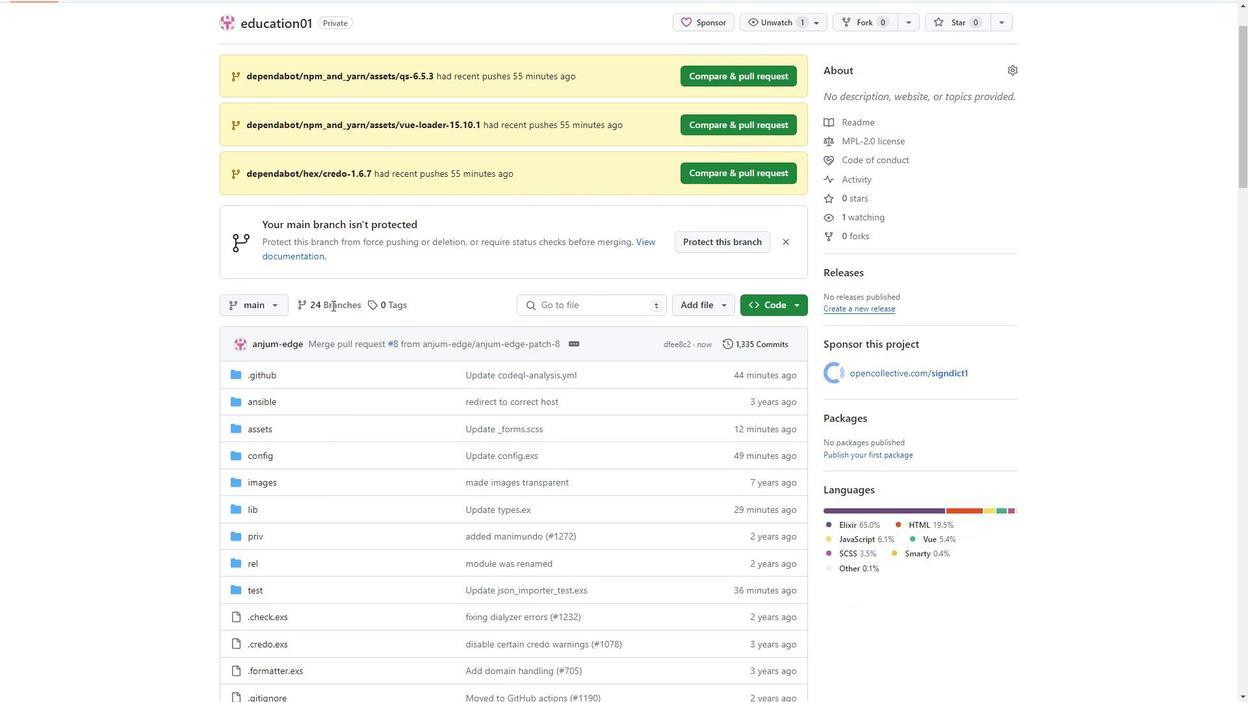 
Action: Mouse scrolled (330, 304) with delta (0, 0)
Screenshot: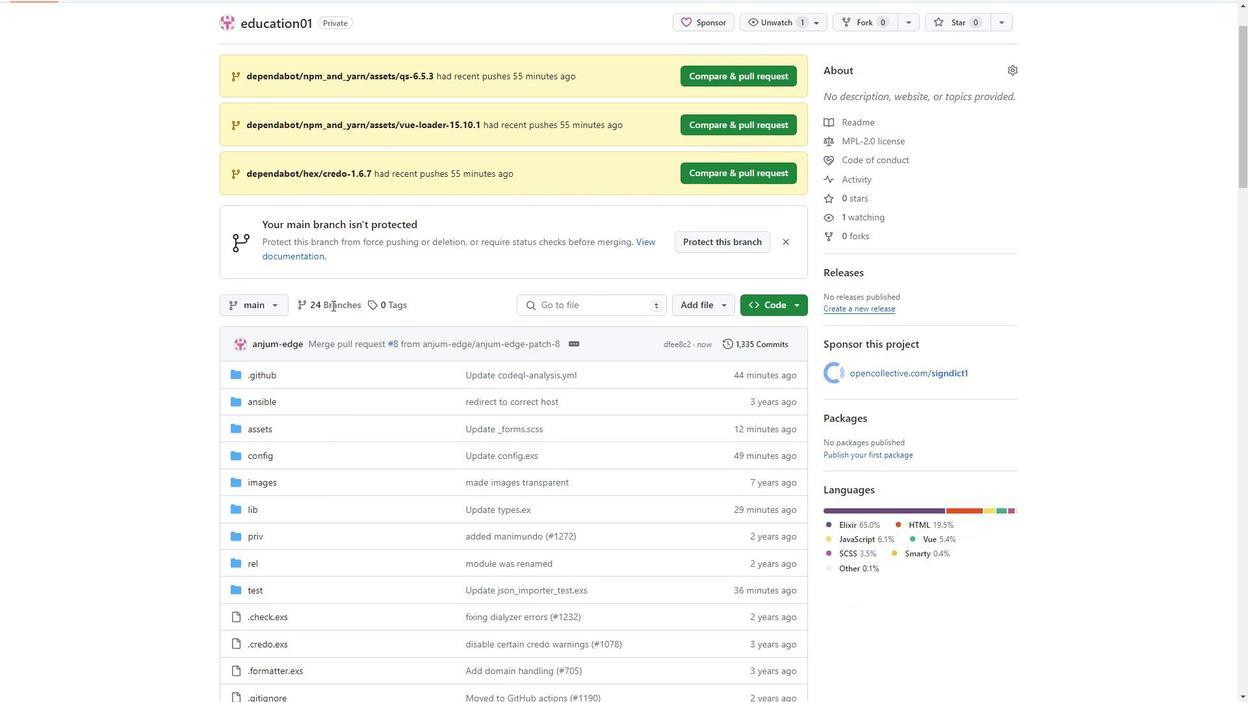 
Action: Mouse moved to (263, 392)
Screenshot: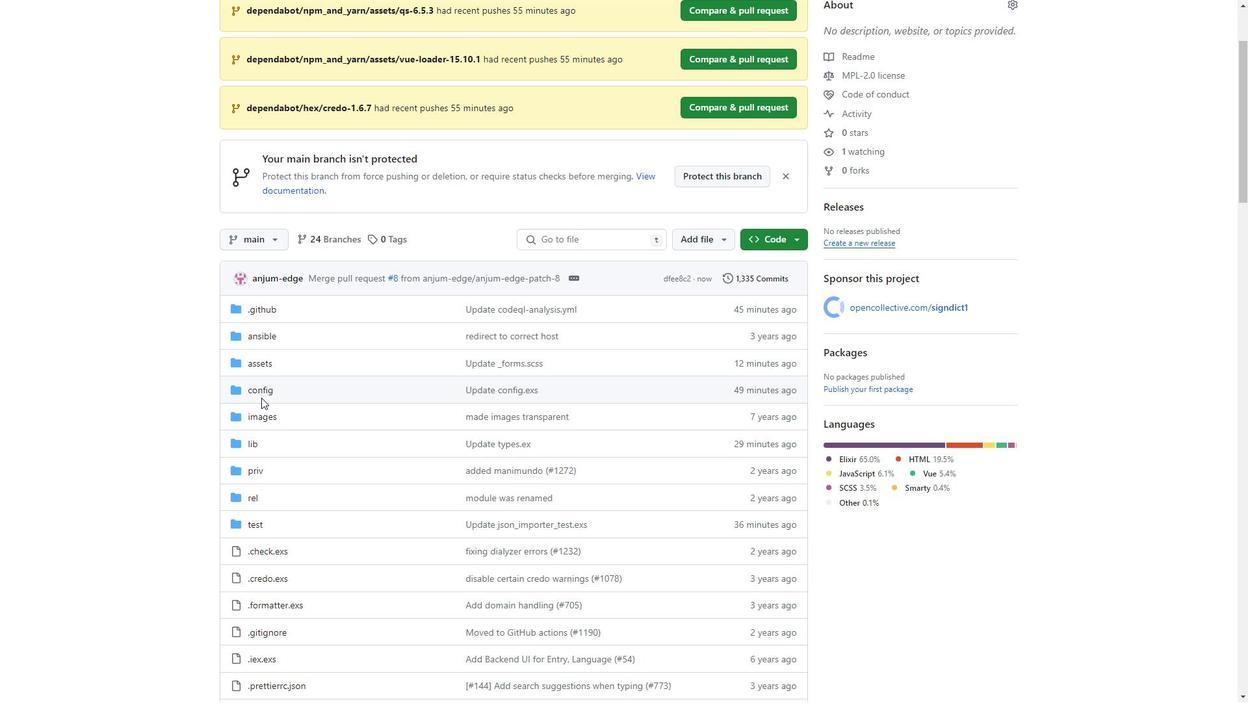 
Action: Mouse pressed left at (263, 392)
Screenshot: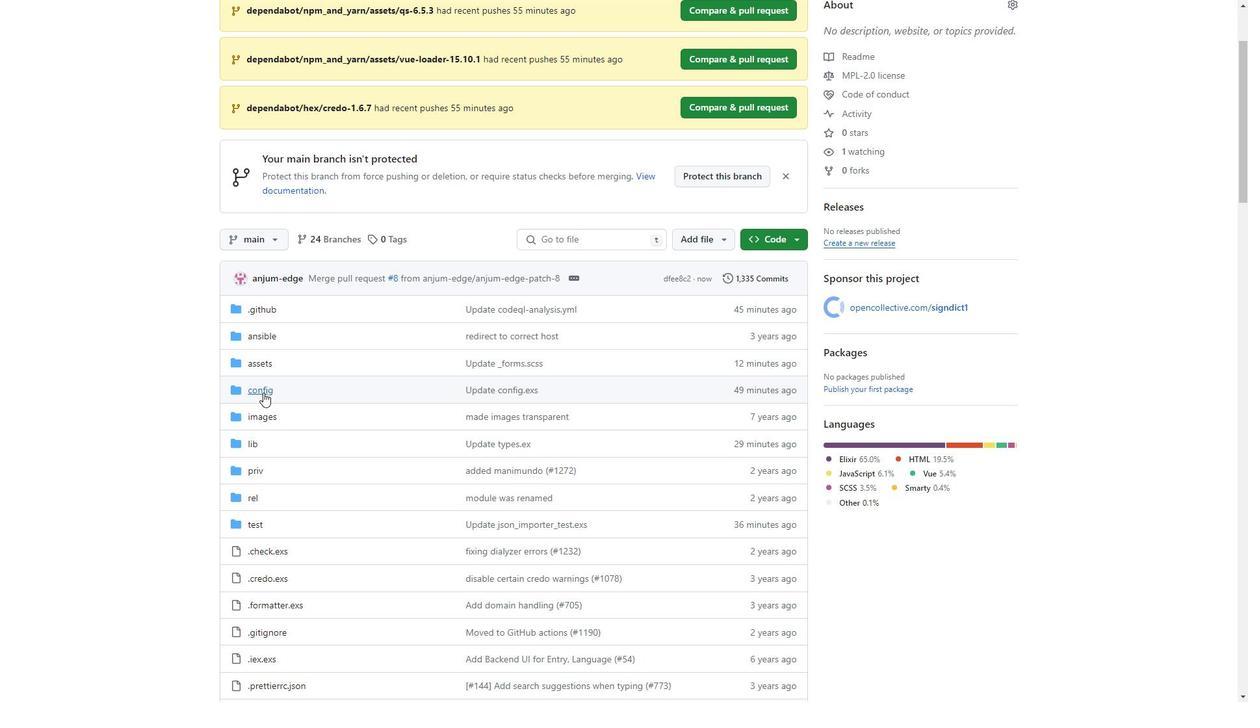 
Action: Mouse moved to (50, 323)
Screenshot: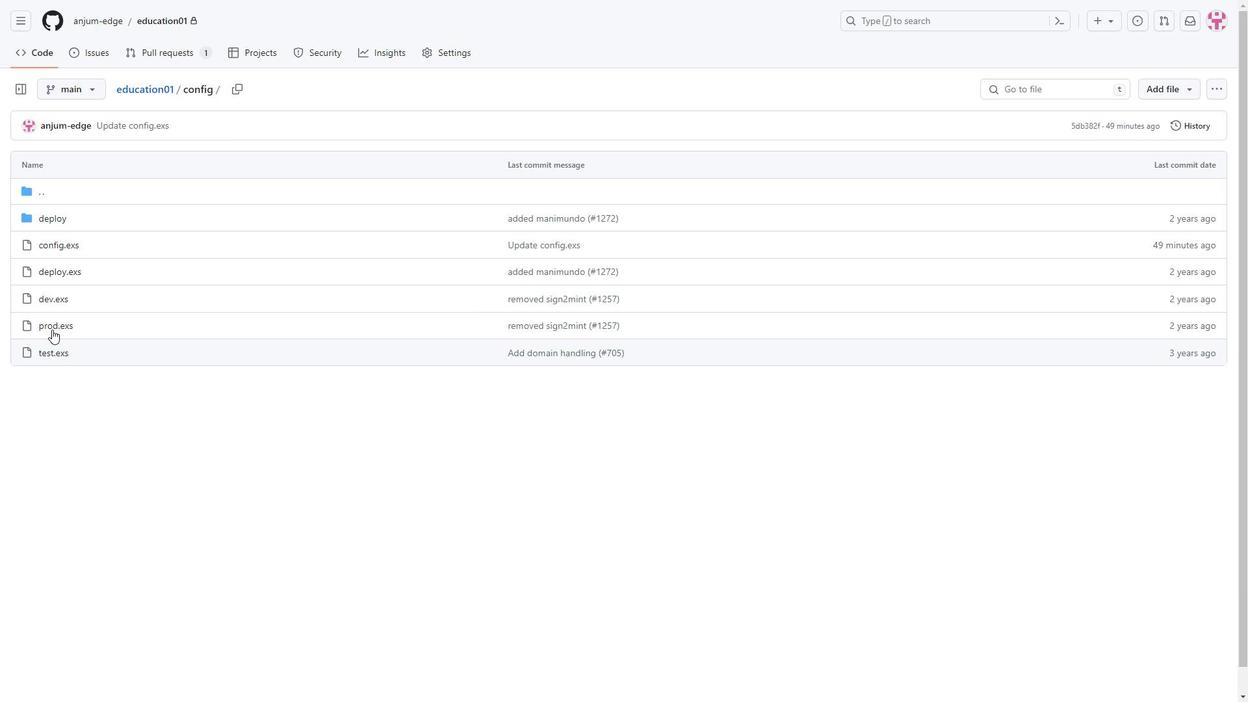 
Action: Mouse pressed left at (50, 323)
Screenshot: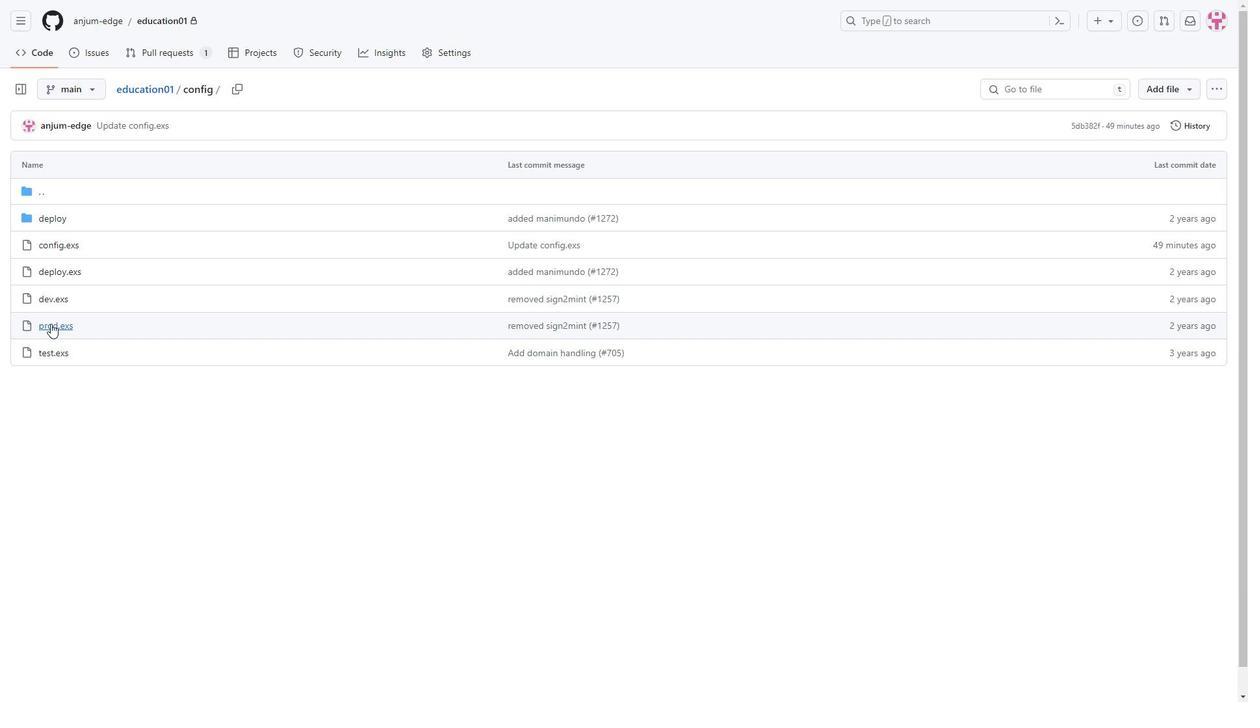 
Action: Mouse moved to (115, 297)
Screenshot: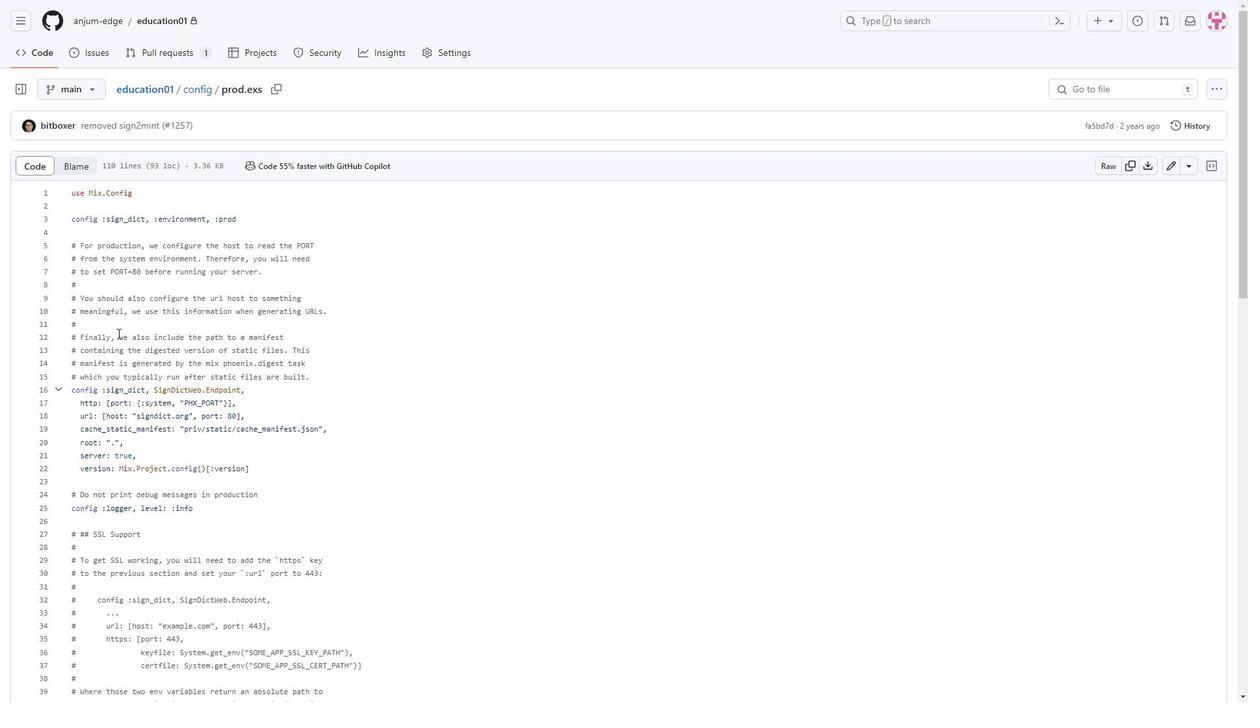 
Action: Mouse scrolled (115, 297) with delta (0, 0)
Screenshot: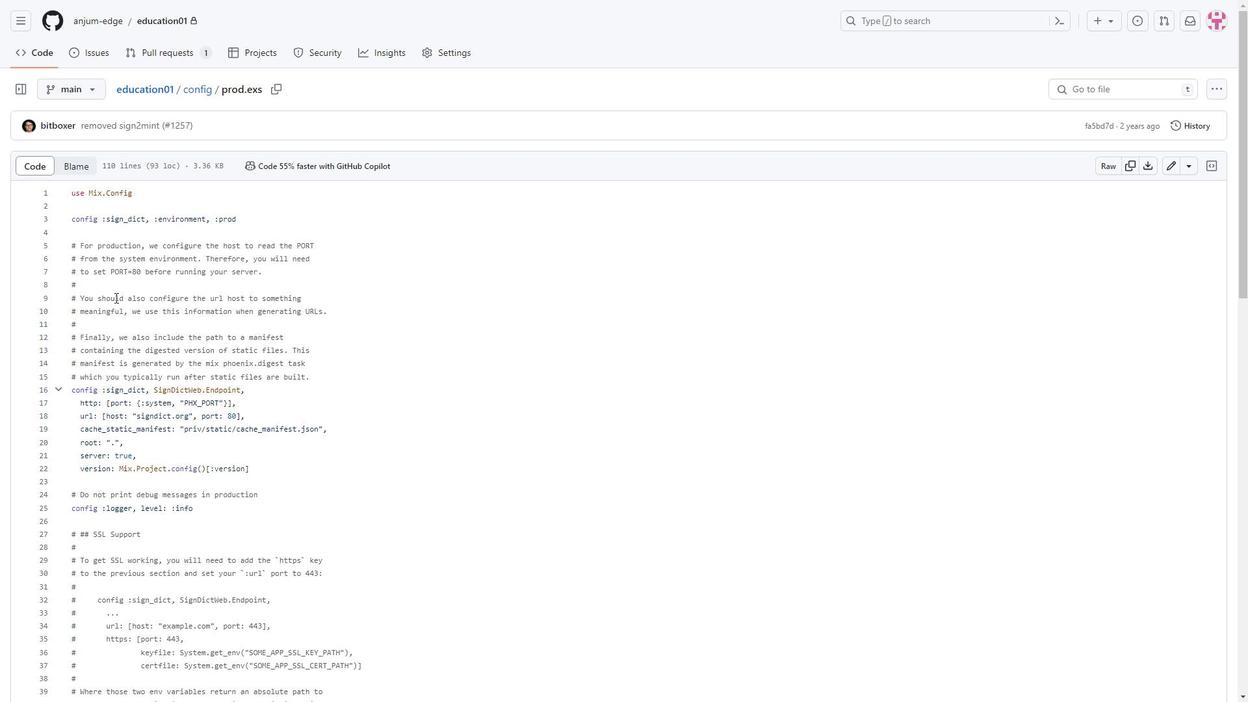 
Action: Mouse scrolled (115, 297) with delta (0, 0)
Screenshot: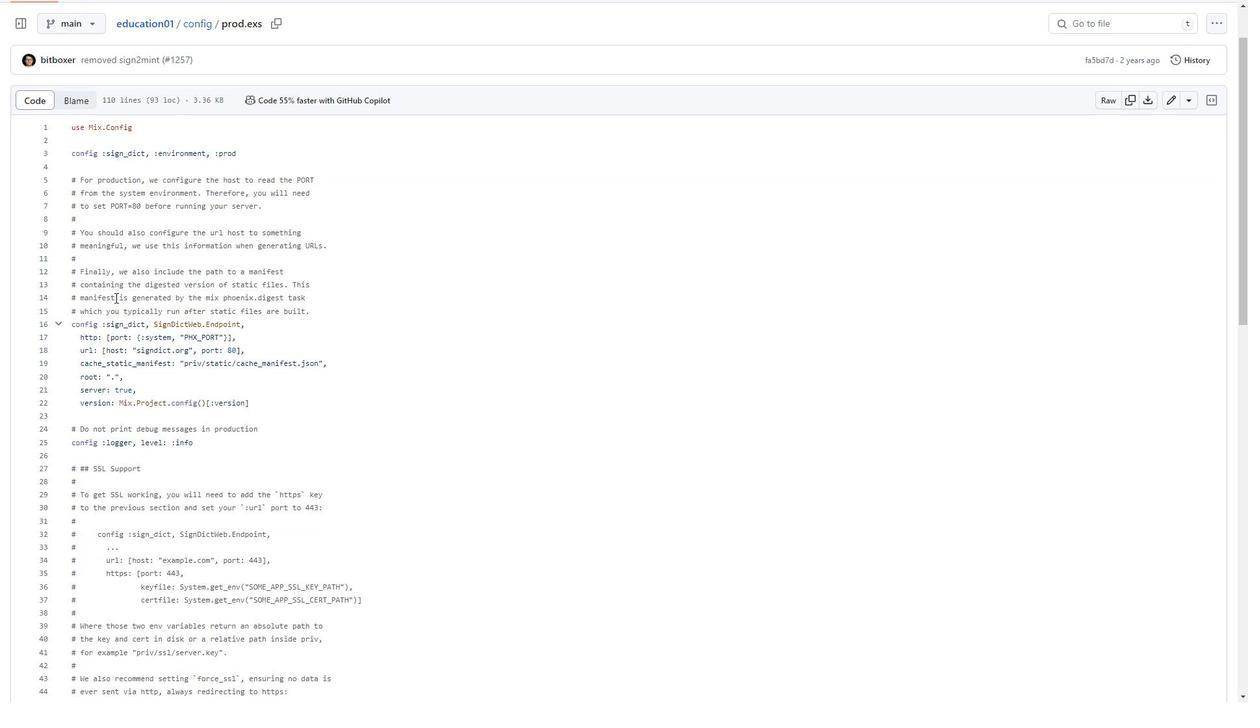
Action: Mouse scrolled (115, 297) with delta (0, 0)
Screenshot: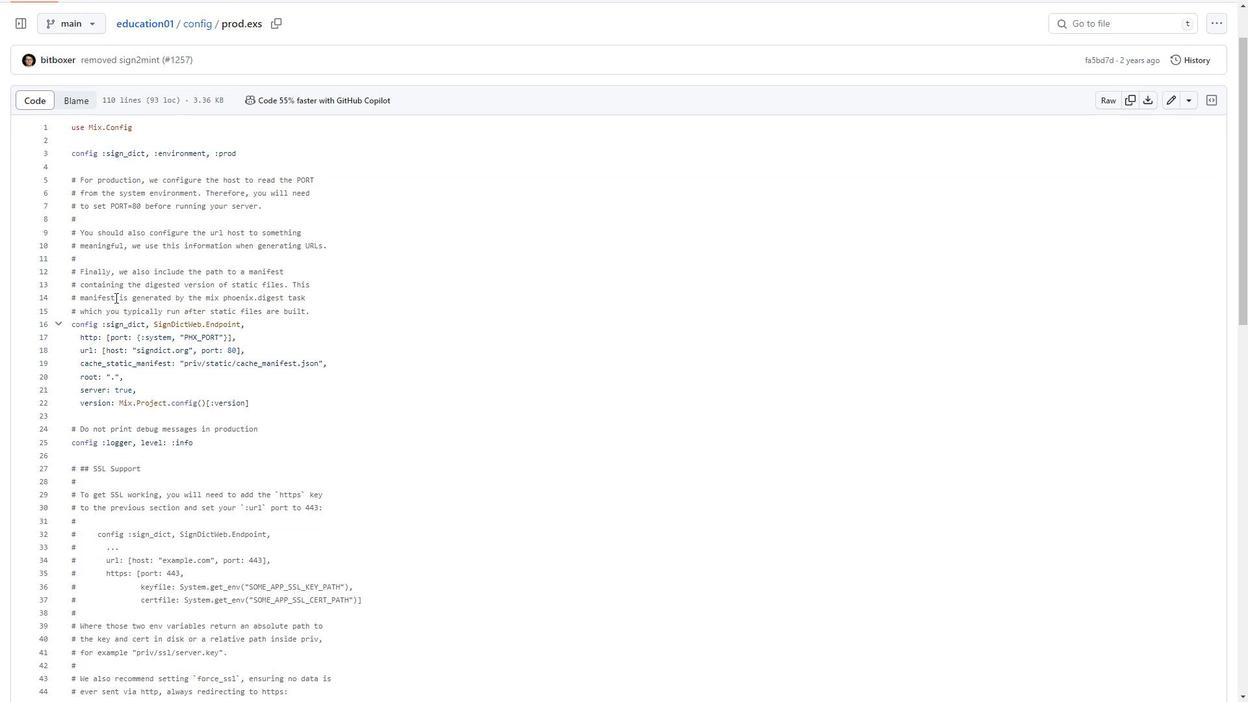 
Action: Mouse moved to (132, 248)
Screenshot: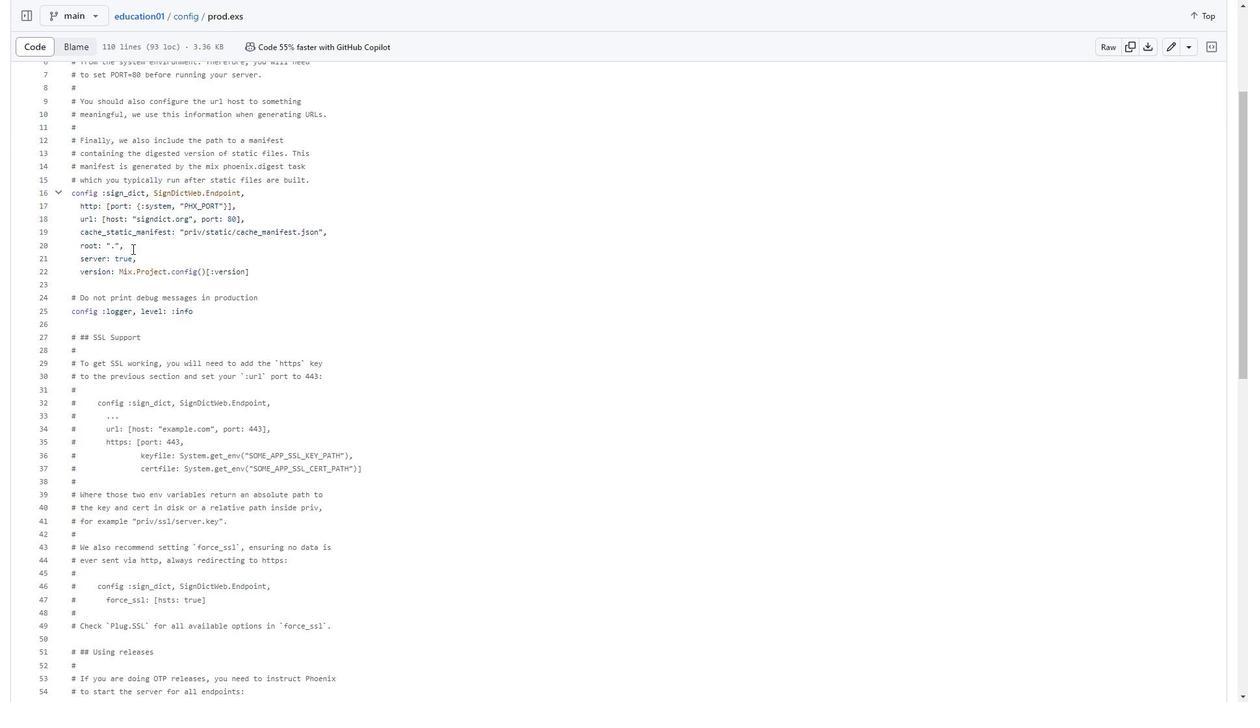 
Action: Mouse scrolled (132, 248) with delta (0, 0)
Screenshot: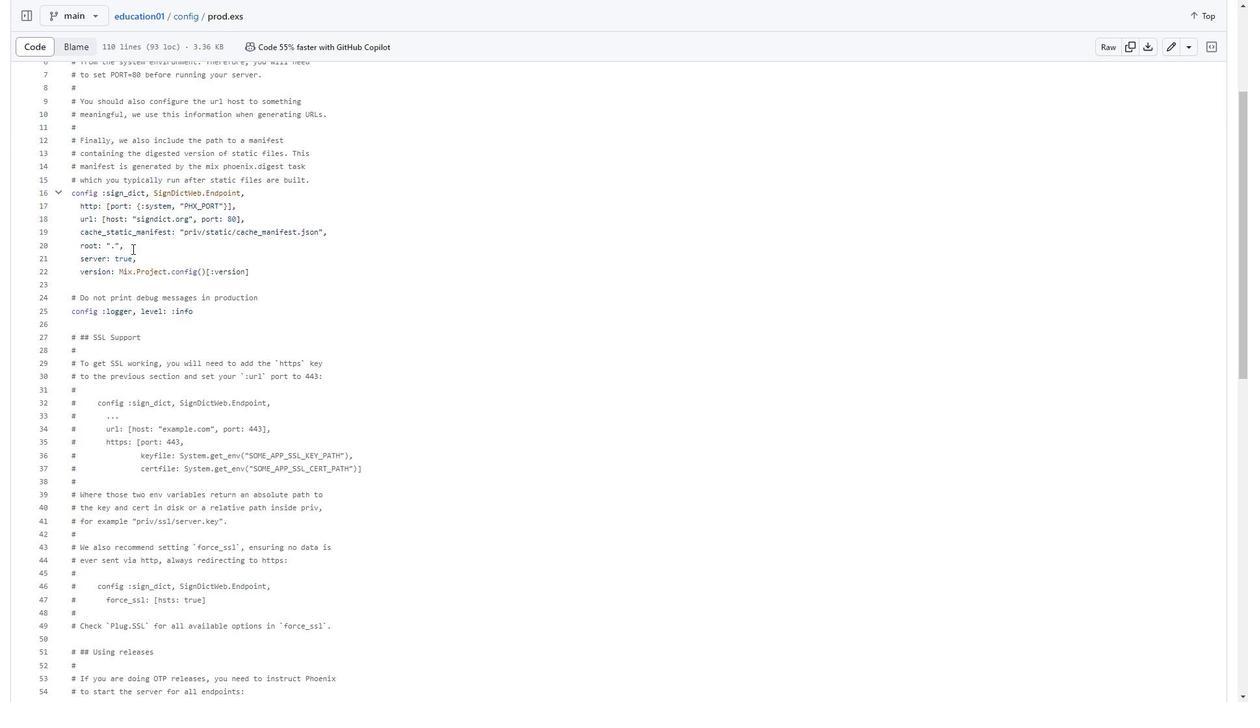 
Action: Mouse scrolled (132, 248) with delta (0, 0)
Screenshot: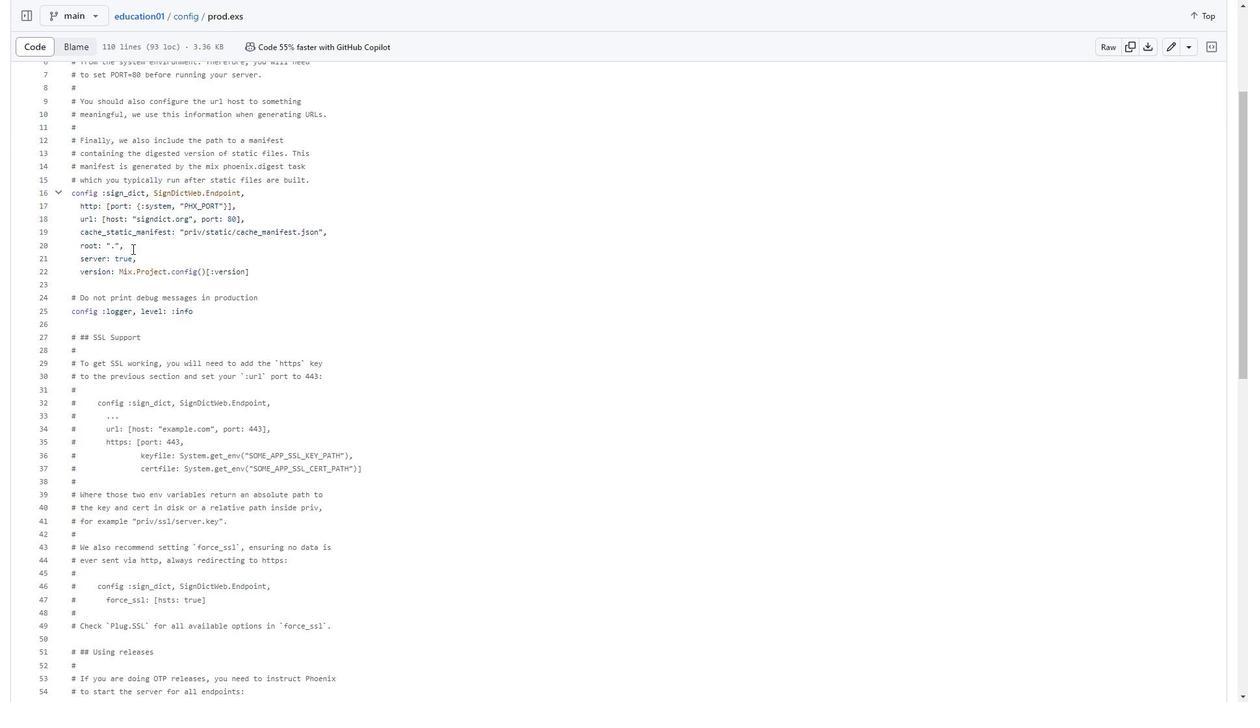 
Action: Mouse scrolled (132, 248) with delta (0, 0)
Screenshot: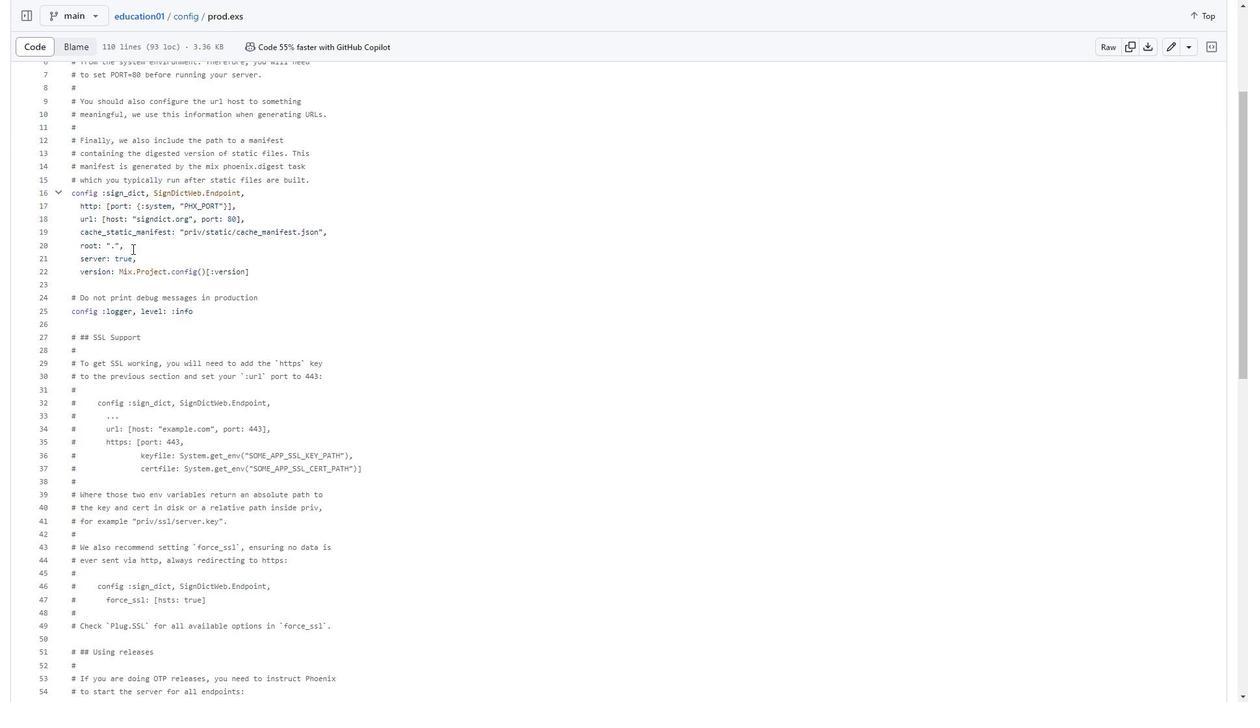 
Action: Mouse scrolled (132, 248) with delta (0, 0)
Screenshot: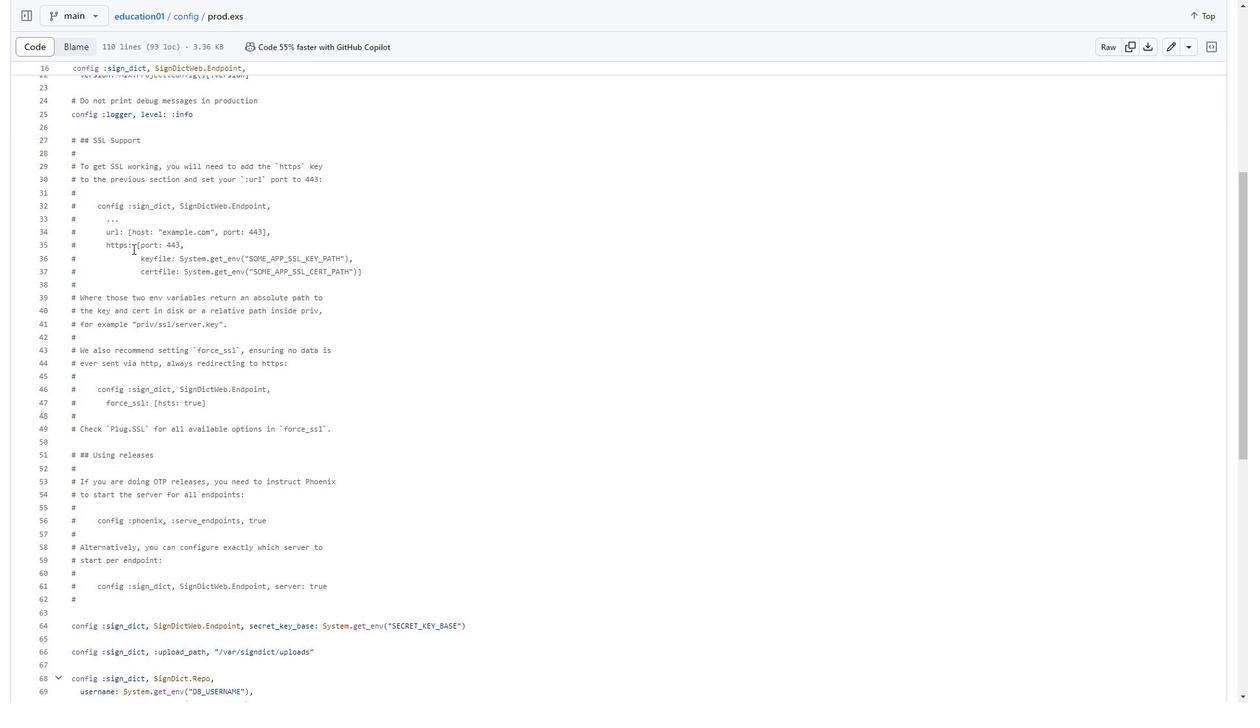 
Action: Mouse scrolled (132, 248) with delta (0, 0)
Screenshot: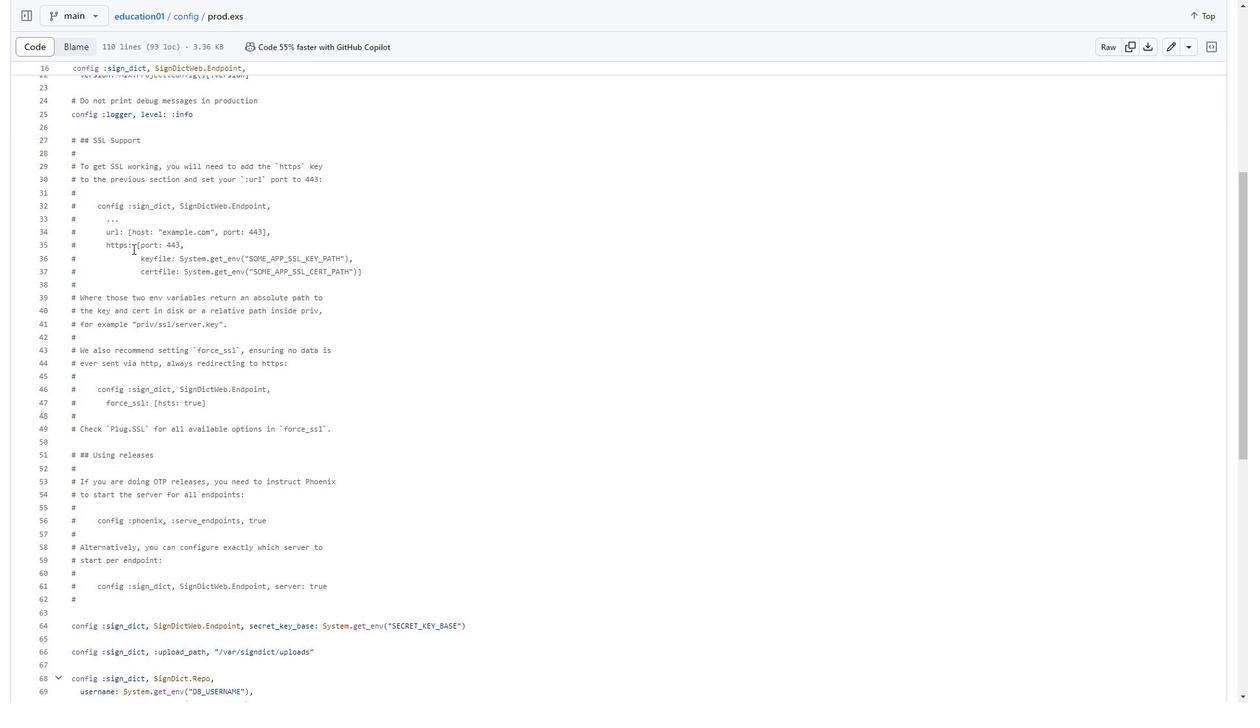 
Action: Mouse scrolled (132, 248) with delta (0, 0)
Screenshot: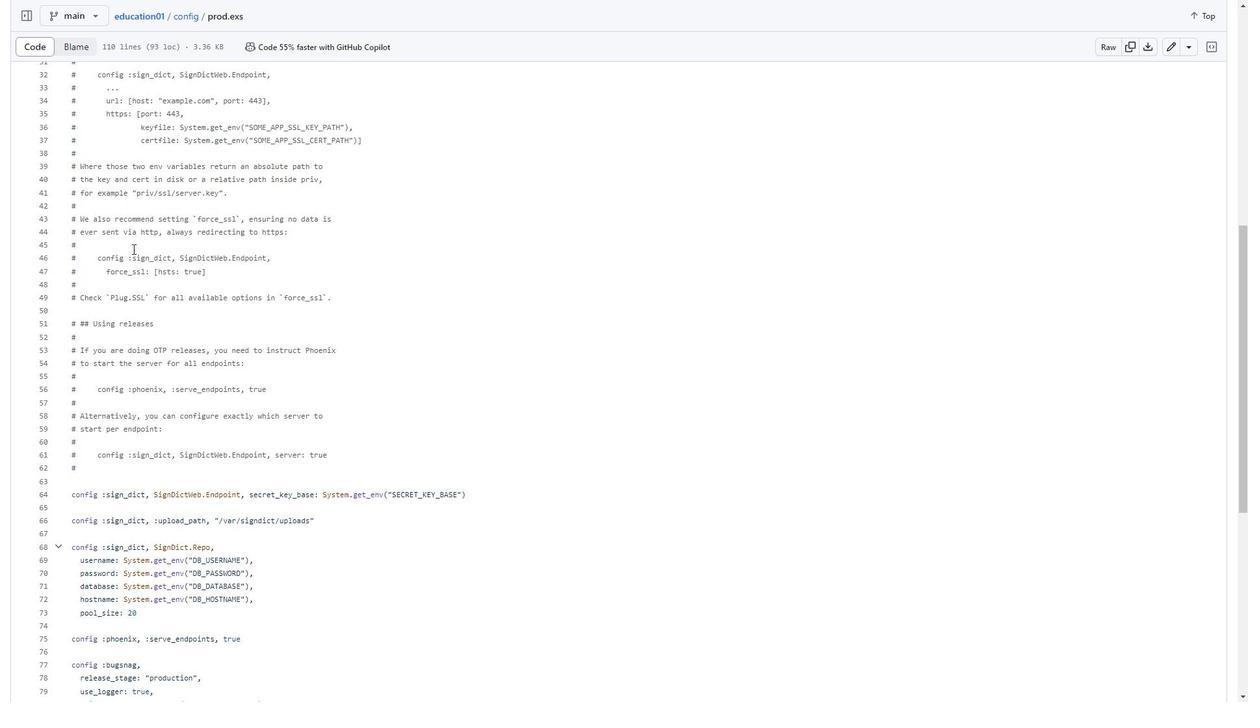 
Action: Mouse scrolled (132, 248) with delta (0, 0)
Screenshot: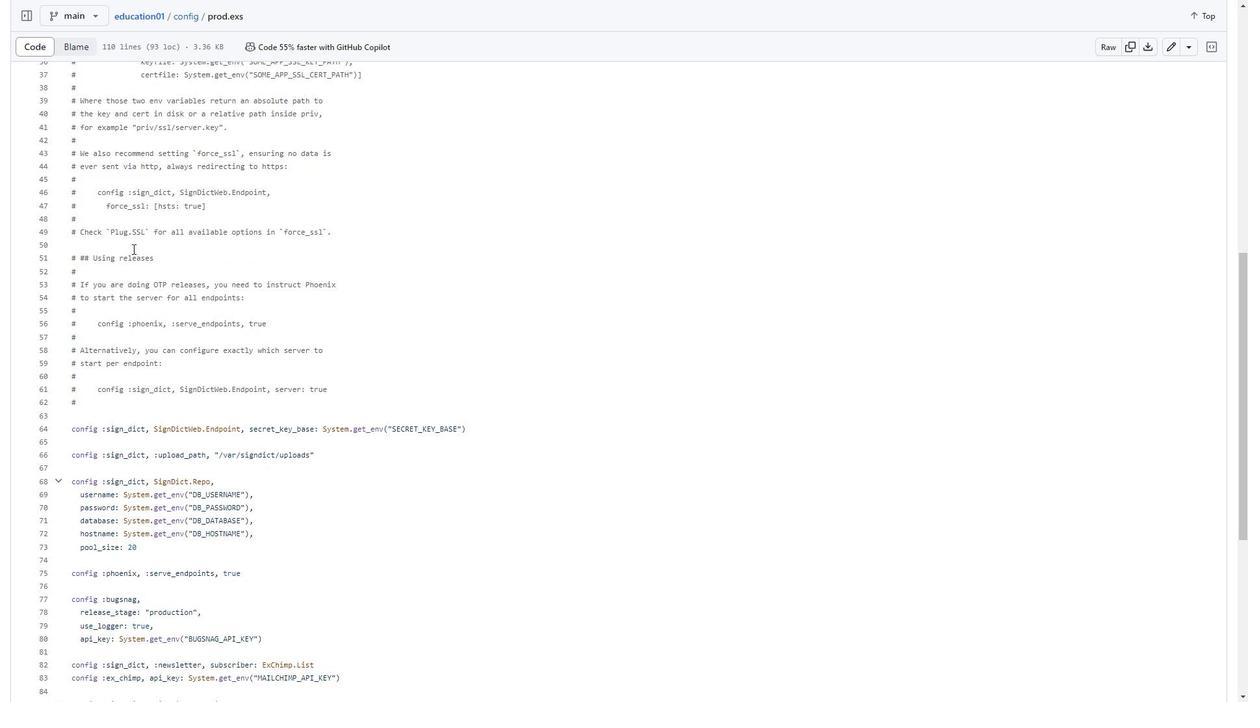 
Action: Mouse scrolled (132, 248) with delta (0, 0)
Screenshot: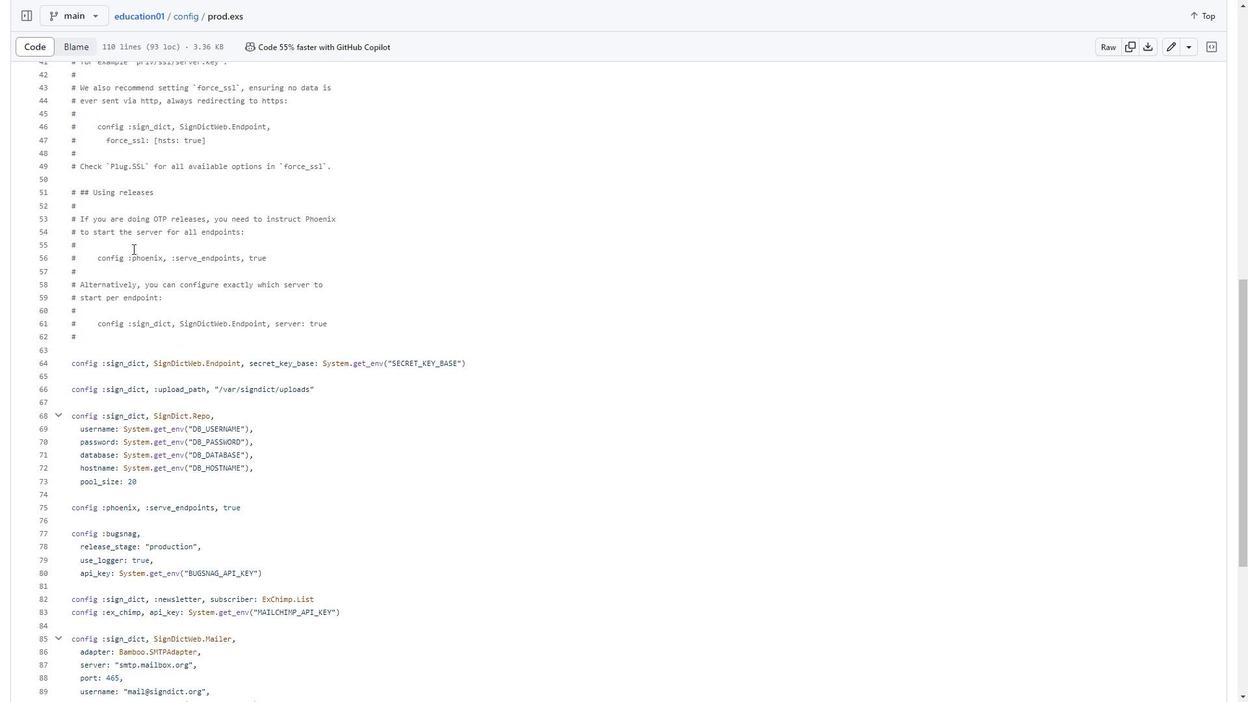 
Action: Mouse scrolled (132, 248) with delta (0, 0)
Screenshot: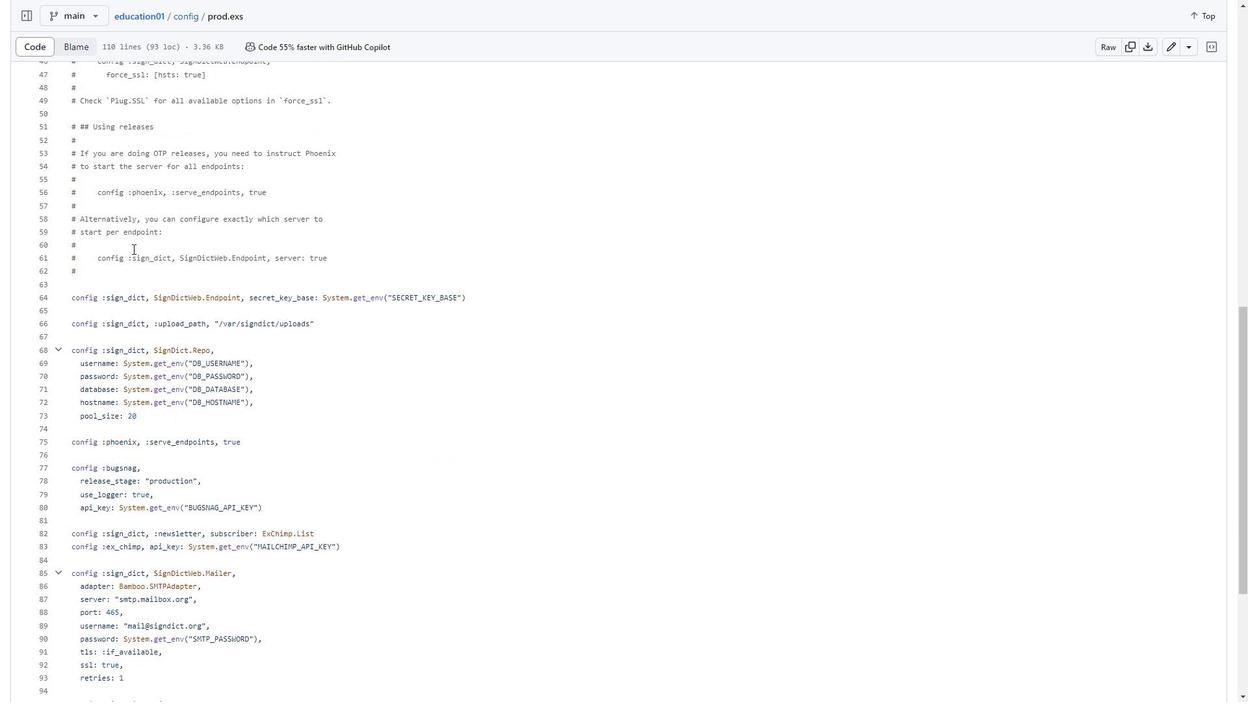 
Action: Mouse moved to (69, 280)
Screenshot: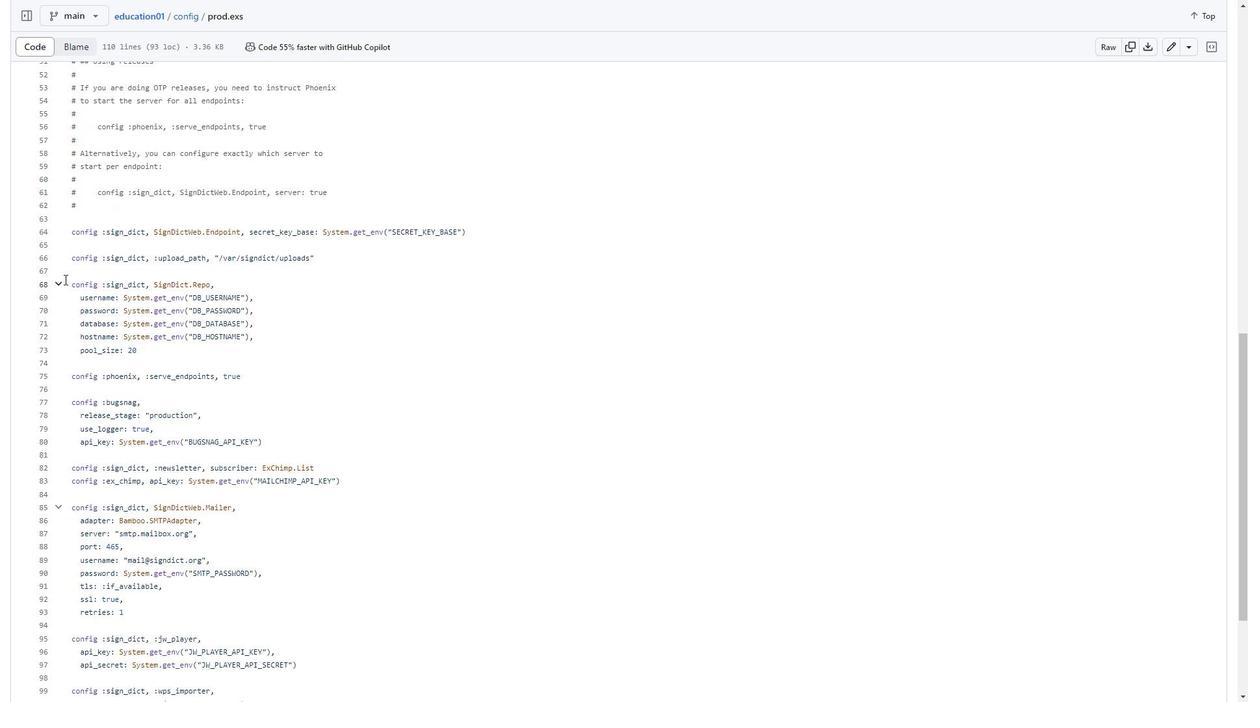 
Action: Mouse pressed left at (69, 280)
Screenshot: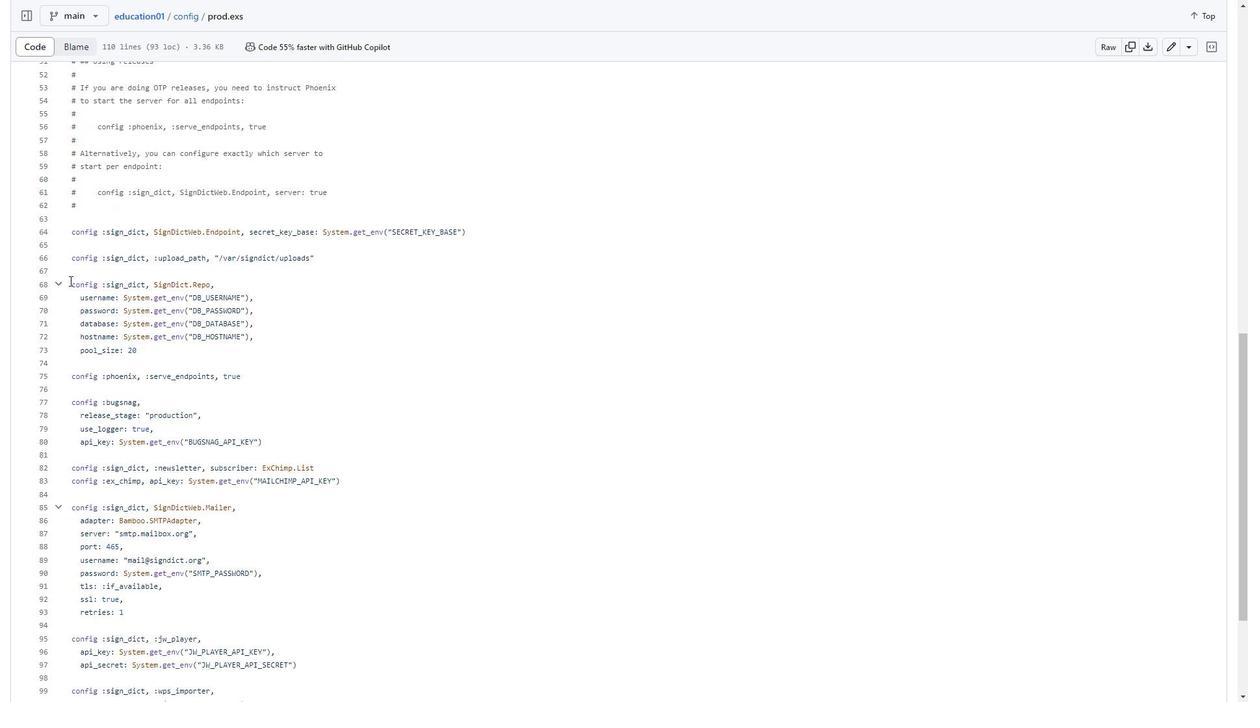
Action: Mouse moved to (119, 362)
Screenshot: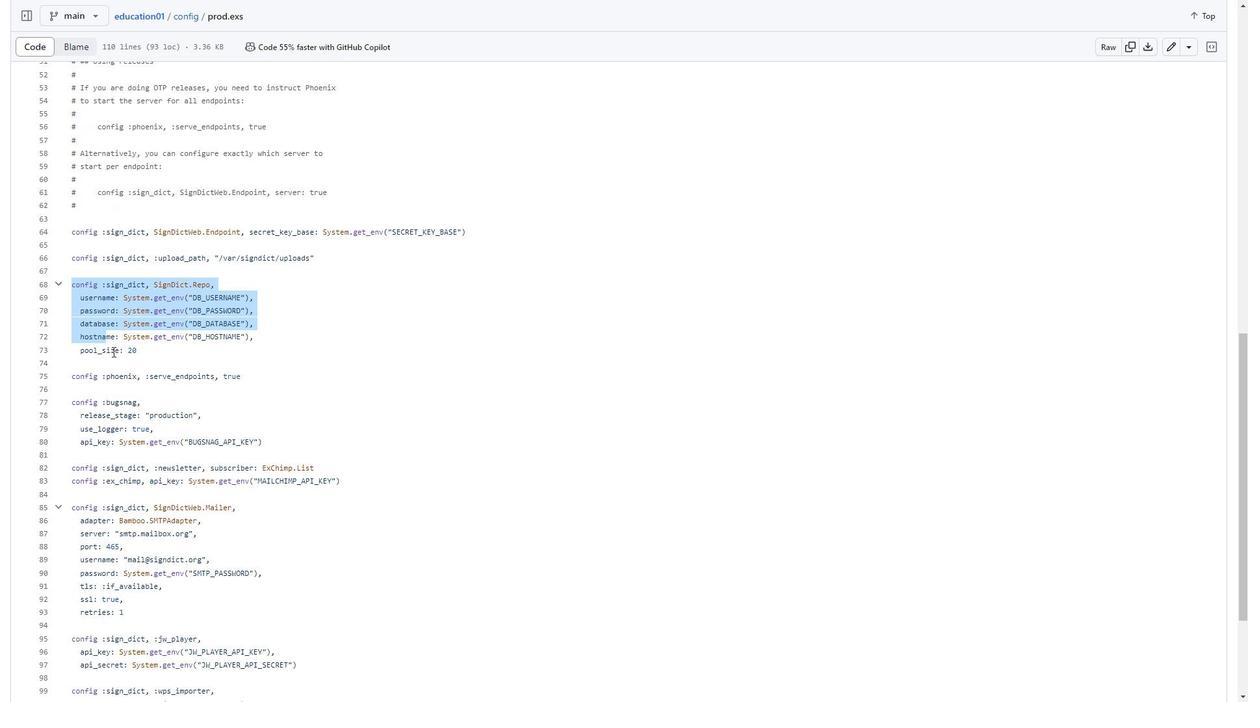 
Action: Mouse scrolled (119, 362) with delta (0, 0)
Screenshot: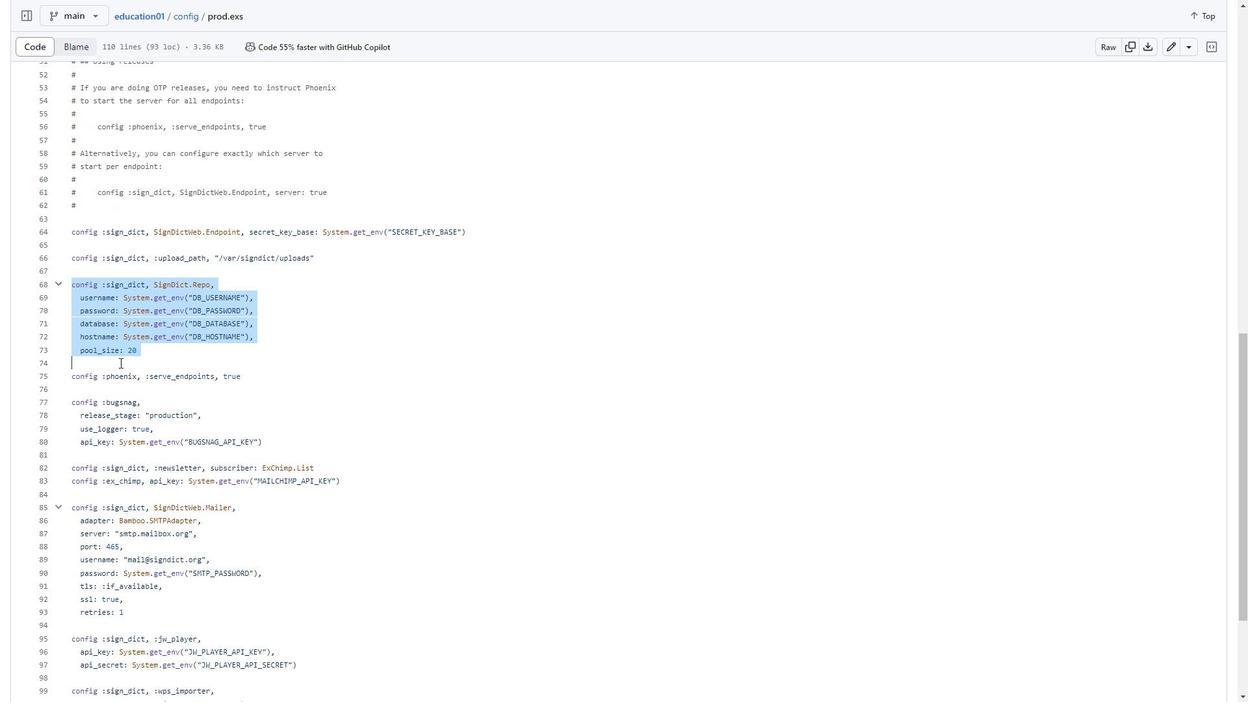
Action: Mouse moved to (191, 294)
Screenshot: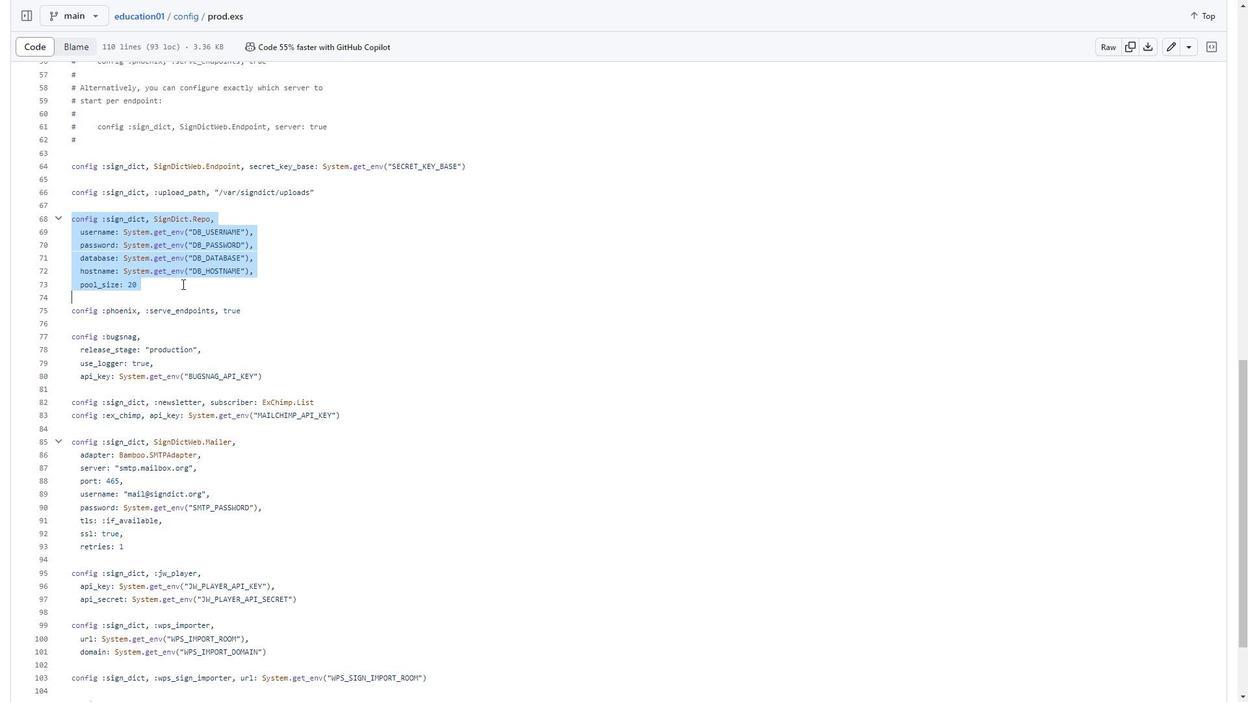 
Action: Mouse scrolled (191, 293) with delta (0, 0)
Screenshot: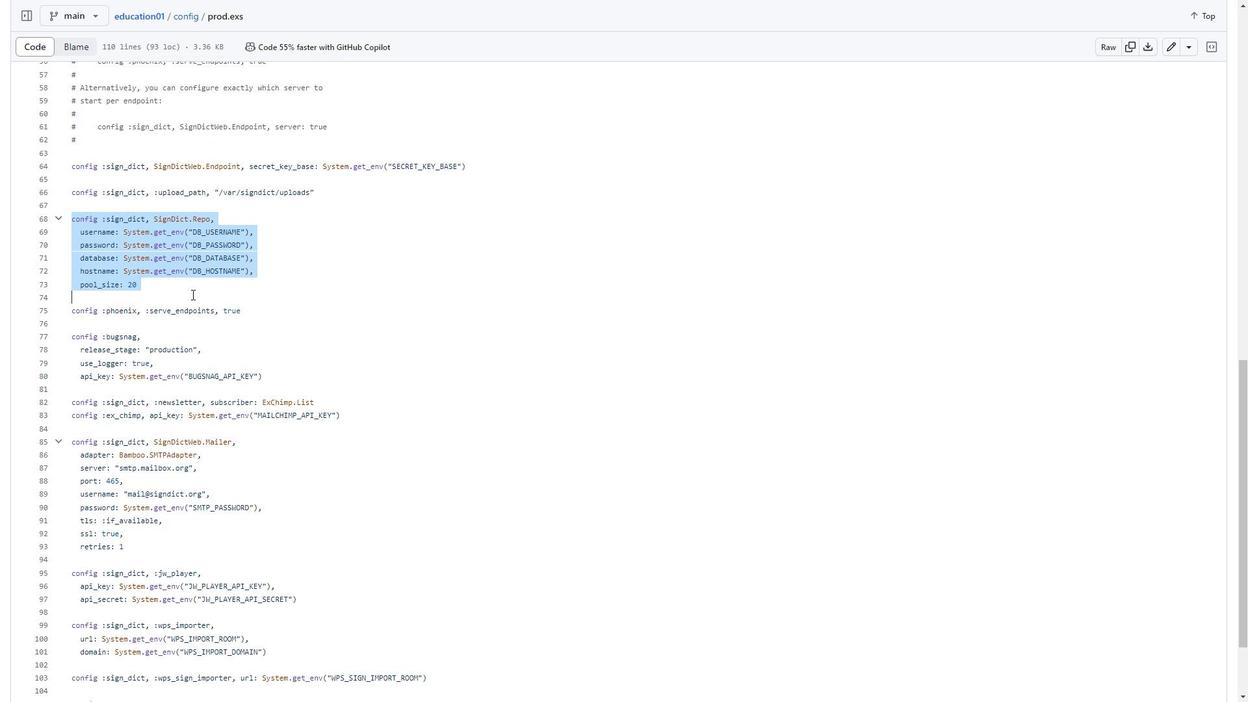 
Action: Mouse moved to (187, 221)
Screenshot: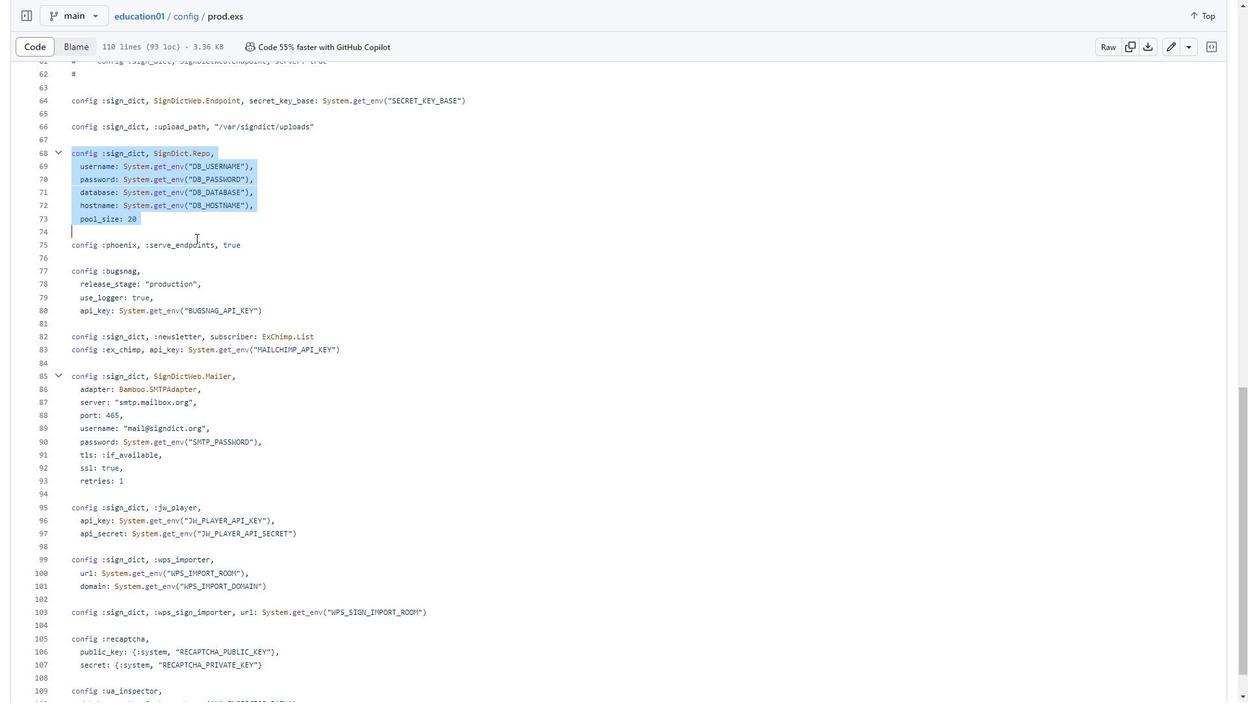
Action: Mouse pressed left at (187, 221)
Screenshot: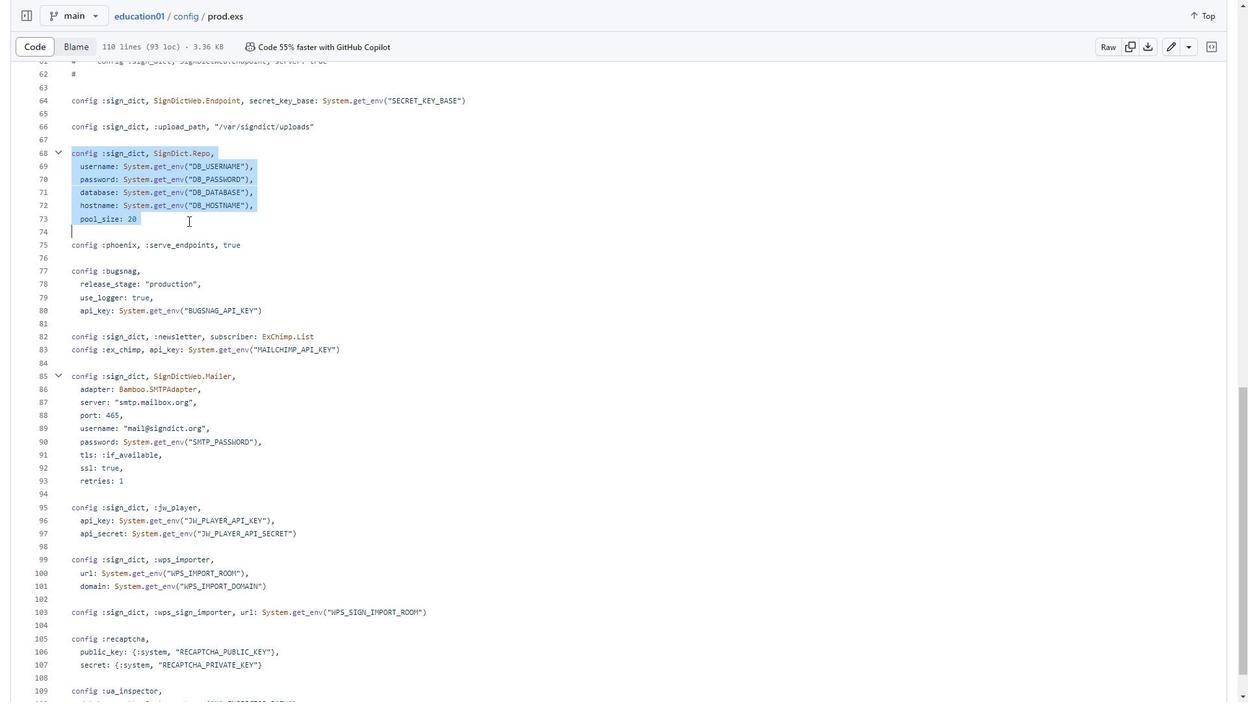 
Action: Mouse scrolled (187, 220) with delta (0, 0)
Screenshot: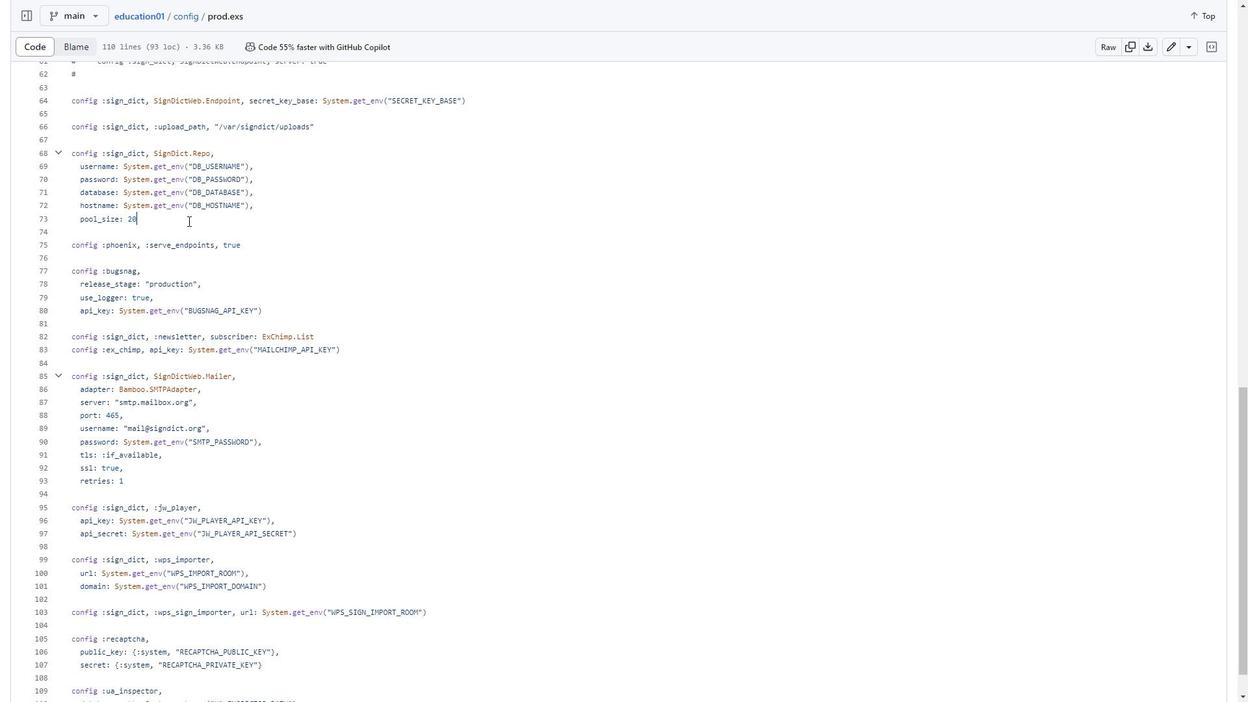 
Action: Mouse moved to (189, 273)
Screenshot: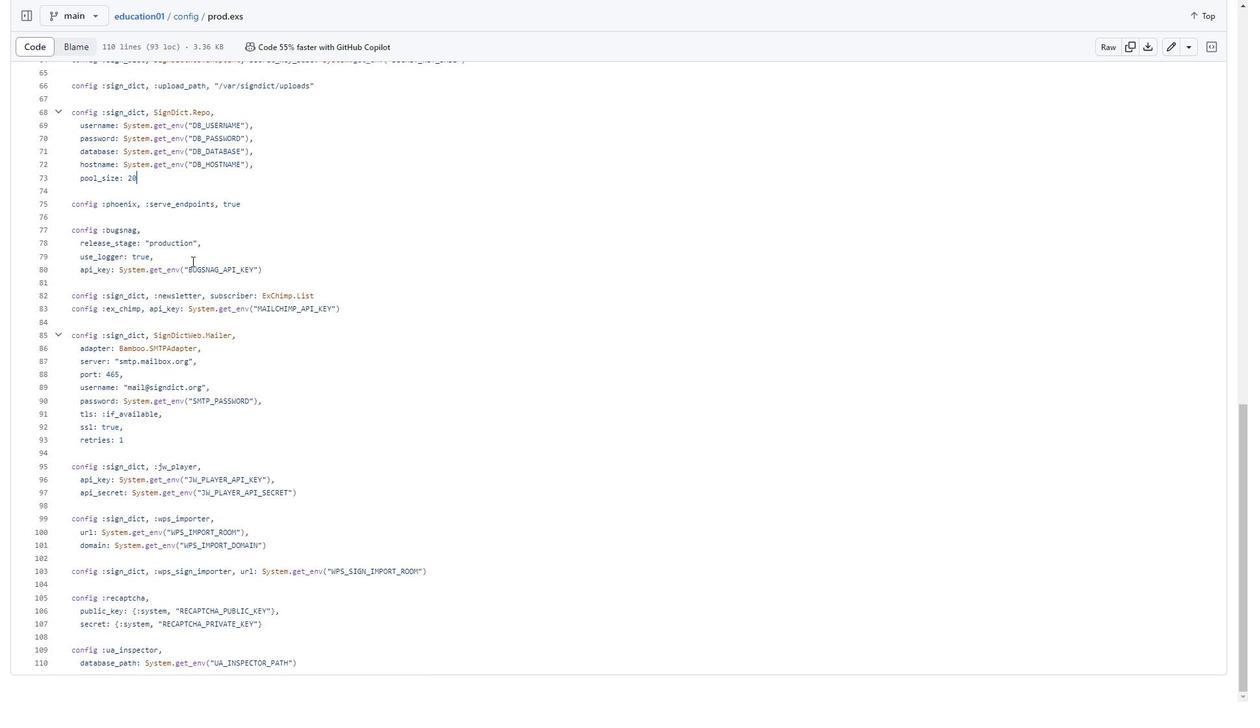 
Action: Mouse scrolled (189, 273) with delta (0, 0)
Screenshot: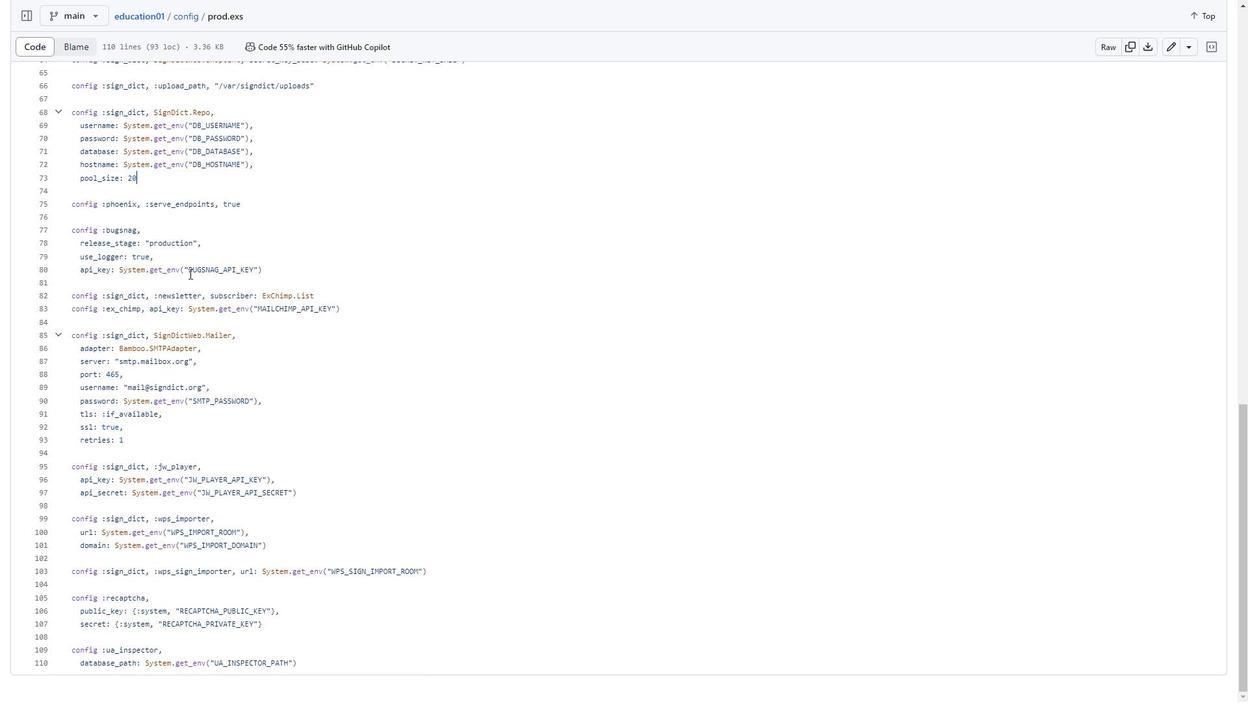 
Action: Mouse moved to (186, 325)
Screenshot: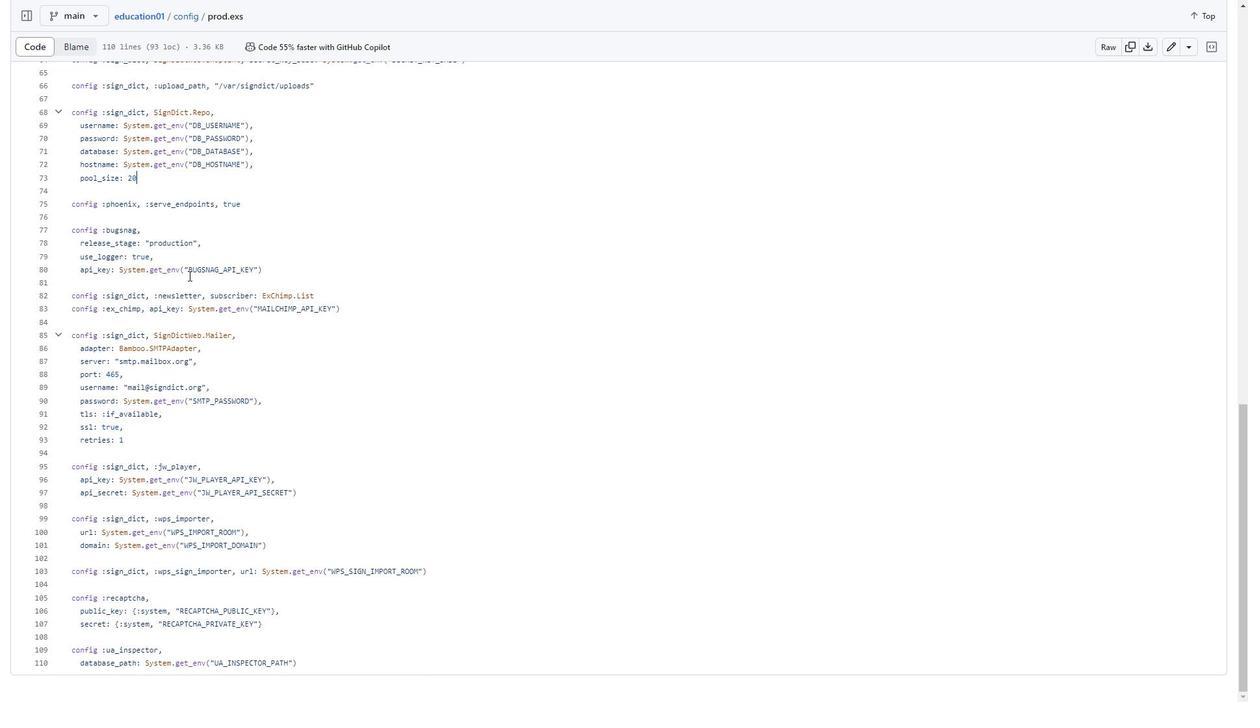 
Action: Mouse scrolled (186, 324) with delta (0, 0)
Screenshot: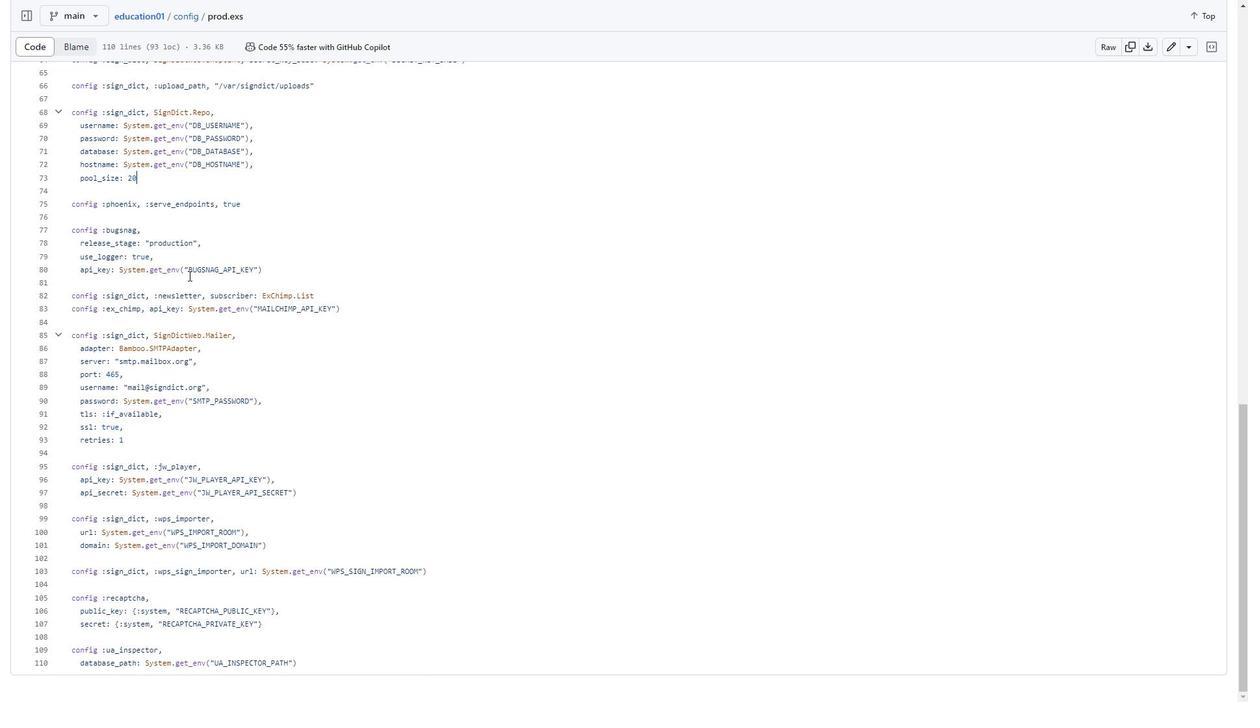 
Action: Mouse moved to (267, 532)
Screenshot: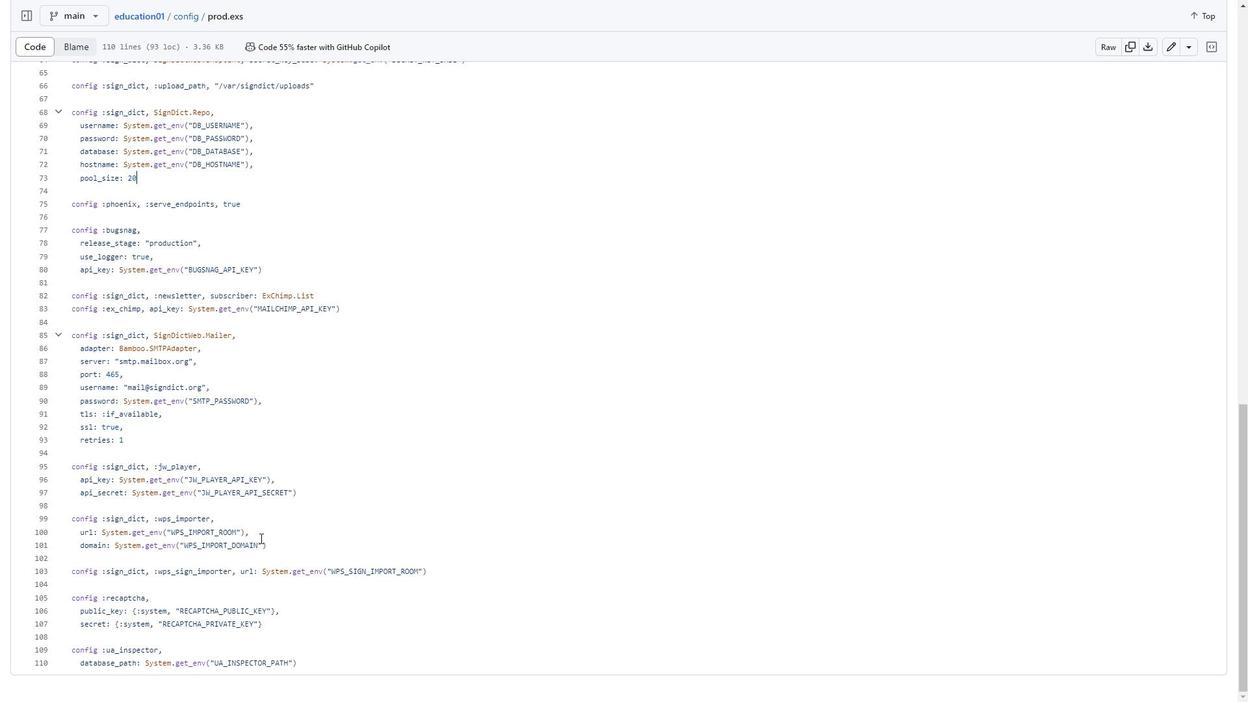
Action: Mouse scrolled (267, 531) with delta (0, 0)
Screenshot: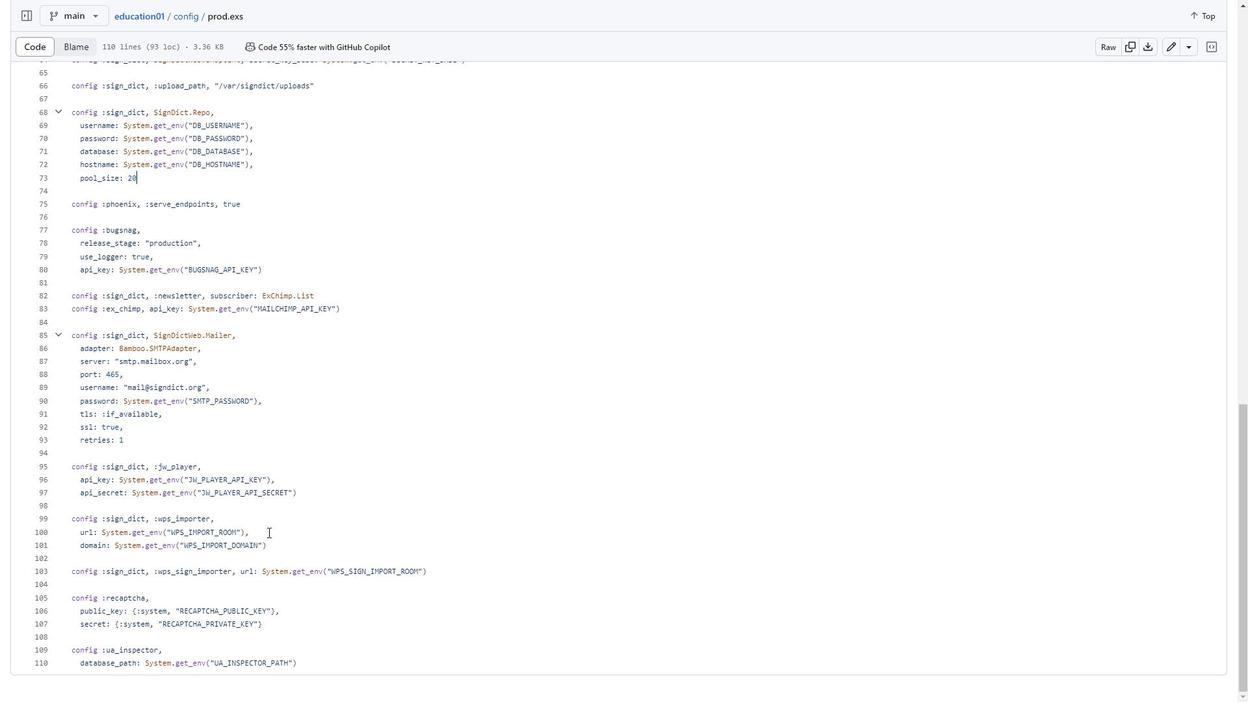 
Action: Mouse moved to (237, 495)
Screenshot: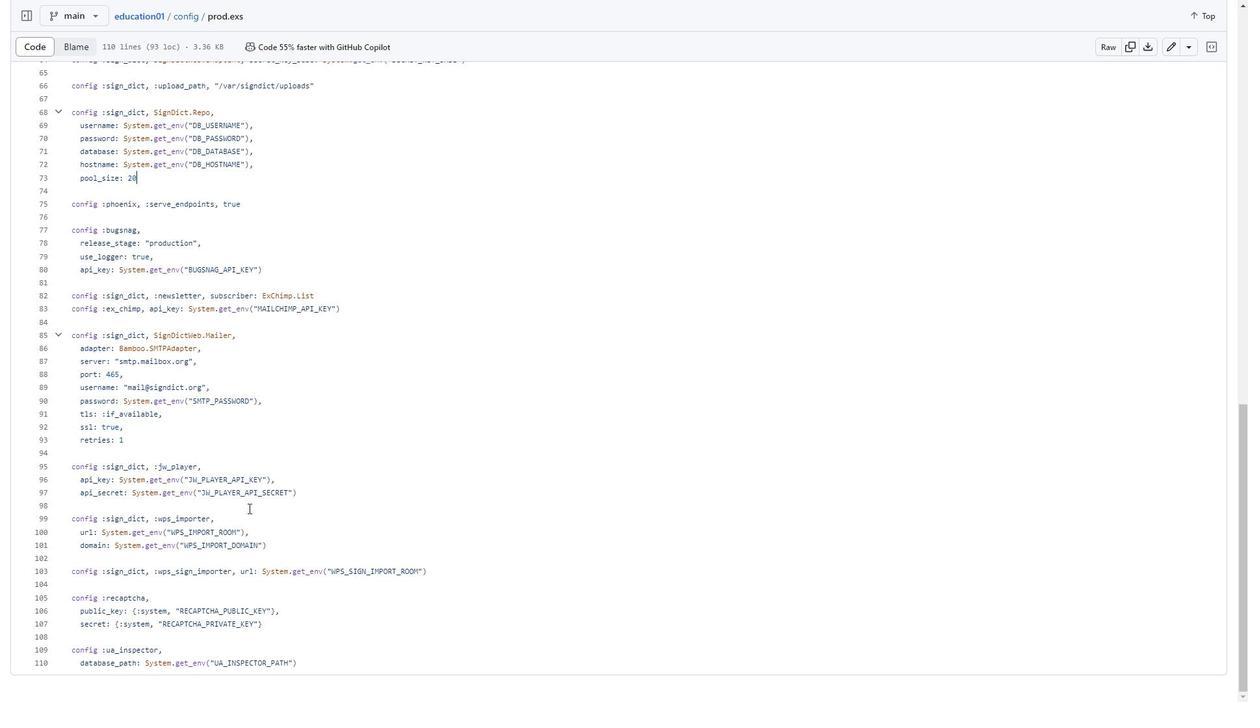 
Action: Mouse scrolled (237, 496) with delta (0, 0)
Screenshot: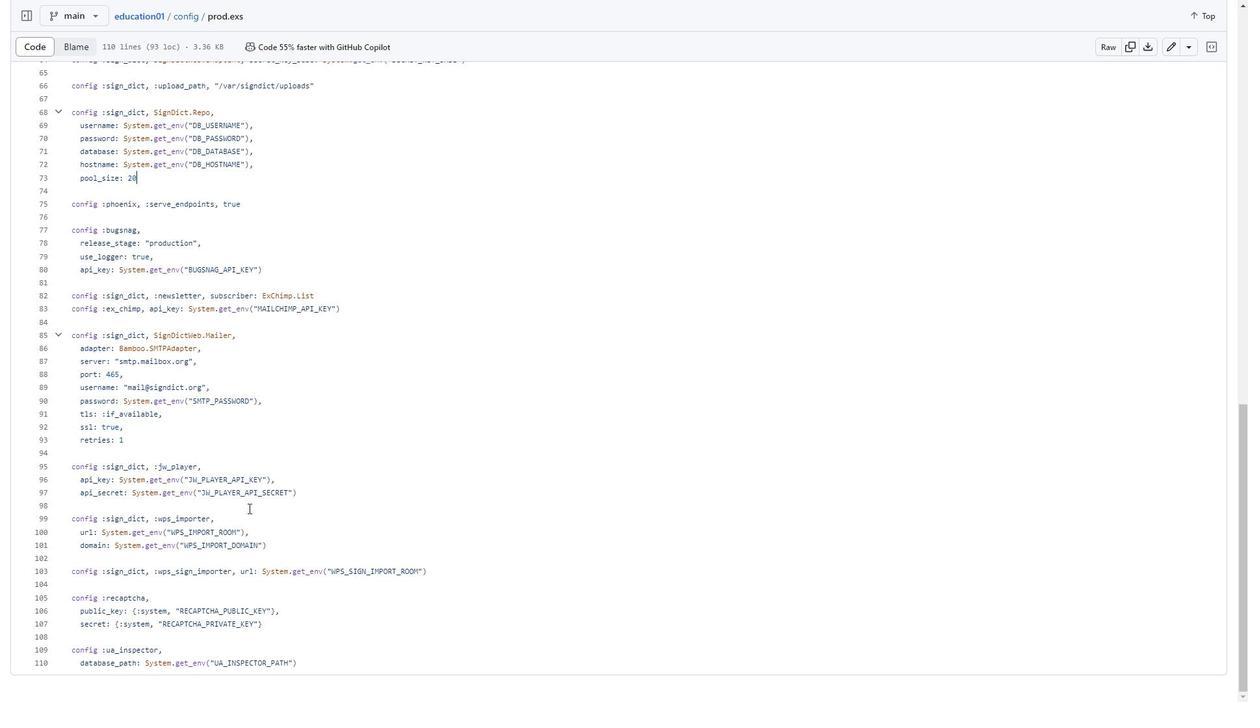
Action: Mouse moved to (237, 494)
Screenshot: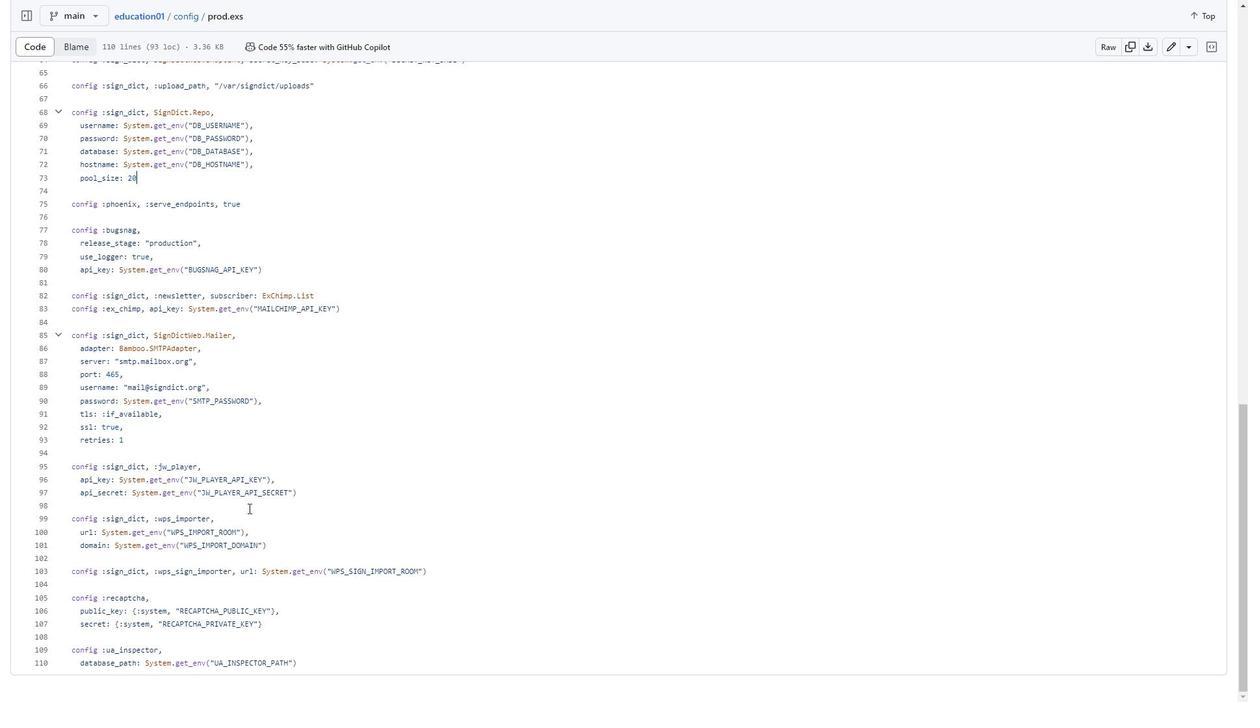 
Action: Mouse scrolled (237, 495) with delta (0, 0)
Screenshot: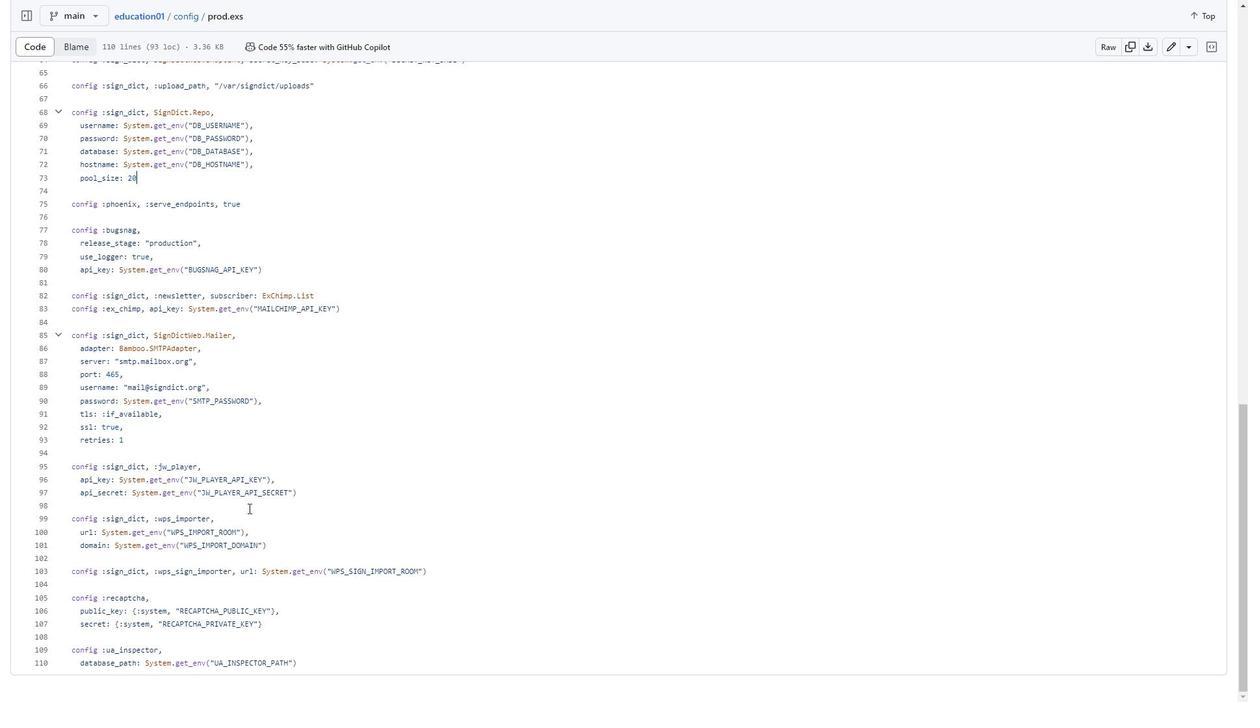 
Action: Mouse scrolled (237, 495) with delta (0, 0)
Screenshot: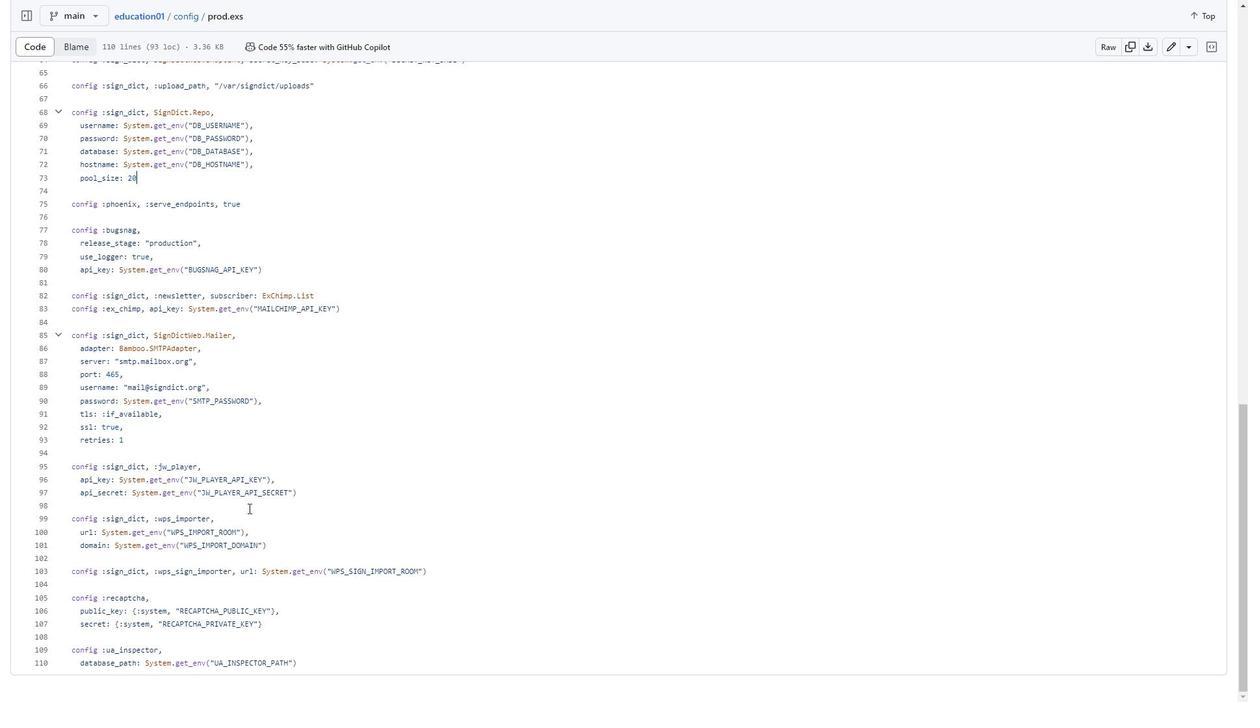 
Action: Mouse scrolled (237, 495) with delta (0, 0)
Screenshot: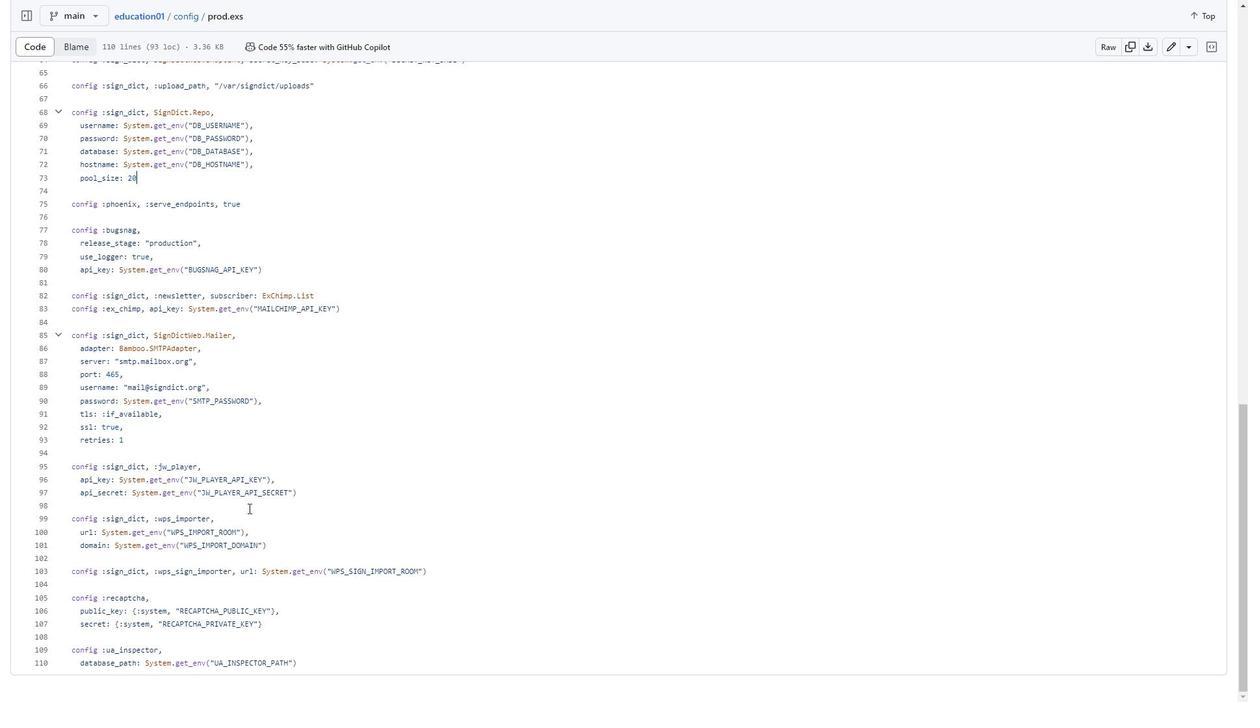 
Action: Mouse scrolled (237, 495) with delta (0, 0)
Screenshot: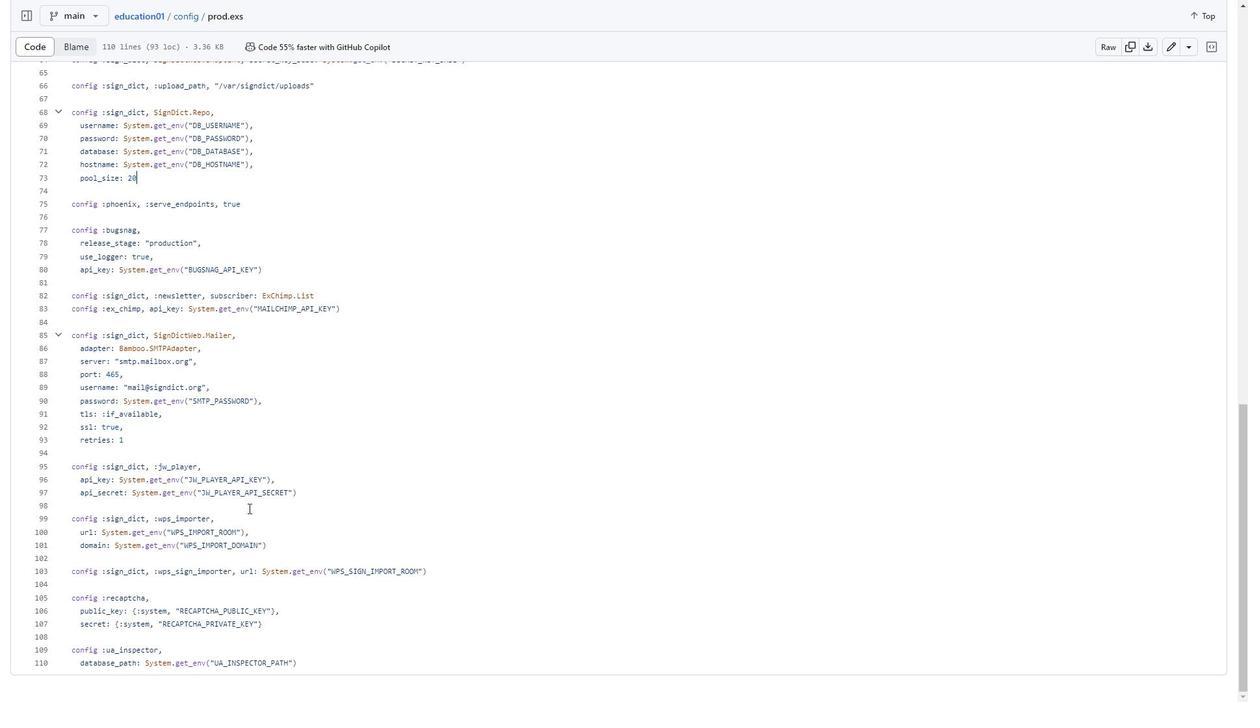 
Action: Mouse scrolled (237, 495) with delta (0, 0)
Screenshot: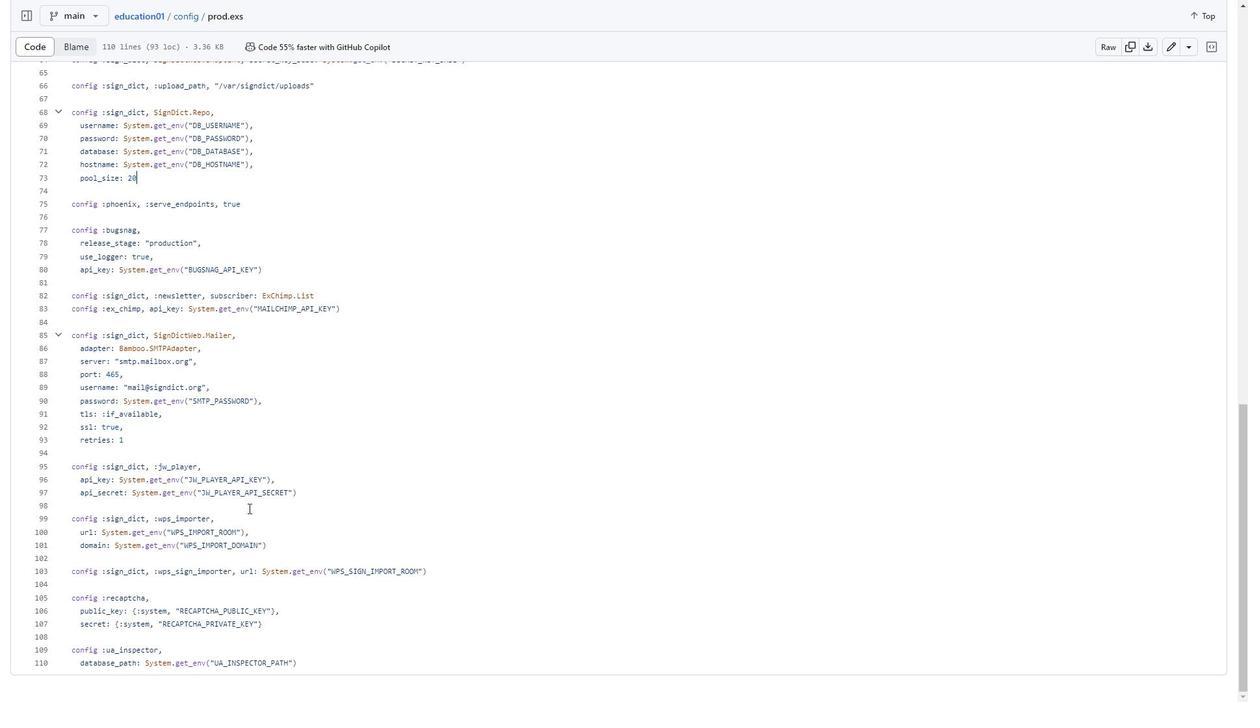 
Action: Mouse moved to (233, 490)
Screenshot: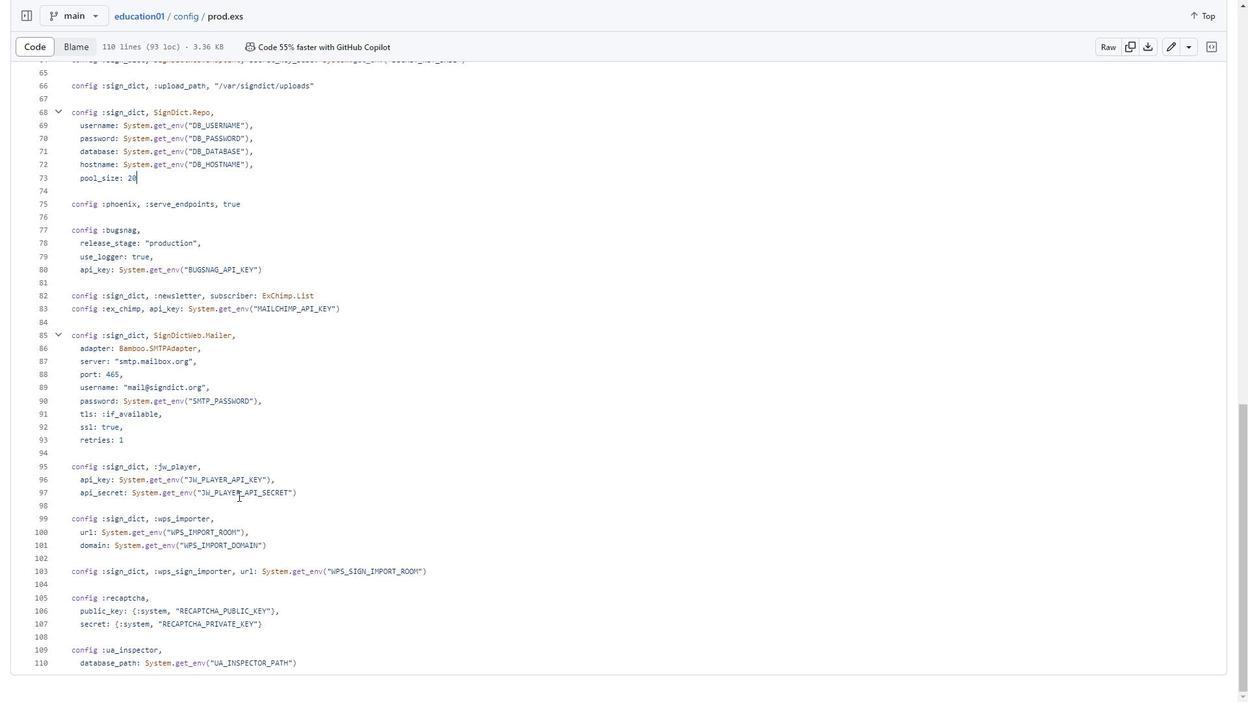 
Action: Mouse scrolled (233, 491) with delta (0, 0)
Screenshot: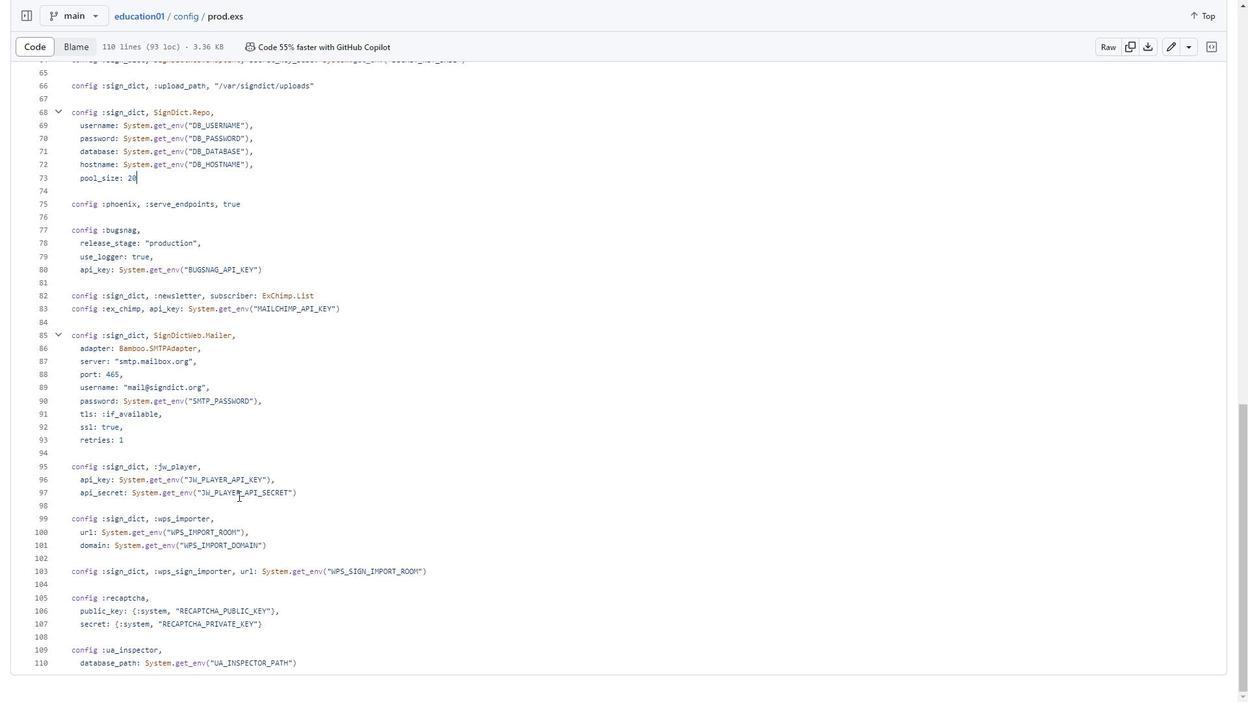 
Action: Mouse moved to (58, 291)
Screenshot: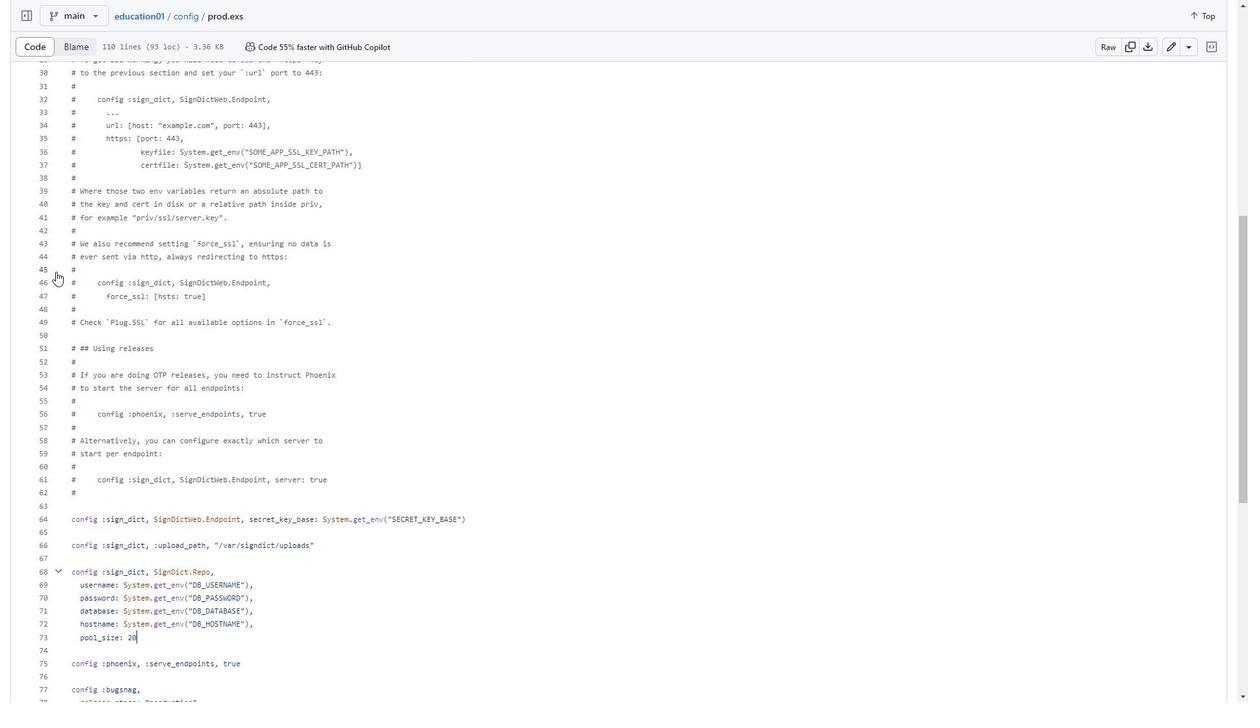 
Action: Mouse scrolled (58, 292) with delta (0, 0)
Screenshot: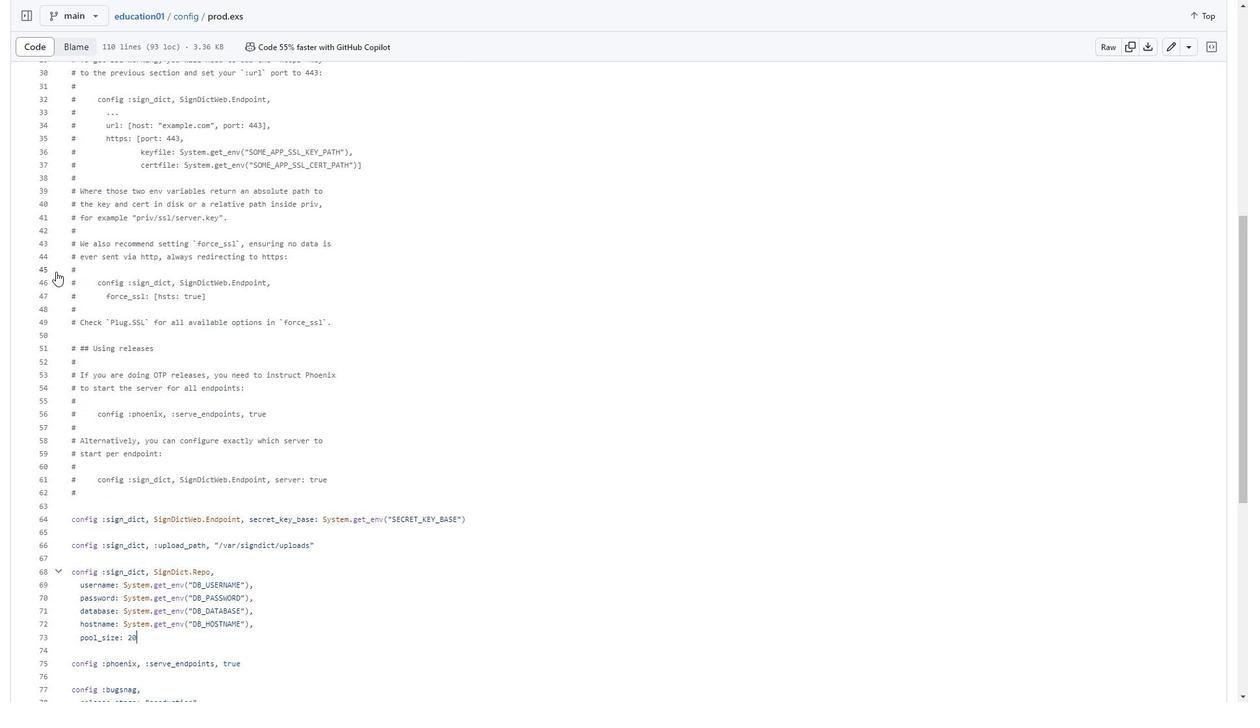 
Action: Mouse scrolled (58, 292) with delta (0, 0)
Screenshot: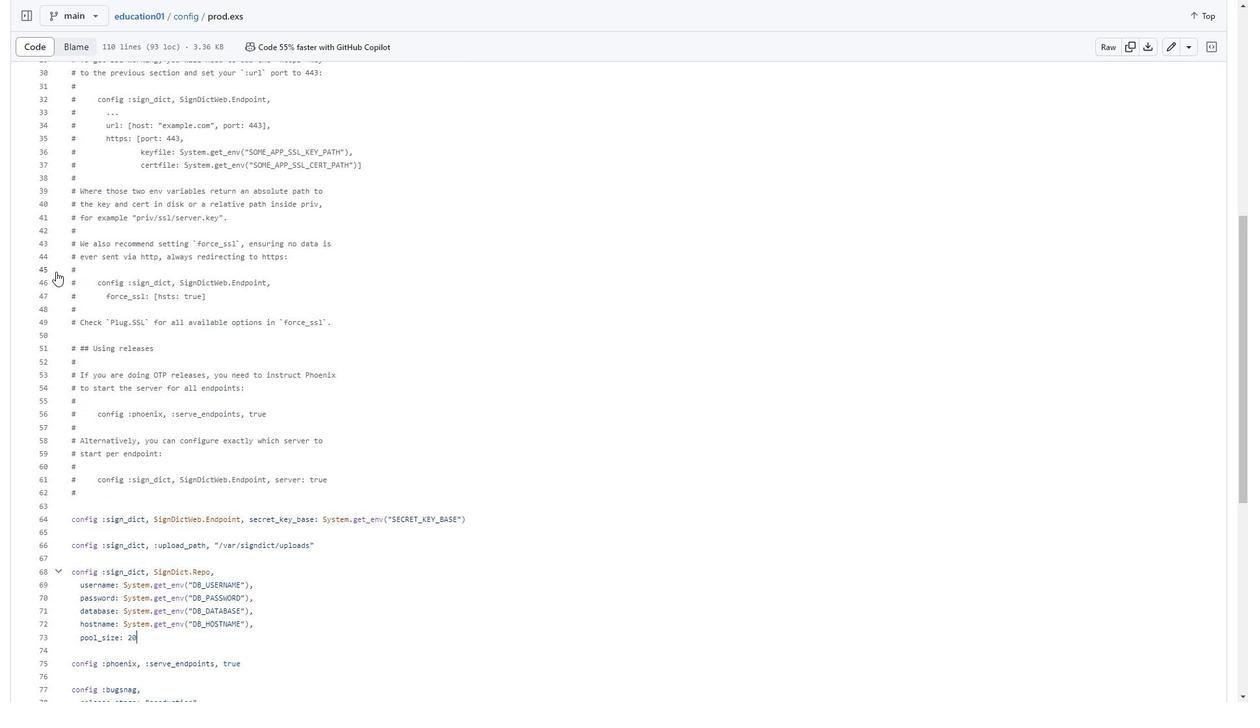 
Action: Mouse scrolled (58, 292) with delta (0, 0)
Screenshot: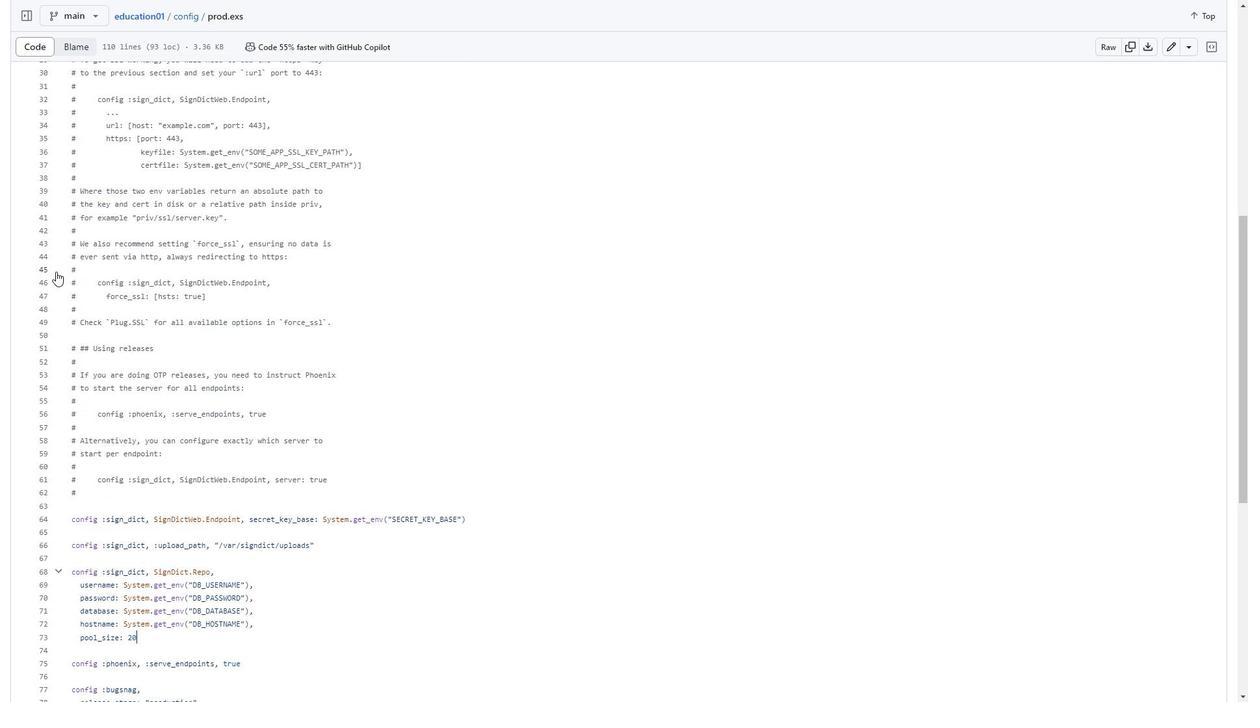 
Action: Mouse scrolled (58, 292) with delta (0, 0)
Screenshot: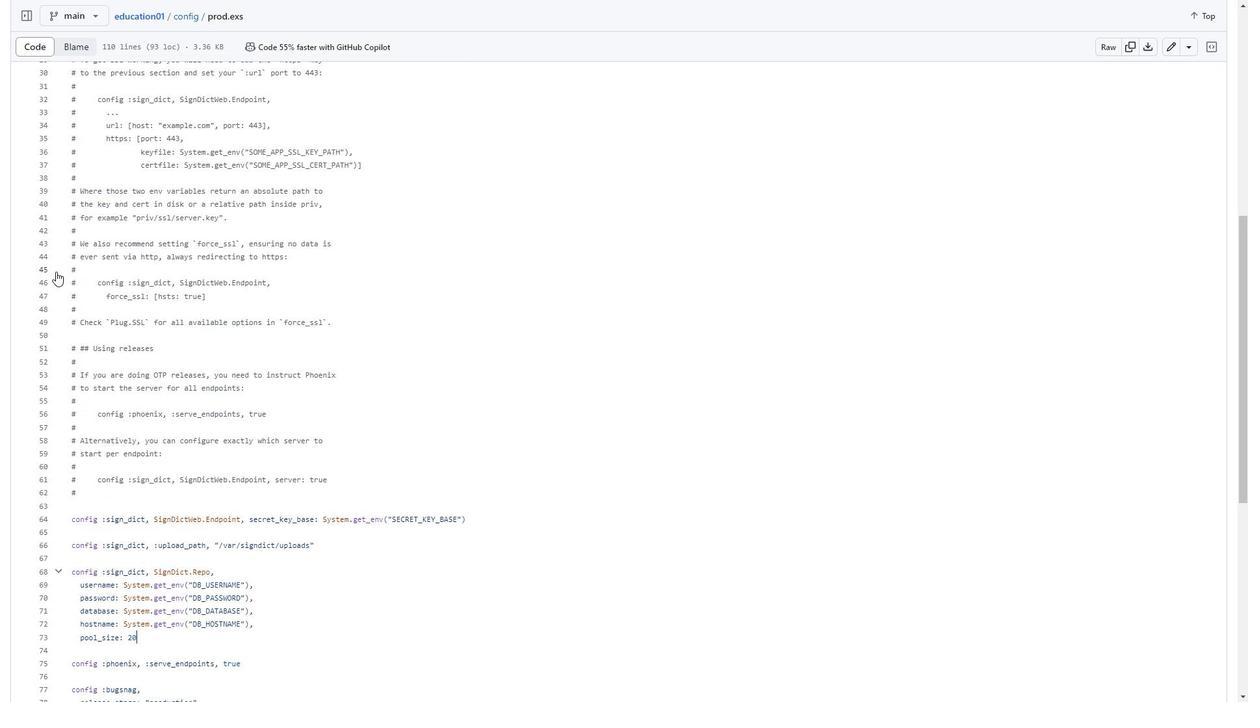 
Action: Mouse moved to (58, 267)
Screenshot: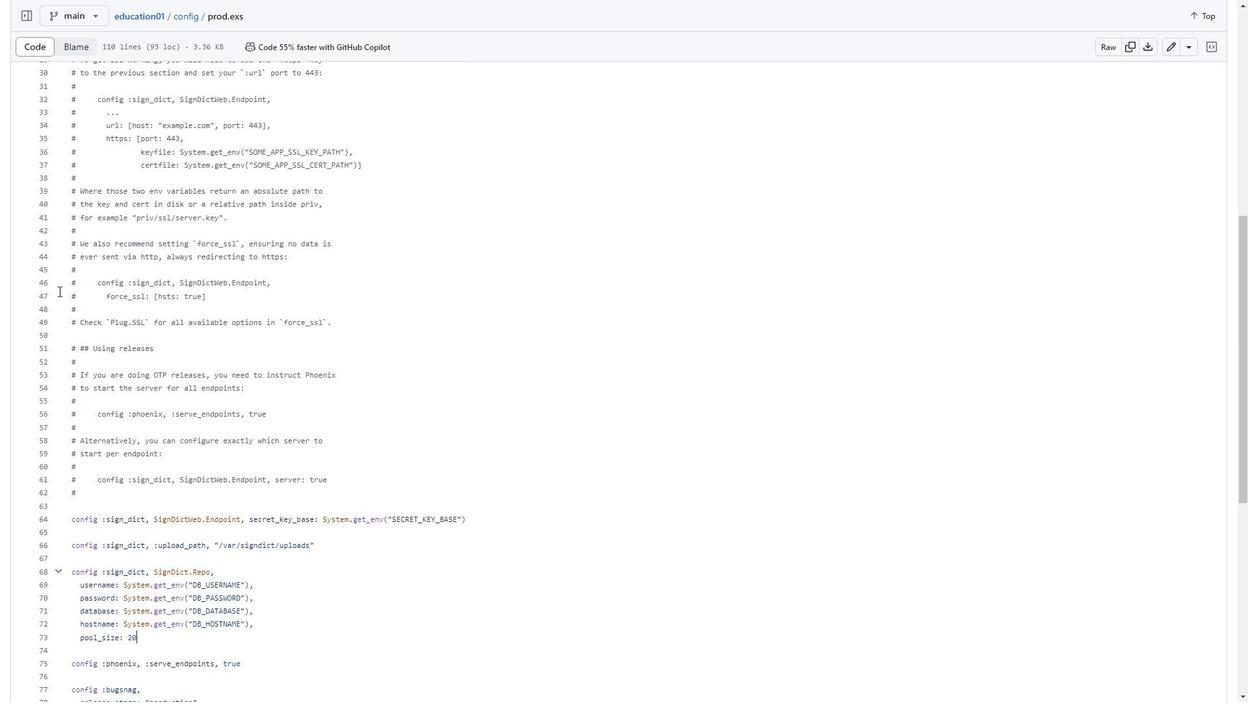 
Action: Mouse scrolled (58, 267) with delta (0, 0)
Screenshot: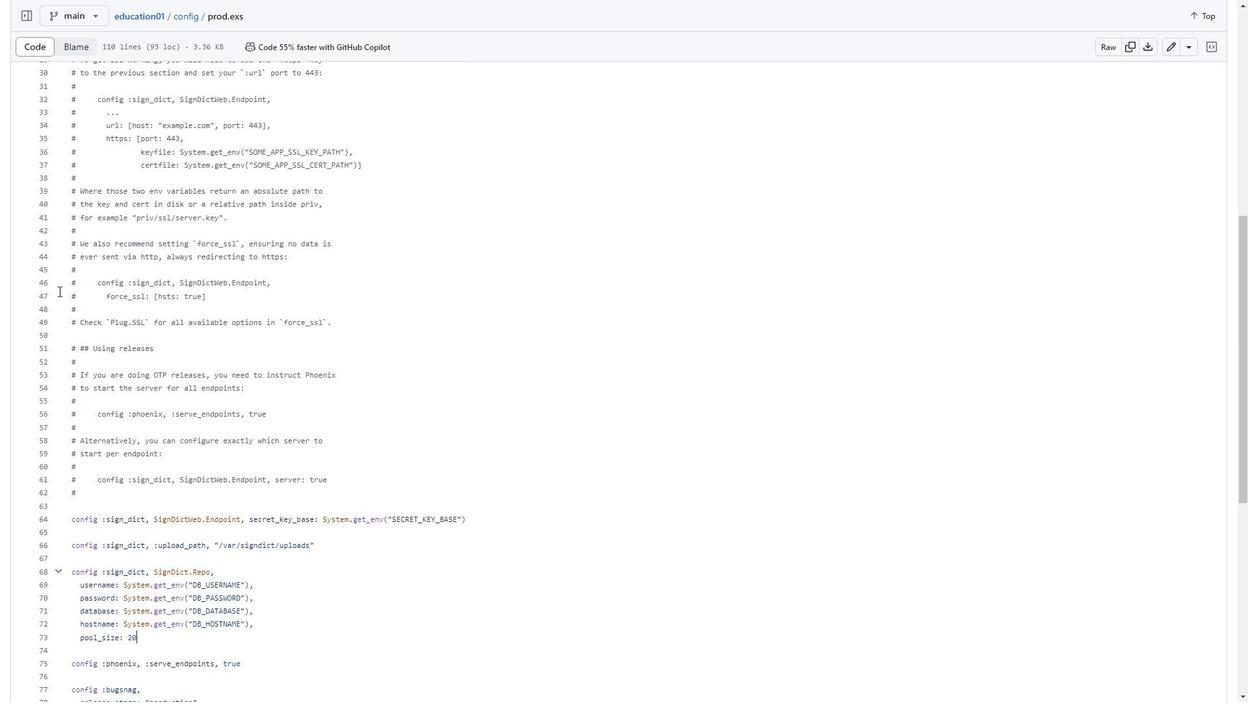 
Action: Mouse moved to (130, 16)
Screenshot: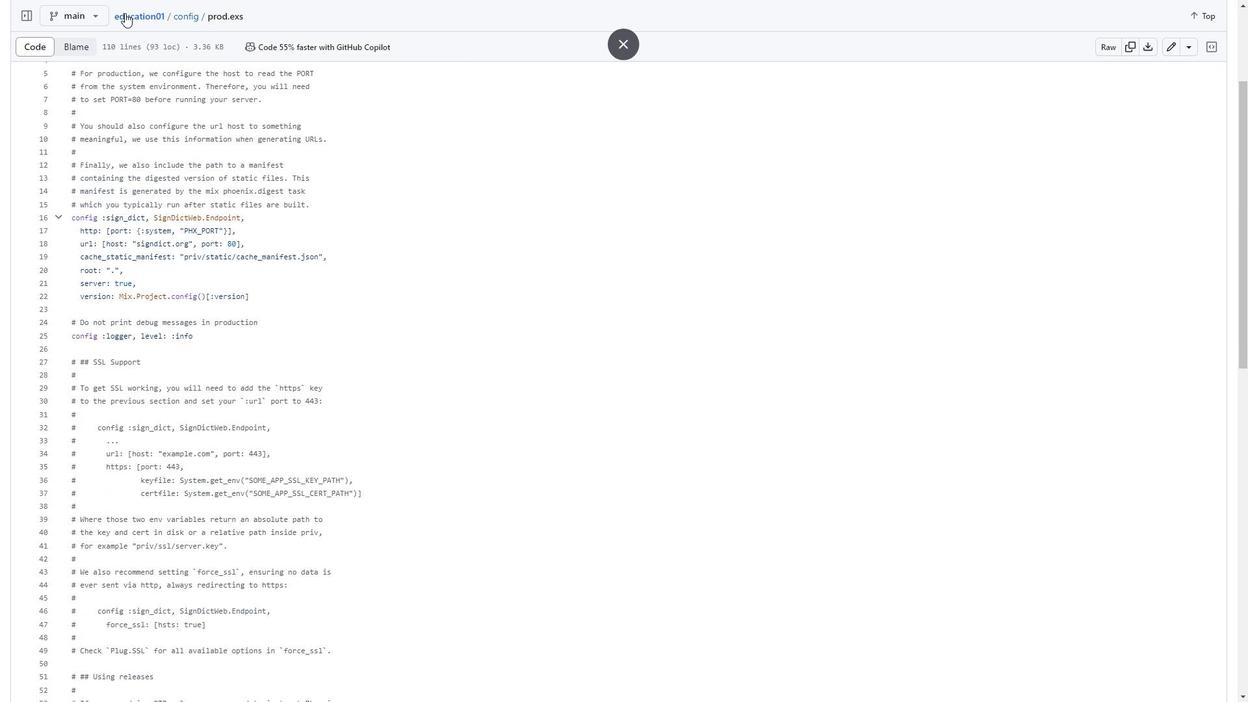
Action: Mouse pressed left at (130, 16)
Screenshot: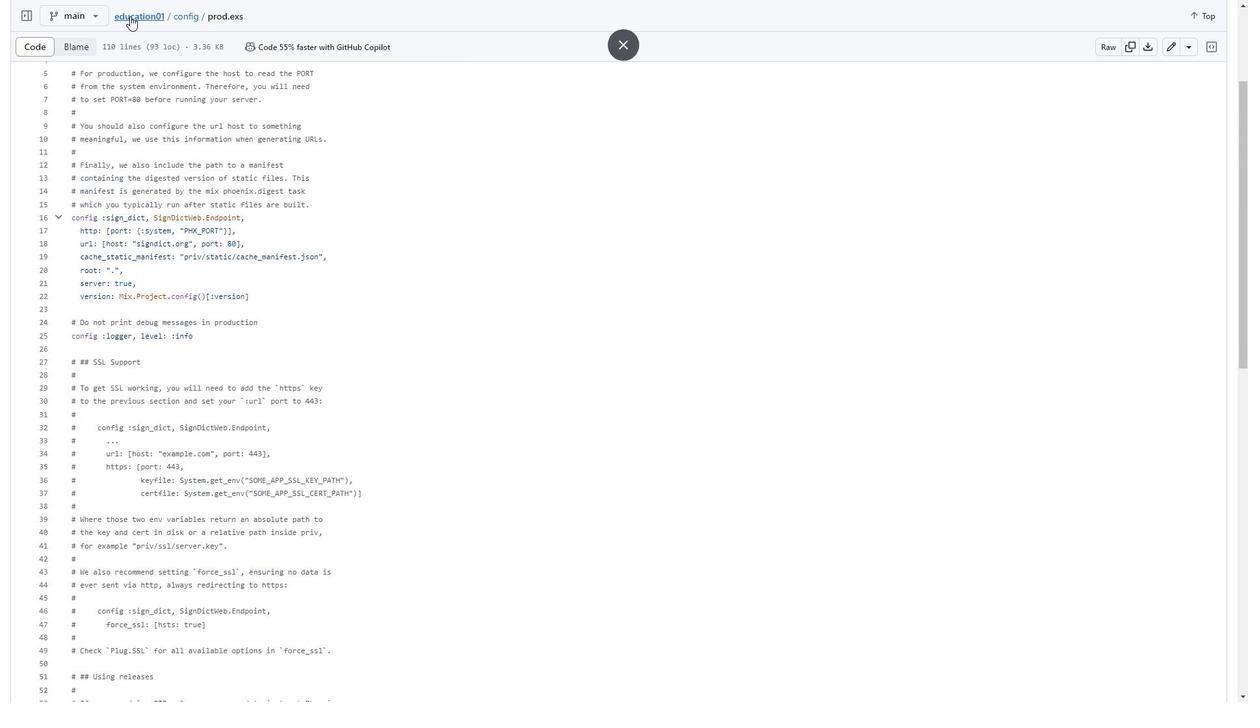 
Action: Mouse moved to (462, 401)
Screenshot: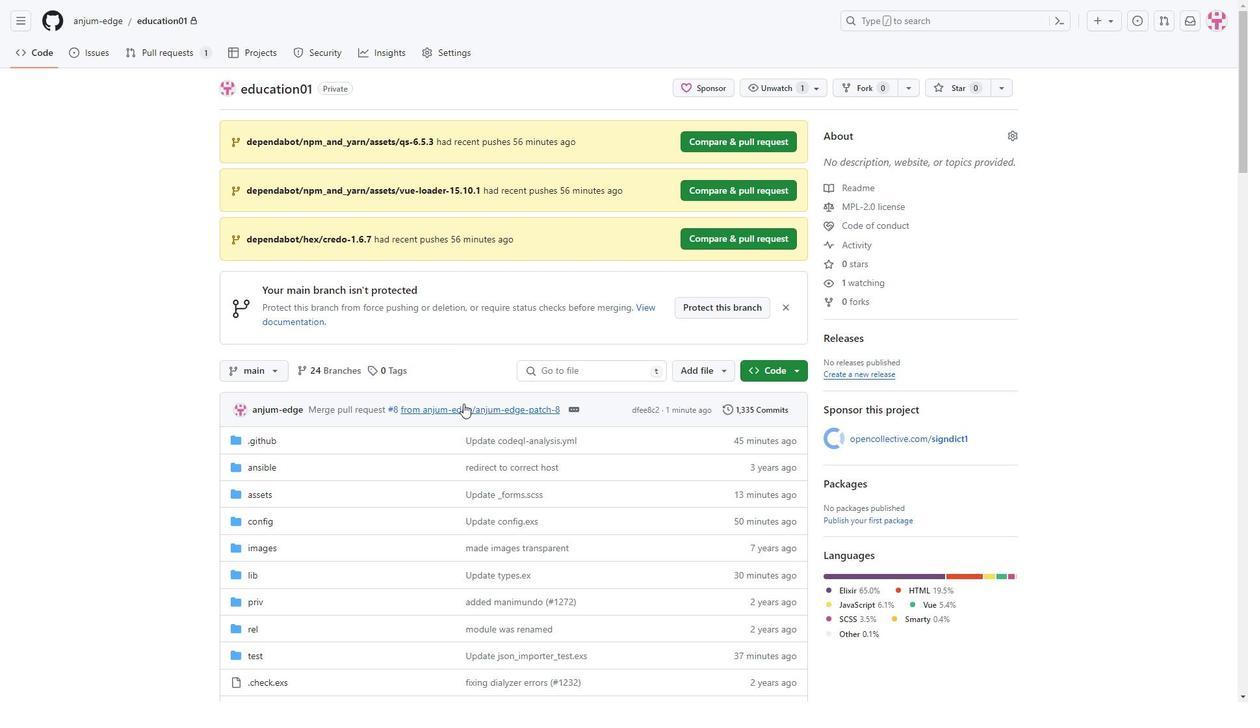 
Action: Mouse scrolled (462, 400) with delta (0, 0)
Screenshot: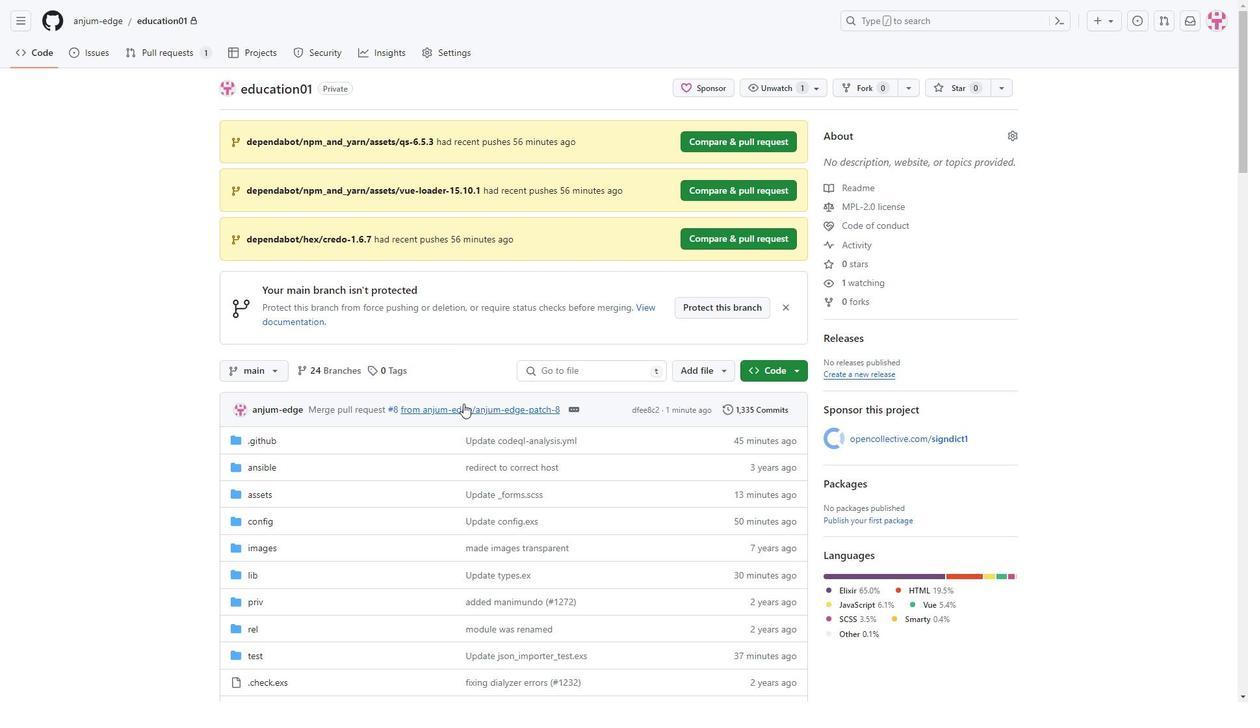 
Action: Mouse scrolled (462, 400) with delta (0, 0)
Screenshot: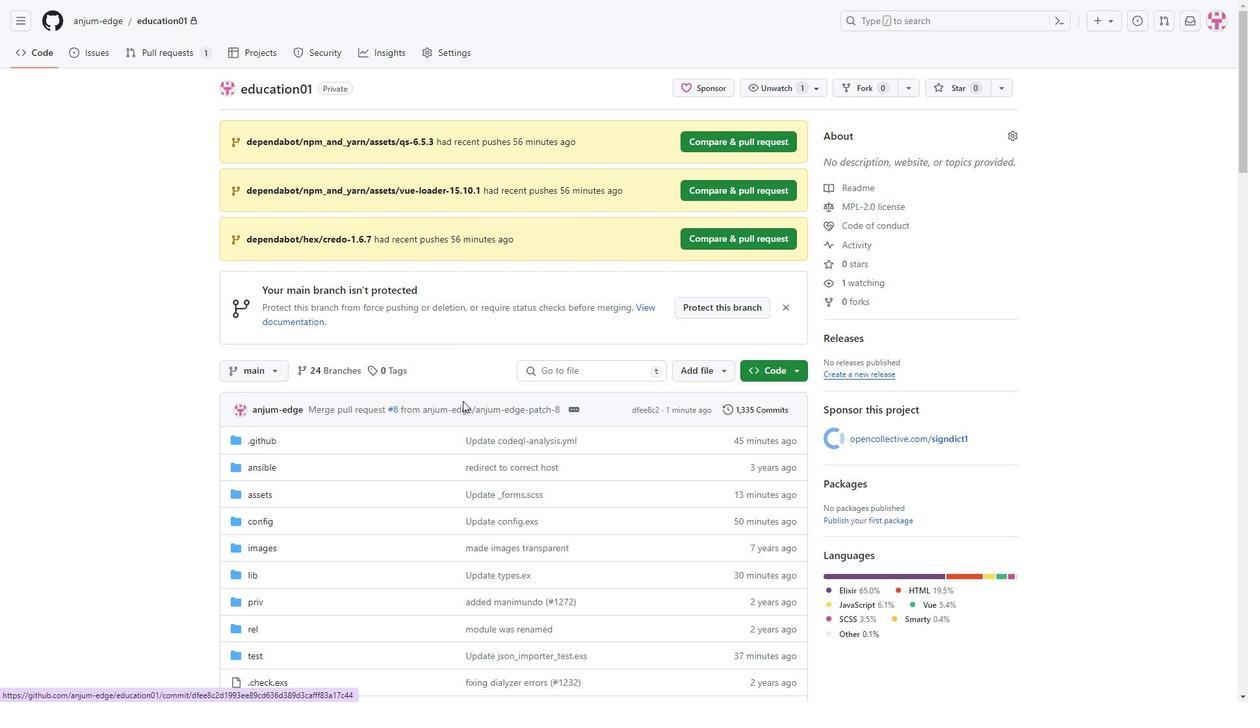 
Action: Mouse scrolled (462, 400) with delta (0, 0)
Screenshot: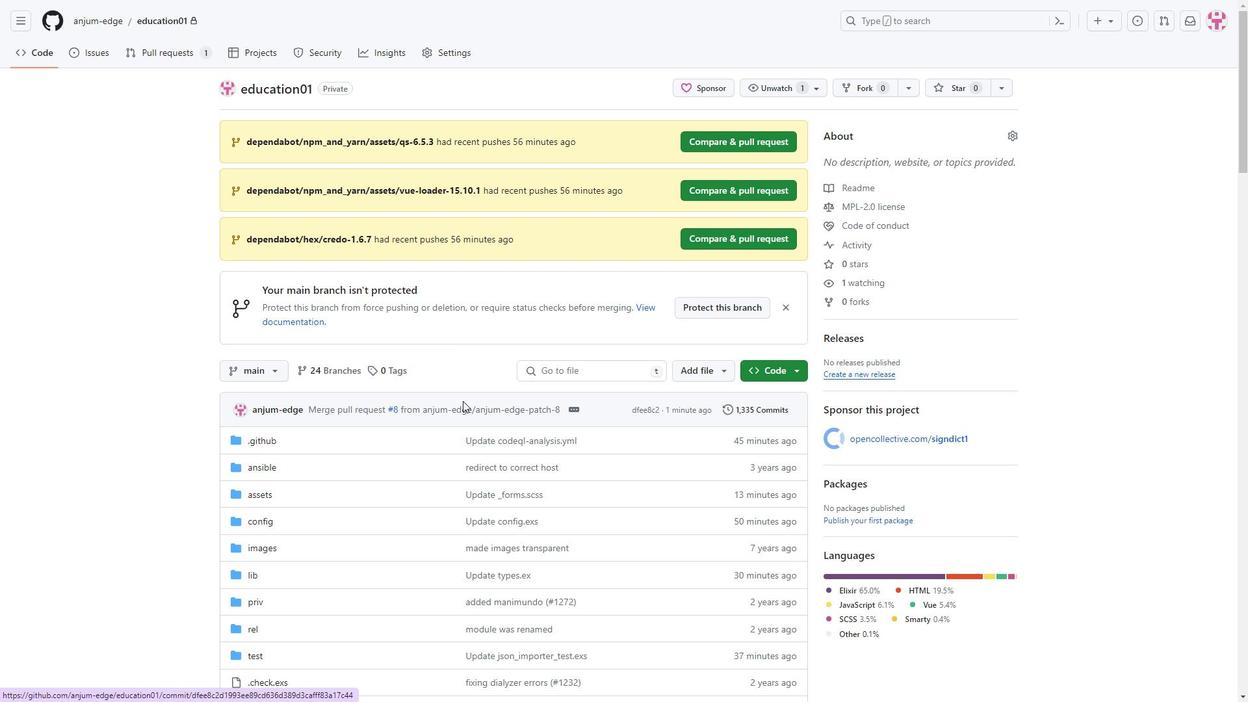 
Action: Mouse scrolled (462, 400) with delta (0, 0)
Screenshot: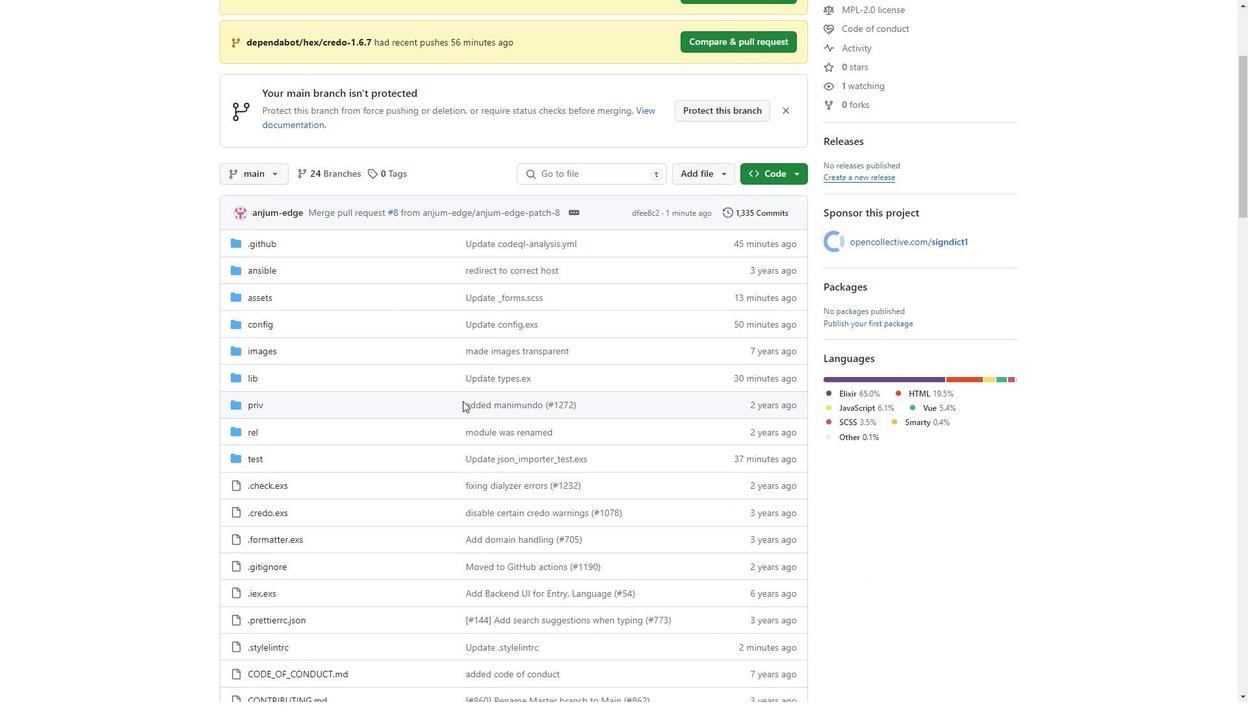 
Action: Mouse scrolled (462, 400) with delta (0, 0)
Screenshot: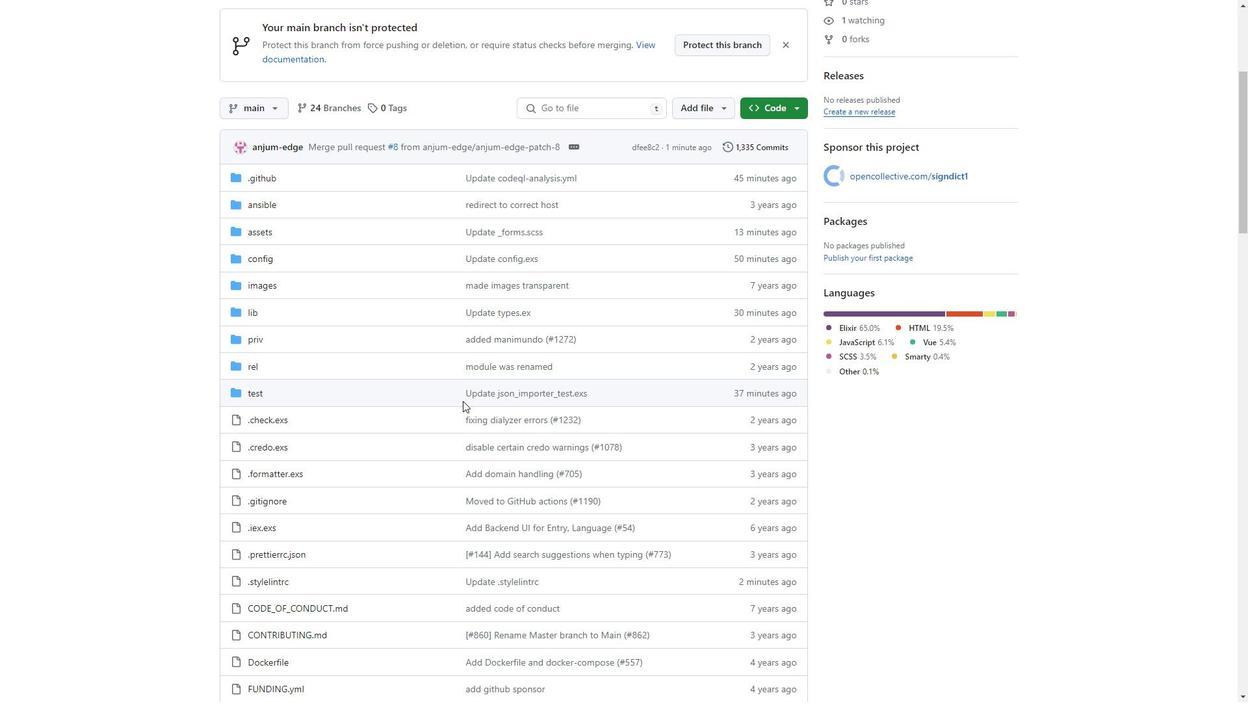 
Action: Mouse scrolled (462, 400) with delta (0, 0)
Screenshot: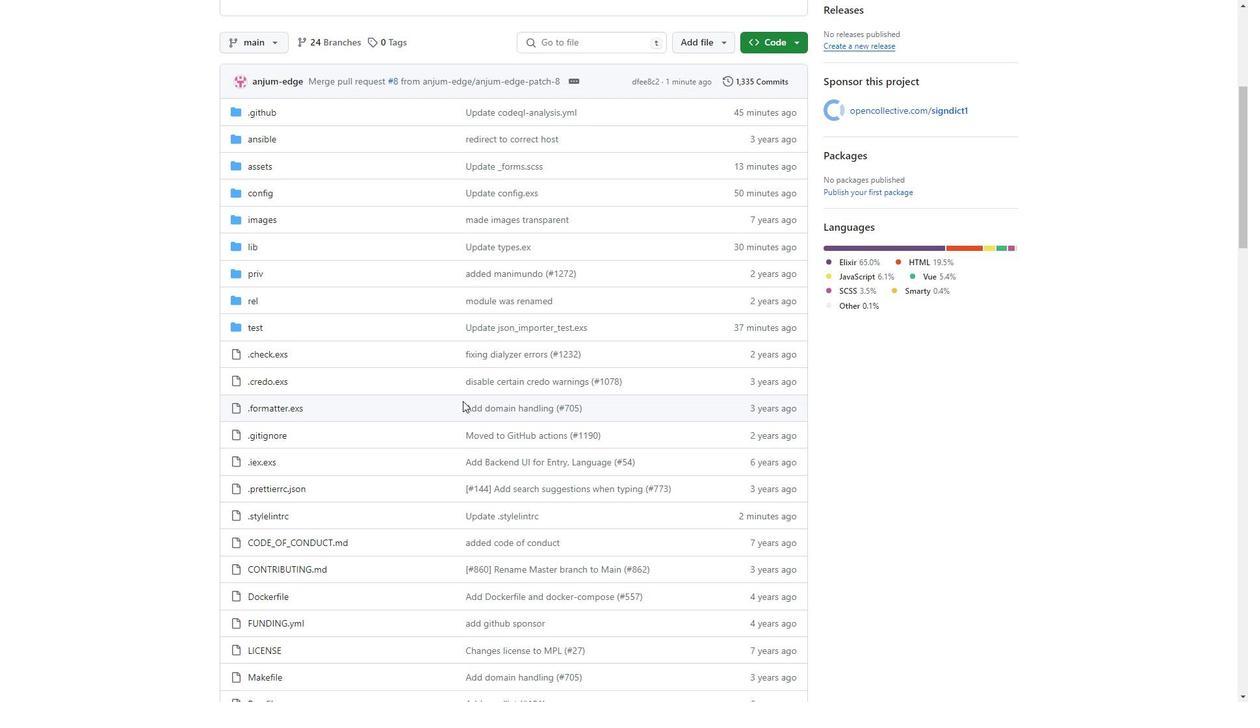 
Action: Mouse moved to (339, 439)
Screenshot: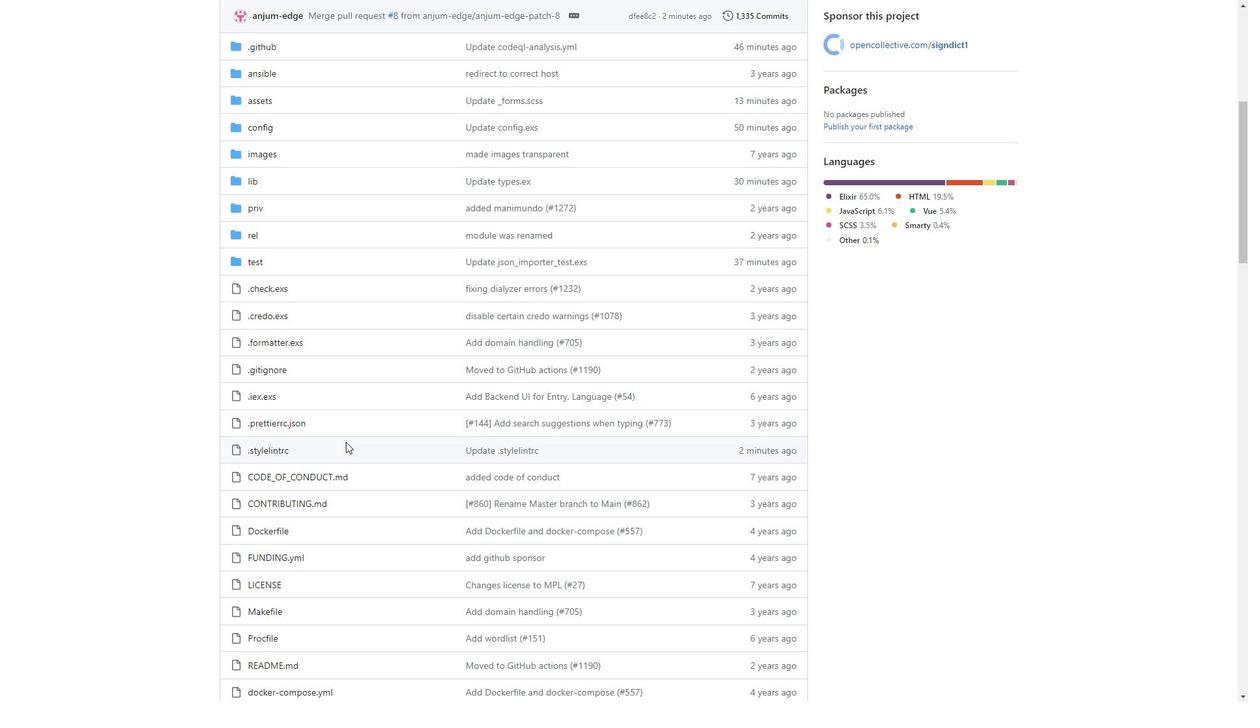
Action: Mouse scrolled (339, 438) with delta (0, 0)
Screenshot: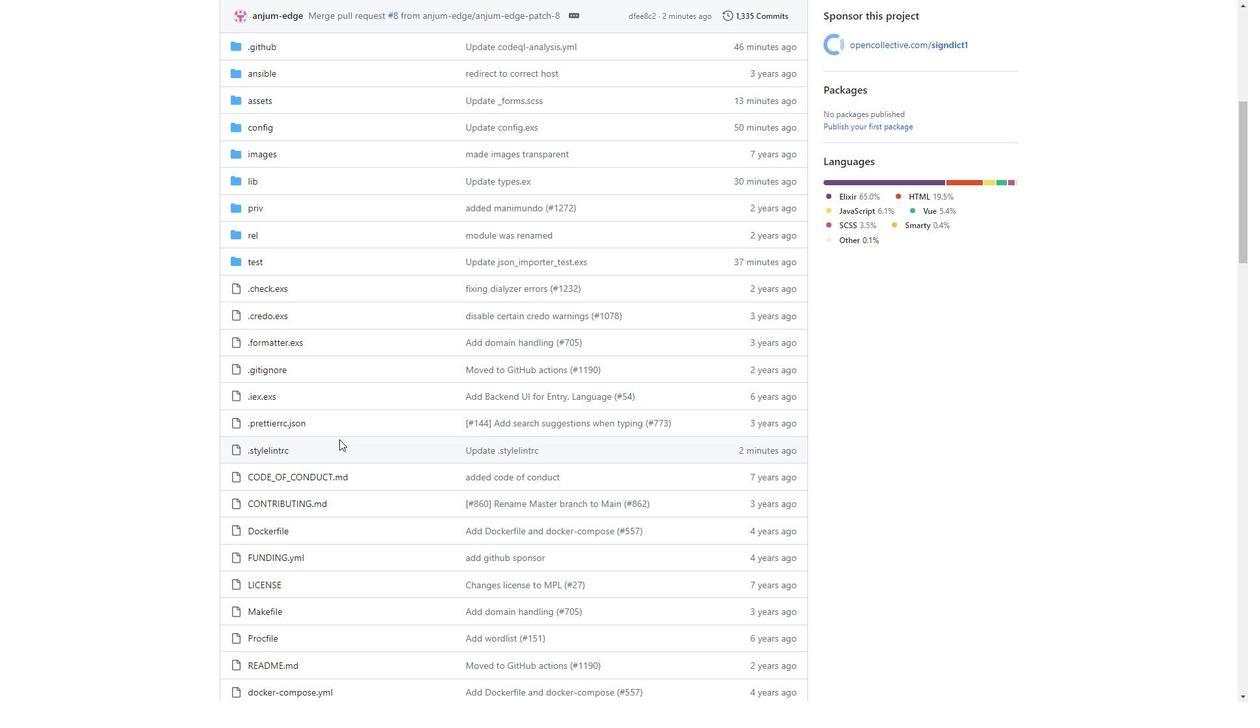 
Action: Mouse moved to (338, 568)
Screenshot: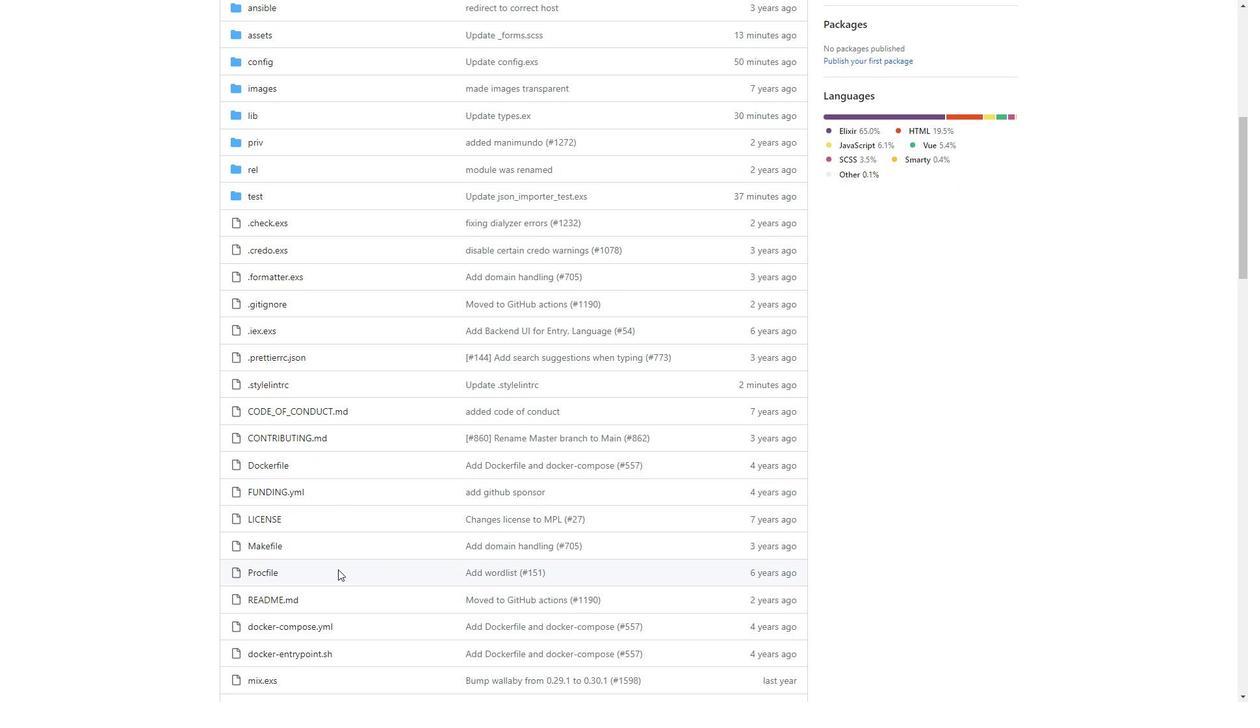 
Action: Mouse scrolled (338, 568) with delta (0, 0)
Screenshot: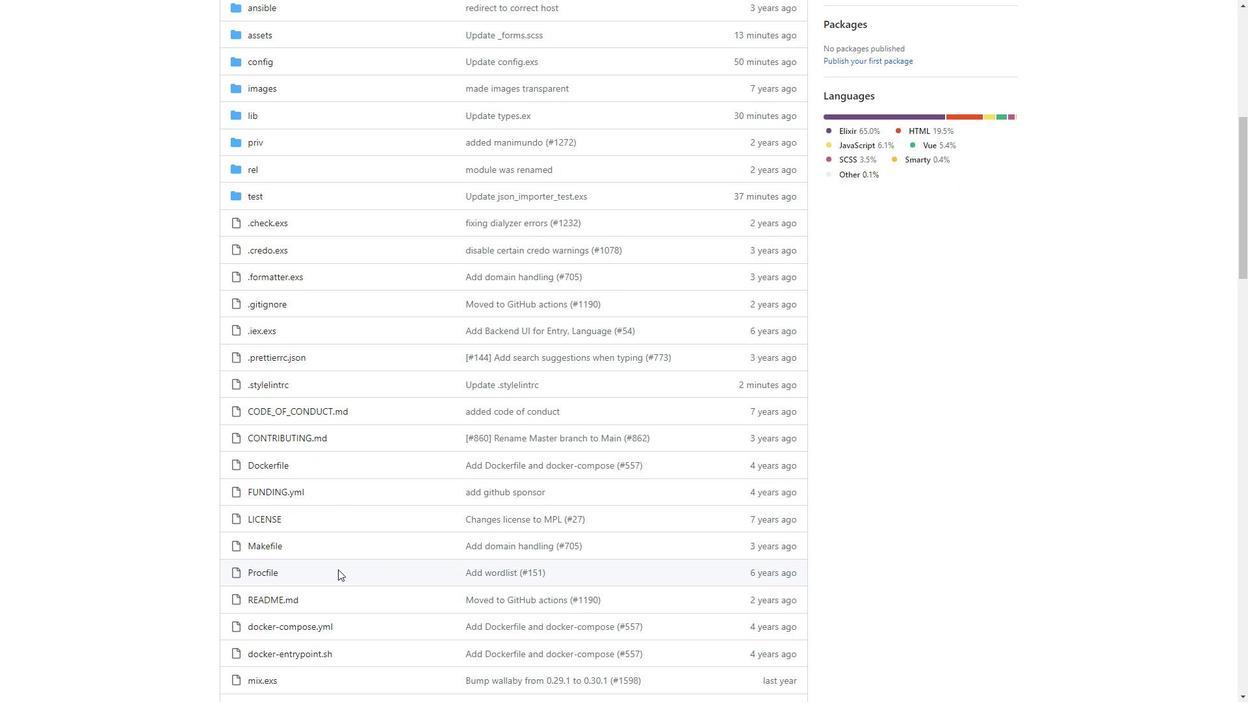 
Action: Mouse moved to (273, 400)
Screenshot: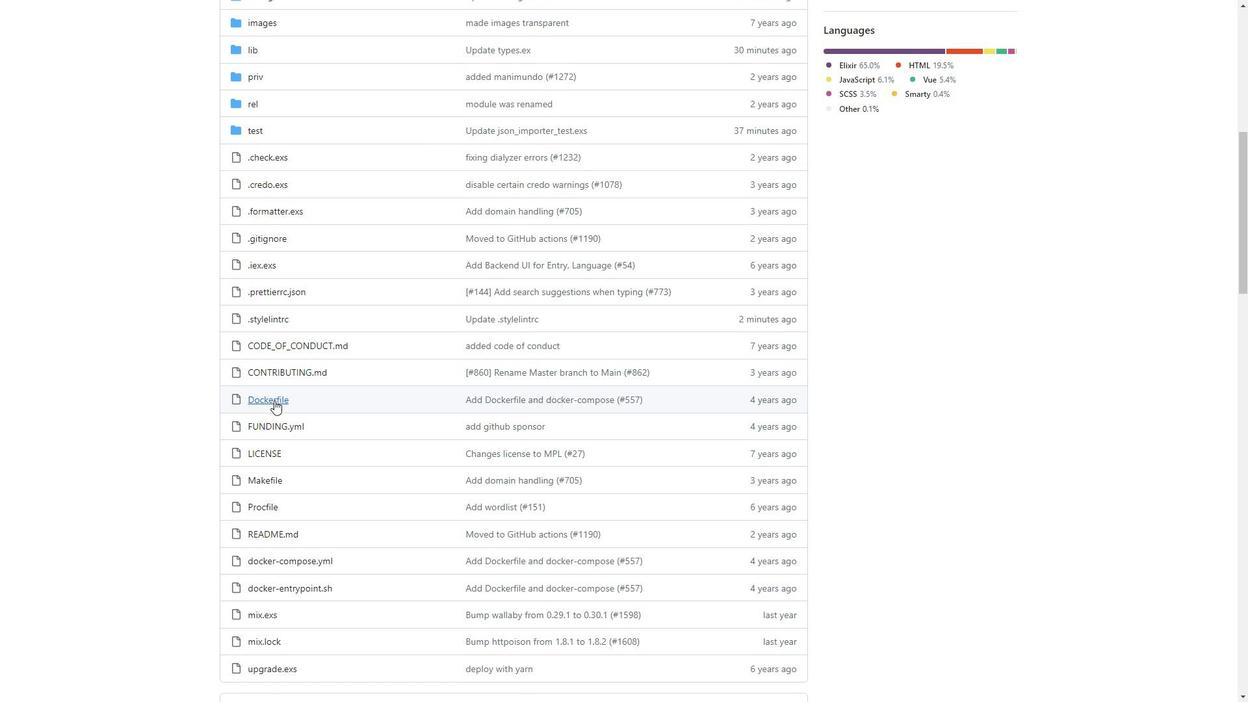 
Action: Mouse scrolled (273, 401) with delta (0, 0)
Screenshot: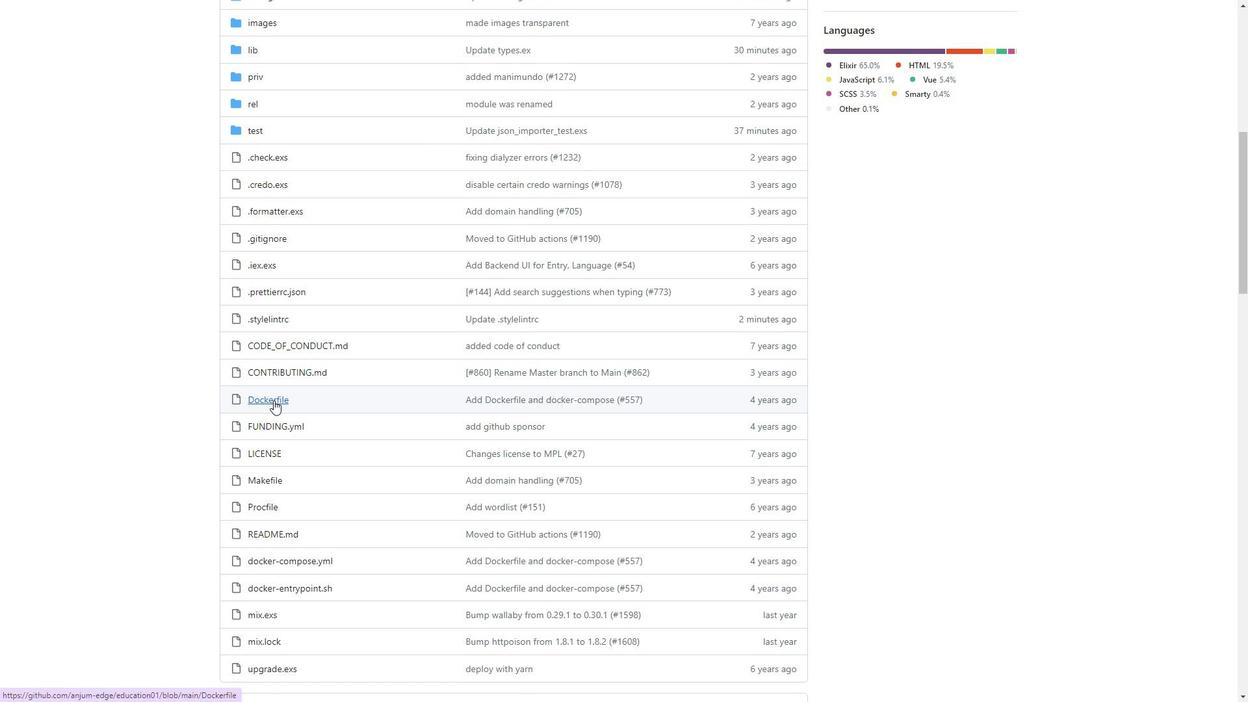 
Action: Mouse scrolled (273, 401) with delta (0, 0)
Screenshot: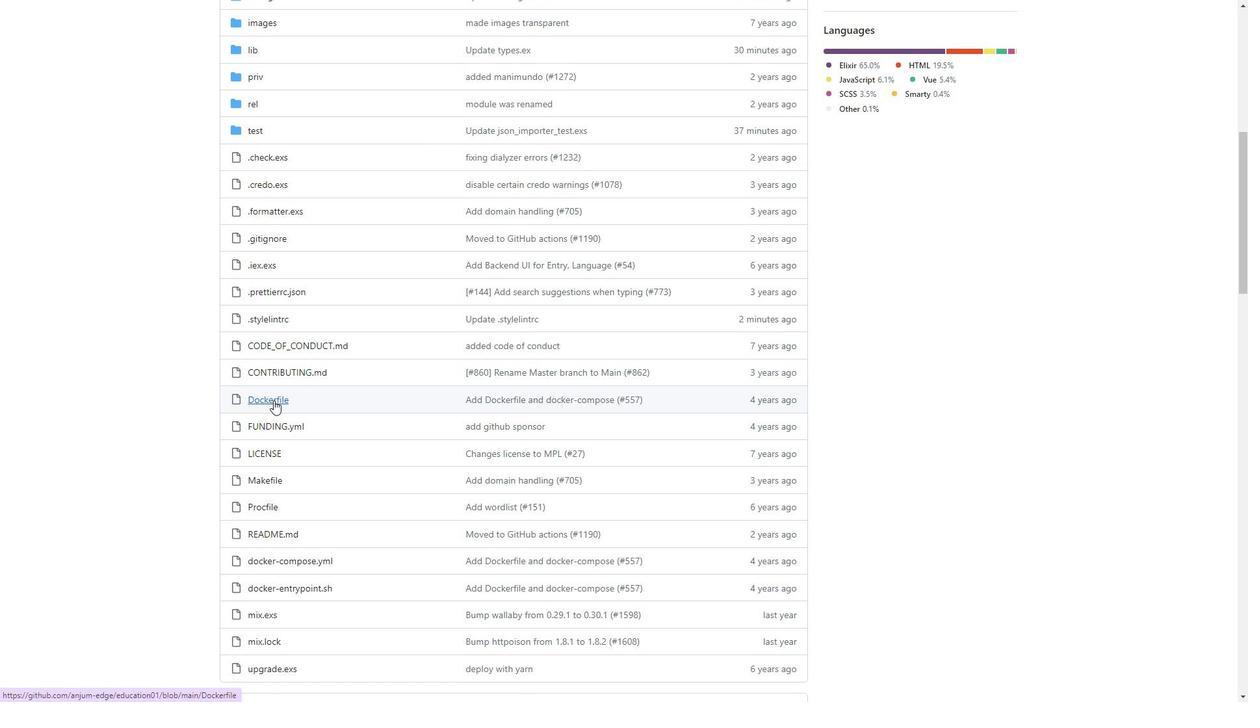 
Action: Mouse moved to (268, 264)
Screenshot: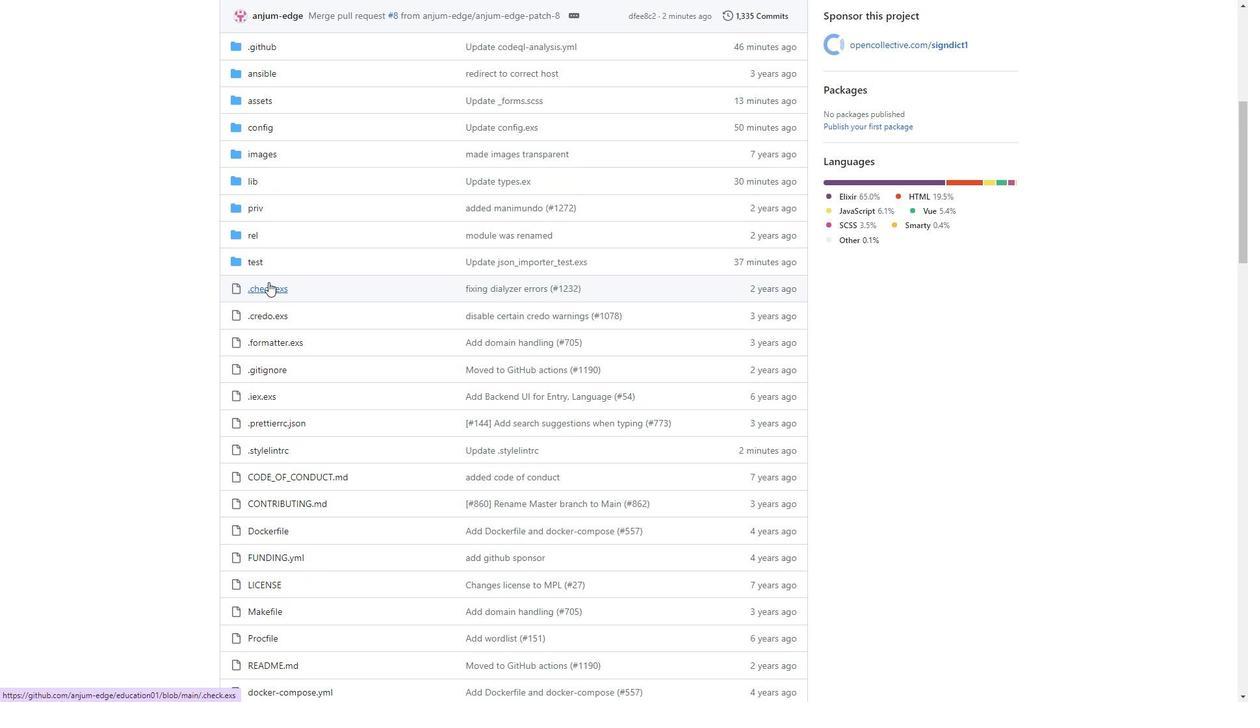 
Action: Mouse scrolled (268, 265) with delta (0, 0)
Screenshot: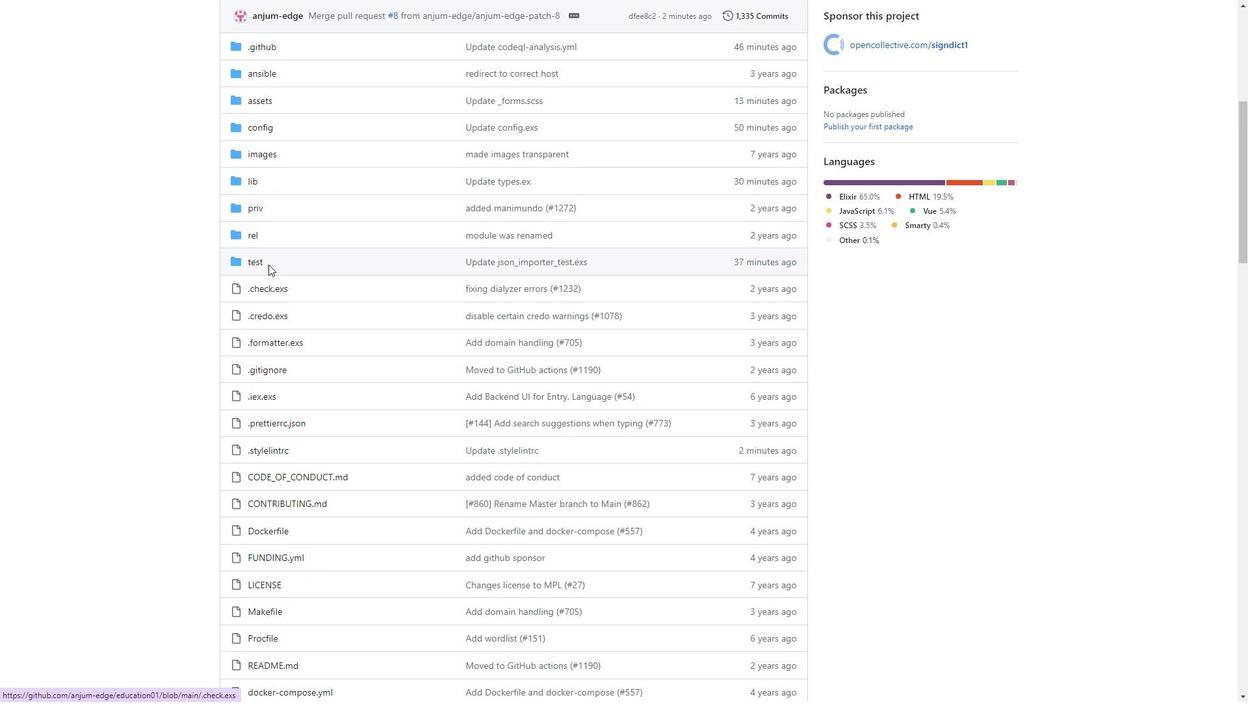 
Action: Mouse scrolled (268, 265) with delta (0, 0)
Screenshot: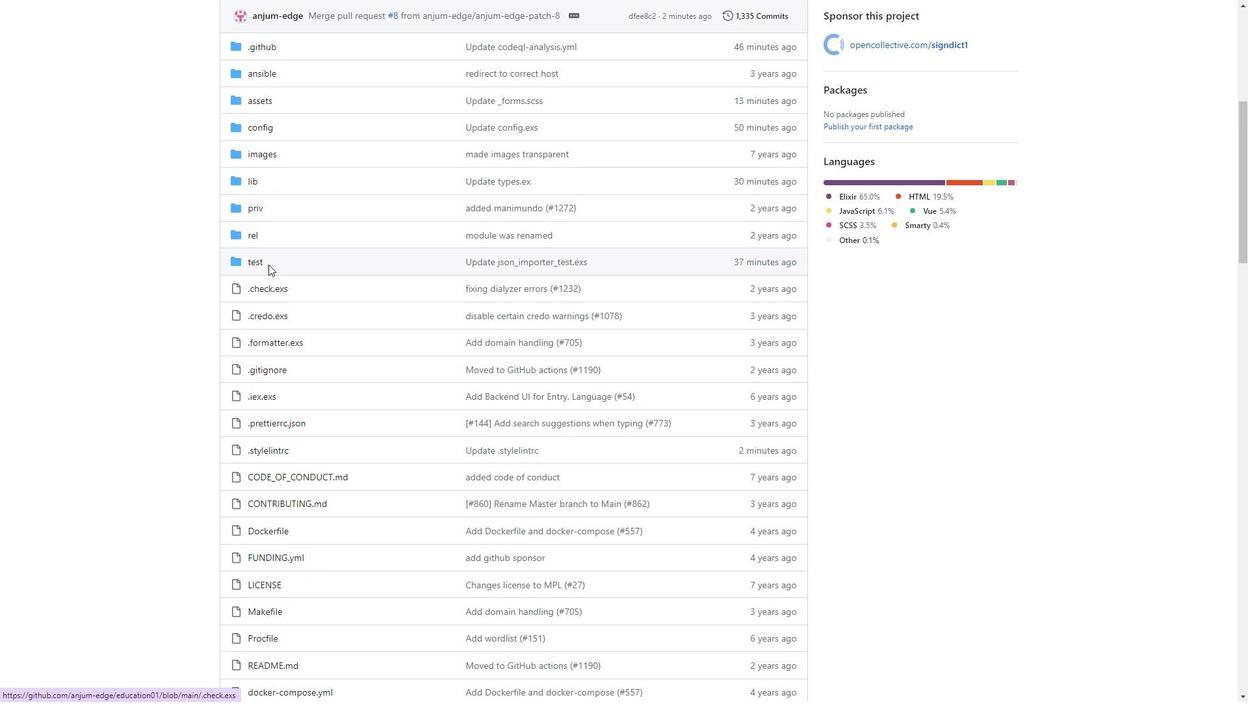 
Action: Mouse moved to (260, 338)
Screenshot: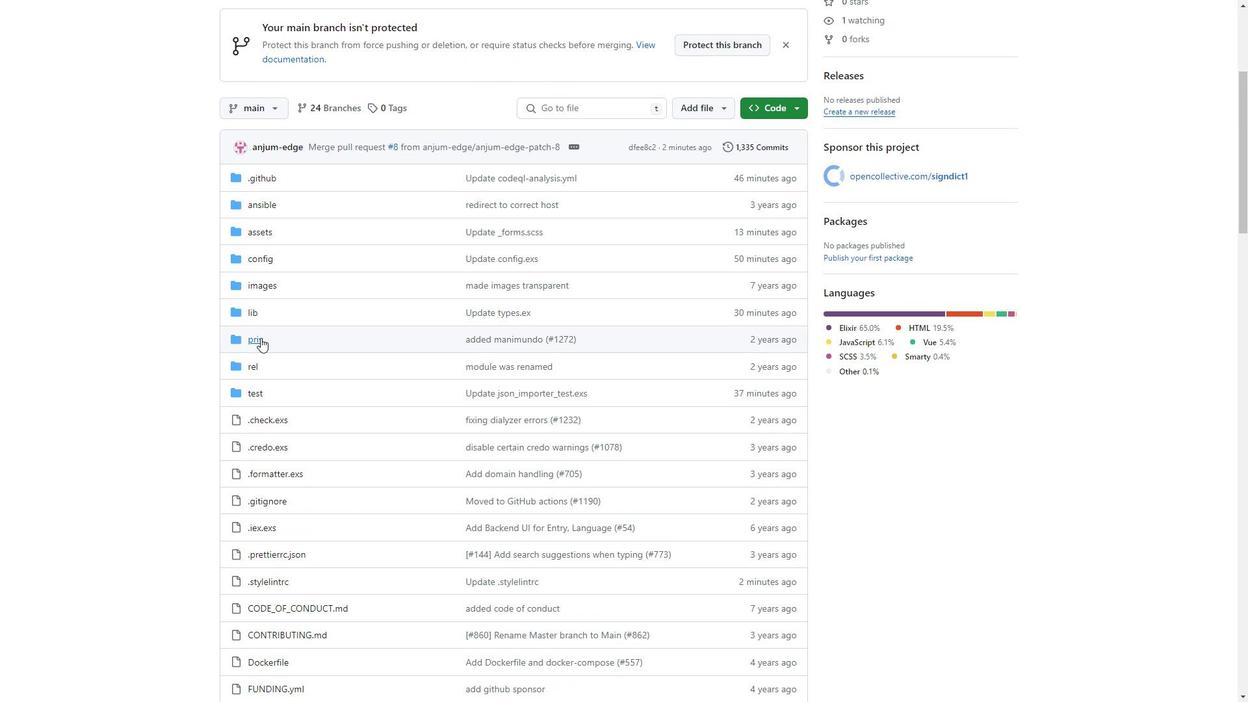 
Action: Mouse pressed left at (260, 338)
Screenshot: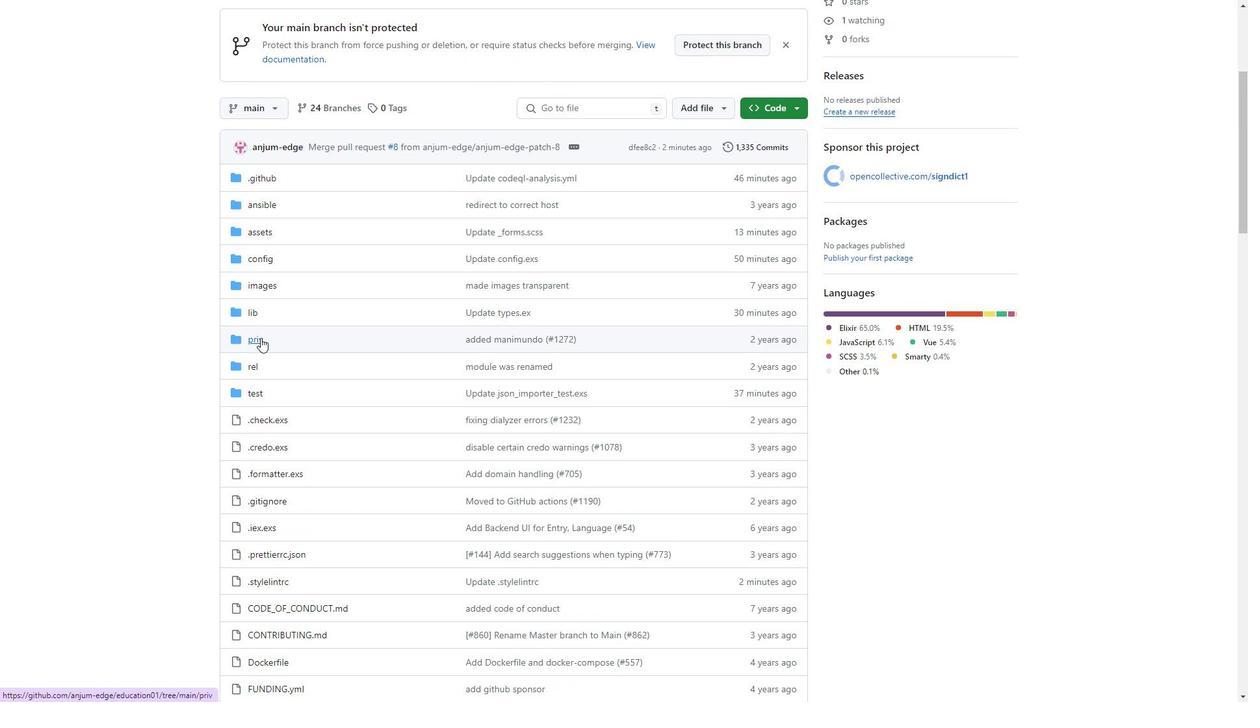 
Action: Mouse moved to (51, 273)
Screenshot: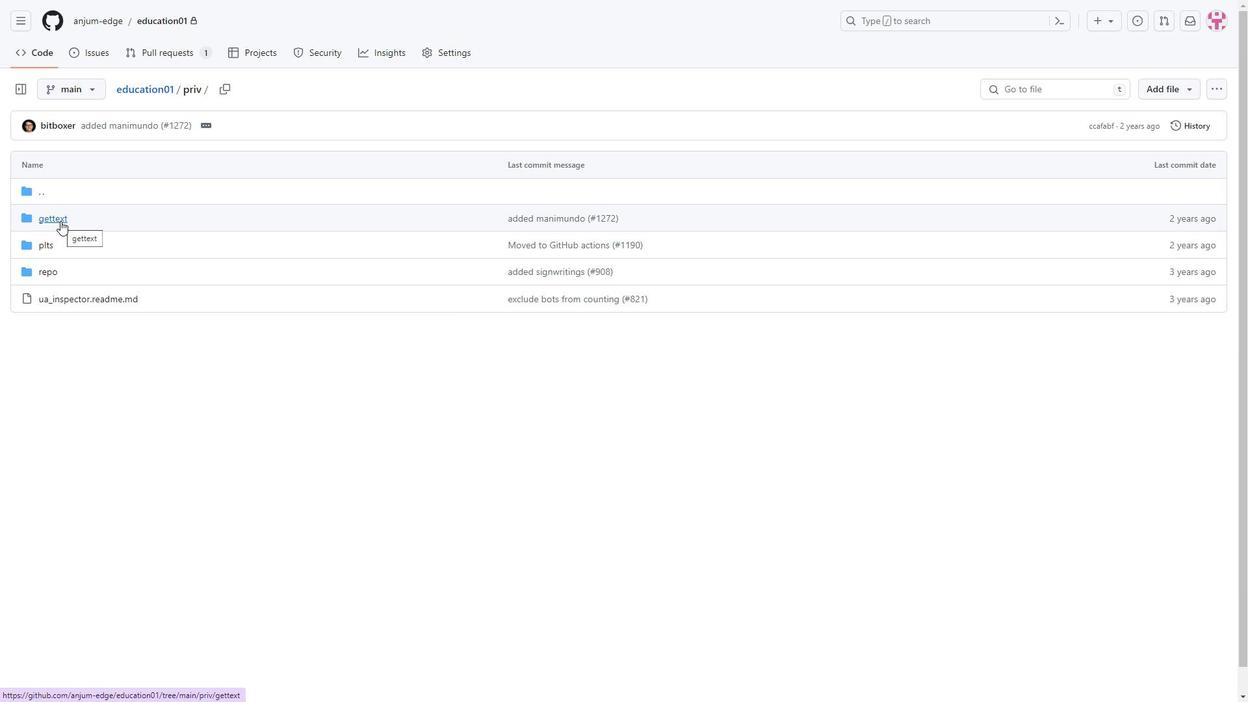 
Action: Mouse pressed left at (51, 273)
Screenshot: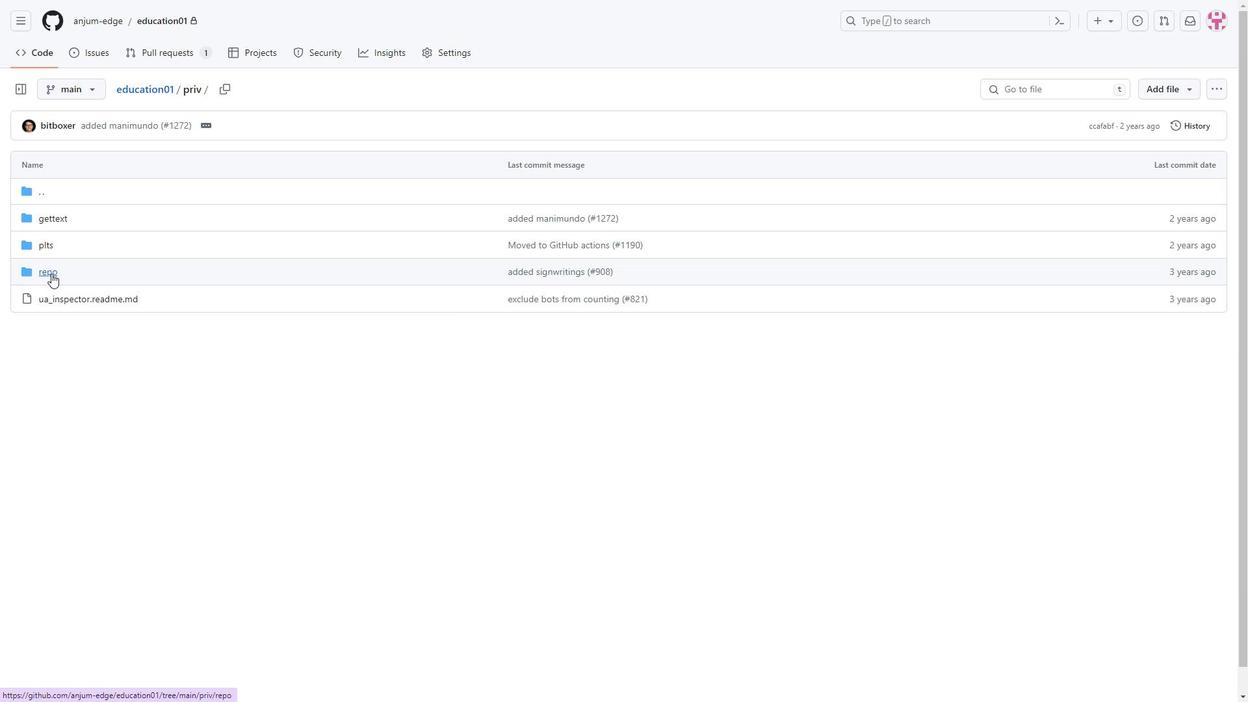 
Action: Mouse moved to (67, 223)
Screenshot: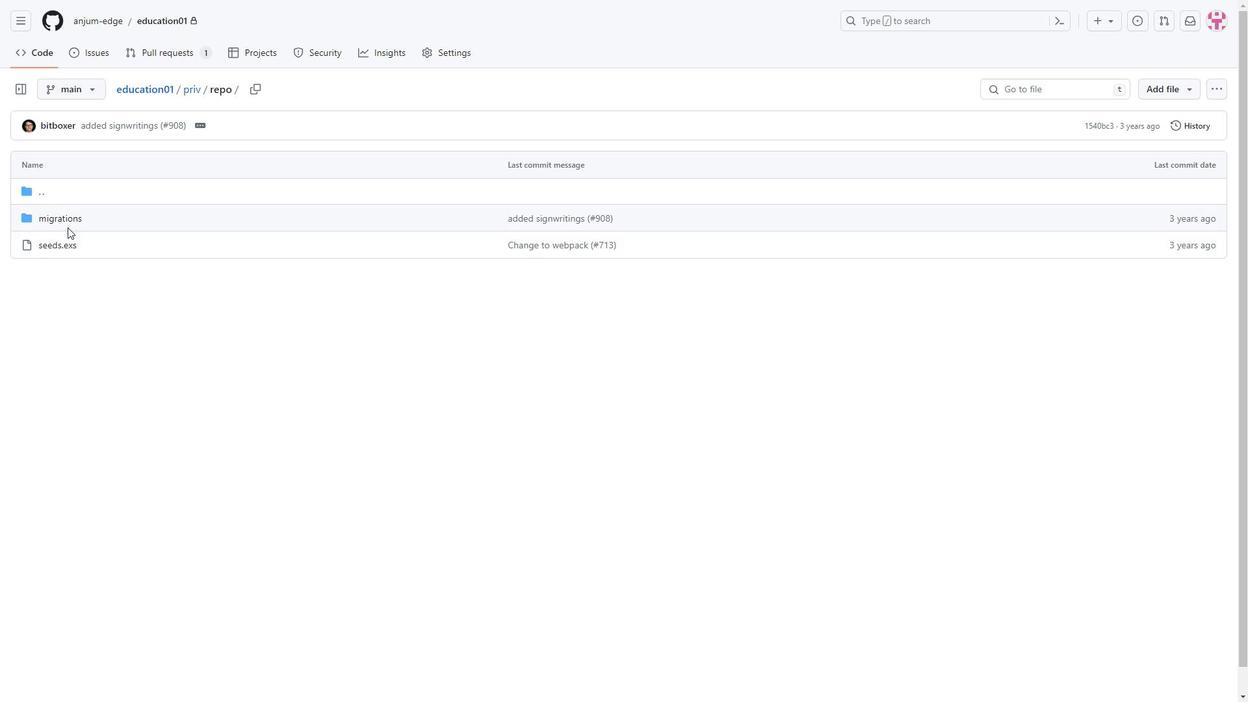 
Action: Mouse pressed left at (67, 223)
Screenshot: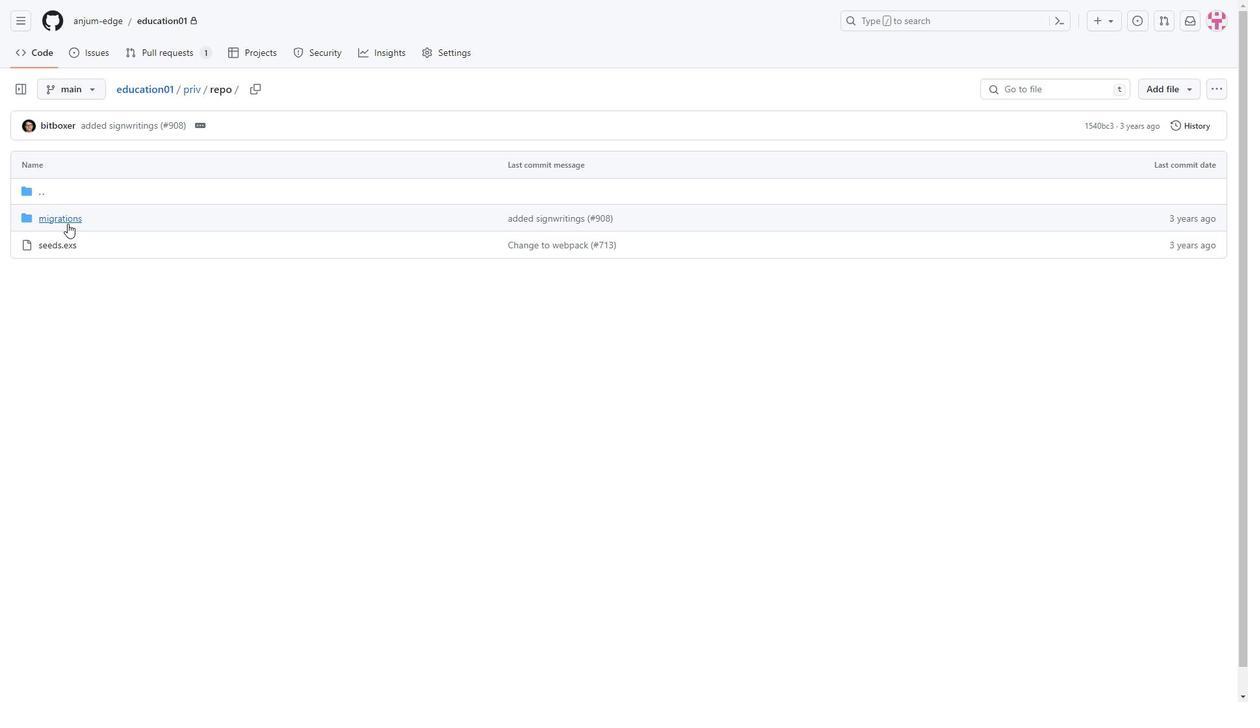 
Action: Mouse moved to (155, 245)
Screenshot: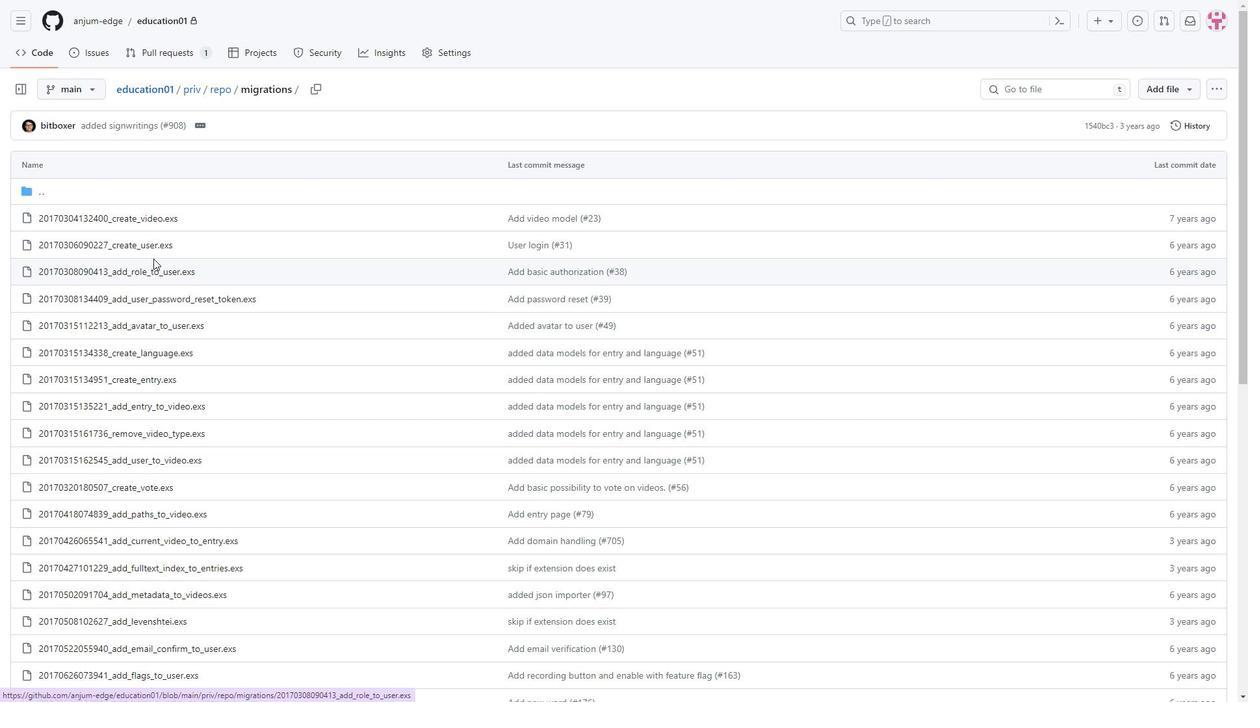 
Action: Mouse pressed left at (155, 245)
Screenshot: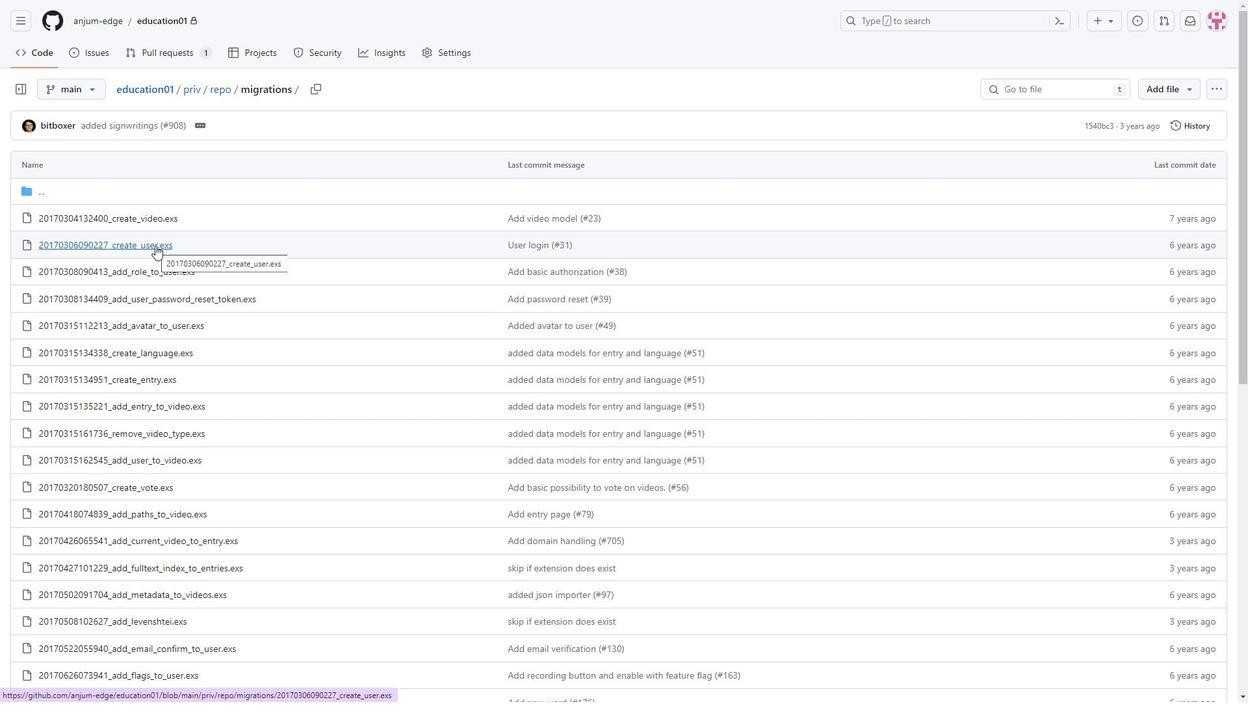 
Action: Mouse moved to (227, 267)
Screenshot: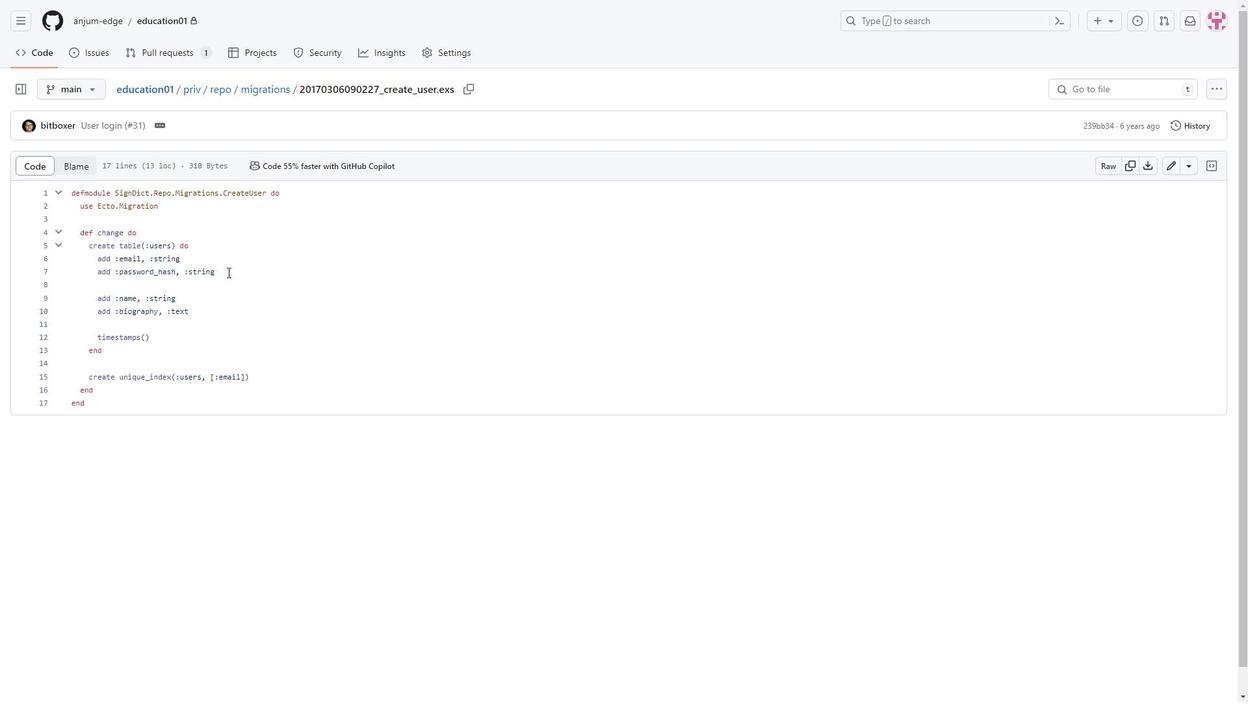 
Action: Mouse pressed left at (227, 267)
Screenshot: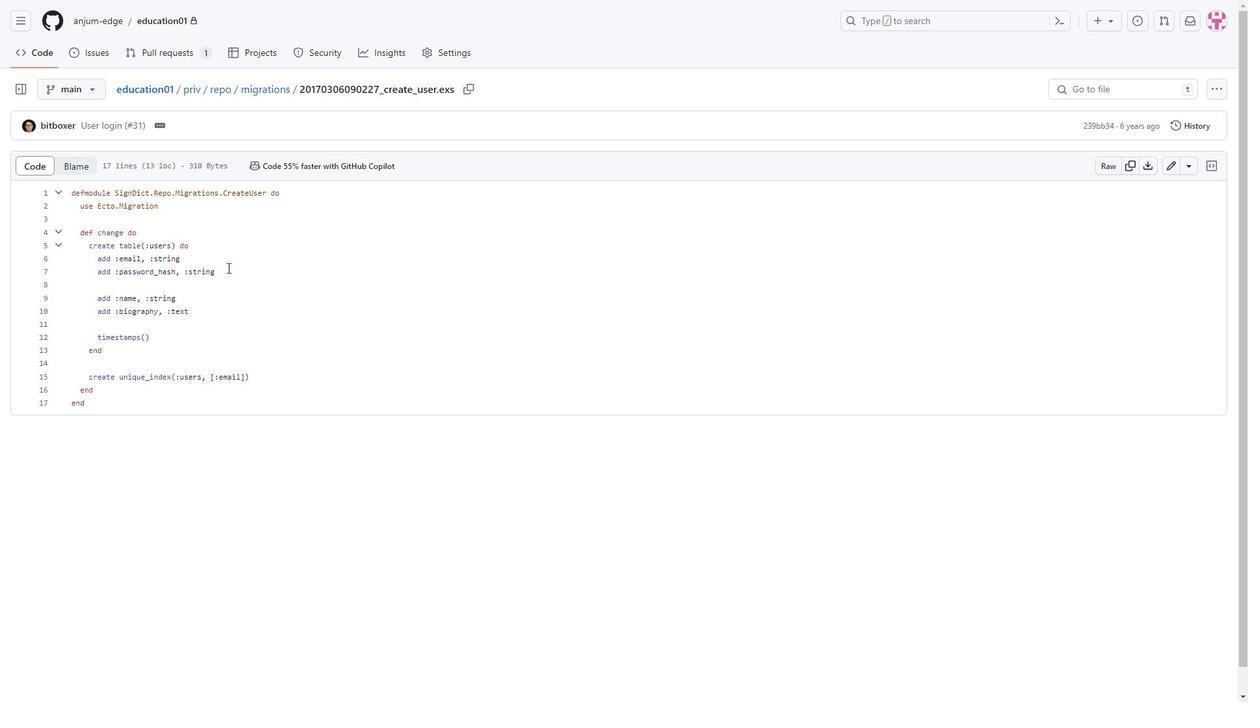 
Action: Mouse moved to (338, 299)
Screenshot: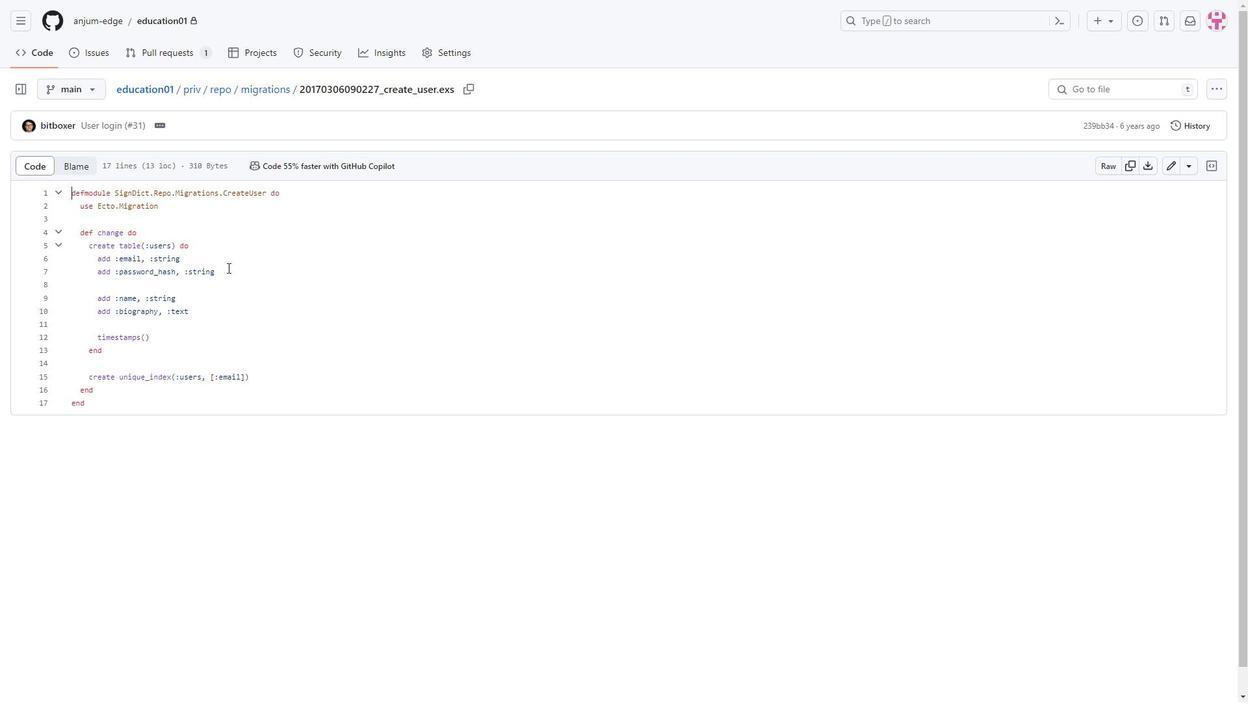 
Action: Key pressed <Key.enter>
Screenshot: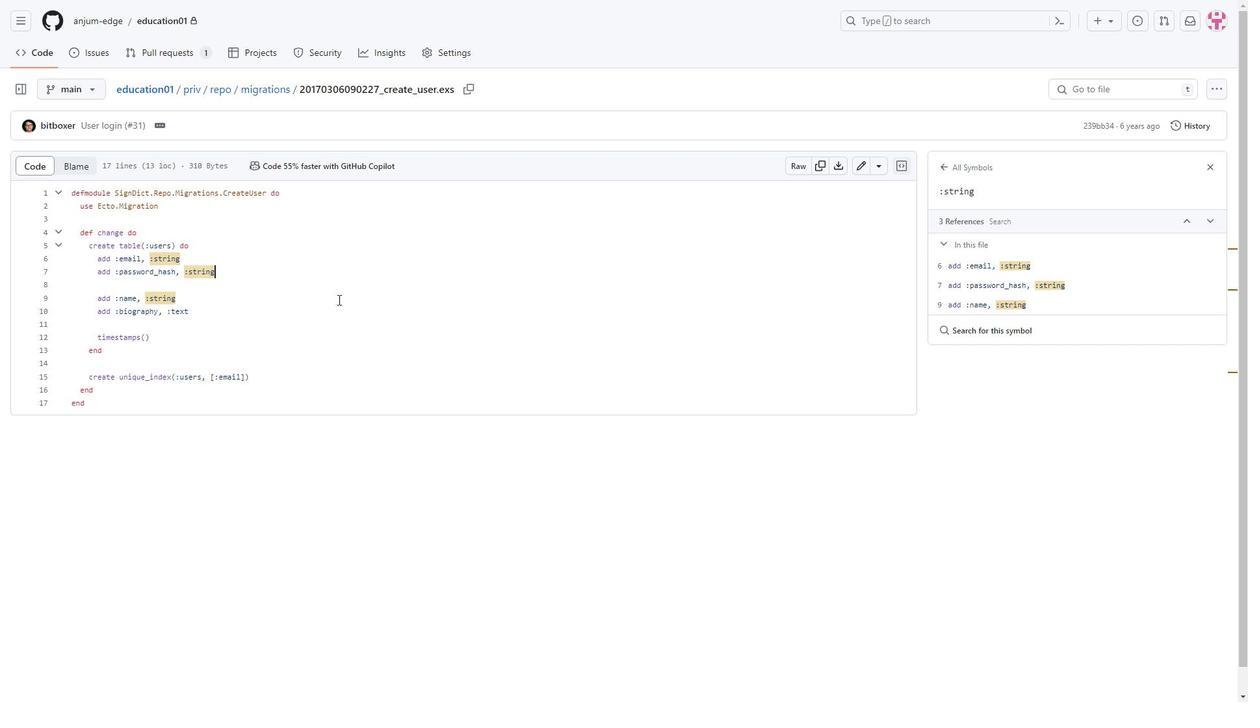 
Action: Mouse moved to (1207, 169)
Screenshot: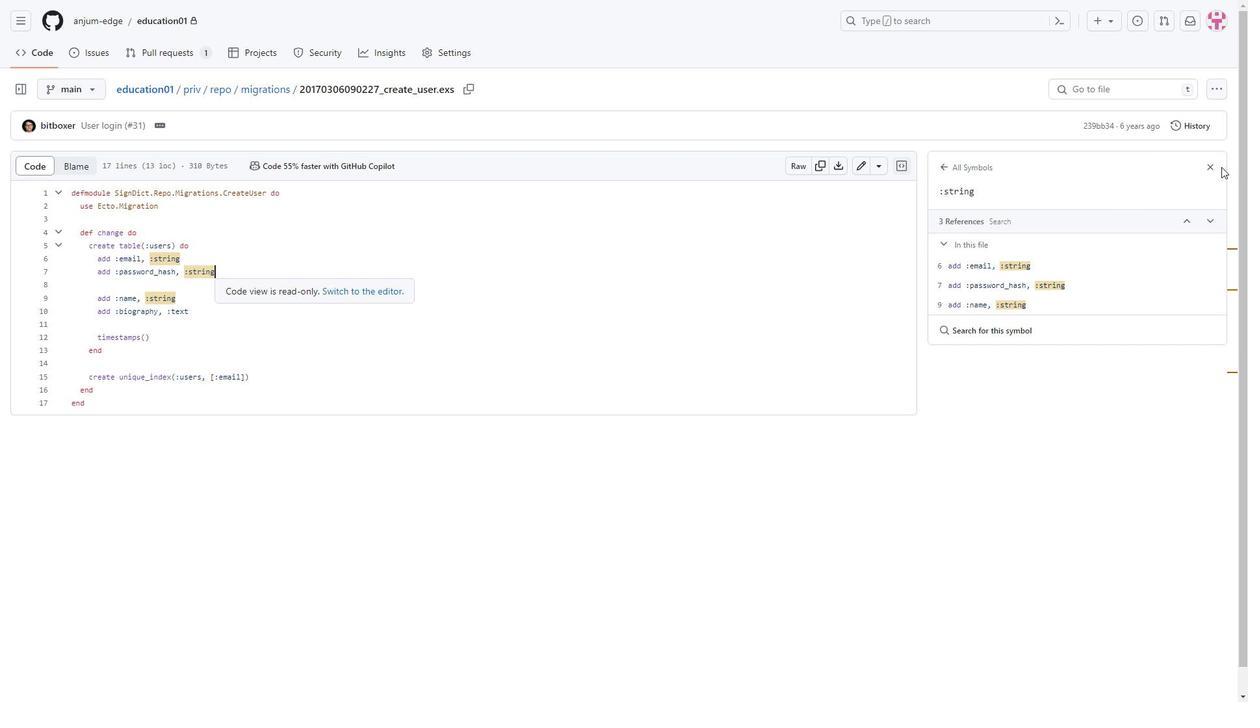 
Action: Mouse pressed left at (1207, 169)
Screenshot: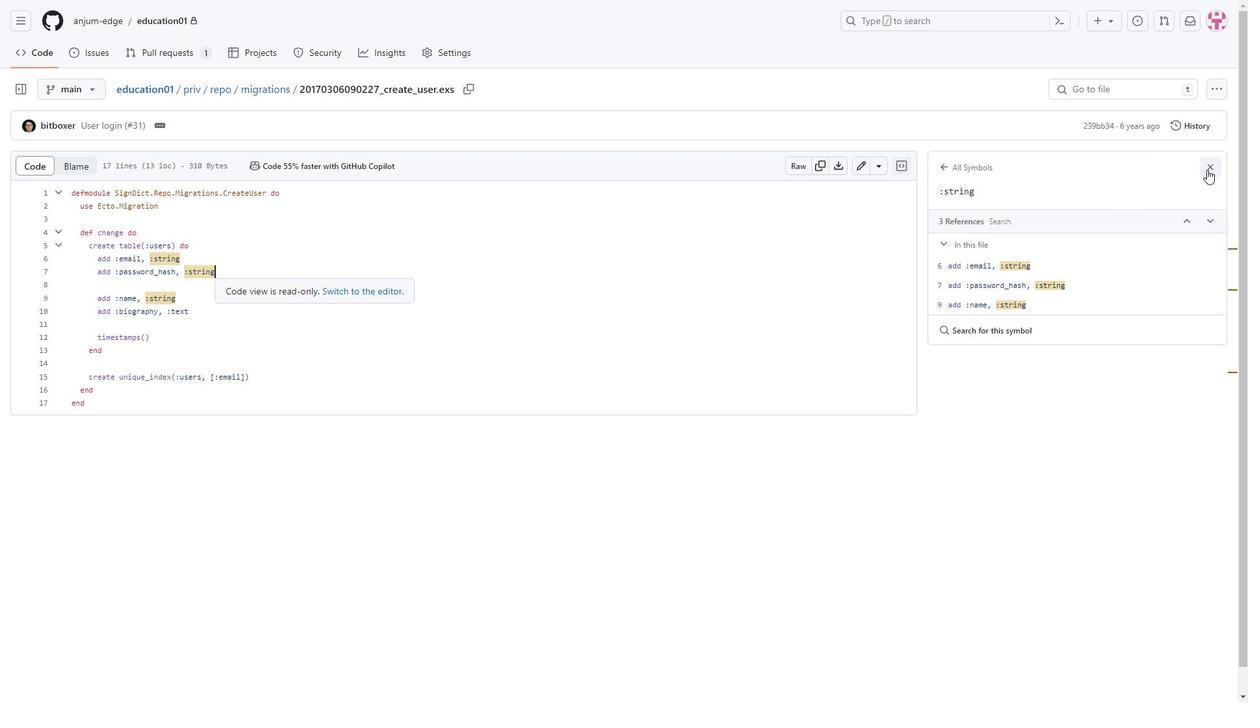 
Action: Mouse moved to (1172, 166)
Screenshot: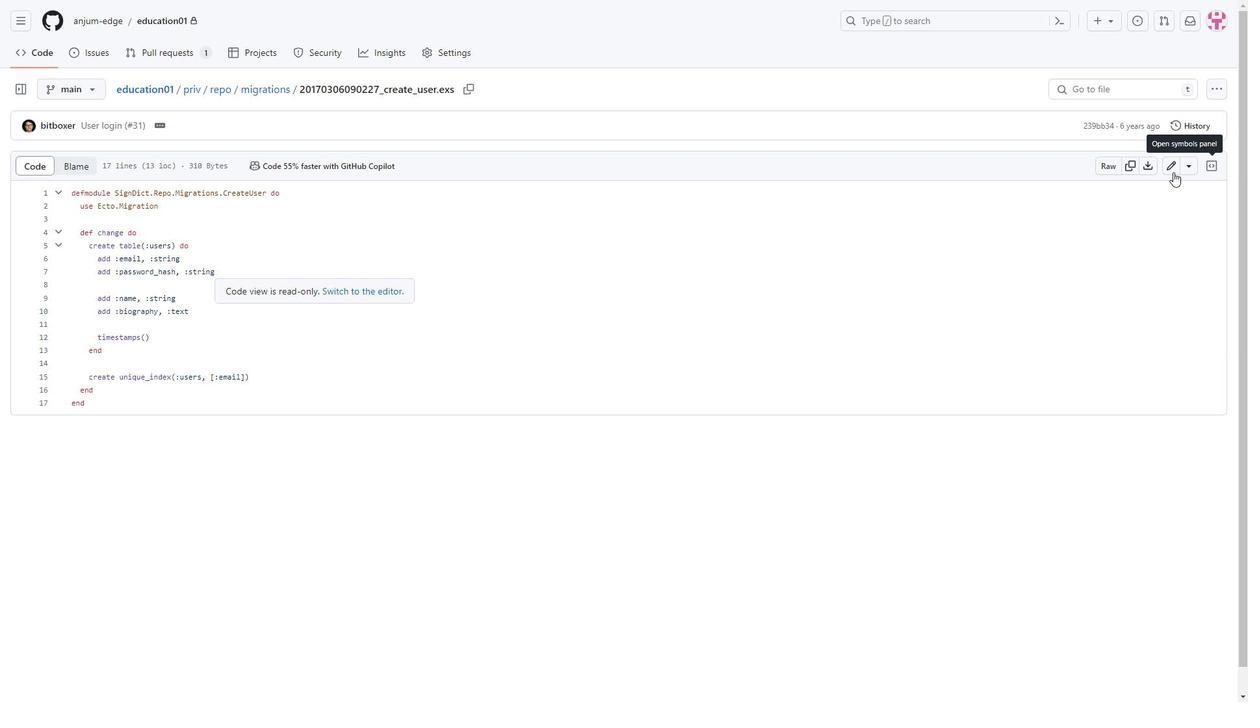 
Action: Mouse pressed left at (1172, 166)
Screenshot: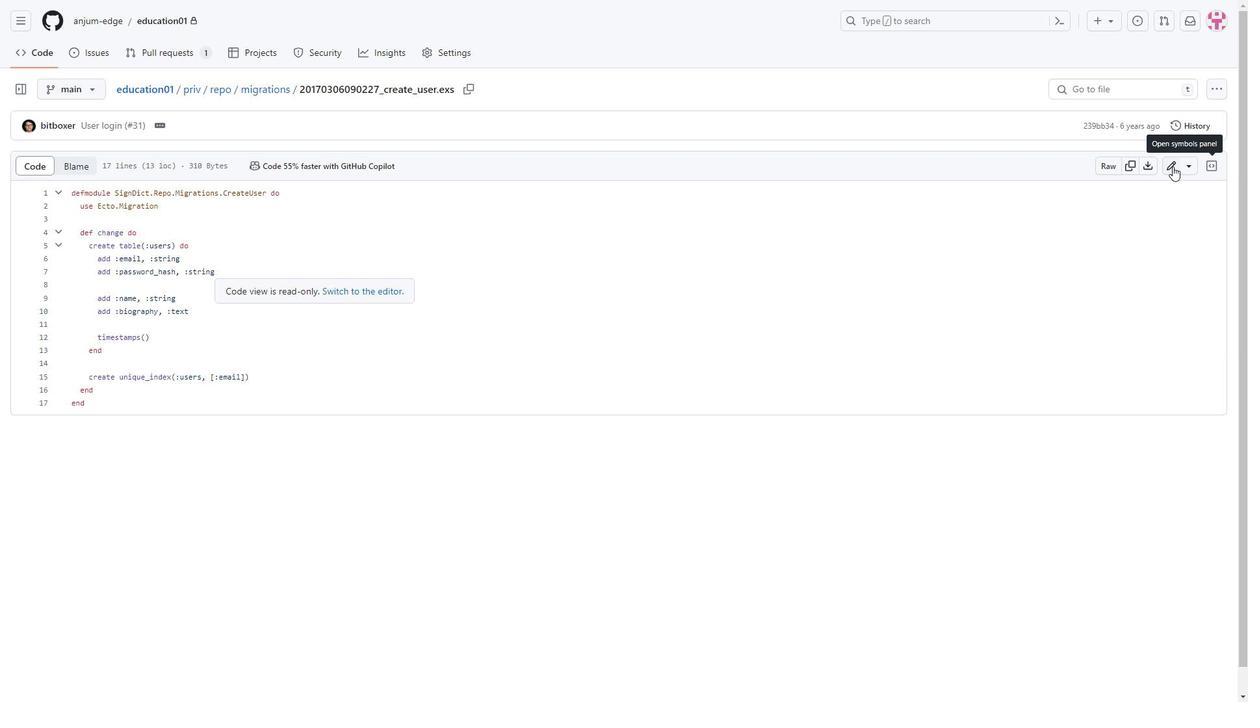 
Action: Mouse moved to (224, 234)
Screenshot: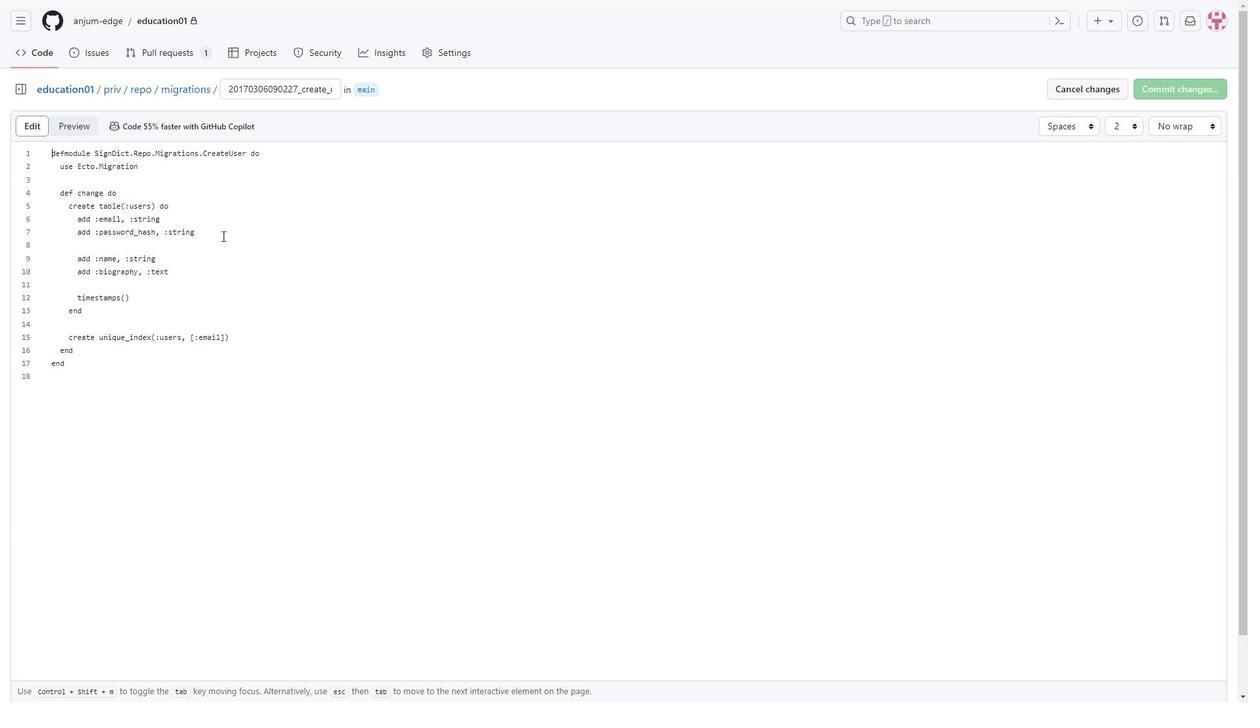 
Action: Mouse pressed left at (224, 234)
Screenshot: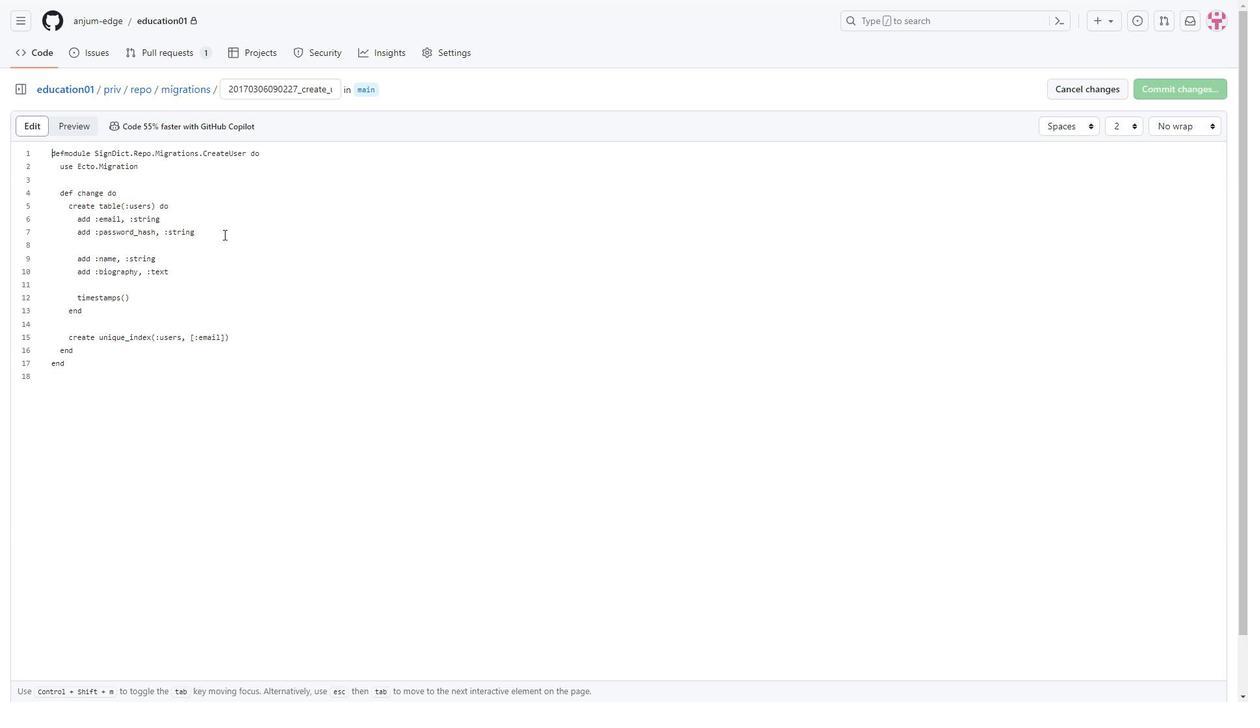 
Action: Key pressed <Key.enter><Key.space><Key.space><Key.space><Key.space><Key.space><Key.space>ctrl+Add<Key.space><Key.shift_r>:age,<Key.space><Key.shift_r>:string<Key.down><Key.space><Key.space><Key.space><Key.space><Key.space><Key.space>add<Key.space><Key.shift_r>:phone<Key.space>number,<Key.space><Key.shift_r>:string
Screenshot: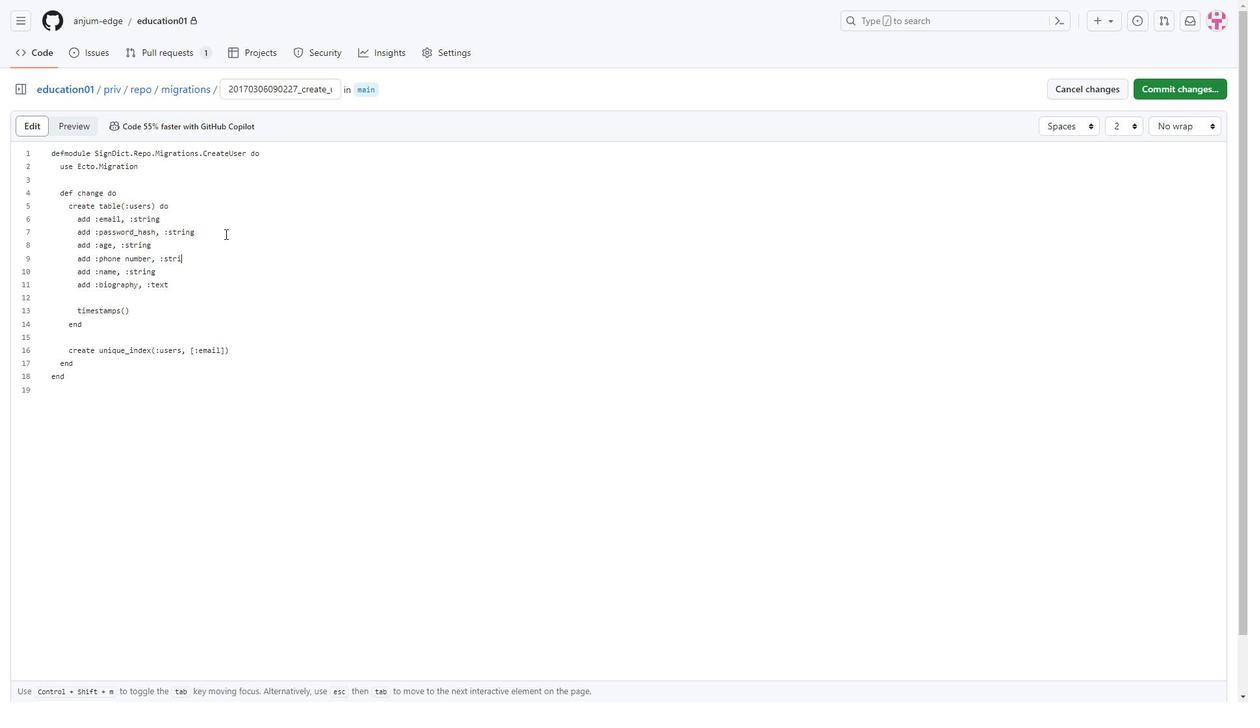 
Action: Mouse moved to (1168, 88)
Screenshot: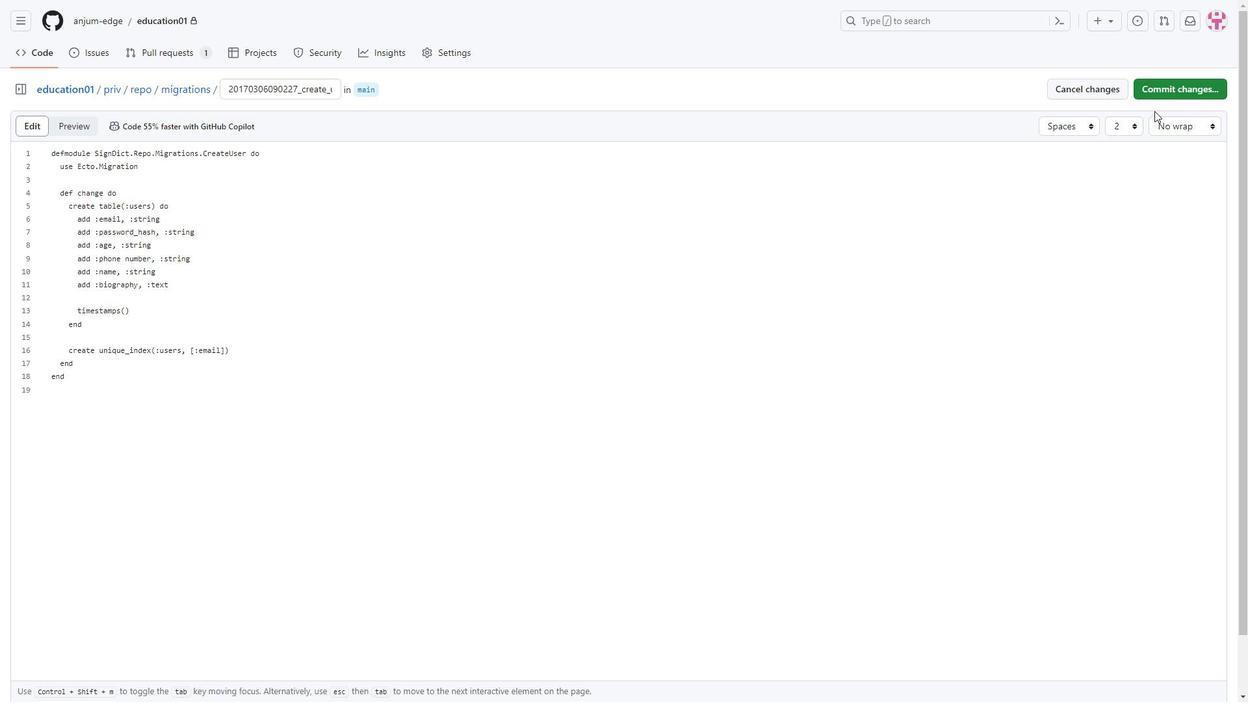 
Action: Mouse pressed left at (1168, 88)
Screenshot: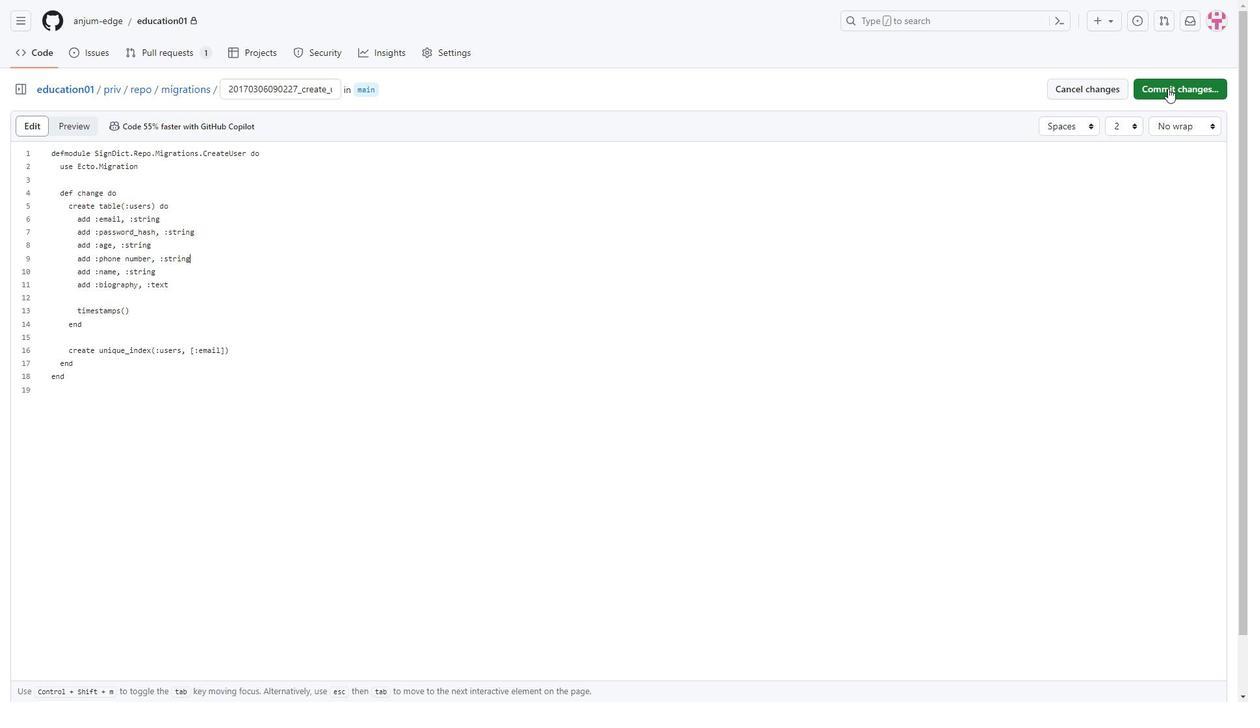 
Action: Mouse moved to (479, 441)
Screenshot: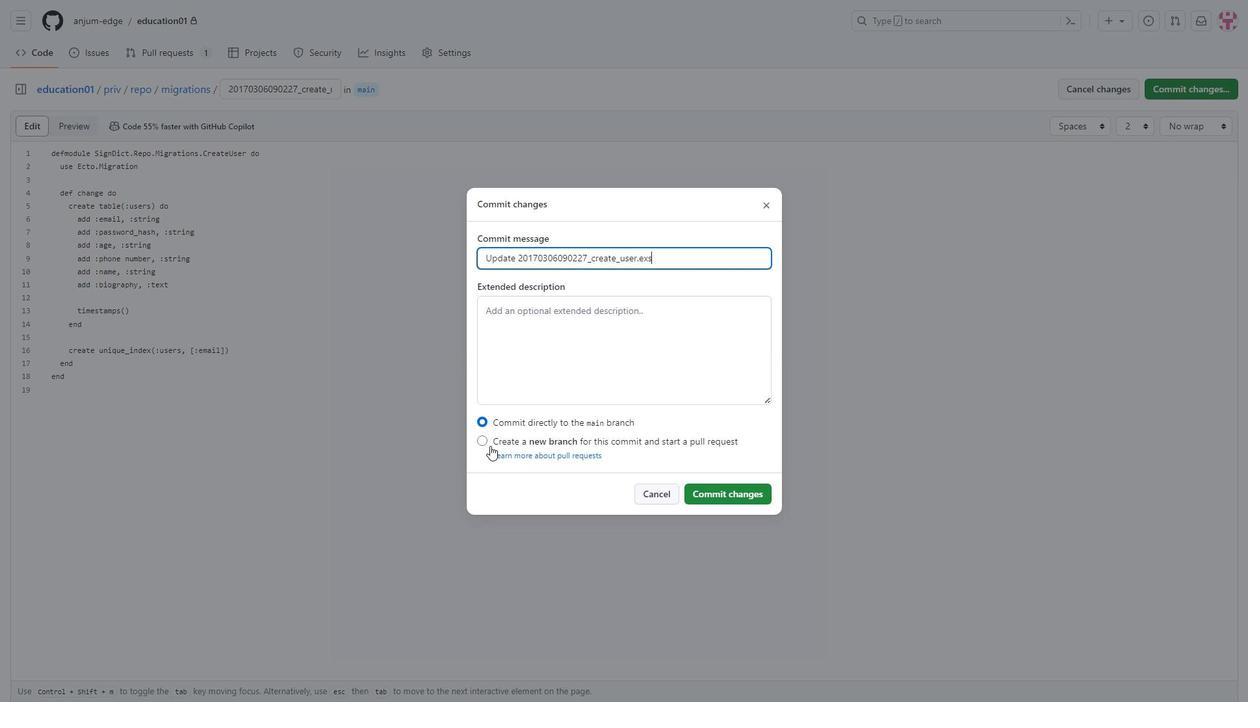 
Action: Mouse pressed left at (479, 441)
Screenshot: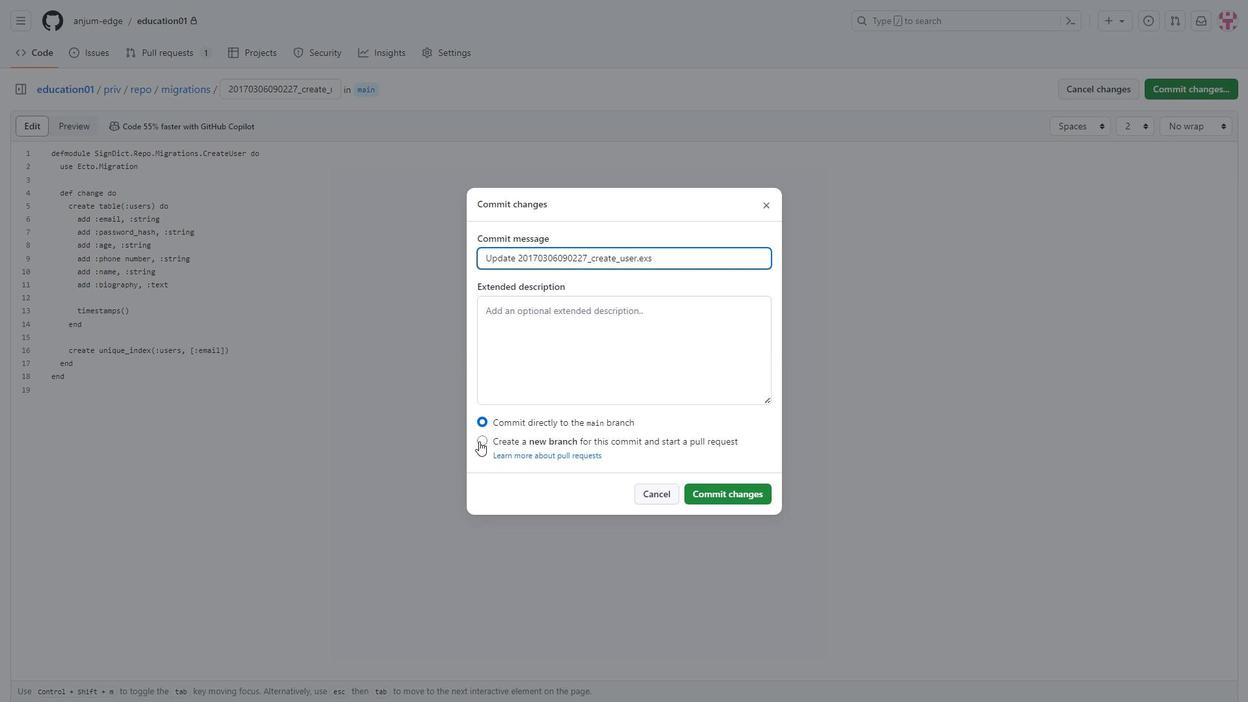 
Action: Mouse moved to (714, 501)
Screenshot: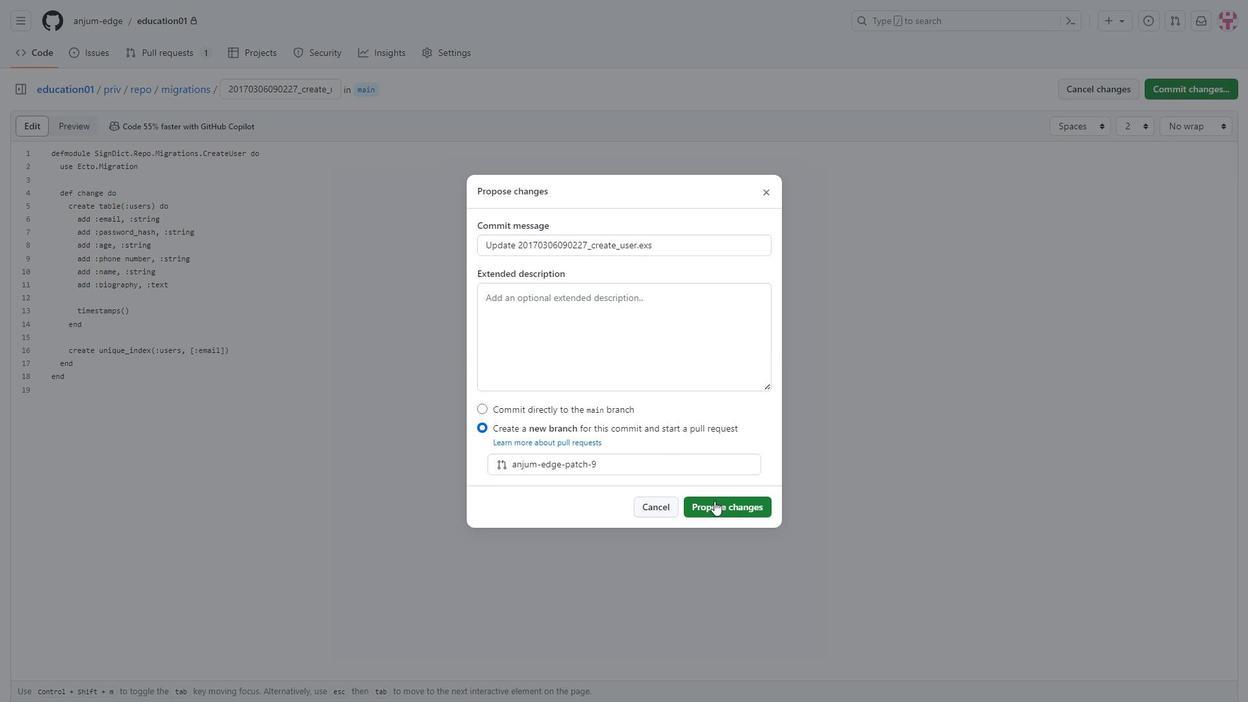 
Action: Mouse pressed left at (714, 501)
Screenshot: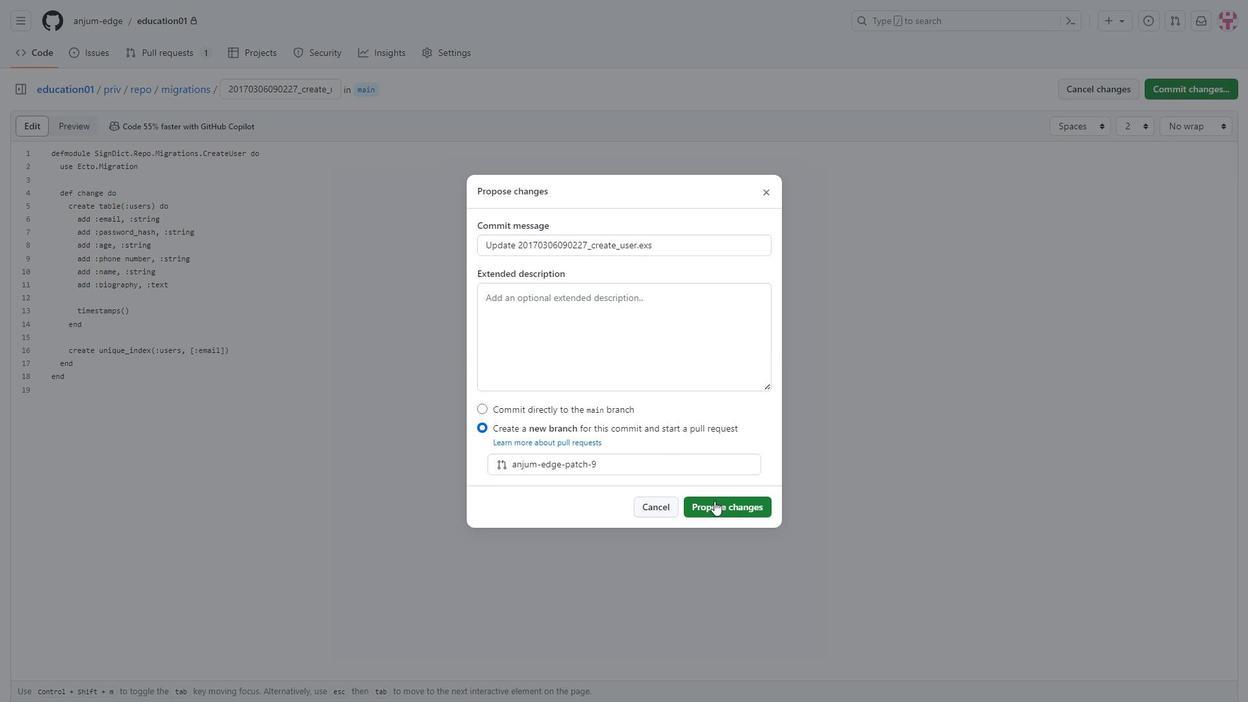 
Action: Mouse moved to (883, 260)
